 Task: Play online Dominion games in very easy mode.
Action: Mouse moved to (284, 558)
Screenshot: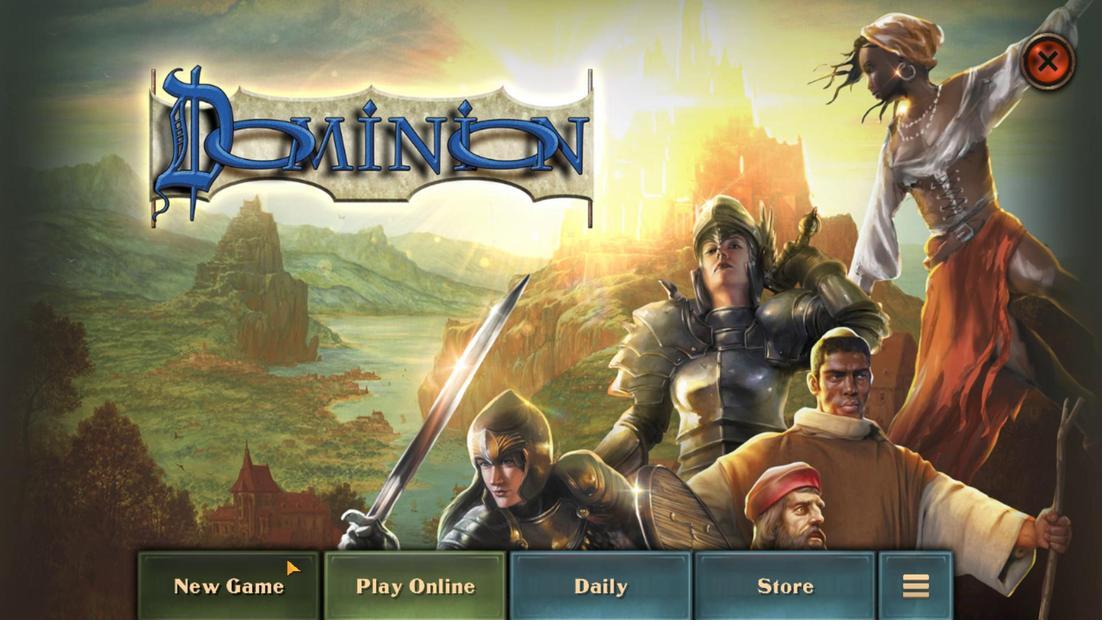 
Action: Mouse pressed left at (284, 558)
Screenshot: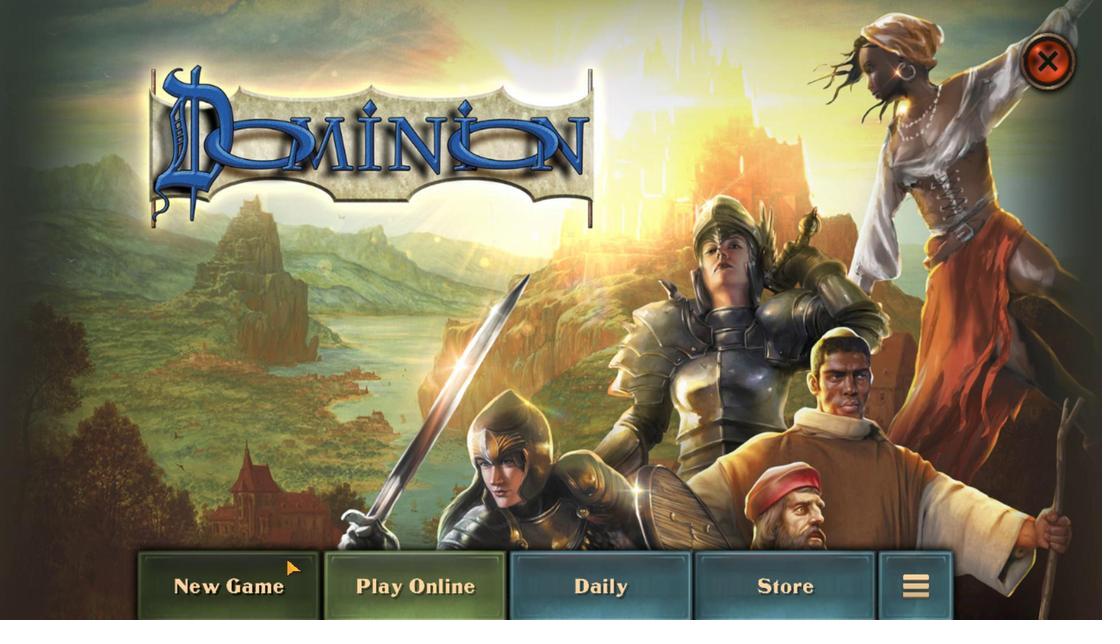
Action: Mouse moved to (532, 233)
Screenshot: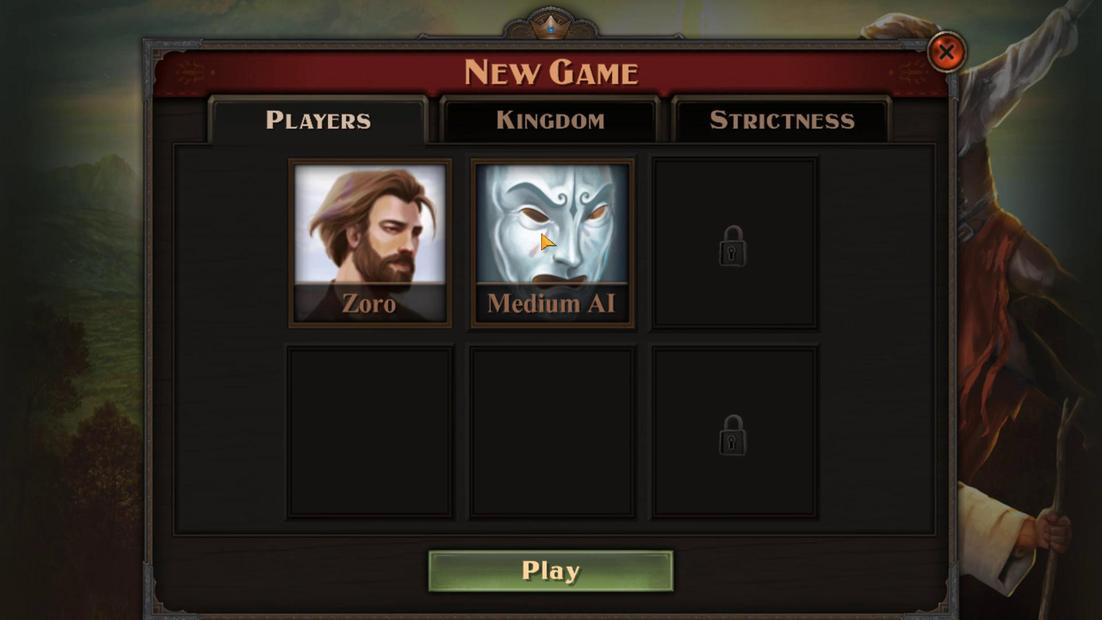 
Action: Mouse pressed left at (532, 233)
Screenshot: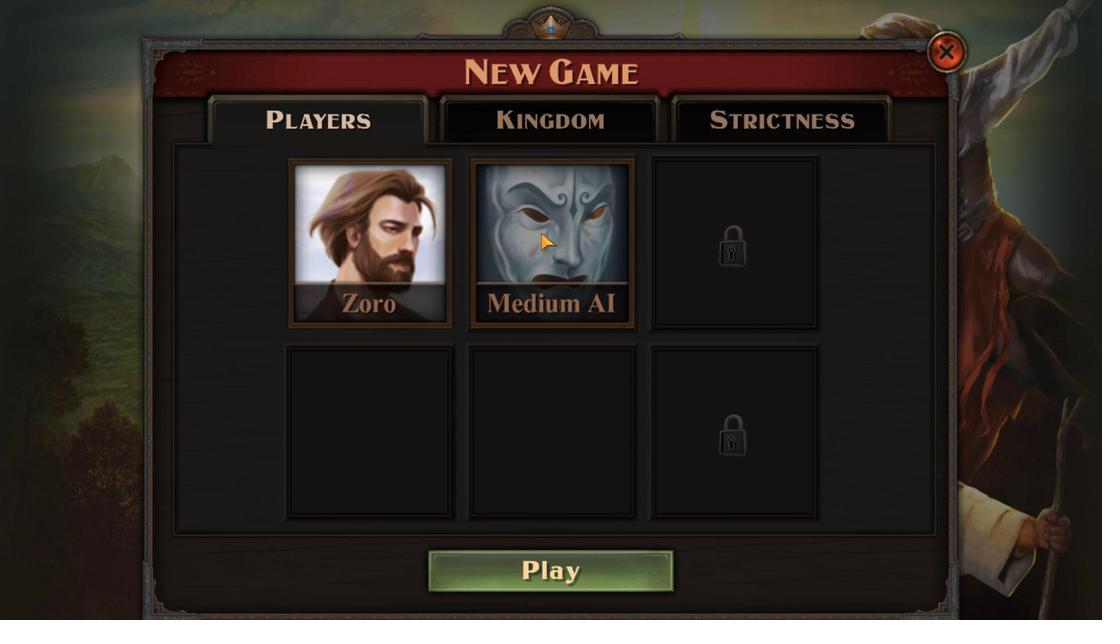 
Action: Mouse moved to (389, 284)
Screenshot: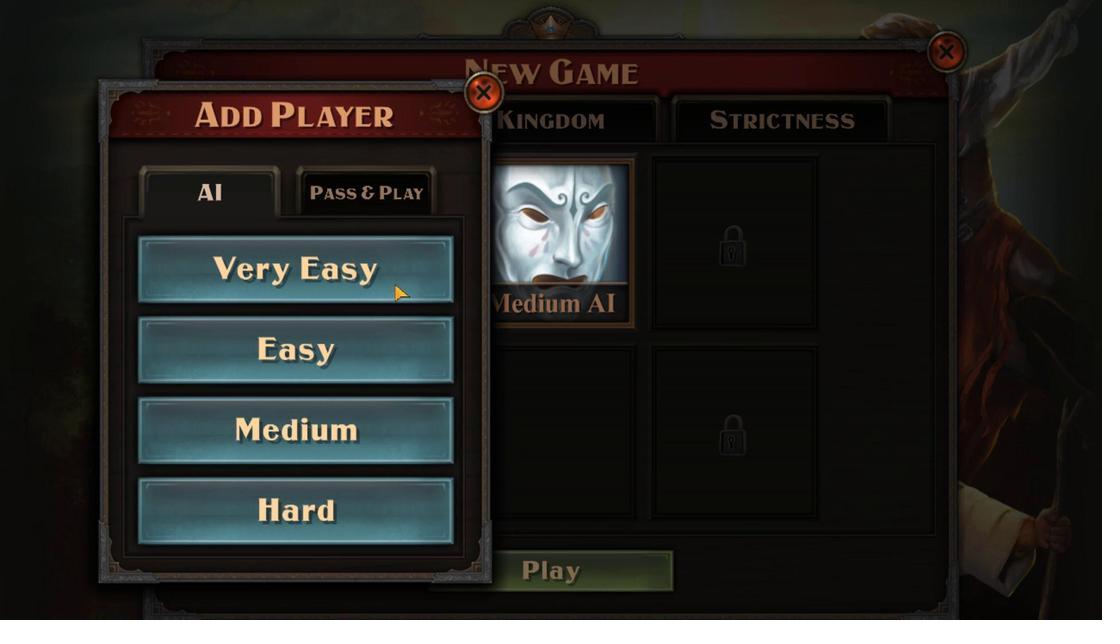 
Action: Mouse pressed left at (389, 284)
Screenshot: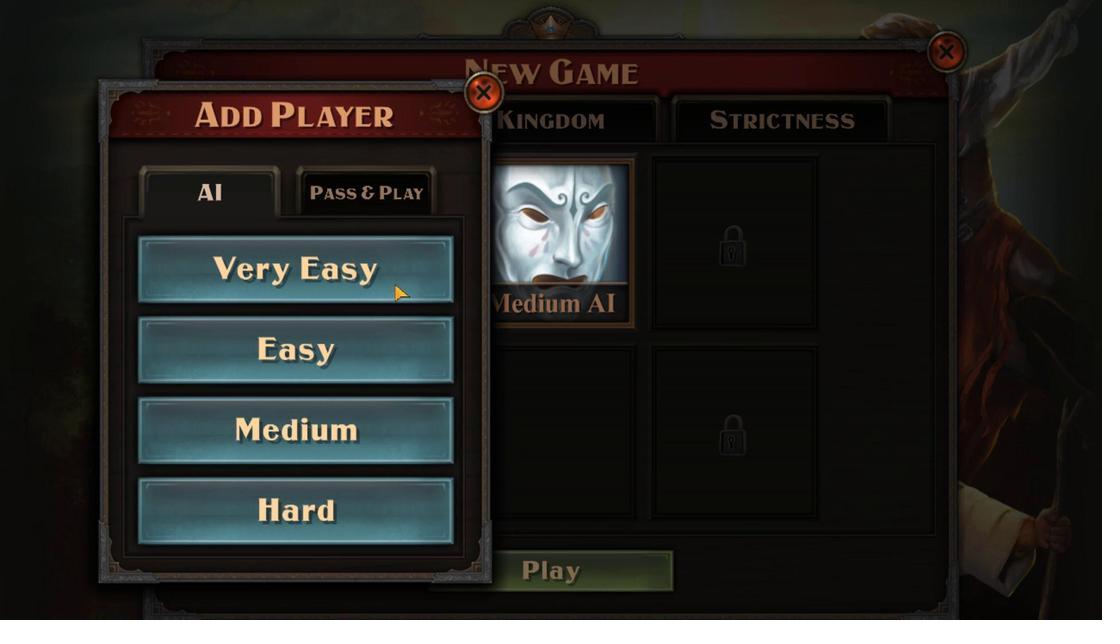 
Action: Mouse moved to (617, 568)
Screenshot: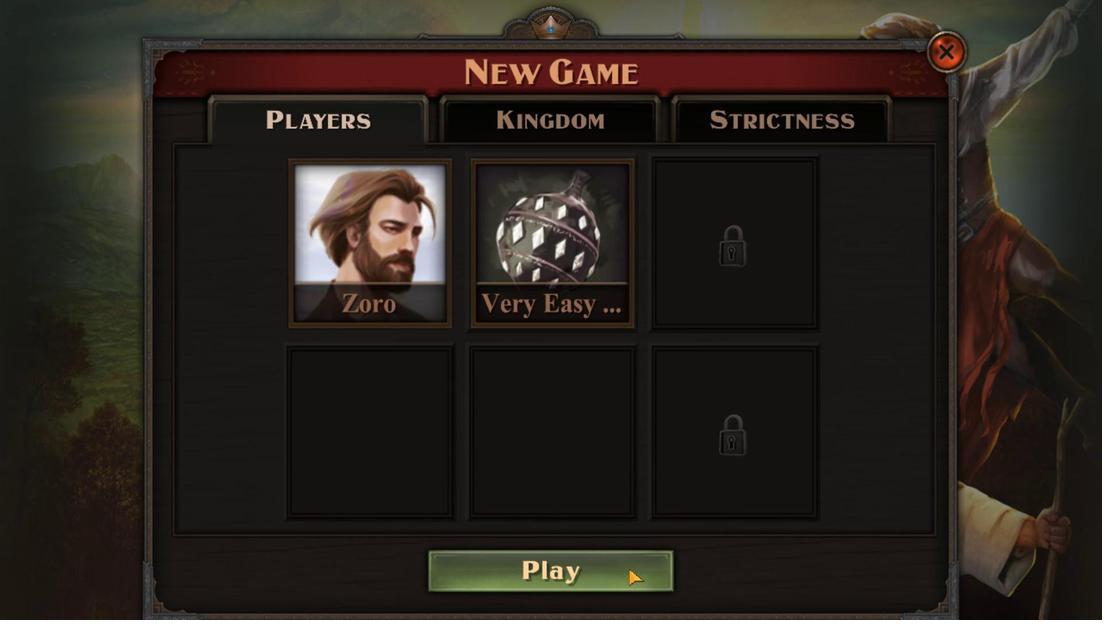 
Action: Mouse pressed left at (617, 568)
Screenshot: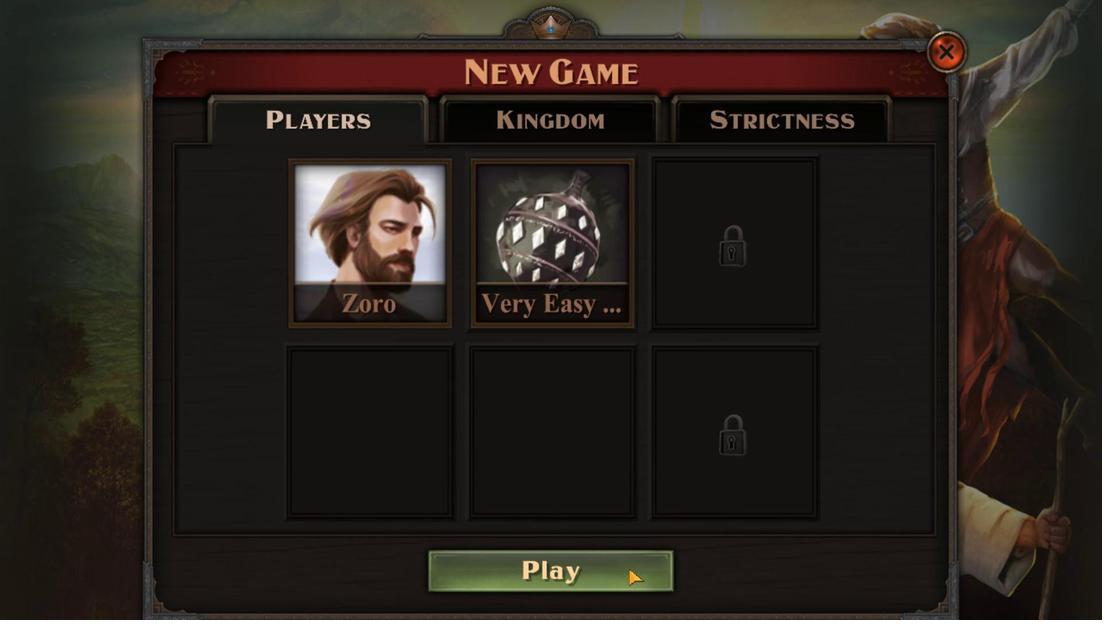 
Action: Mouse moved to (529, 499)
Screenshot: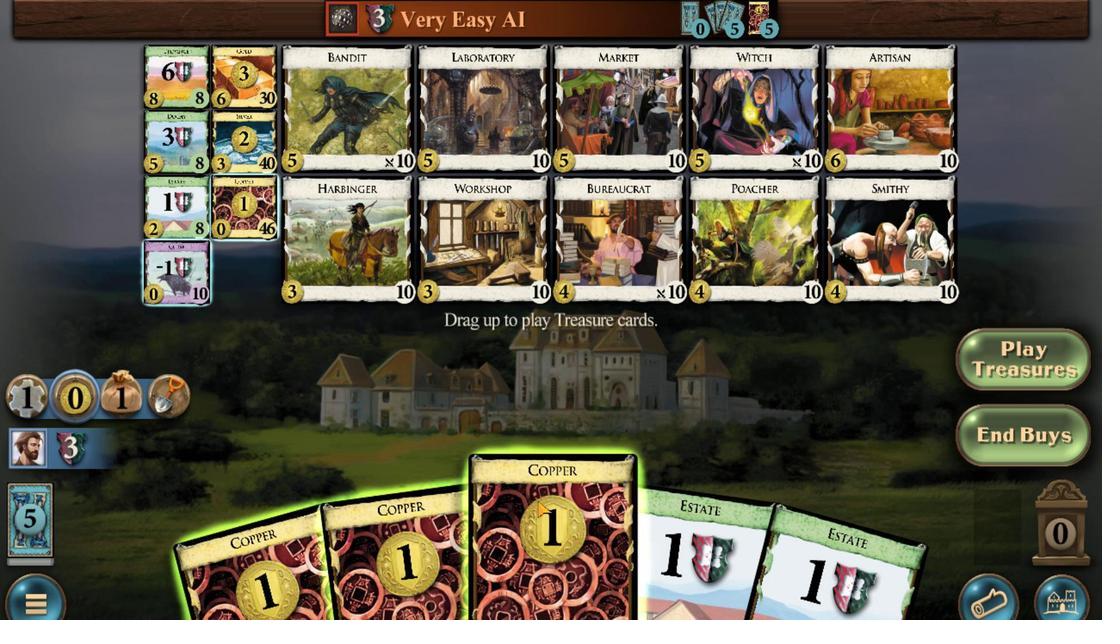 
Action: Mouse scrolled (529, 499) with delta (0, 0)
Screenshot: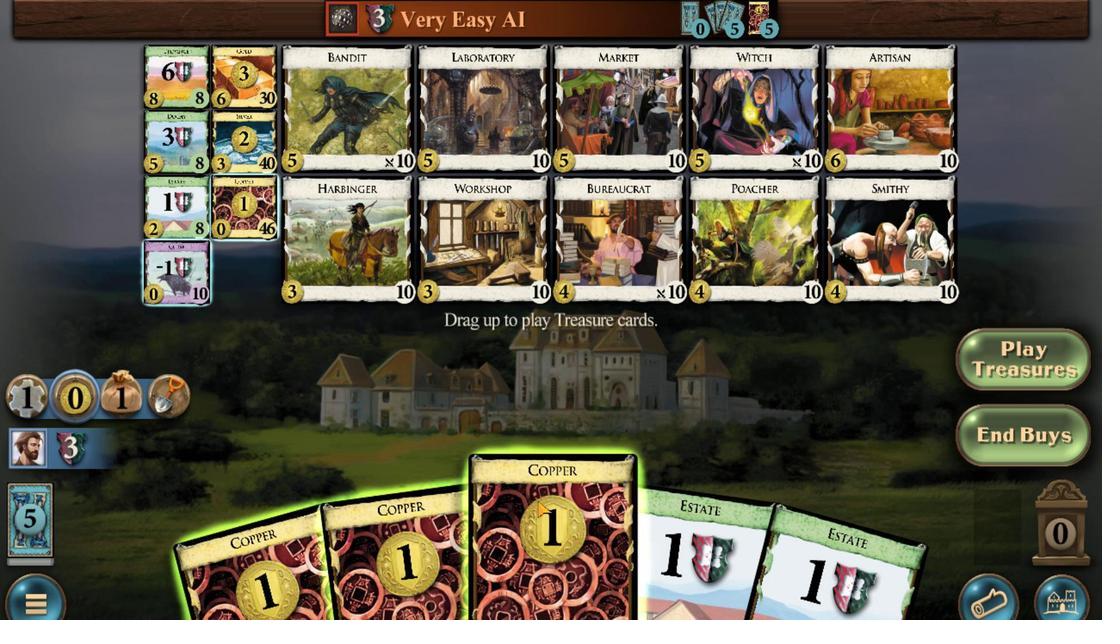 
Action: Mouse moved to (477, 516)
Screenshot: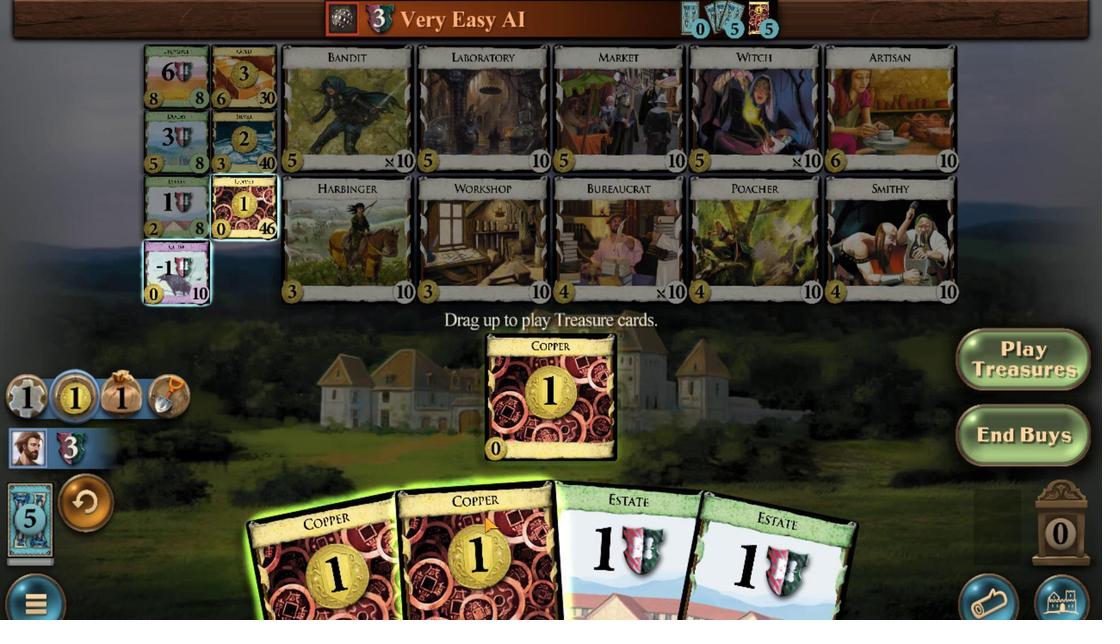 
Action: Mouse scrolled (477, 515) with delta (0, 0)
Screenshot: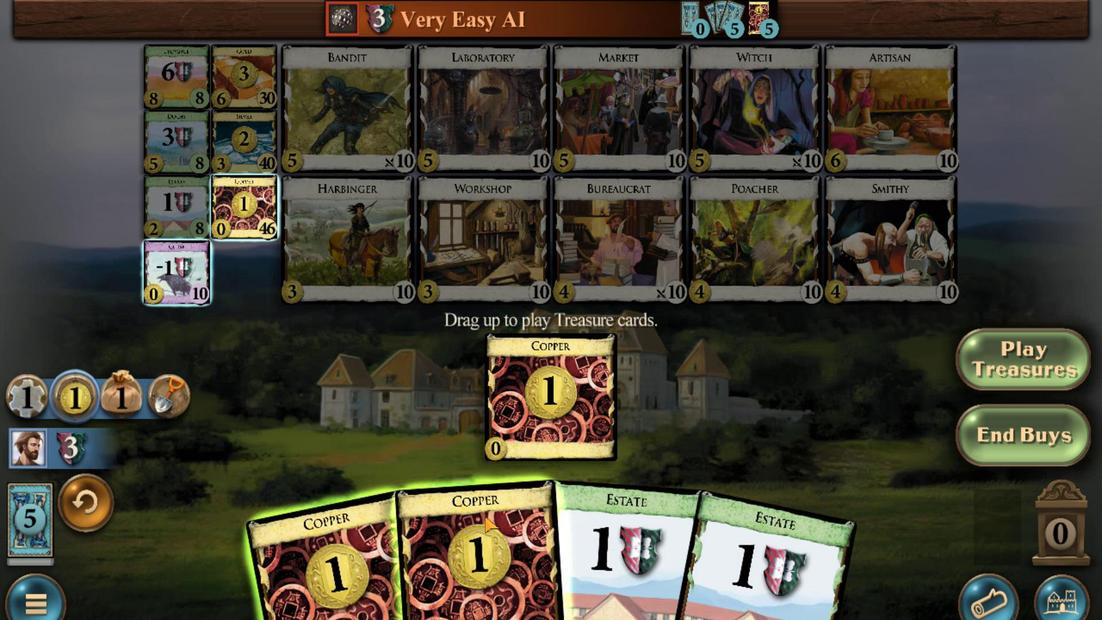 
Action: Mouse moved to (410, 529)
Screenshot: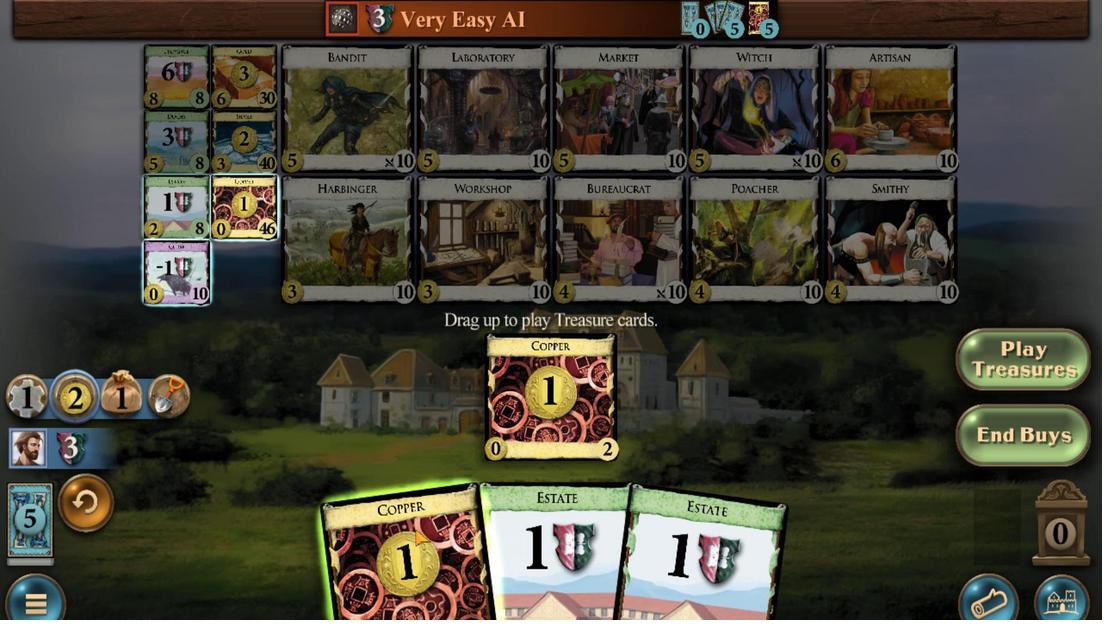 
Action: Mouse scrolled (410, 528) with delta (0, 0)
Screenshot: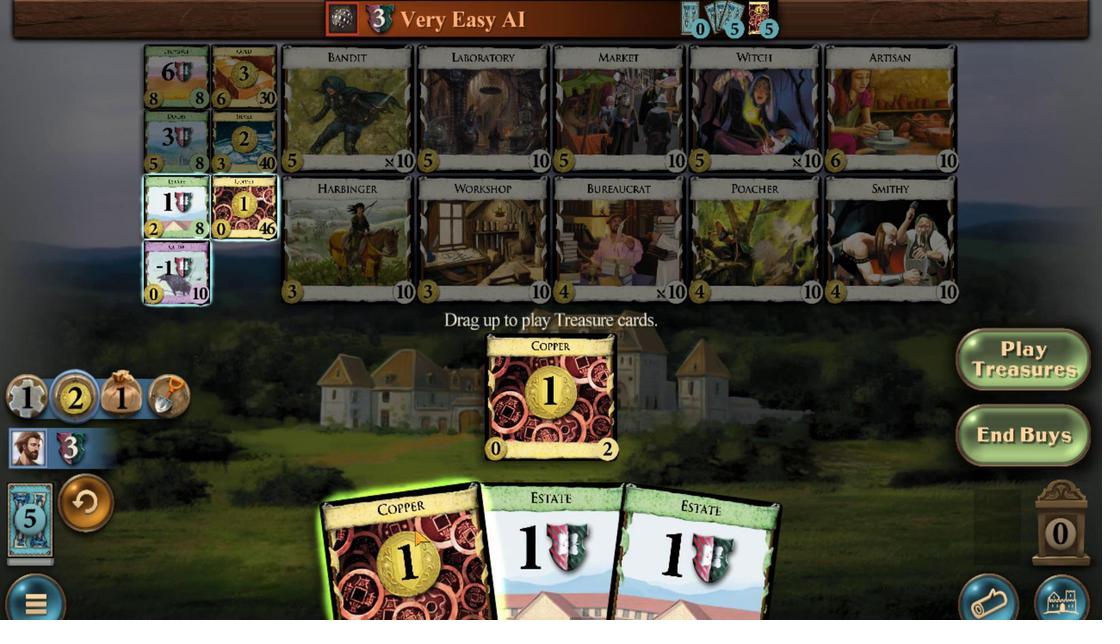 
Action: Mouse moved to (243, 129)
Screenshot: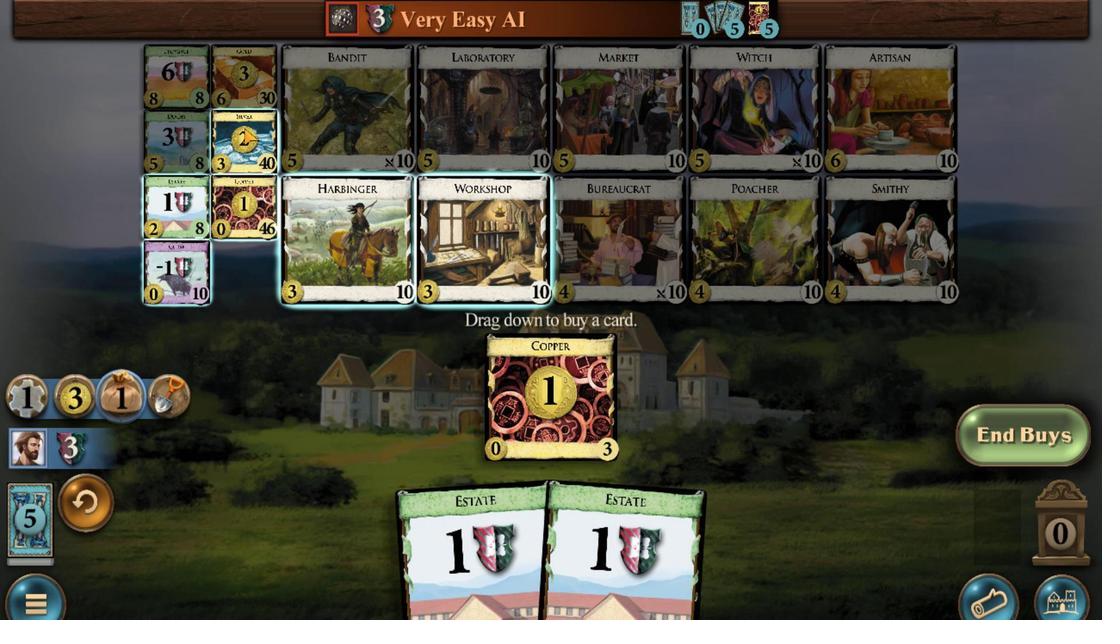 
Action: Mouse scrolled (243, 129) with delta (0, 0)
Screenshot: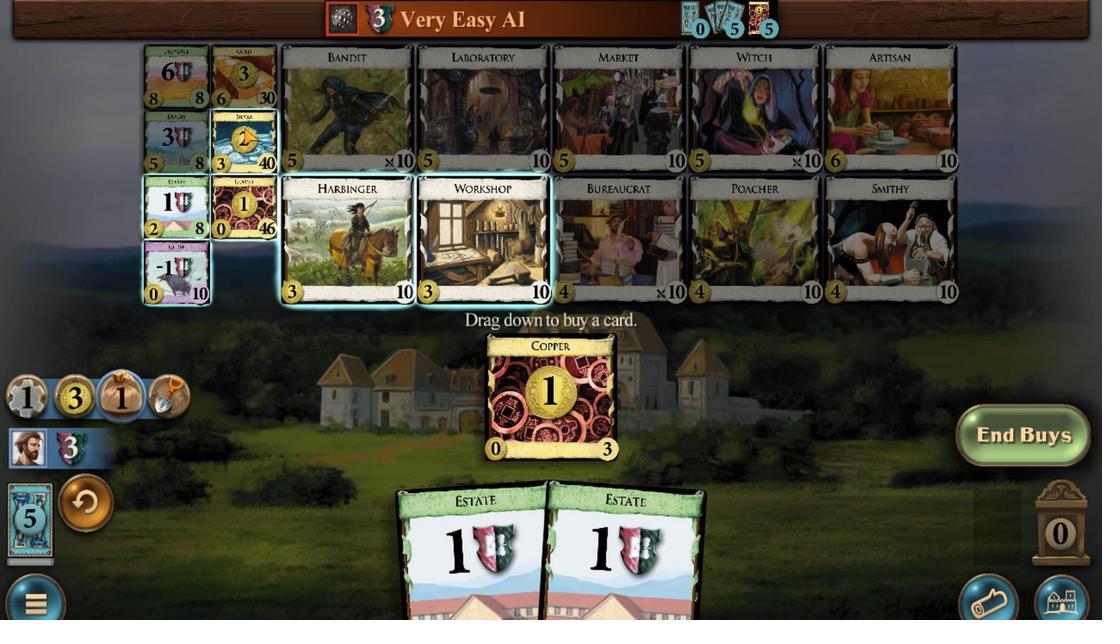 
Action: Mouse scrolled (243, 129) with delta (0, 0)
Screenshot: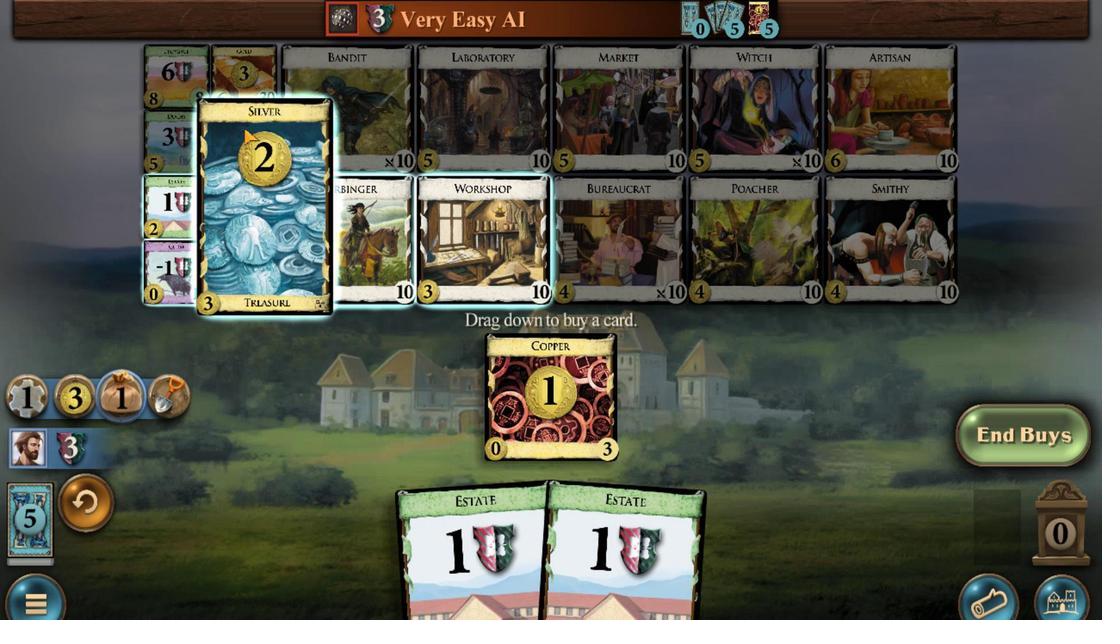
Action: Mouse scrolled (243, 129) with delta (0, 0)
Screenshot: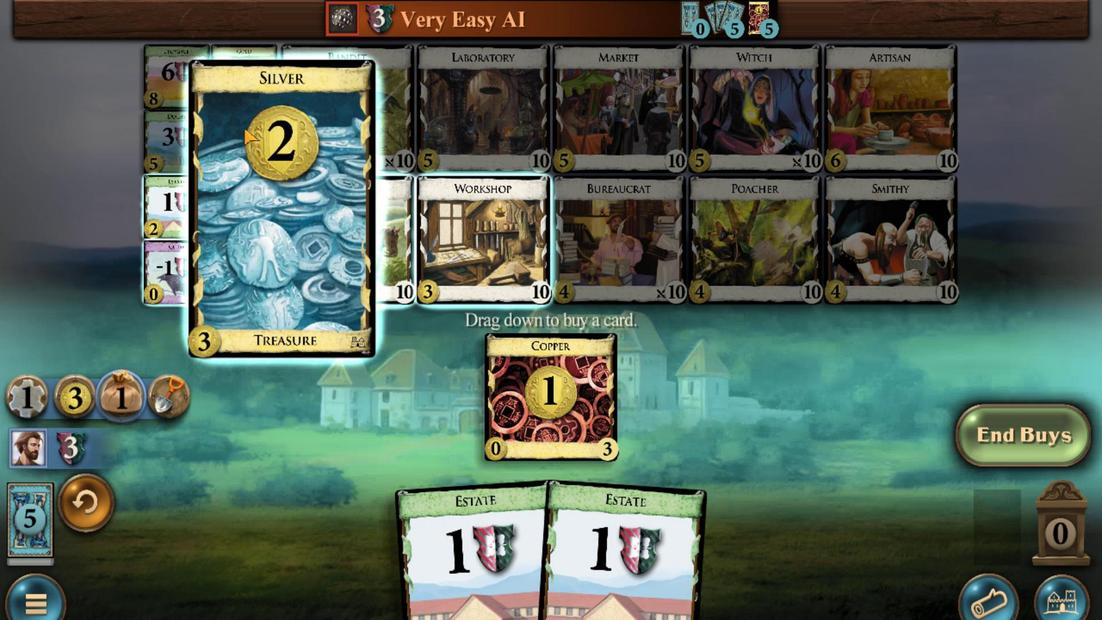 
Action: Mouse scrolled (243, 129) with delta (0, 0)
Screenshot: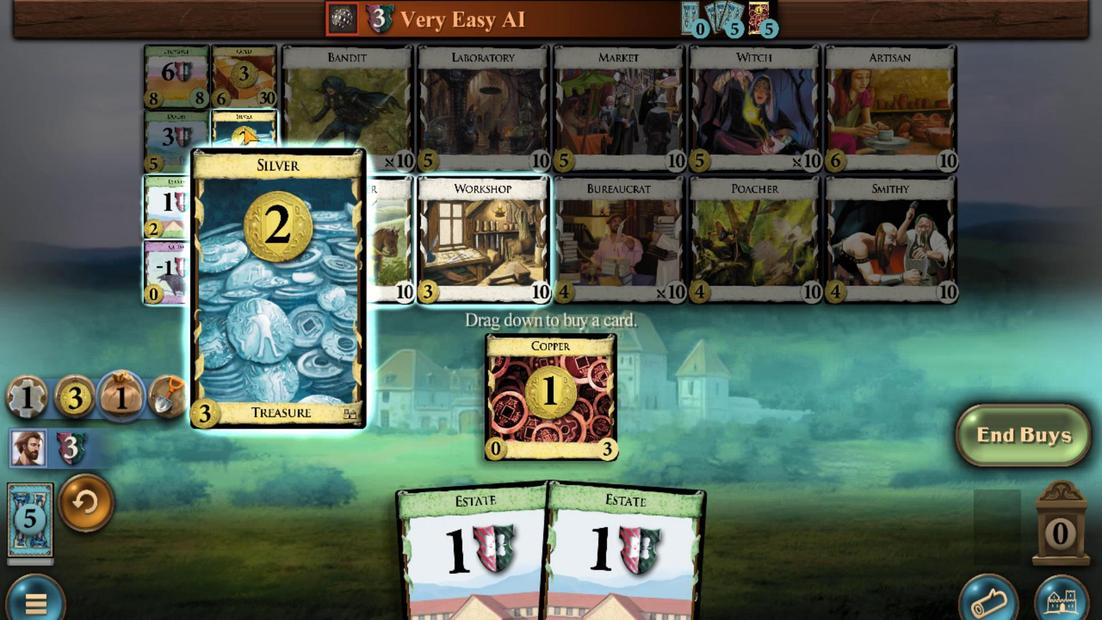 
Action: Mouse scrolled (243, 129) with delta (0, 0)
Screenshot: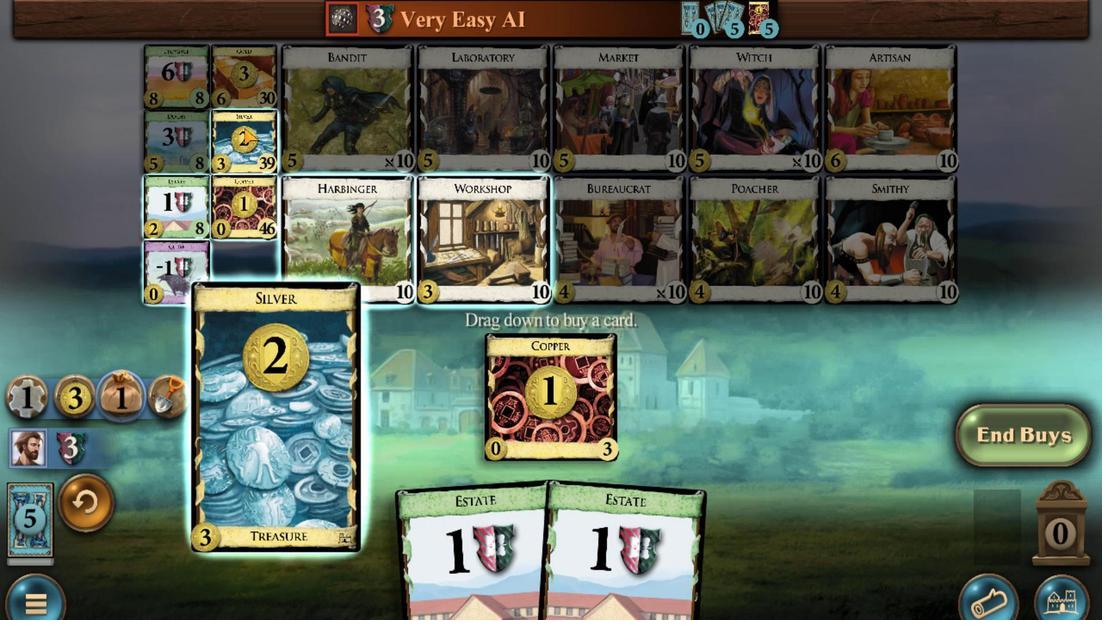 
Action: Mouse moved to (574, 521)
Screenshot: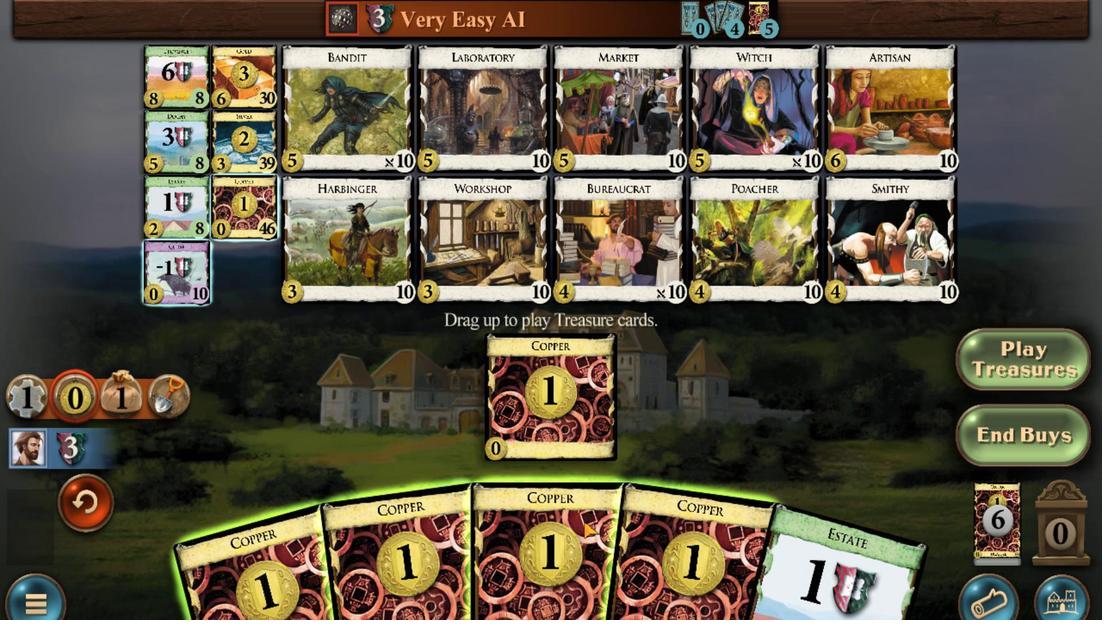 
Action: Mouse scrolled (574, 520) with delta (0, 0)
Screenshot: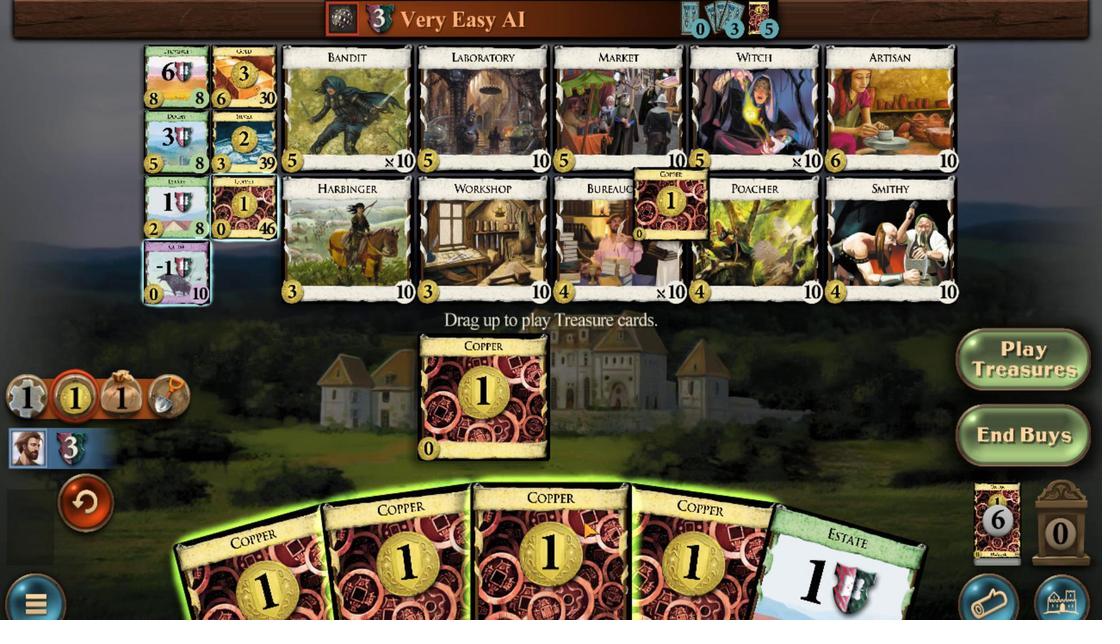 
Action: Mouse moved to (427, 548)
Screenshot: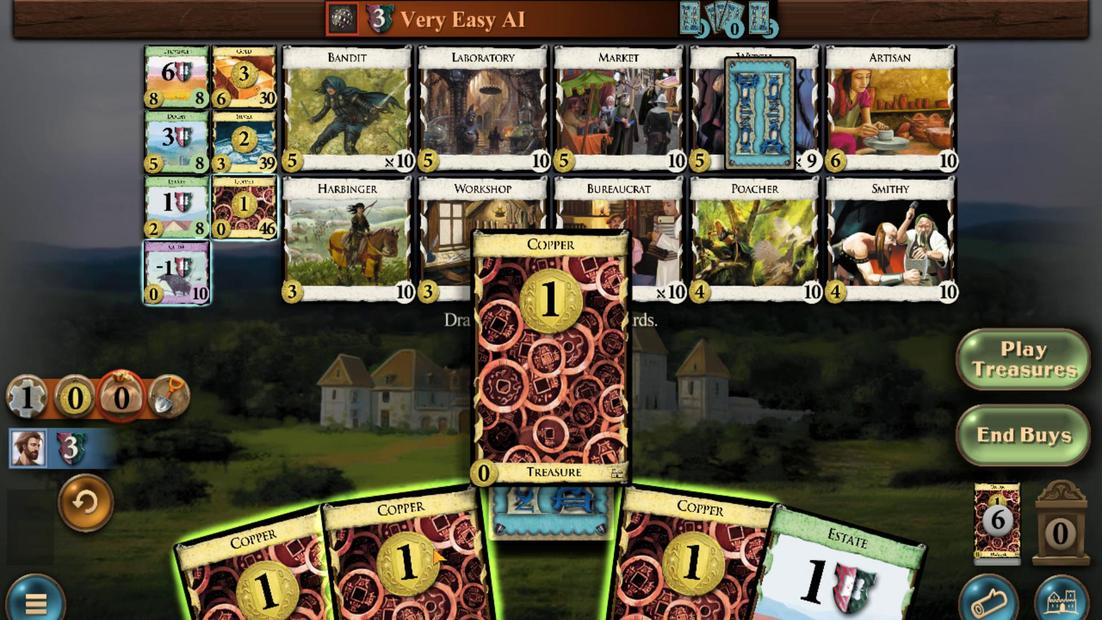 
Action: Mouse scrolled (427, 547) with delta (0, 0)
Screenshot: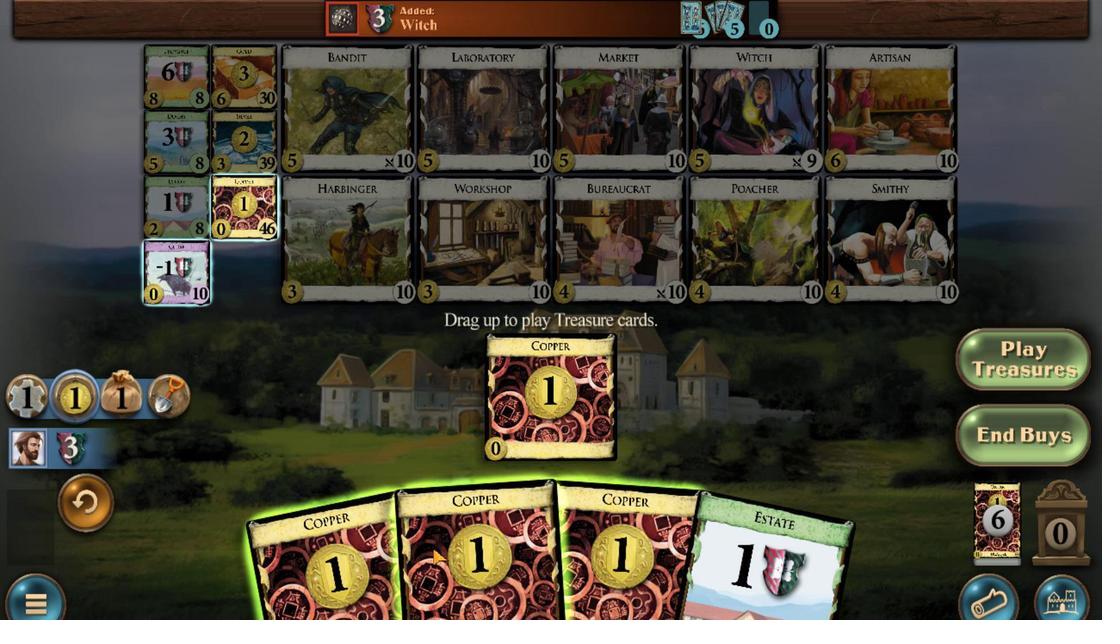 
Action: Mouse scrolled (427, 547) with delta (0, 0)
Screenshot: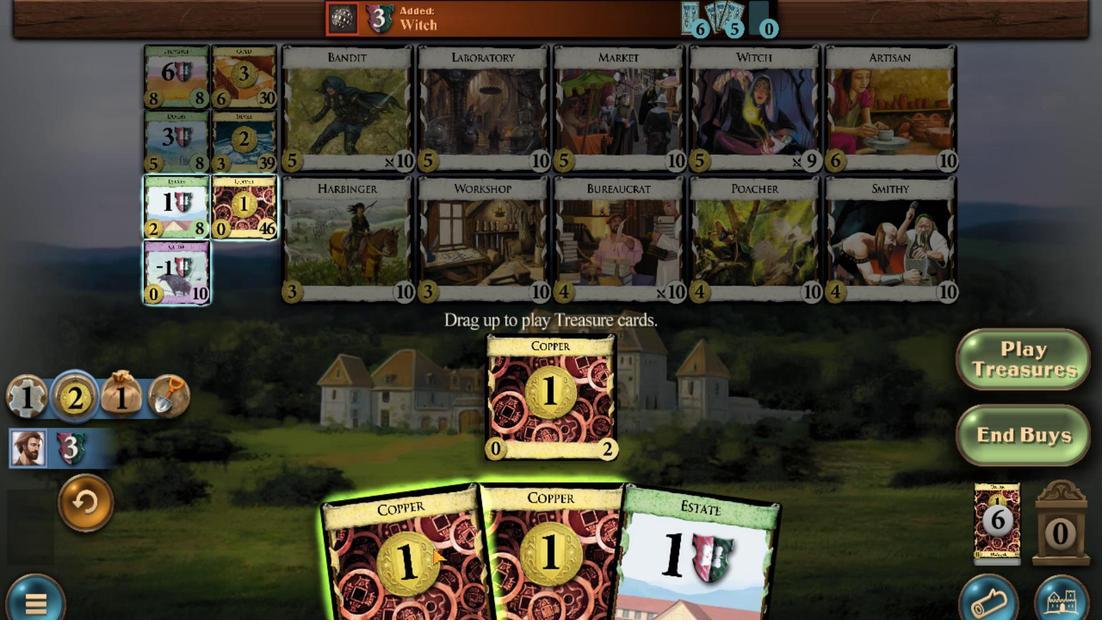 
Action: Mouse scrolled (427, 547) with delta (0, 0)
Screenshot: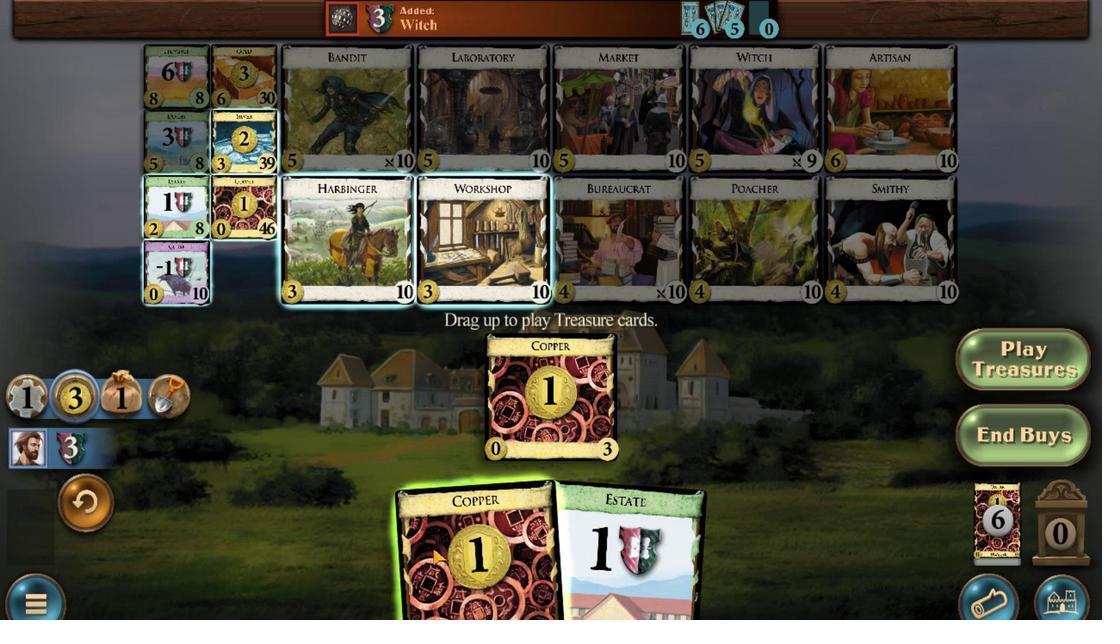 
Action: Mouse moved to (861, 265)
Screenshot: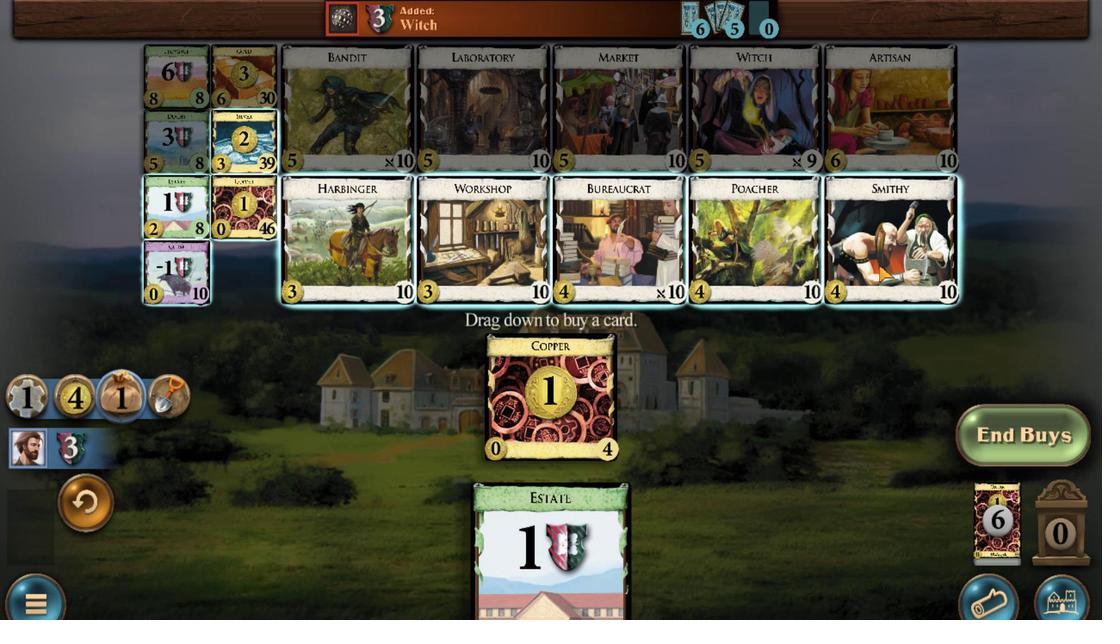 
Action: Mouse scrolled (861, 266) with delta (0, 0)
Screenshot: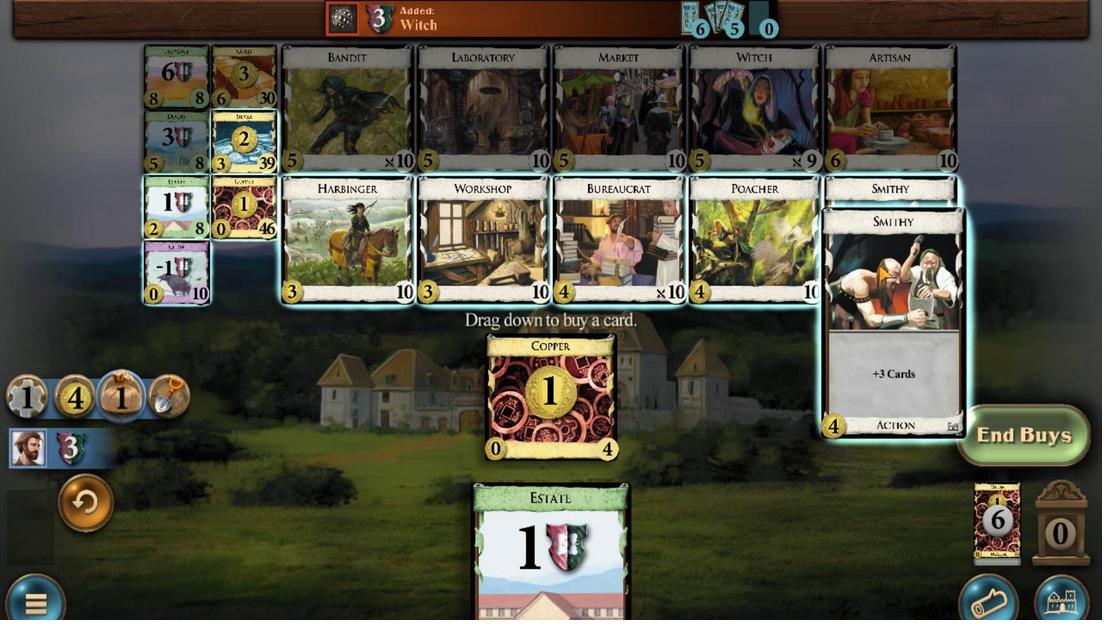 
Action: Mouse scrolled (861, 266) with delta (0, 0)
Screenshot: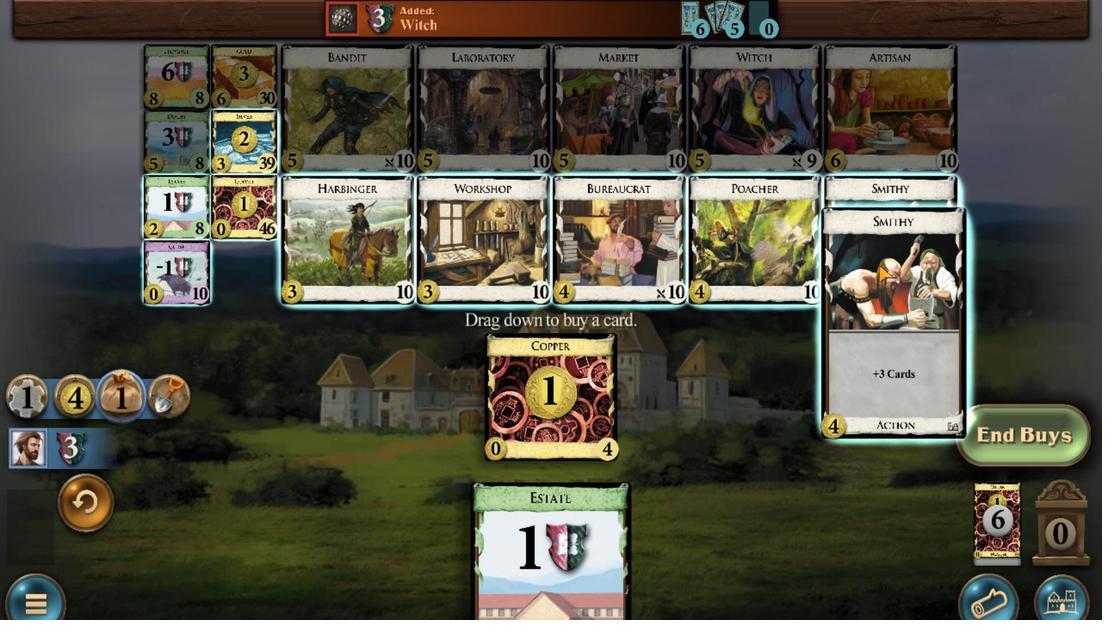 
Action: Mouse scrolled (861, 266) with delta (0, 0)
Screenshot: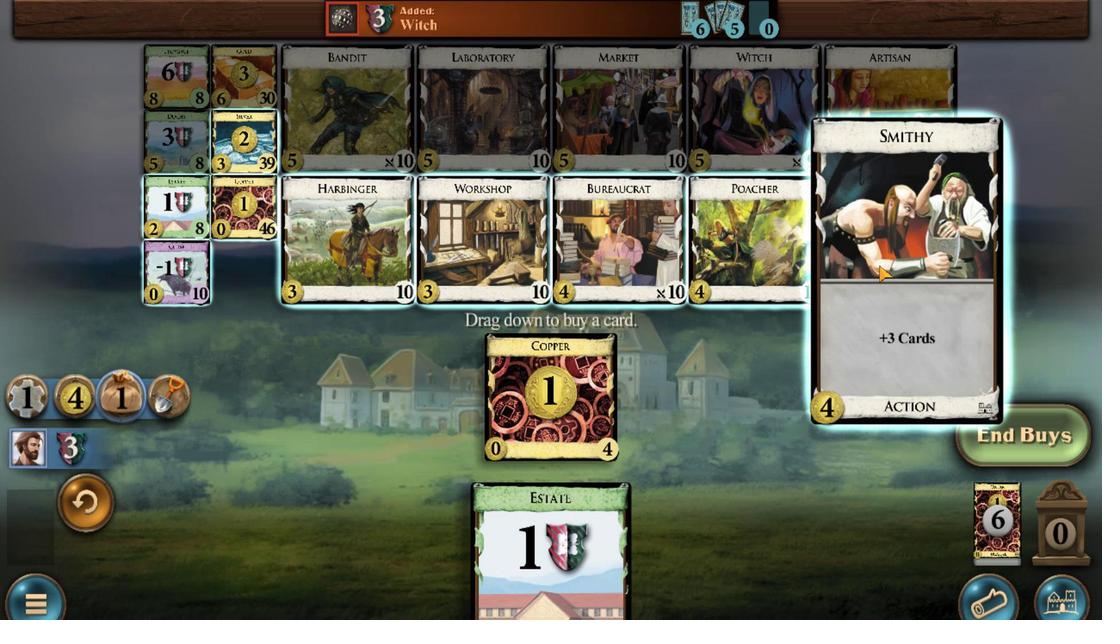 
Action: Mouse scrolled (861, 266) with delta (0, 0)
Screenshot: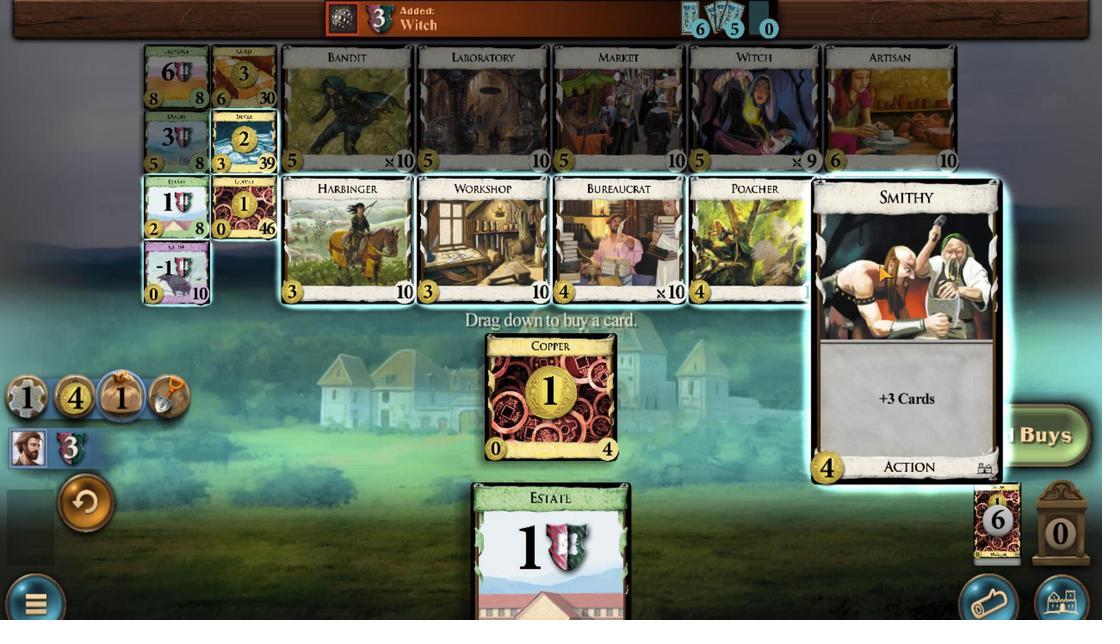 
Action: Mouse scrolled (861, 266) with delta (0, 0)
Screenshot: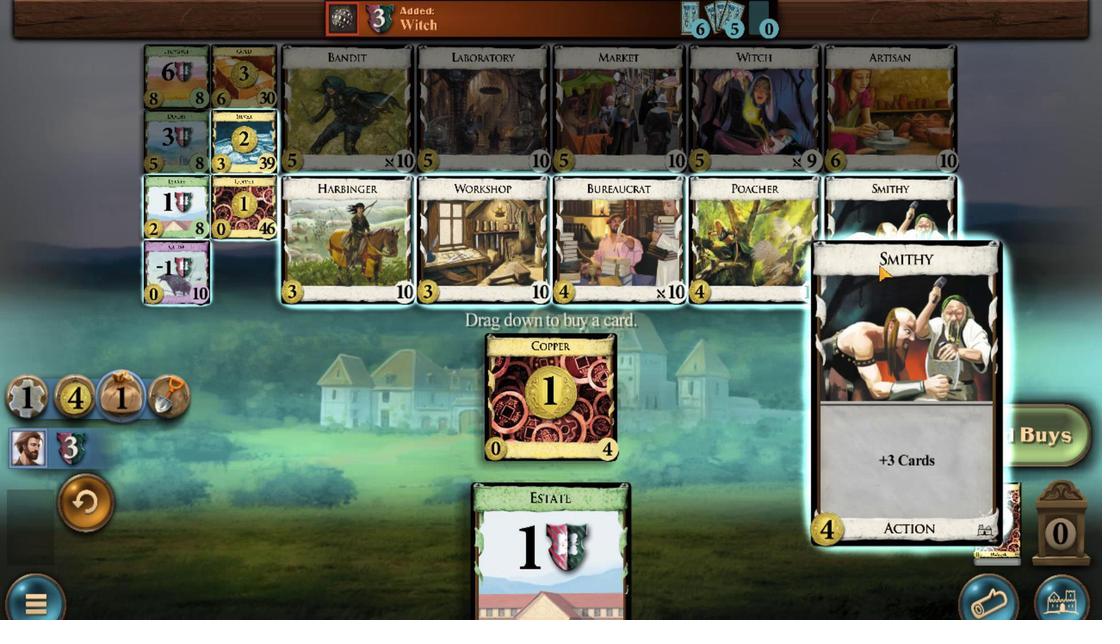 
Action: Mouse moved to (510, 537)
Screenshot: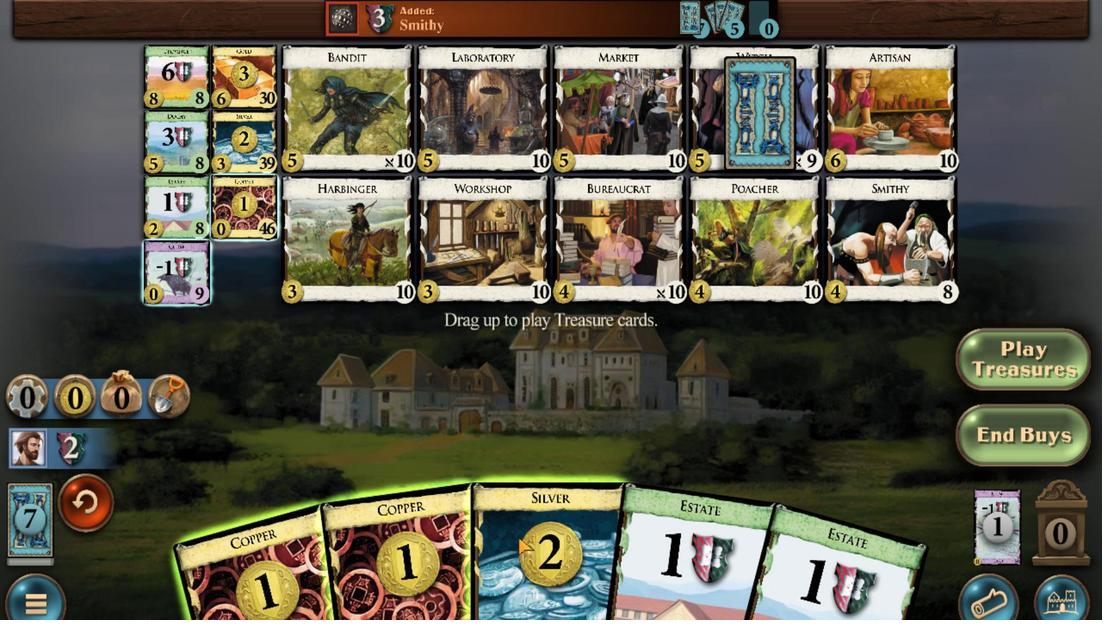 
Action: Mouse scrolled (510, 536) with delta (0, 0)
Screenshot: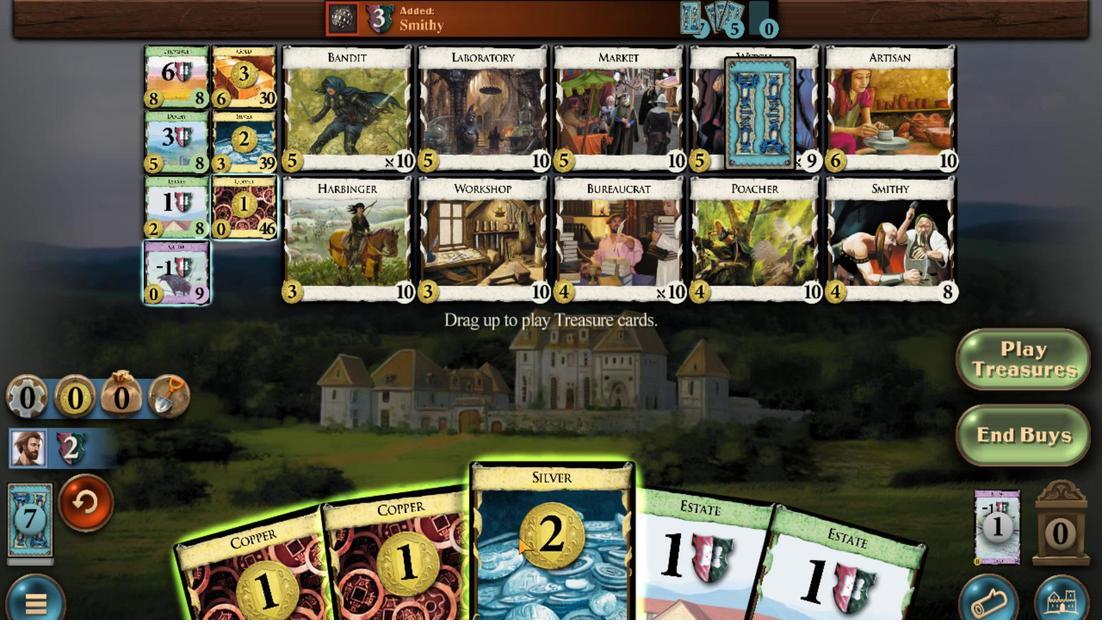 
Action: Mouse moved to (496, 548)
Screenshot: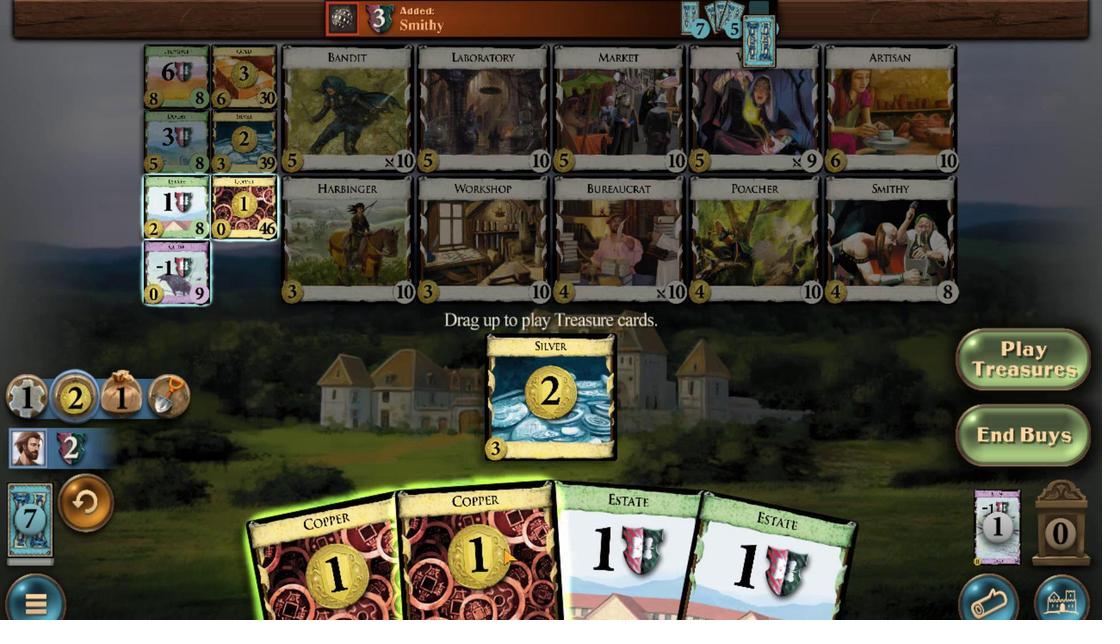 
Action: Mouse scrolled (496, 547) with delta (0, 0)
Screenshot: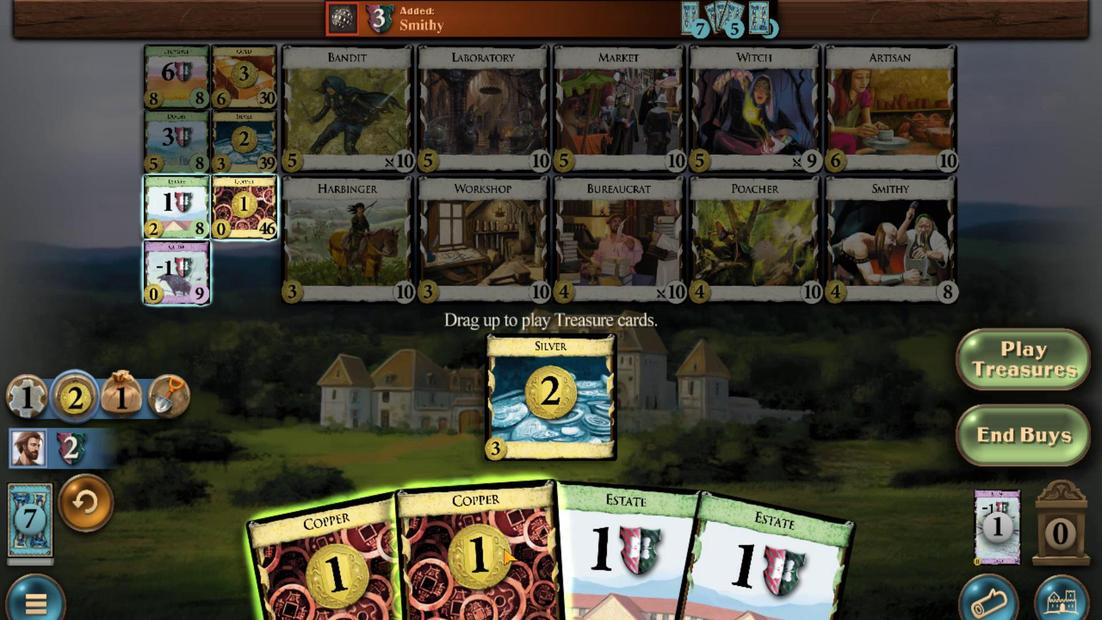 
Action: Mouse moved to (465, 559)
Screenshot: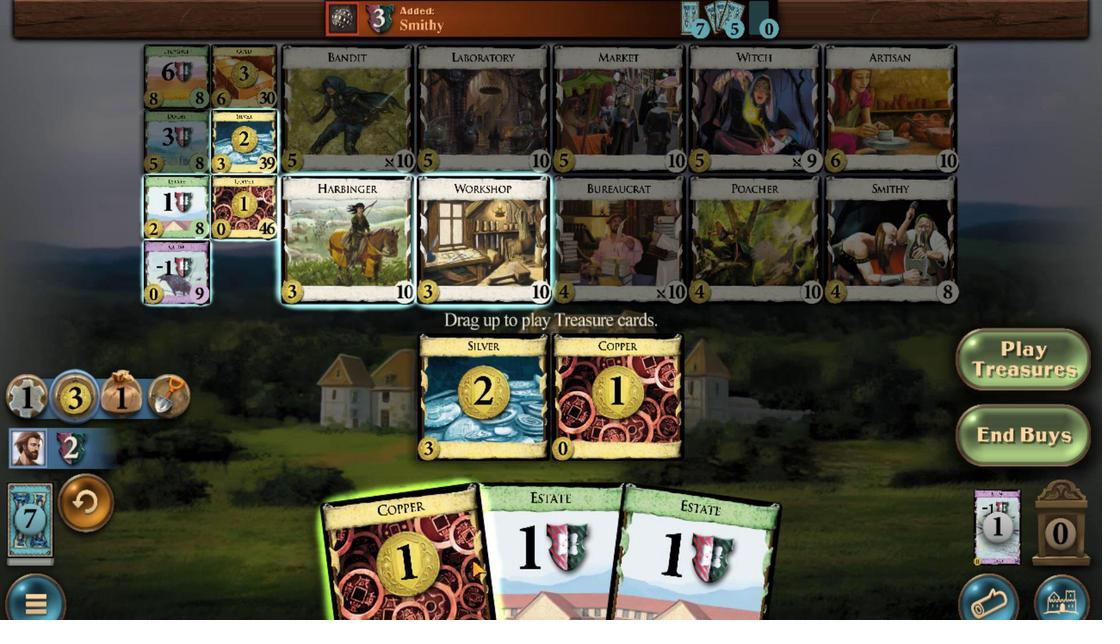 
Action: Mouse scrolled (465, 559) with delta (0, 0)
Screenshot: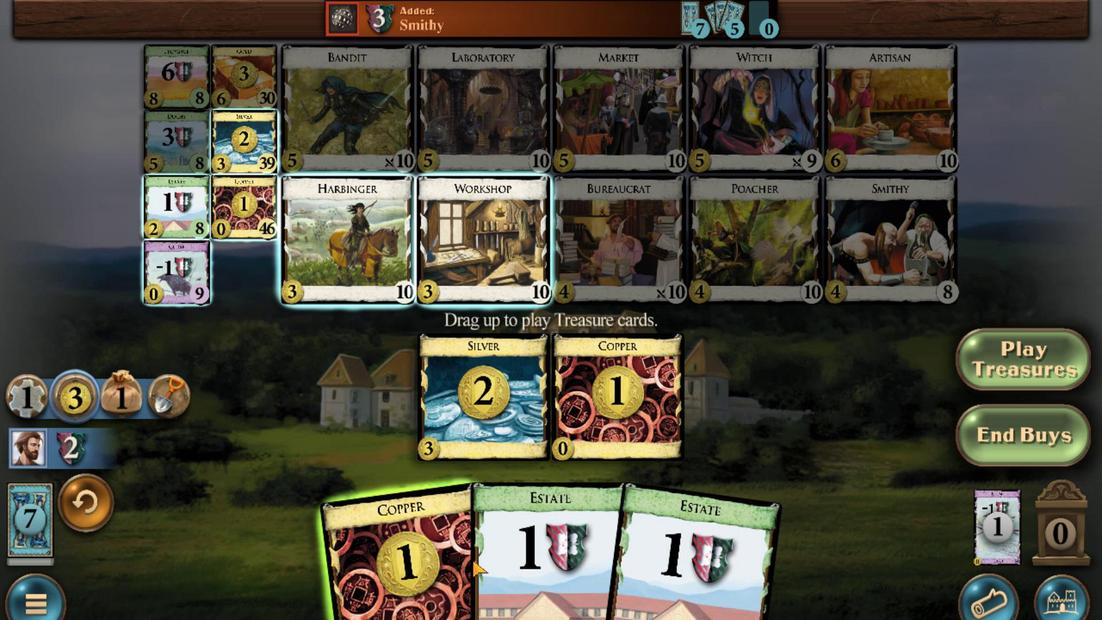 
Action: Mouse moved to (711, 246)
Screenshot: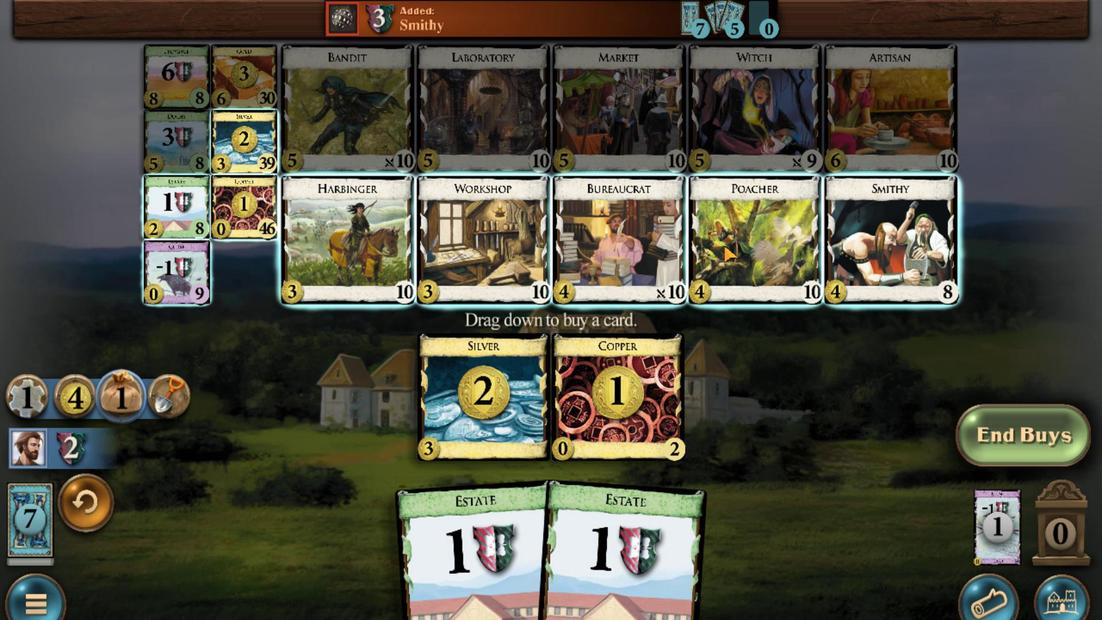 
Action: Mouse scrolled (711, 246) with delta (0, 0)
Screenshot: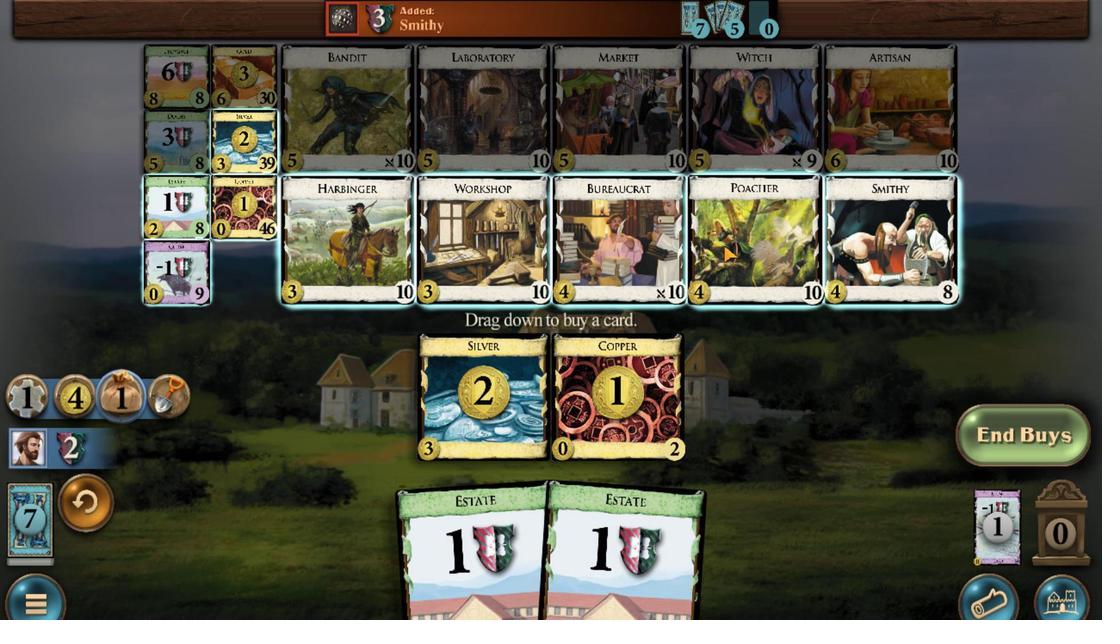 
Action: Mouse scrolled (711, 246) with delta (0, 0)
Screenshot: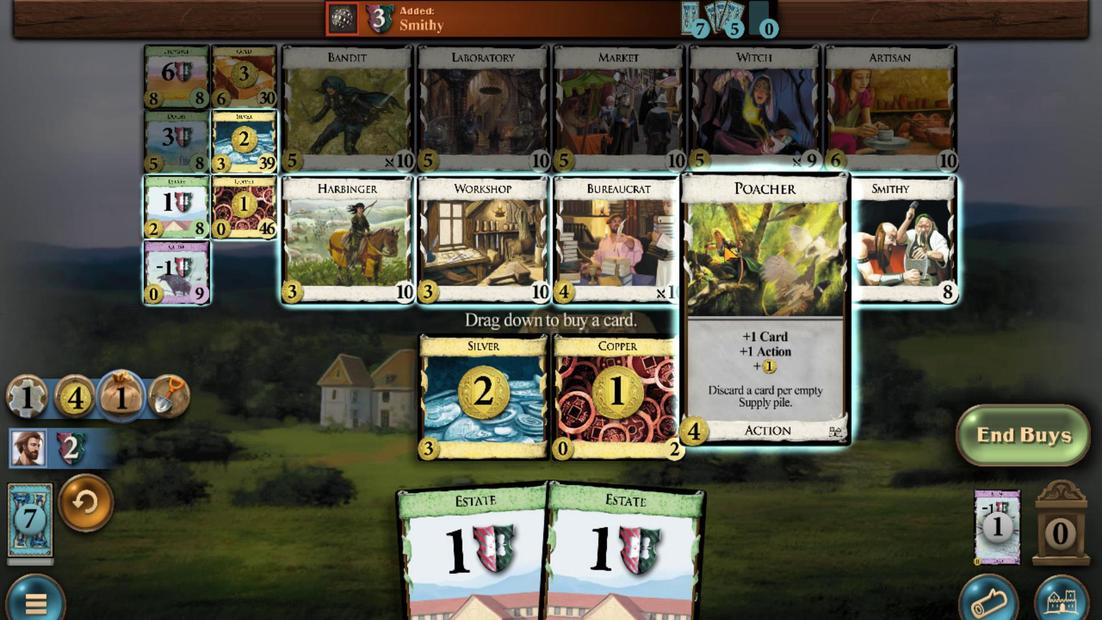 
Action: Mouse scrolled (711, 246) with delta (0, 0)
Screenshot: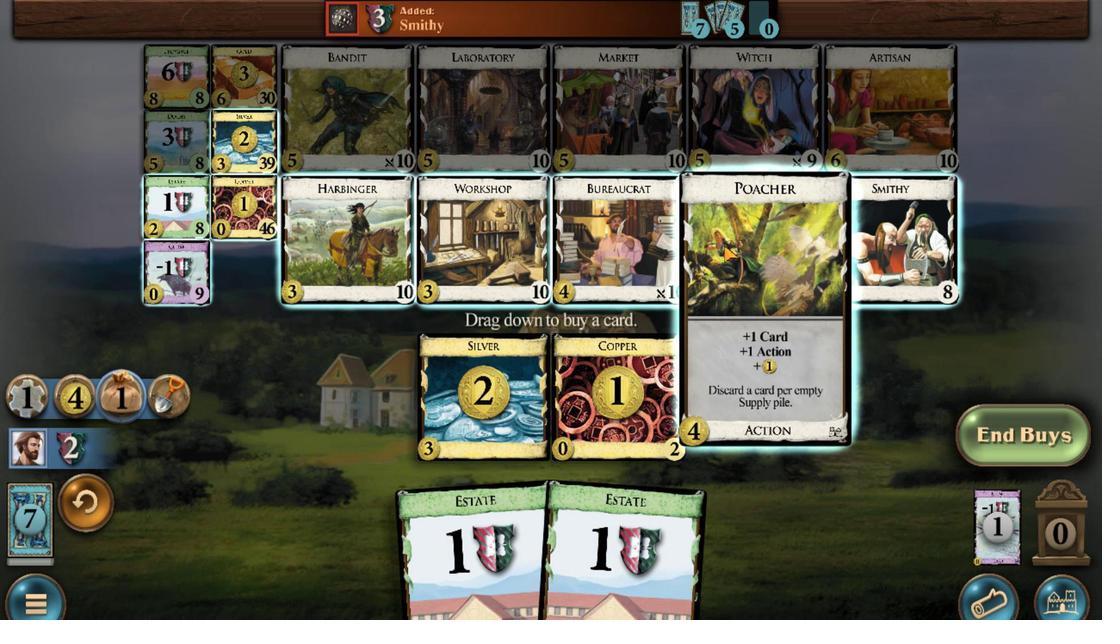 
Action: Mouse scrolled (711, 246) with delta (0, 0)
Screenshot: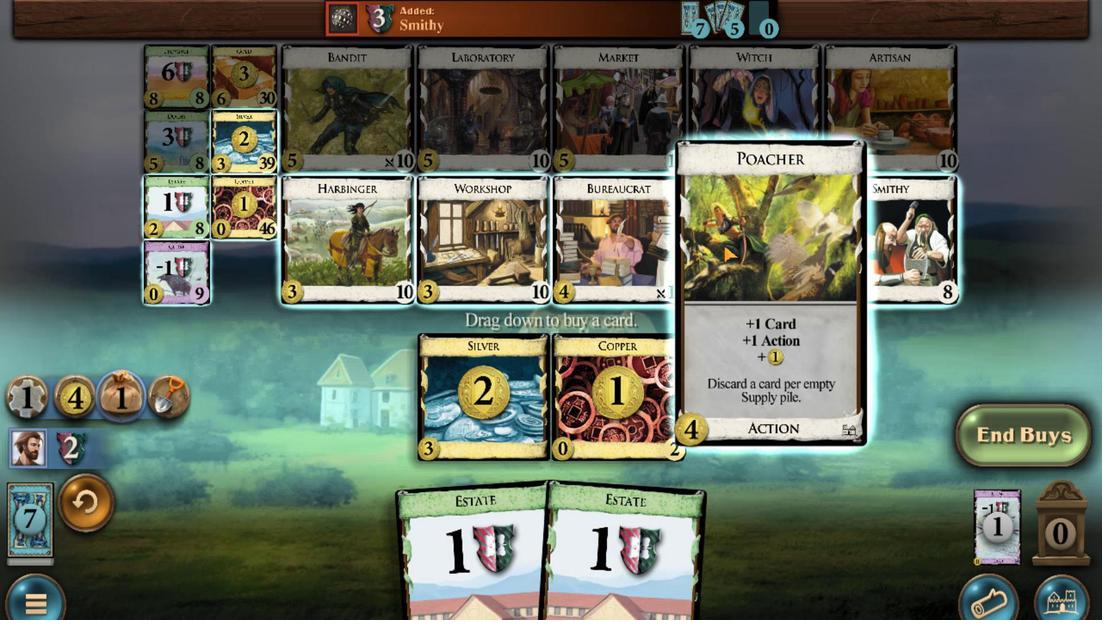 
Action: Mouse scrolled (711, 246) with delta (0, 0)
Screenshot: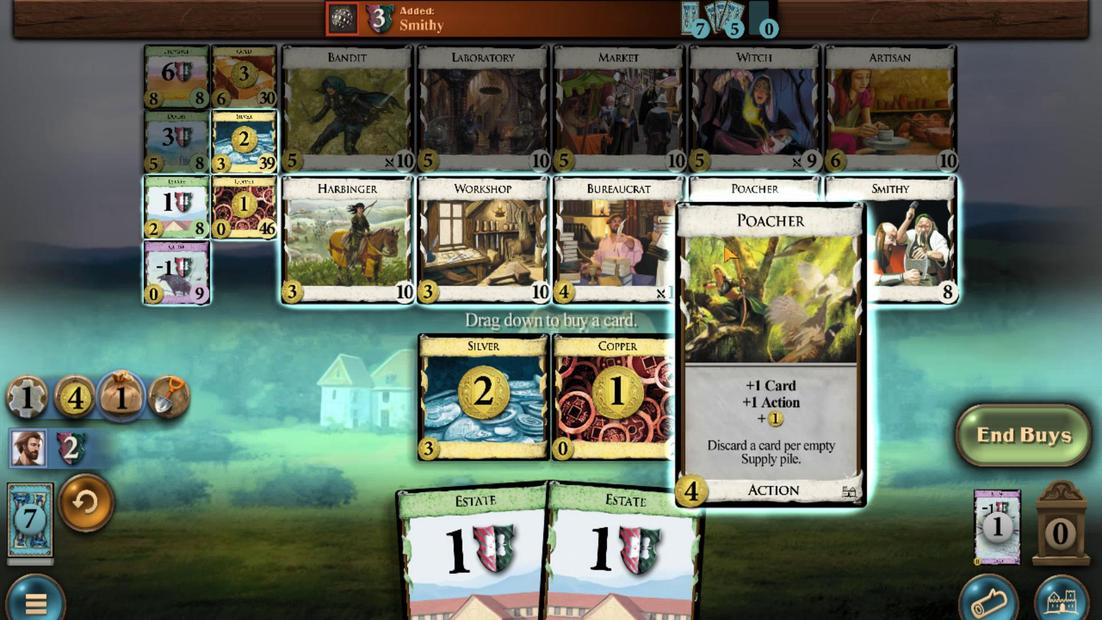 
Action: Mouse moved to (278, 551)
Screenshot: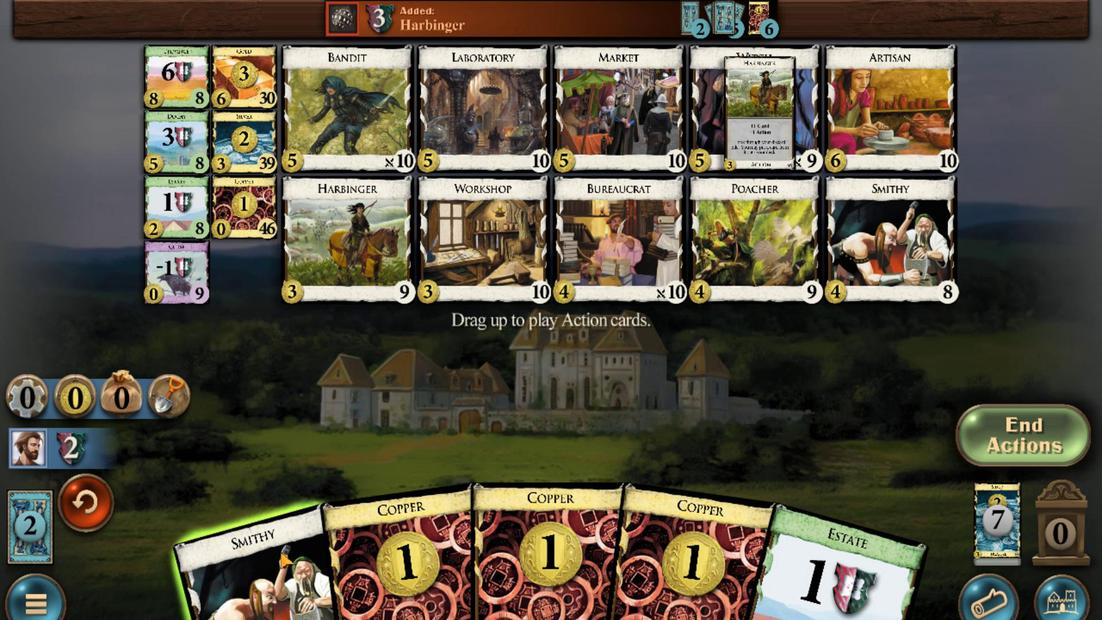 
Action: Mouse scrolled (278, 551) with delta (0, 0)
Screenshot: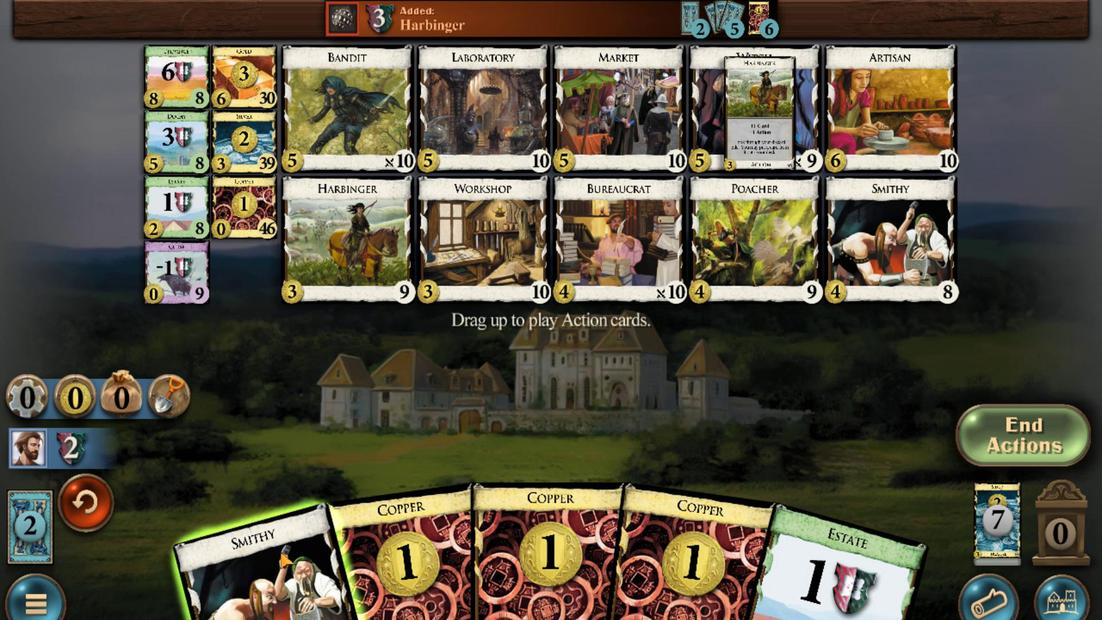 
Action: Mouse moved to (458, 539)
Screenshot: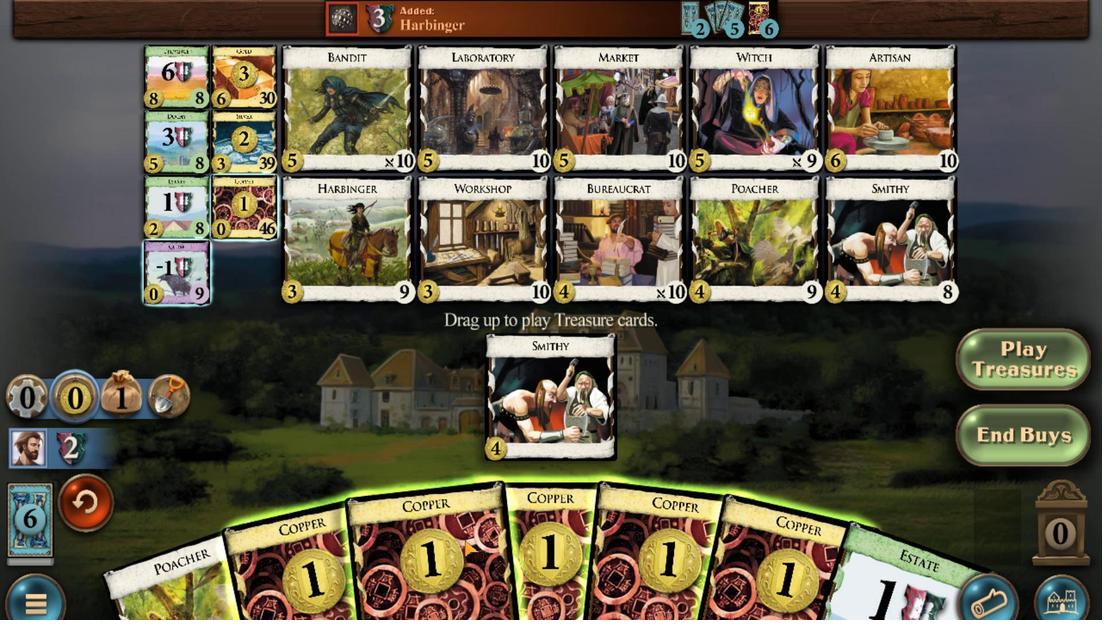 
Action: Mouse scrolled (458, 539) with delta (0, 0)
Screenshot: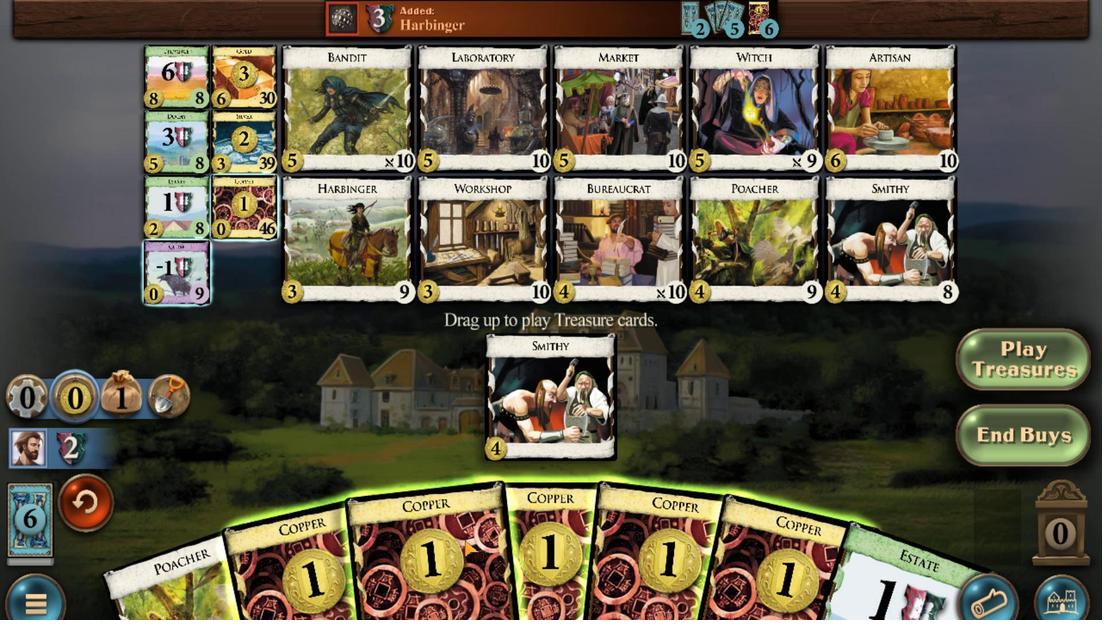 
Action: Mouse moved to (458, 539)
Screenshot: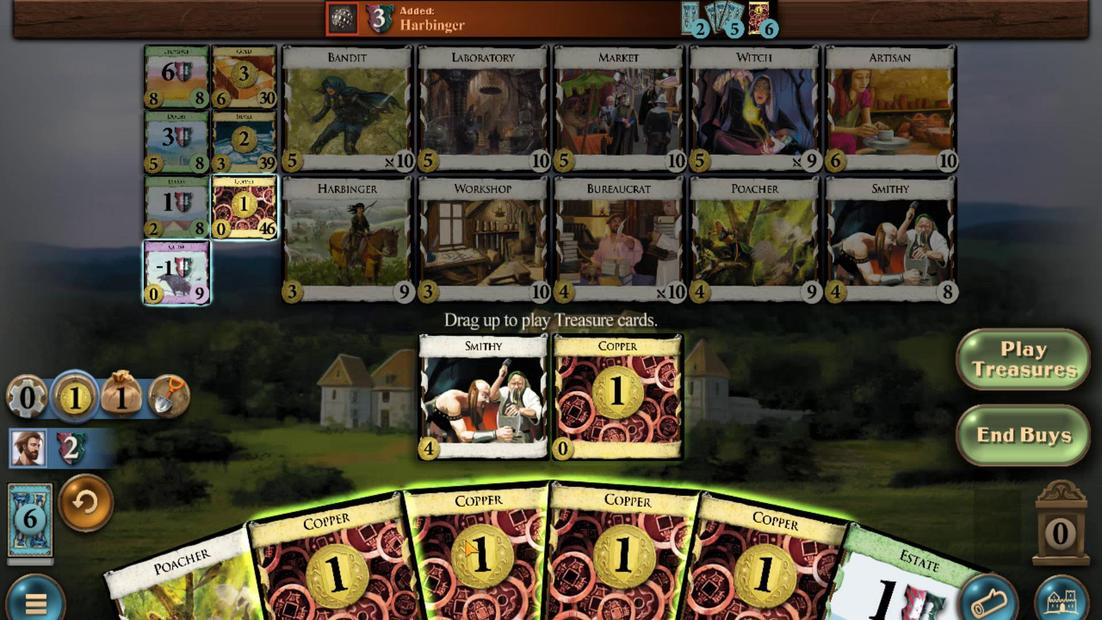 
Action: Mouse scrolled (458, 539) with delta (0, 0)
Screenshot: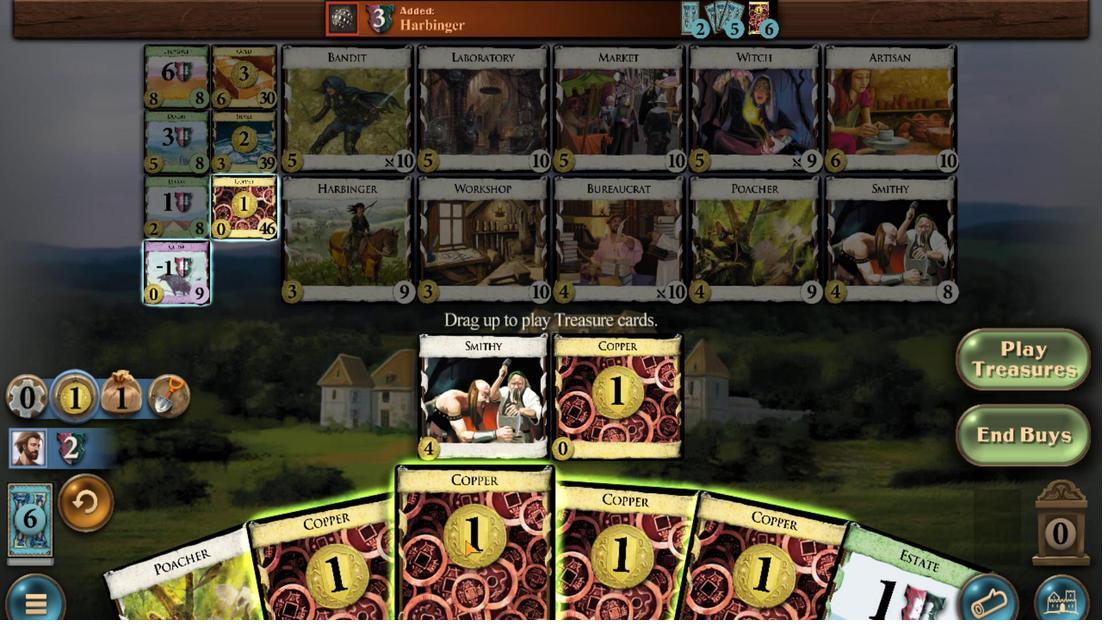 
Action: Mouse moved to (460, 538)
Screenshot: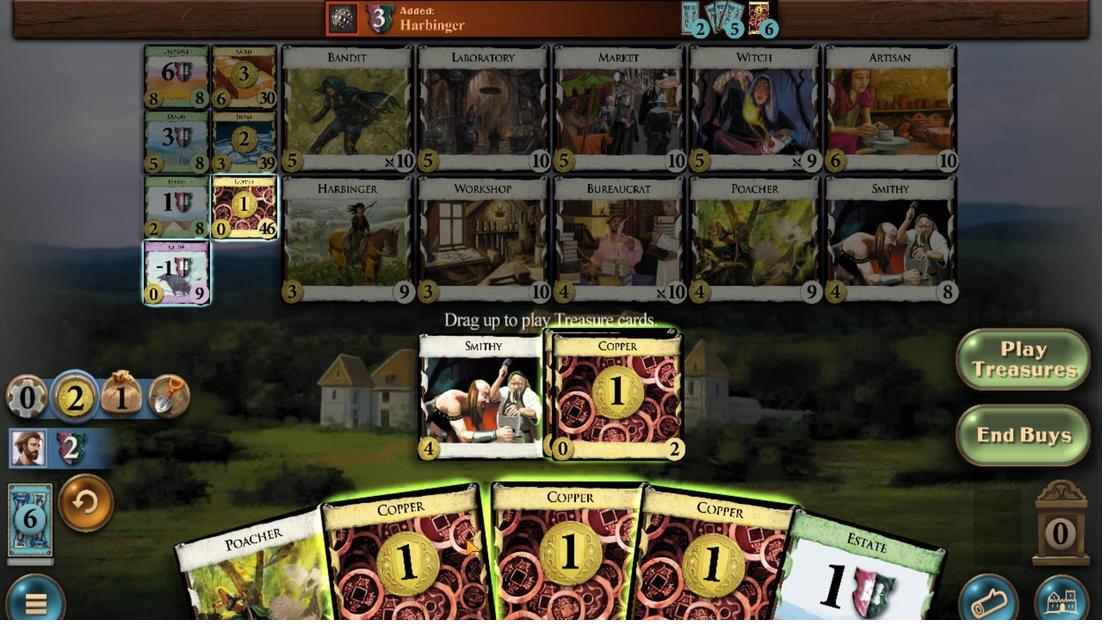 
Action: Mouse scrolled (460, 538) with delta (0, 0)
Screenshot: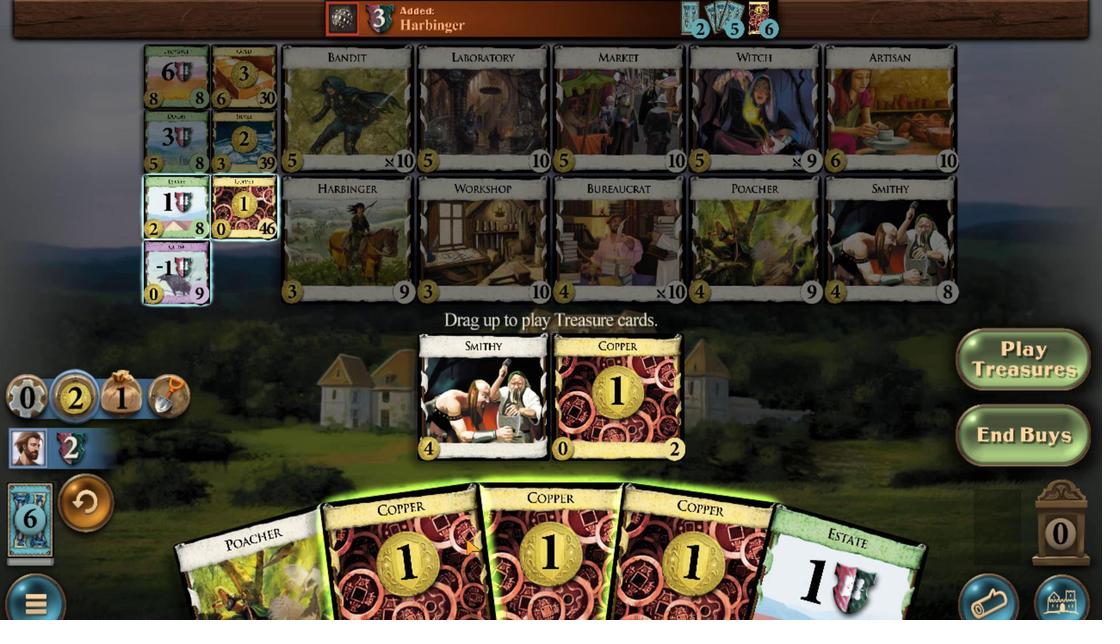 
Action: Mouse moved to (492, 519)
Screenshot: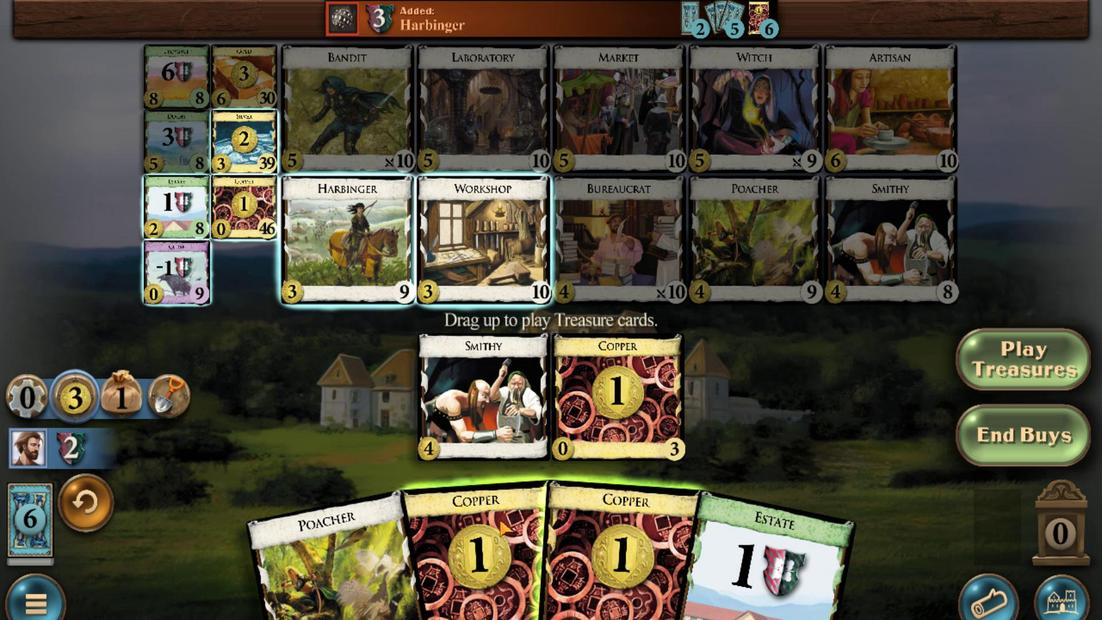 
Action: Mouse scrolled (492, 519) with delta (0, 0)
Screenshot: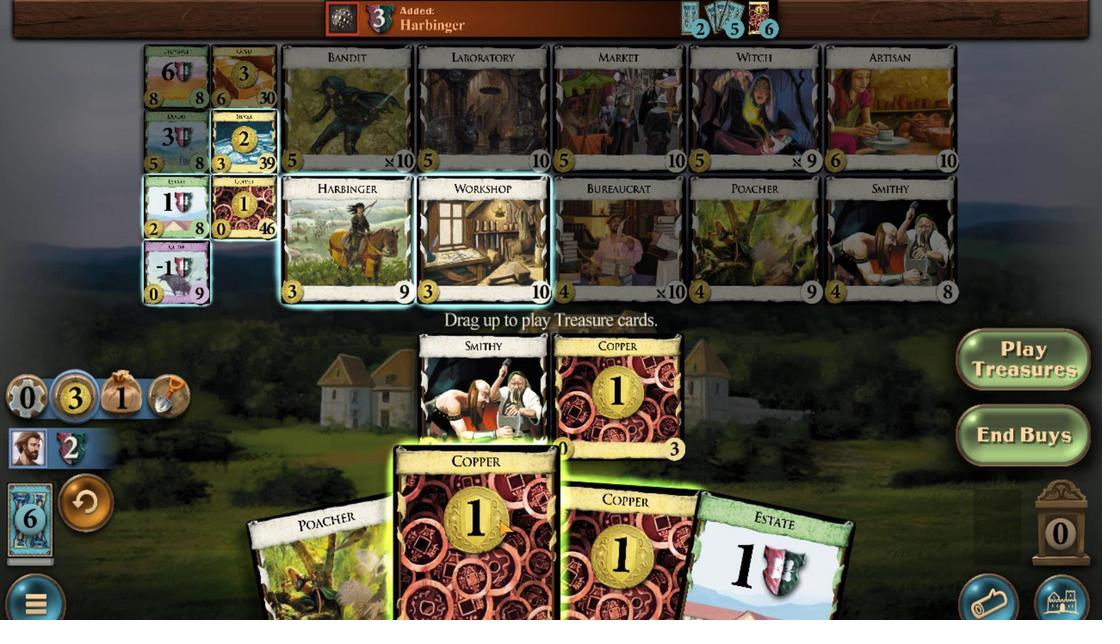
Action: Mouse moved to (565, 512)
Screenshot: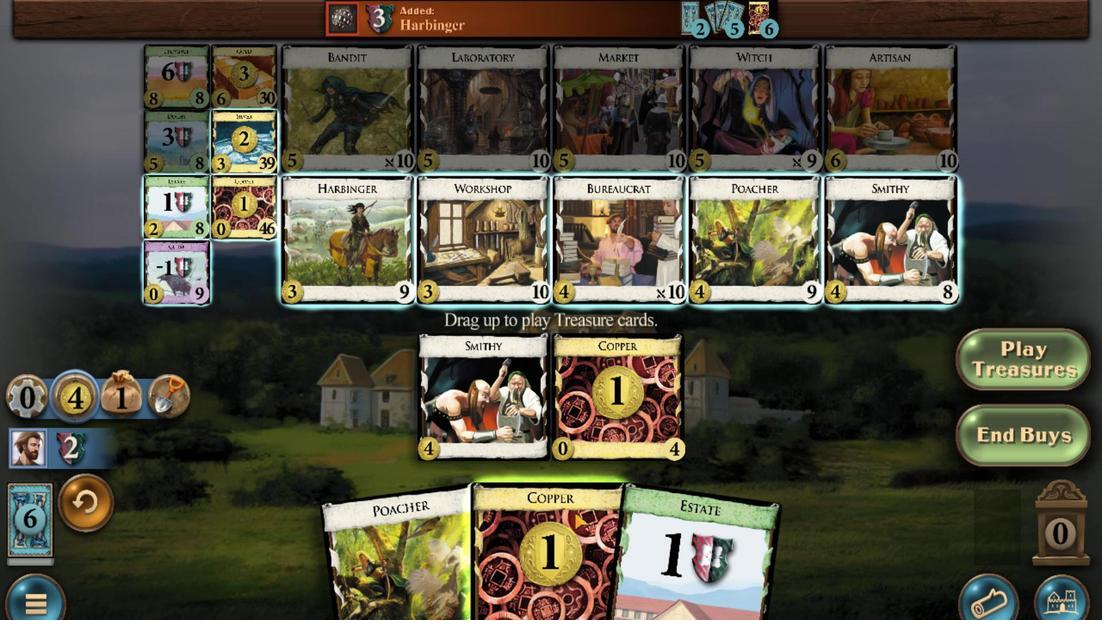 
Action: Mouse scrolled (565, 512) with delta (0, 0)
Screenshot: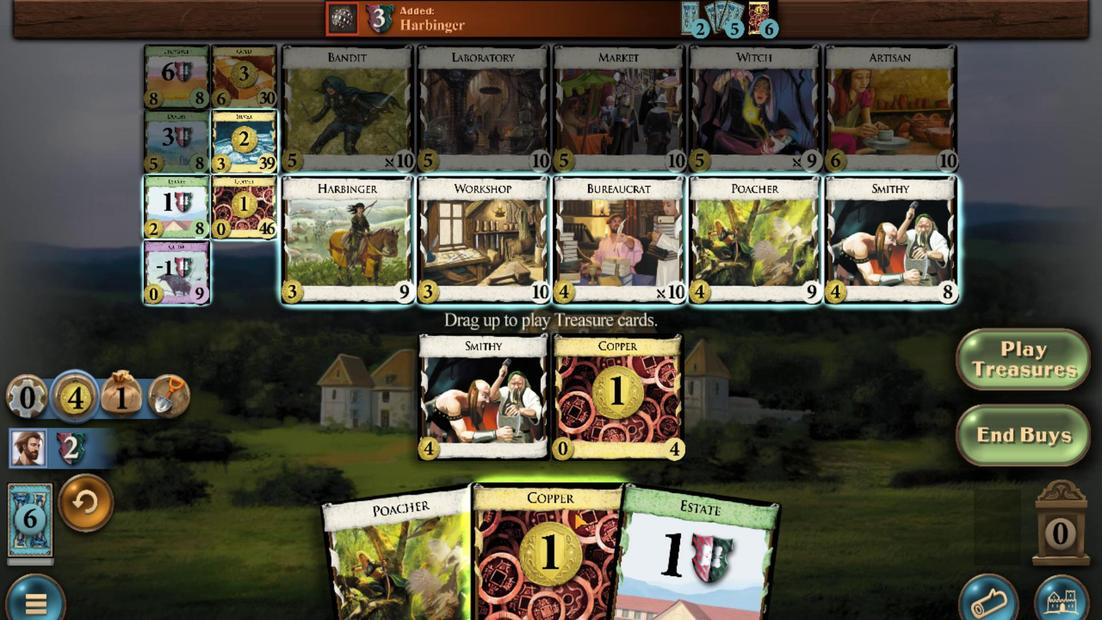 
Action: Mouse moved to (638, 112)
Screenshot: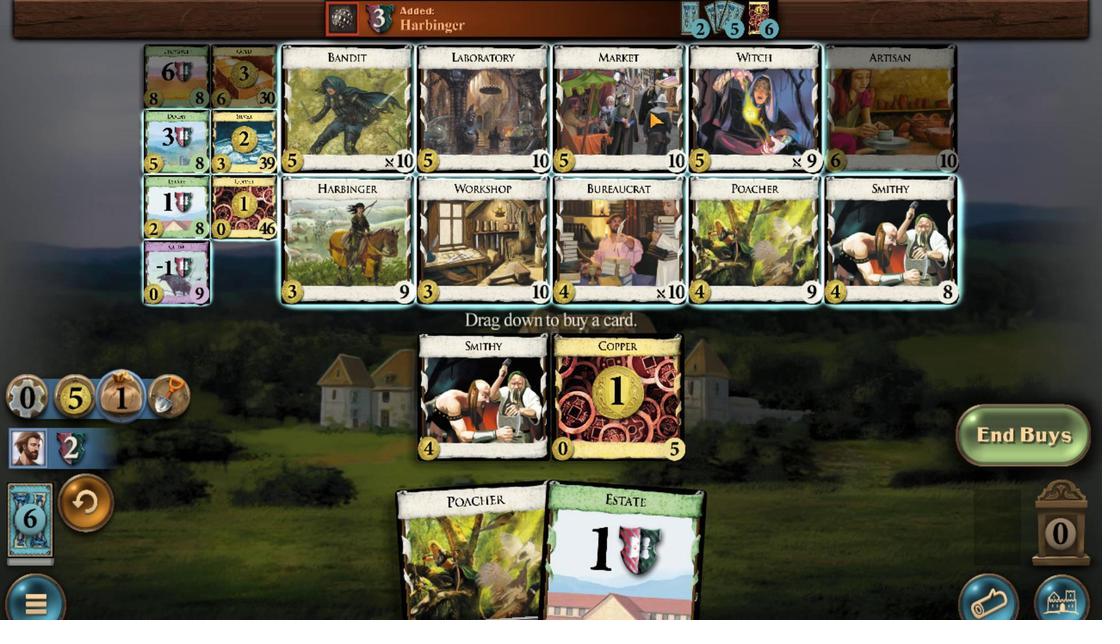 
Action: Mouse scrolled (638, 113) with delta (0, 0)
Screenshot: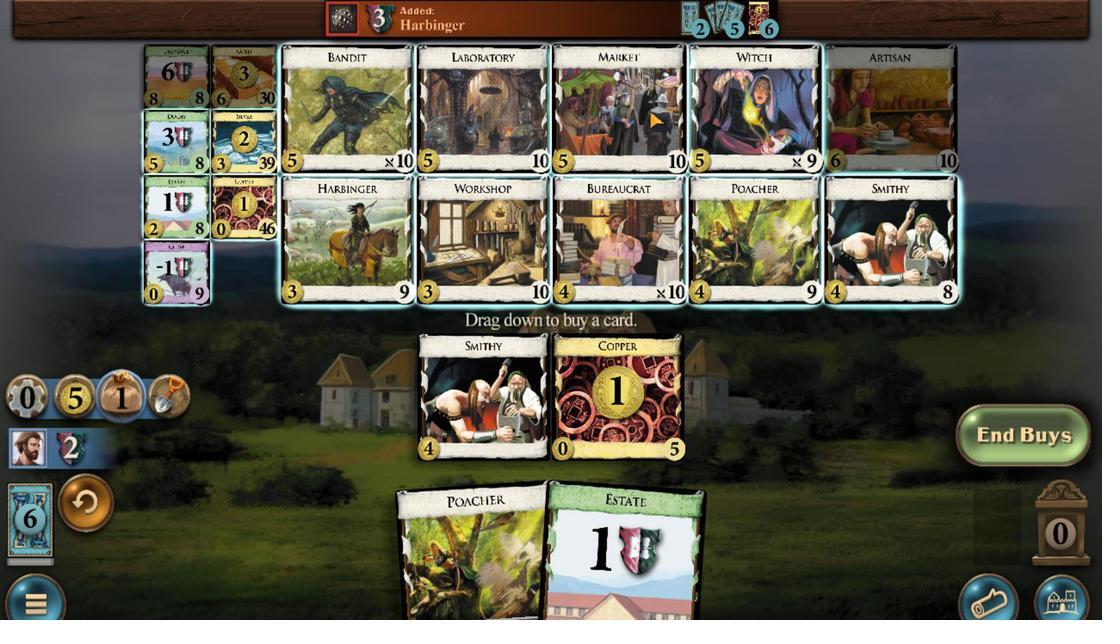 
Action: Mouse scrolled (638, 113) with delta (0, 0)
Screenshot: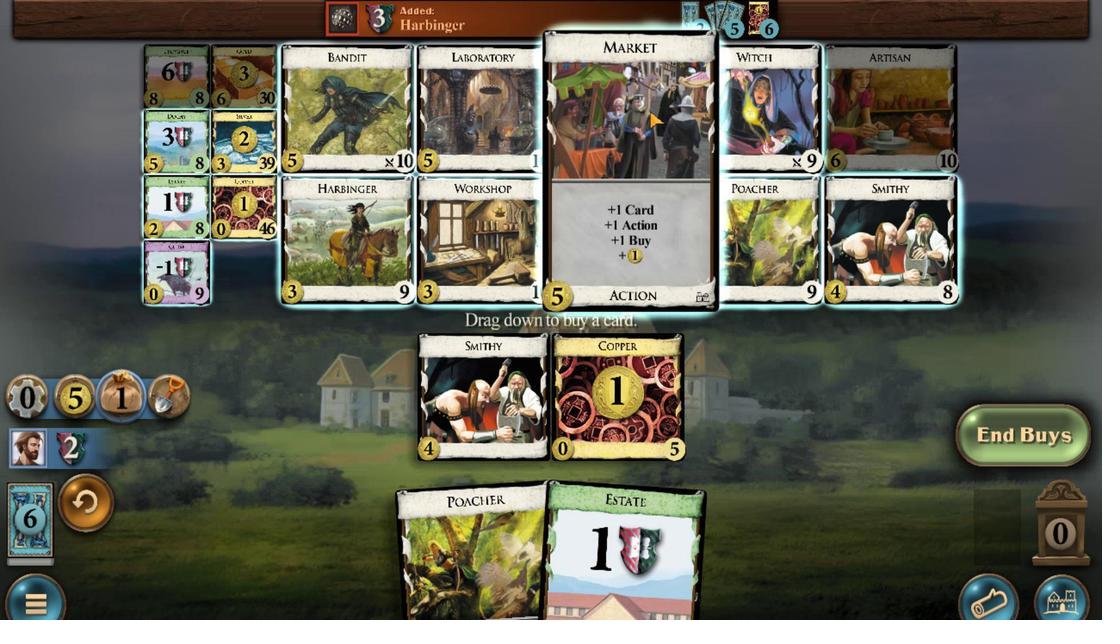 
Action: Mouse scrolled (638, 113) with delta (0, 0)
Screenshot: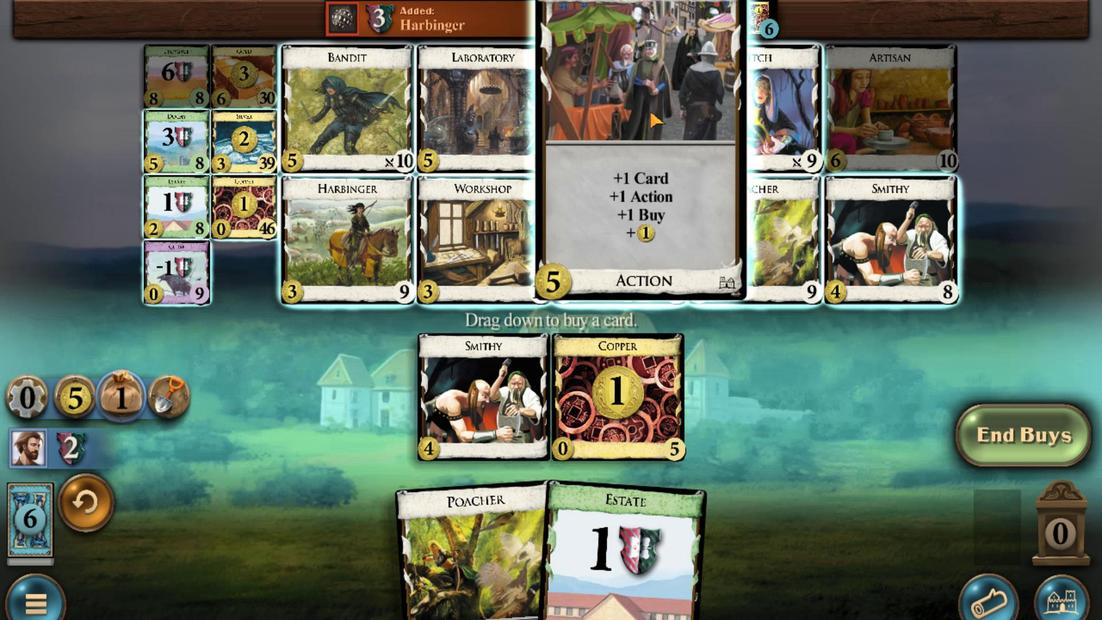 
Action: Mouse scrolled (638, 113) with delta (0, 0)
Screenshot: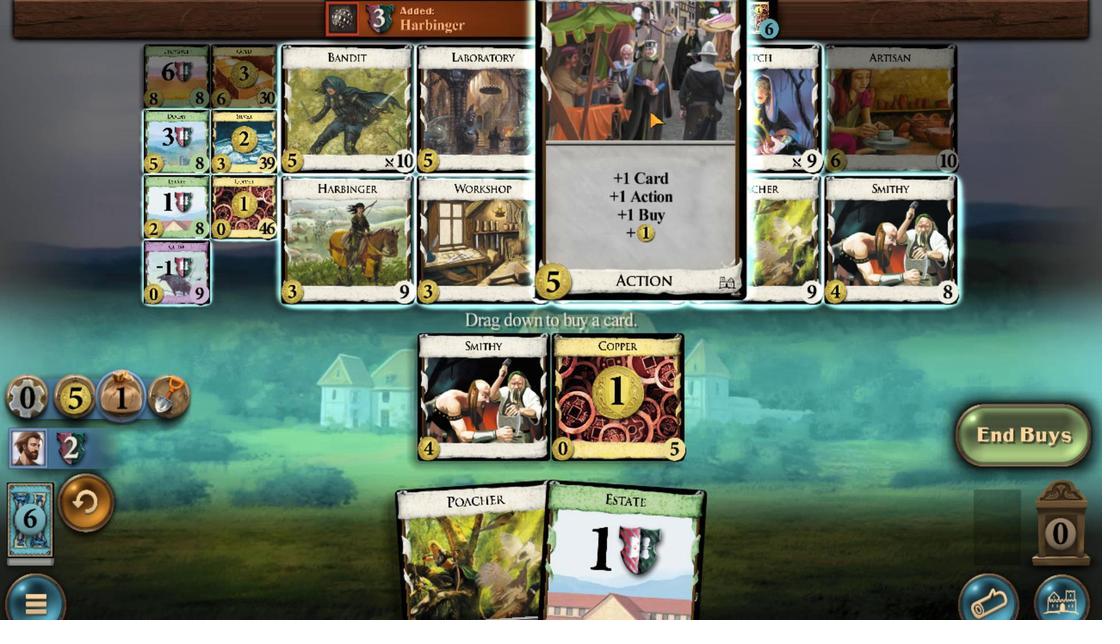 
Action: Mouse scrolled (638, 113) with delta (0, 0)
Screenshot: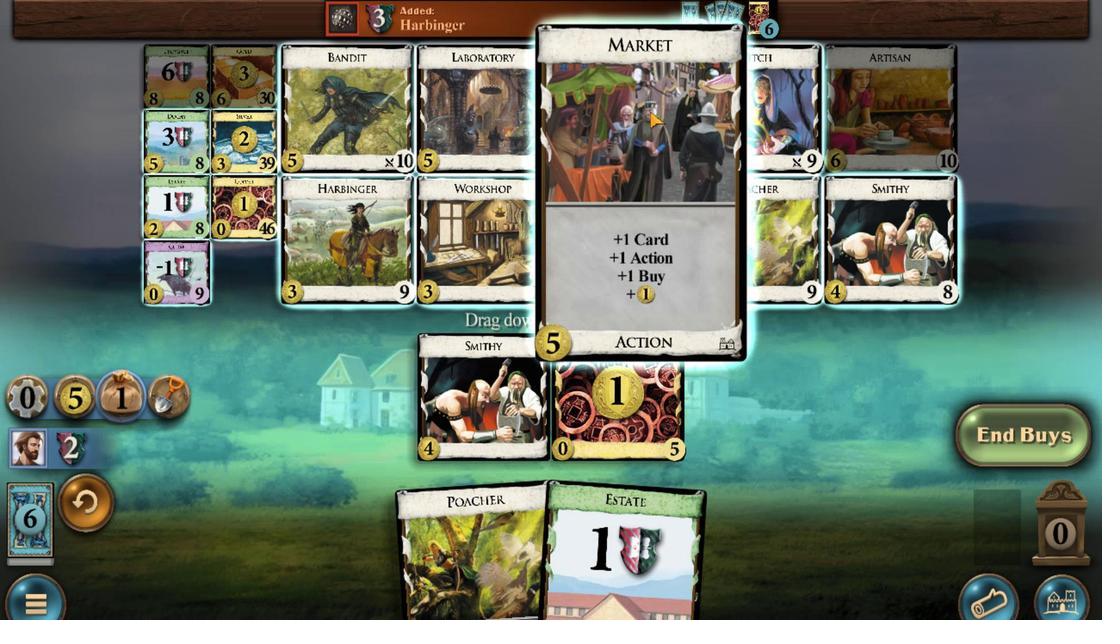 
Action: Mouse scrolled (638, 113) with delta (0, 0)
Screenshot: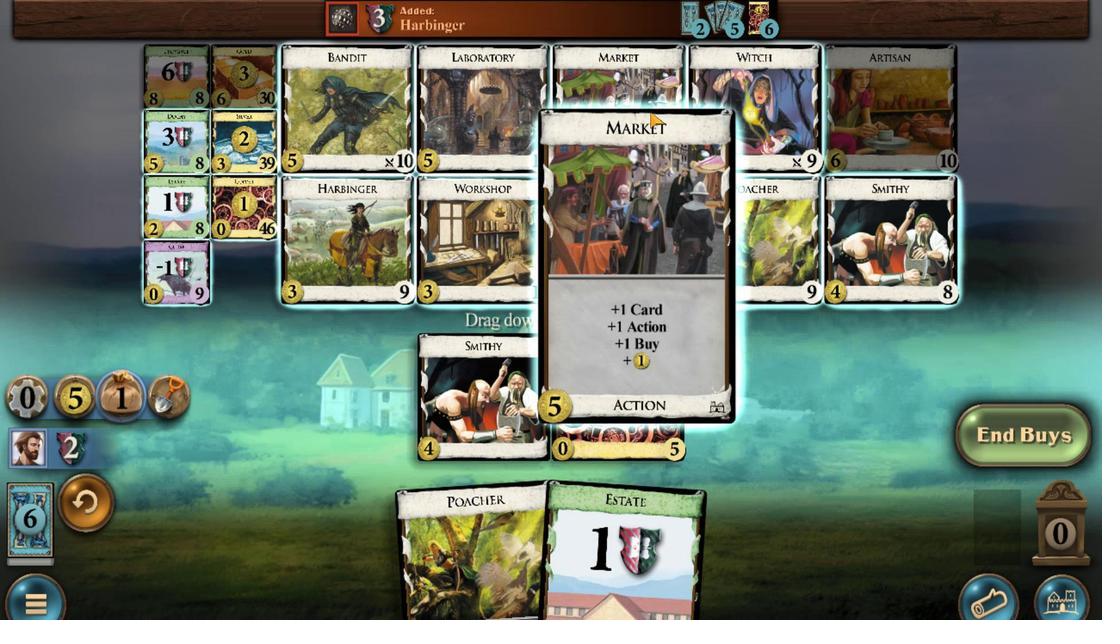 
Action: Mouse scrolled (638, 113) with delta (0, 0)
Screenshot: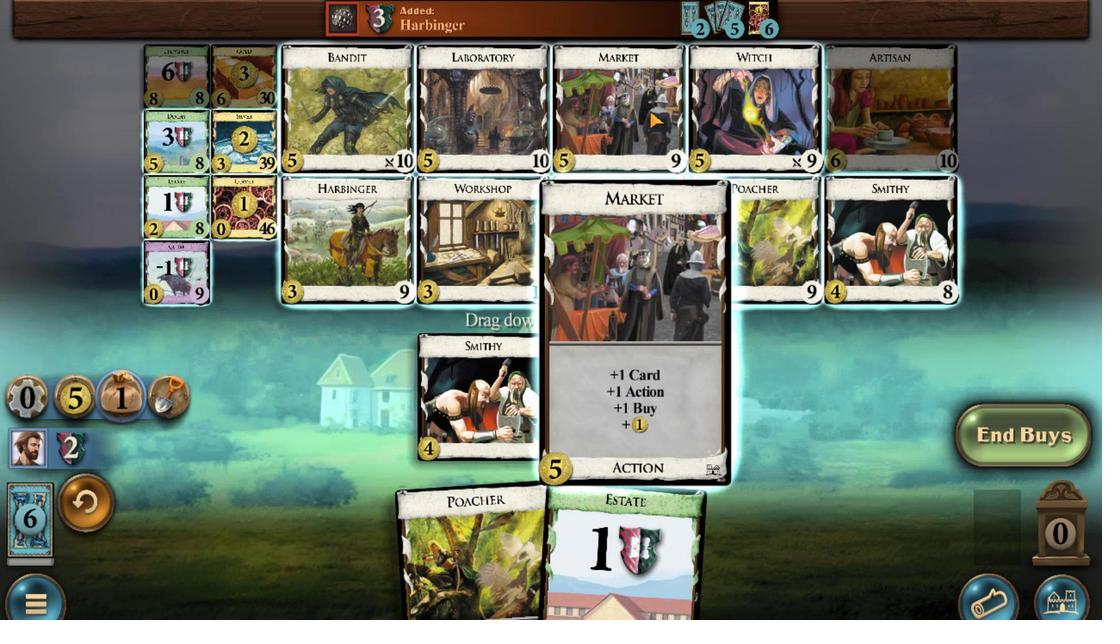 
Action: Mouse moved to (406, 521)
Screenshot: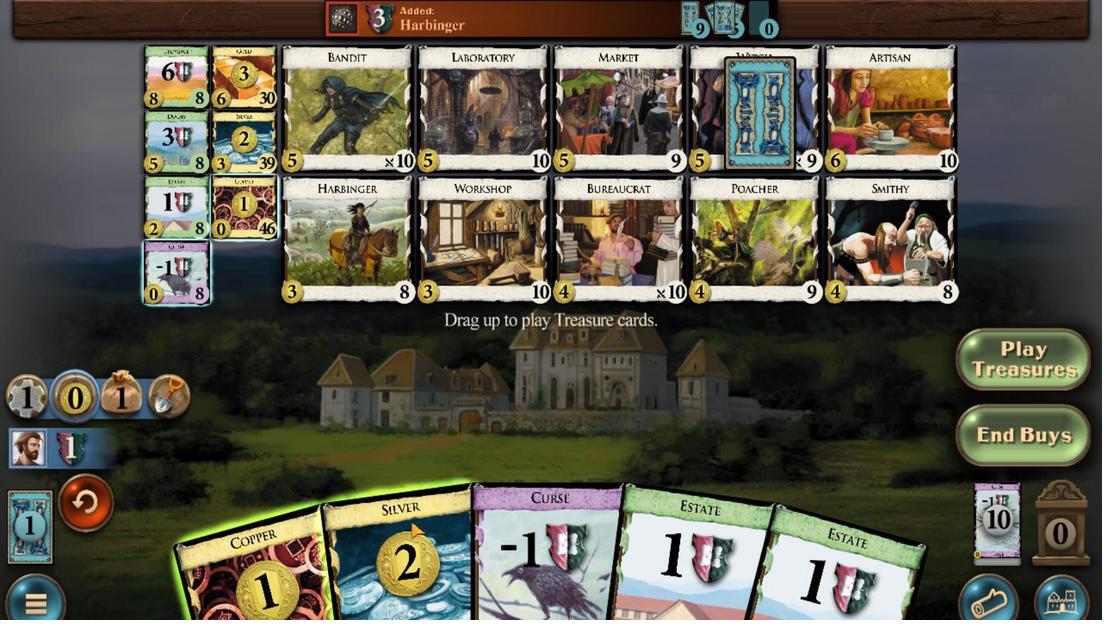 
Action: Mouse scrolled (406, 520) with delta (0, 0)
Screenshot: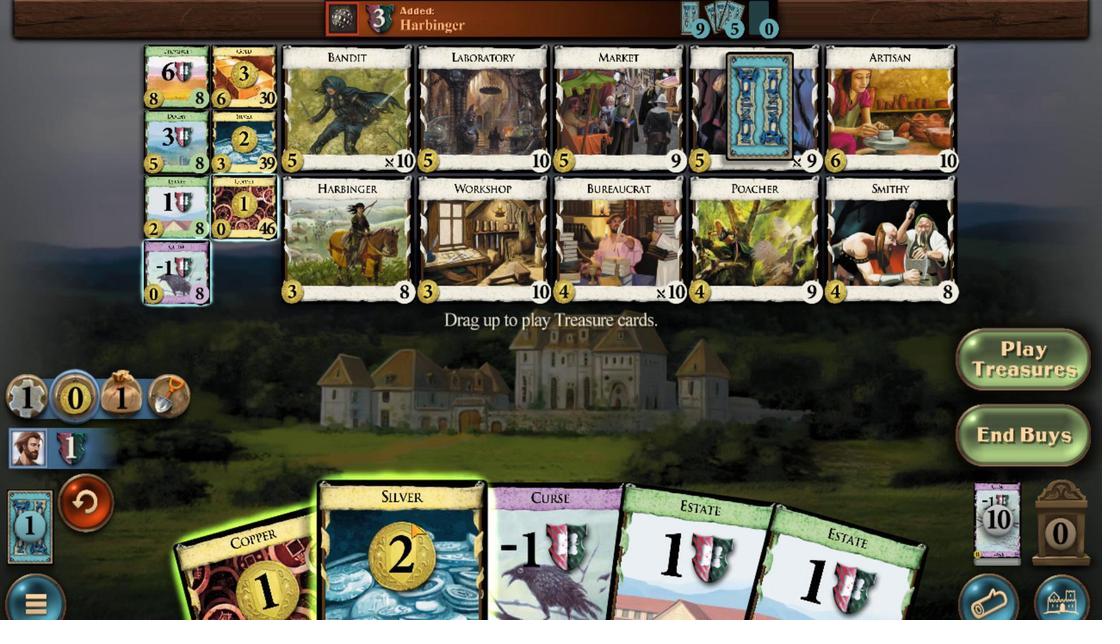 
Action: Mouse moved to (356, 524)
Screenshot: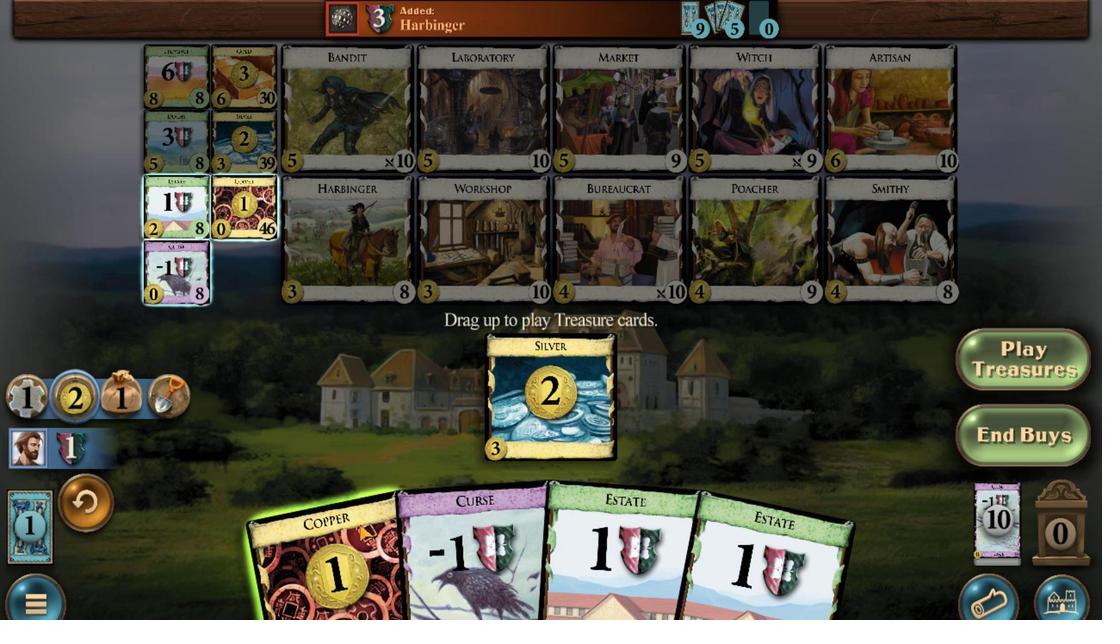 
Action: Mouse scrolled (356, 523) with delta (0, 0)
Screenshot: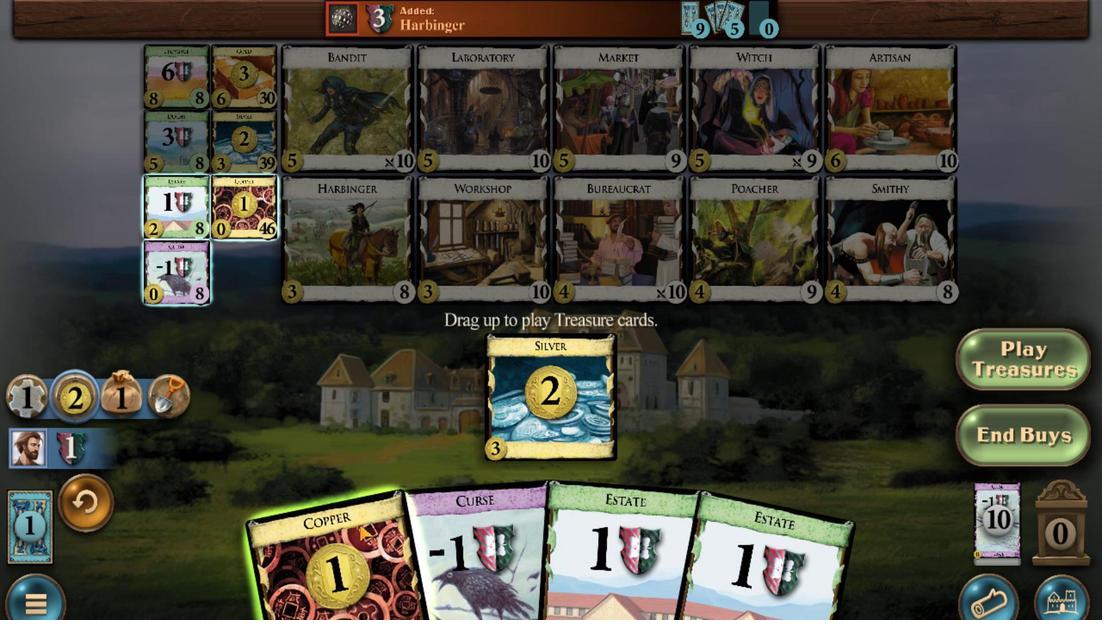 
Action: Mouse moved to (237, 128)
Screenshot: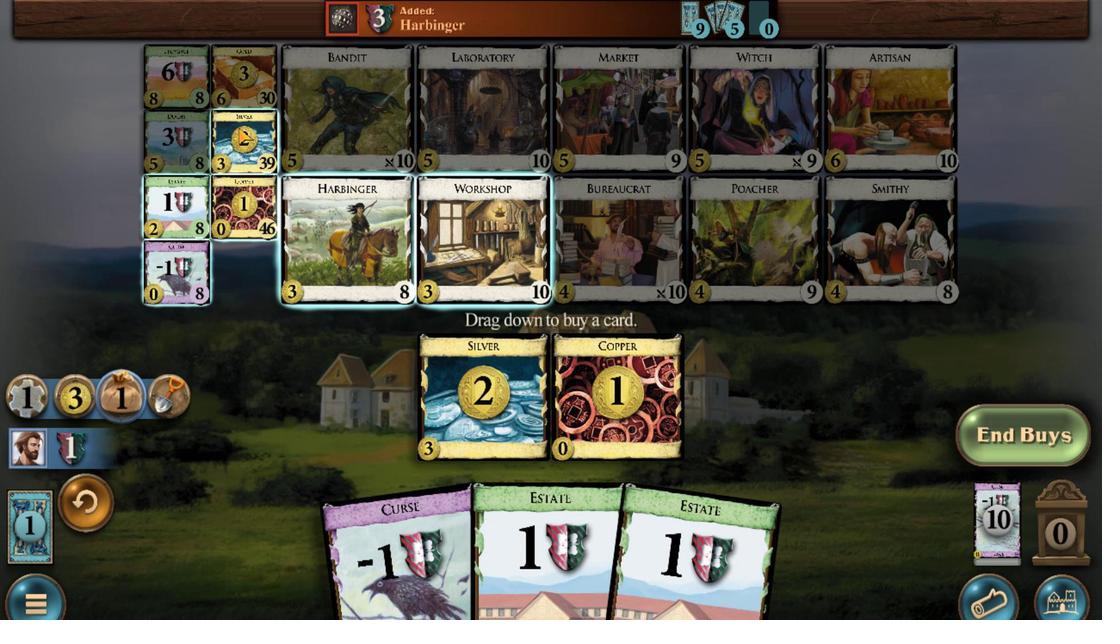 
Action: Mouse scrolled (237, 129) with delta (0, 0)
Screenshot: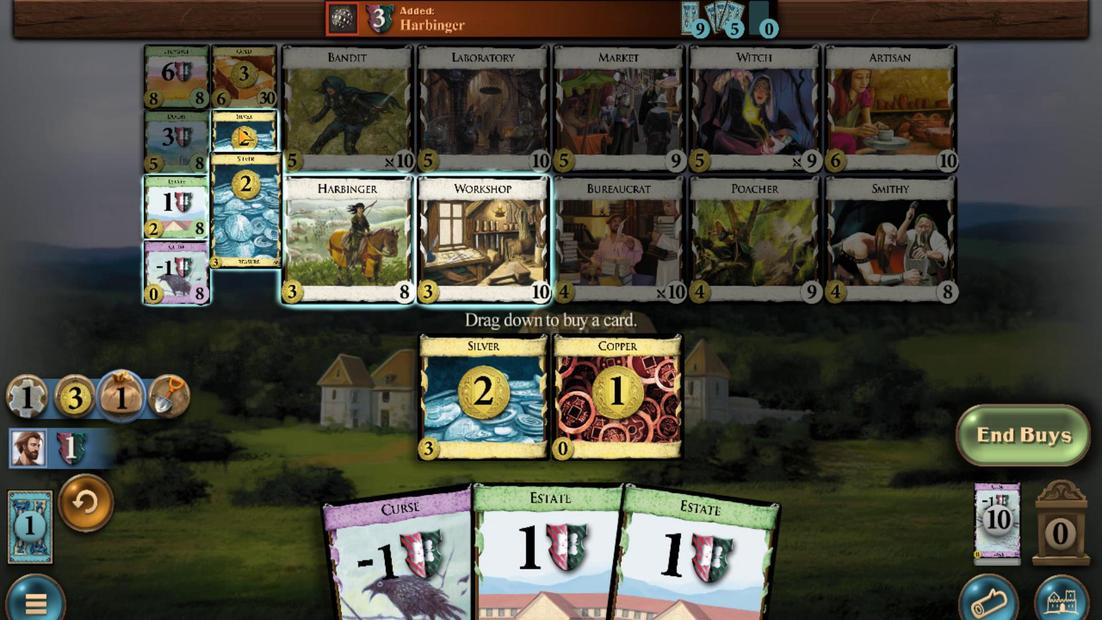 
Action: Mouse scrolled (237, 129) with delta (0, 0)
Screenshot: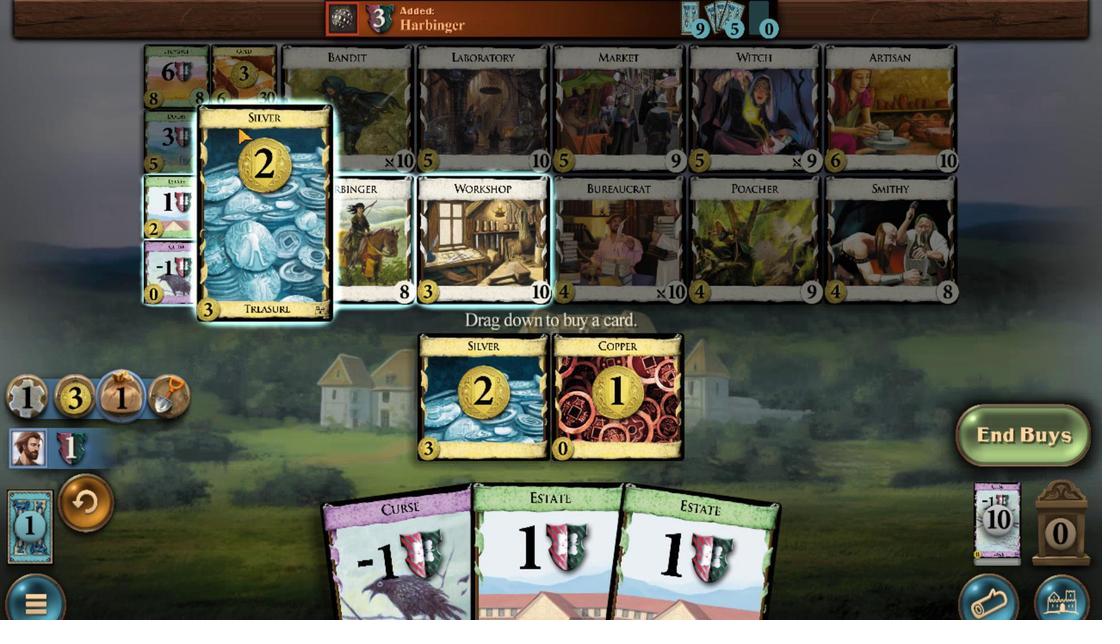 
Action: Mouse scrolled (237, 129) with delta (0, 0)
Screenshot: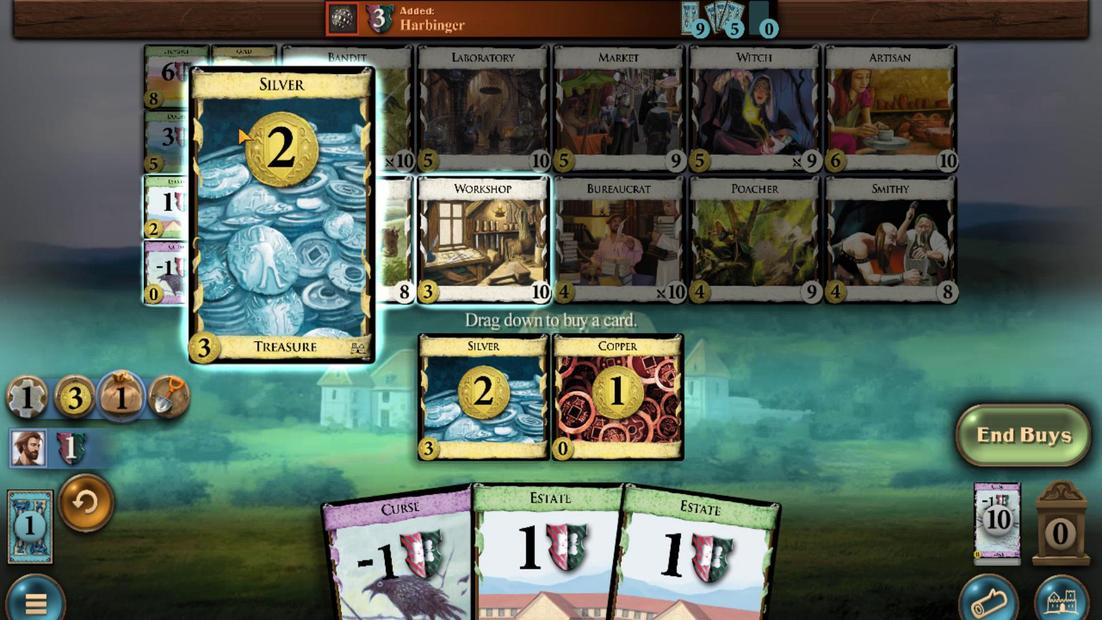 
Action: Mouse scrolled (237, 129) with delta (0, 0)
Screenshot: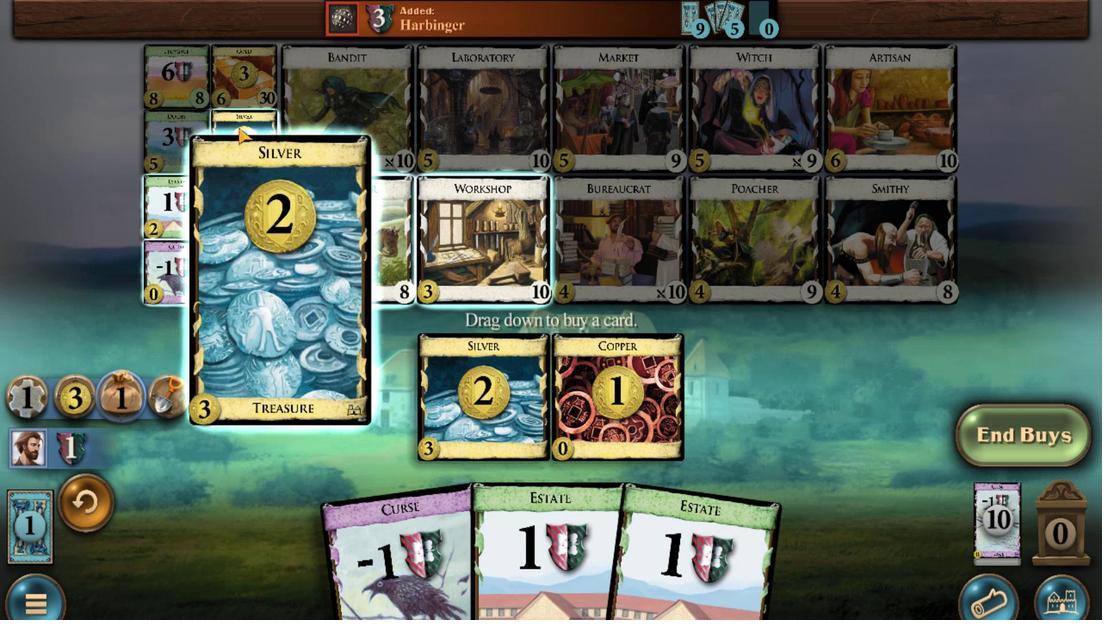 
Action: Mouse moved to (524, 491)
Screenshot: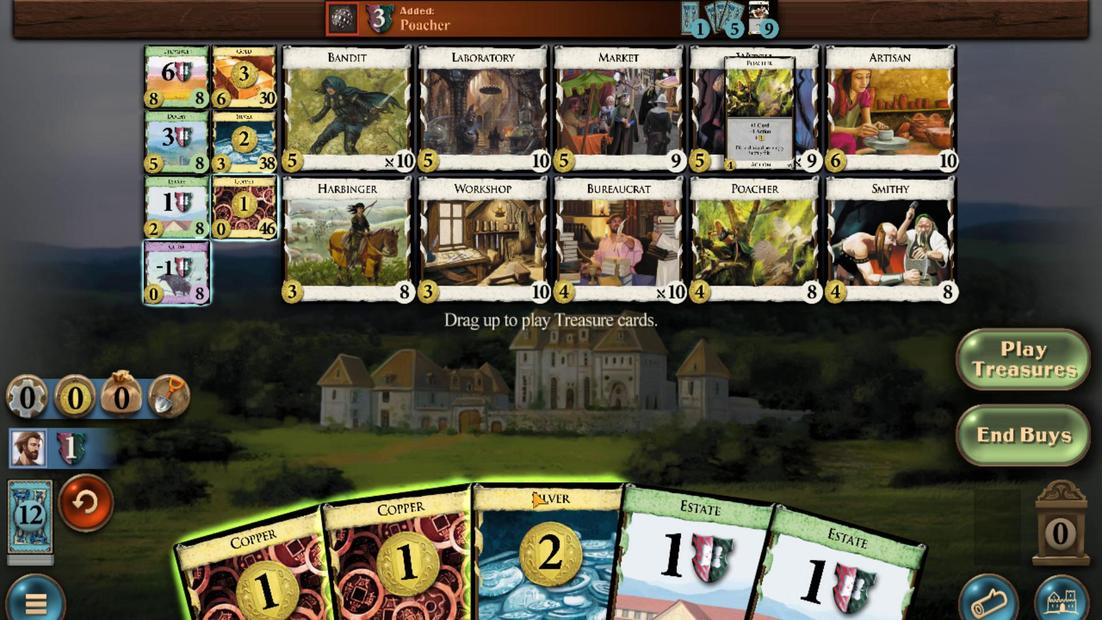 
Action: Mouse scrolled (524, 490) with delta (0, 0)
Screenshot: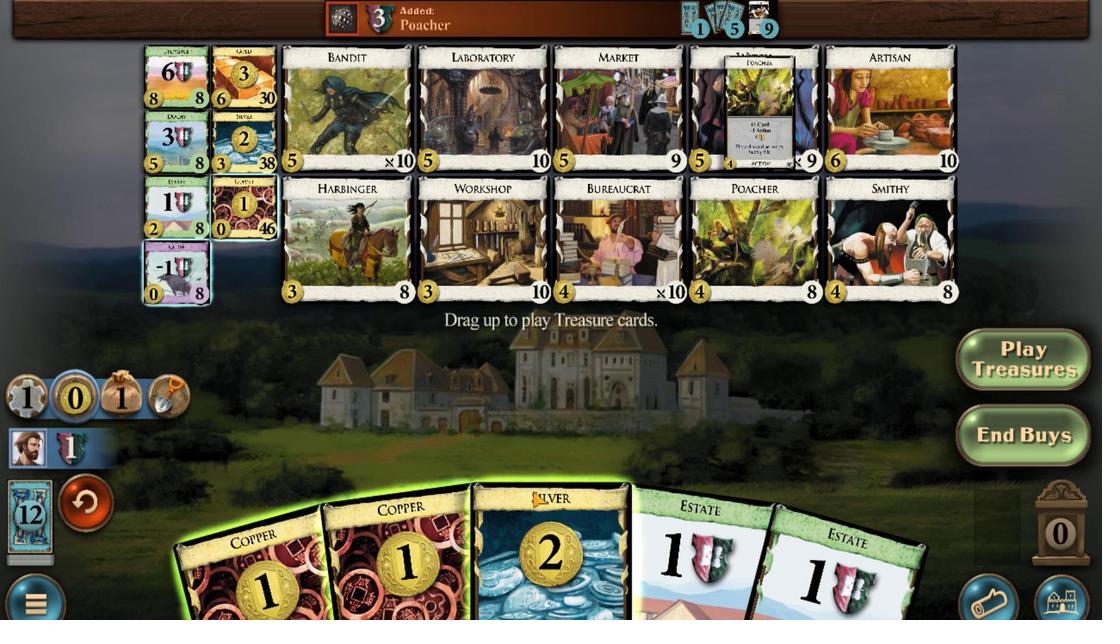 
Action: Mouse moved to (506, 503)
Screenshot: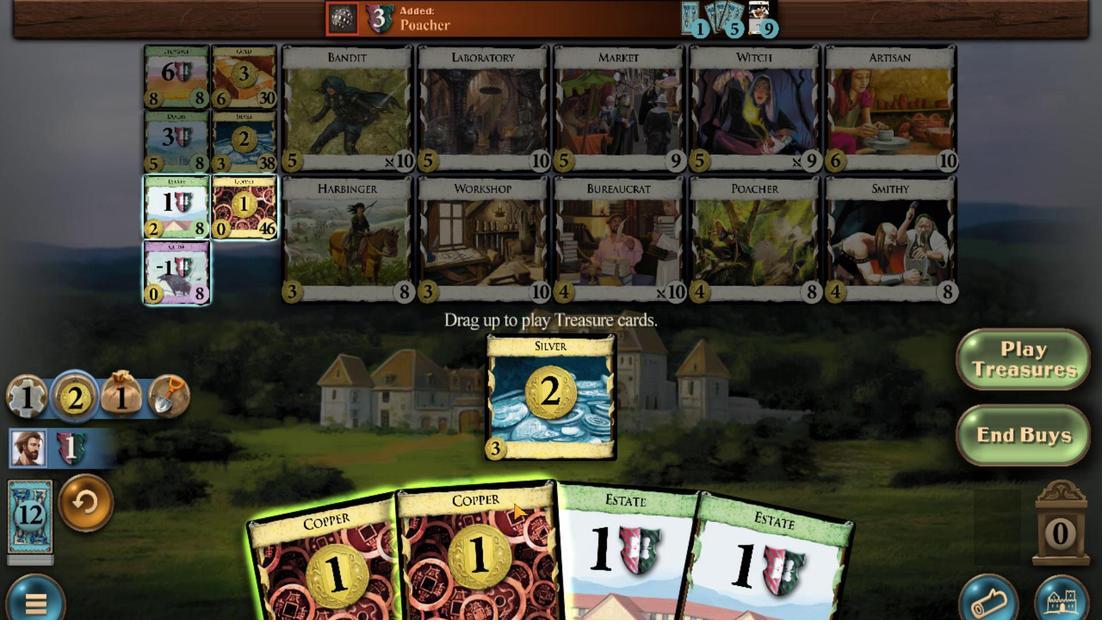 
Action: Mouse scrolled (506, 502) with delta (0, 0)
Screenshot: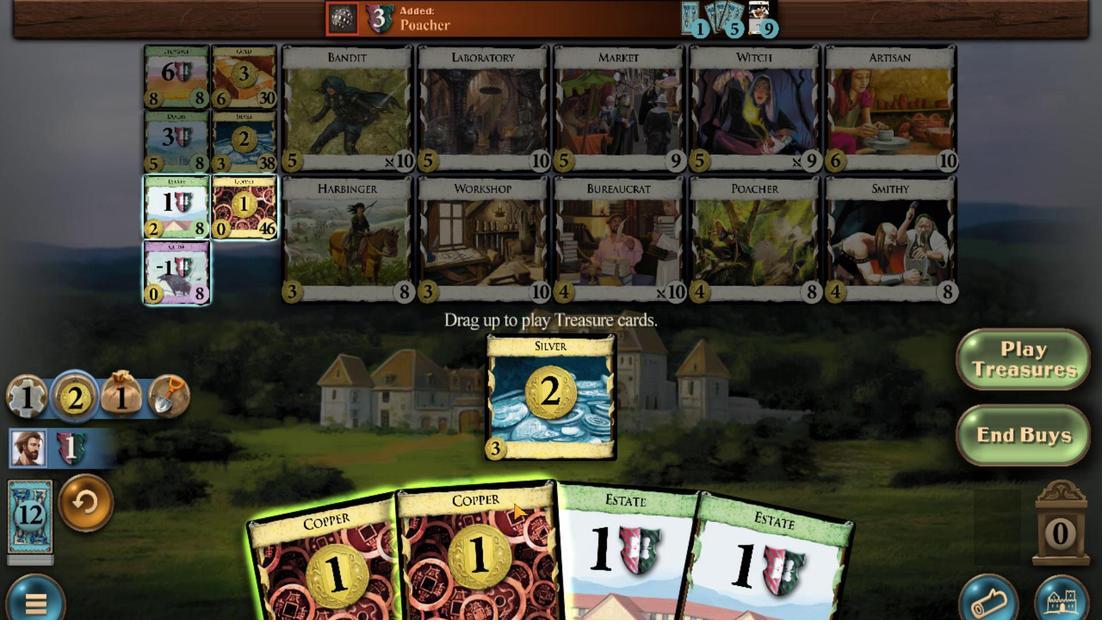 
Action: Mouse moved to (422, 513)
Screenshot: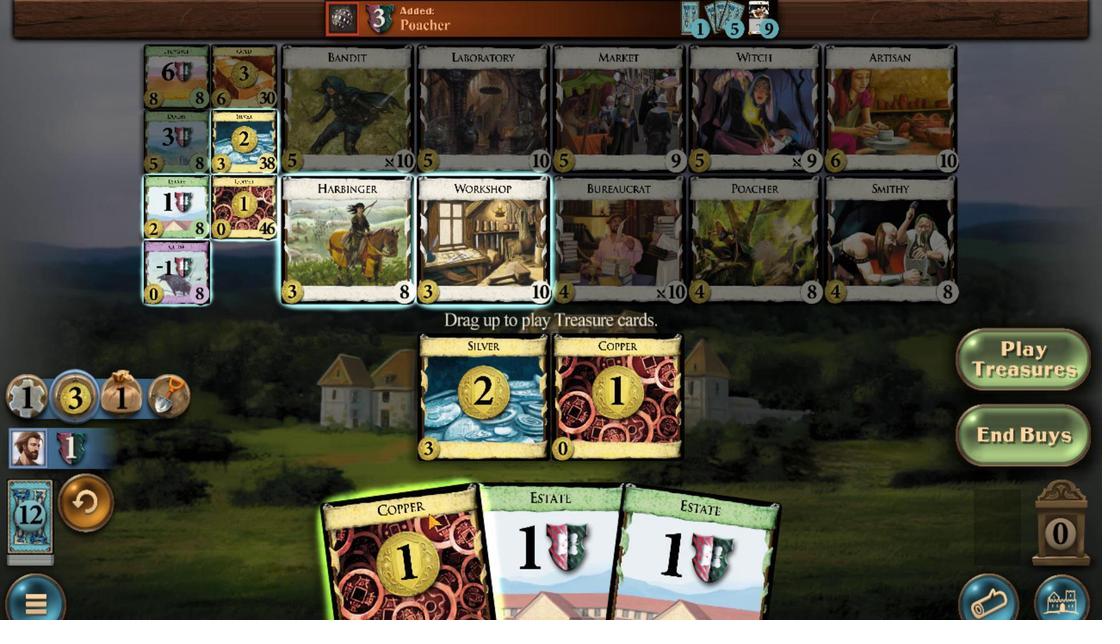 
Action: Mouse scrolled (422, 512) with delta (0, 0)
Screenshot: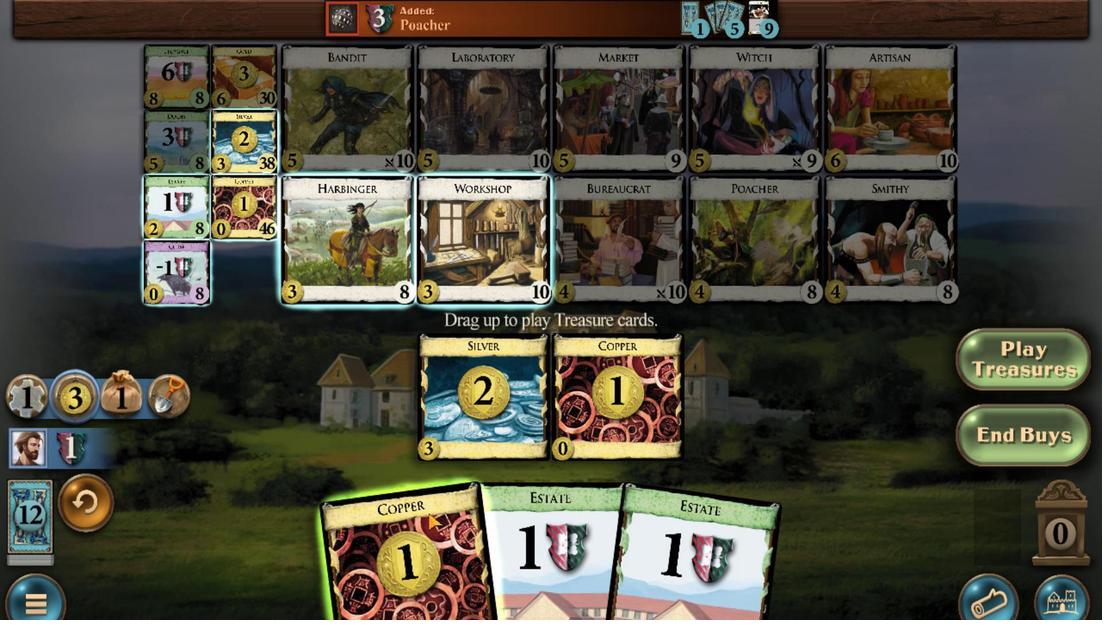 
Action: Mouse moved to (754, 226)
Screenshot: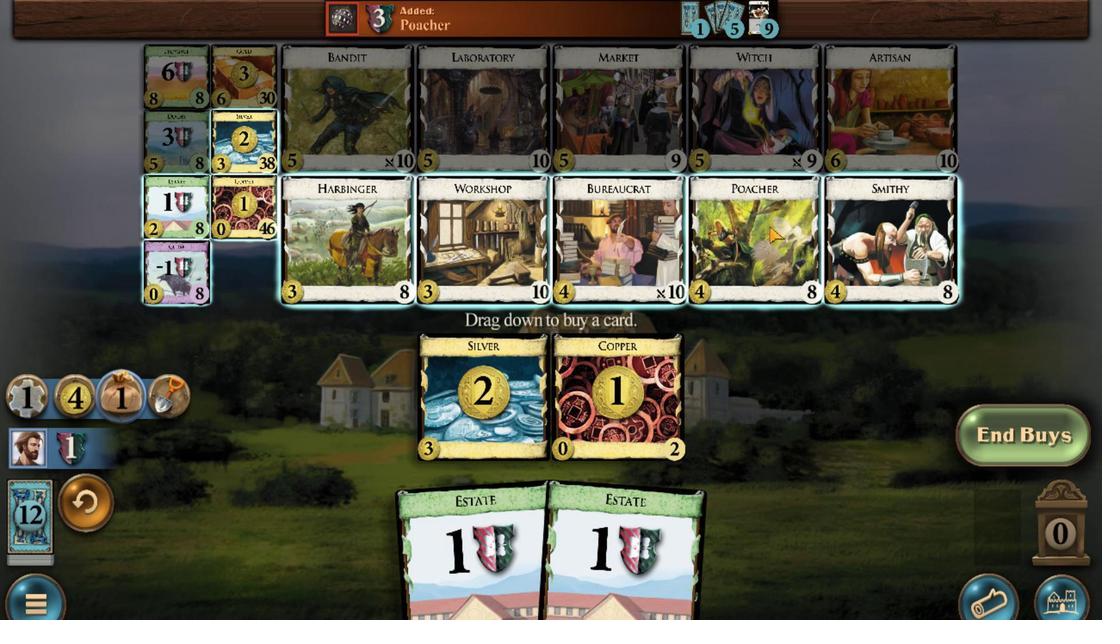 
Action: Mouse scrolled (754, 227) with delta (0, 0)
Screenshot: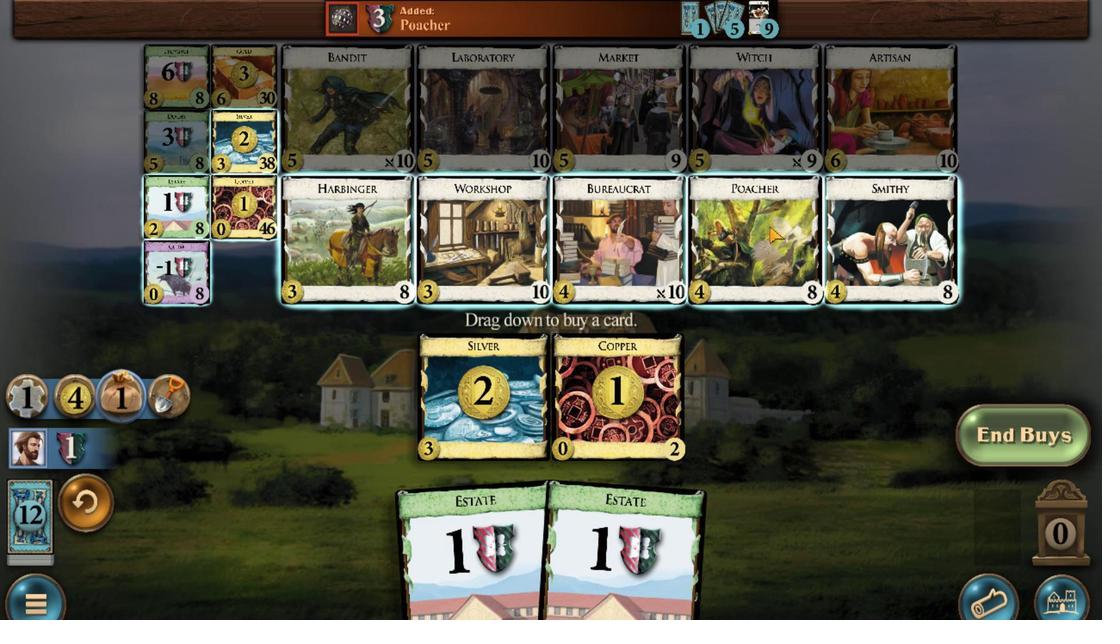 
Action: Mouse scrolled (754, 227) with delta (0, 0)
Screenshot: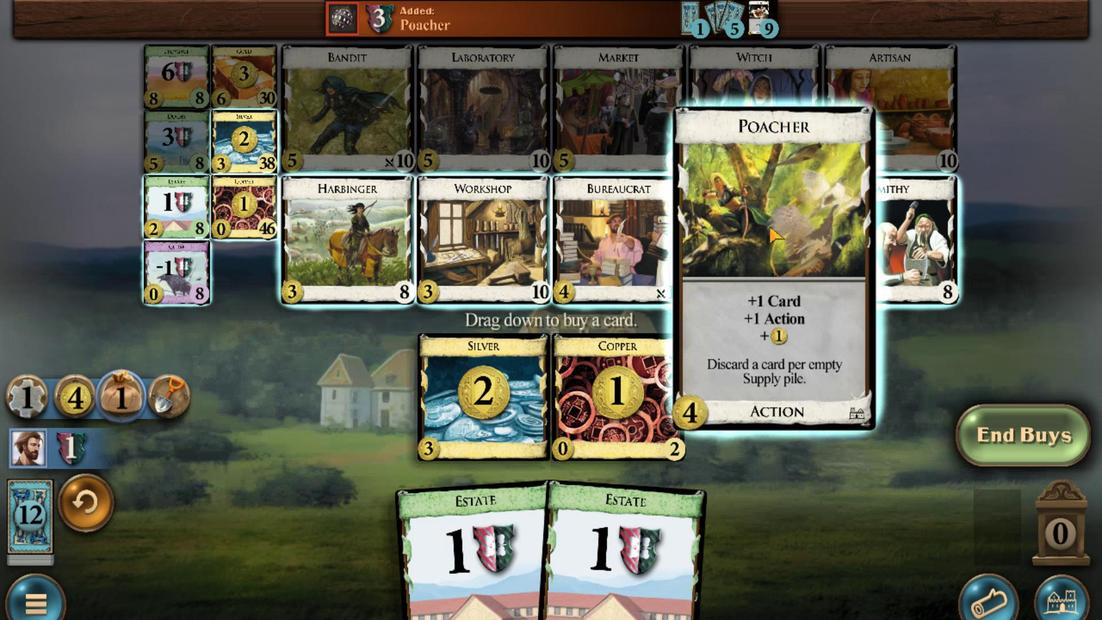 
Action: Mouse scrolled (754, 227) with delta (0, 0)
Screenshot: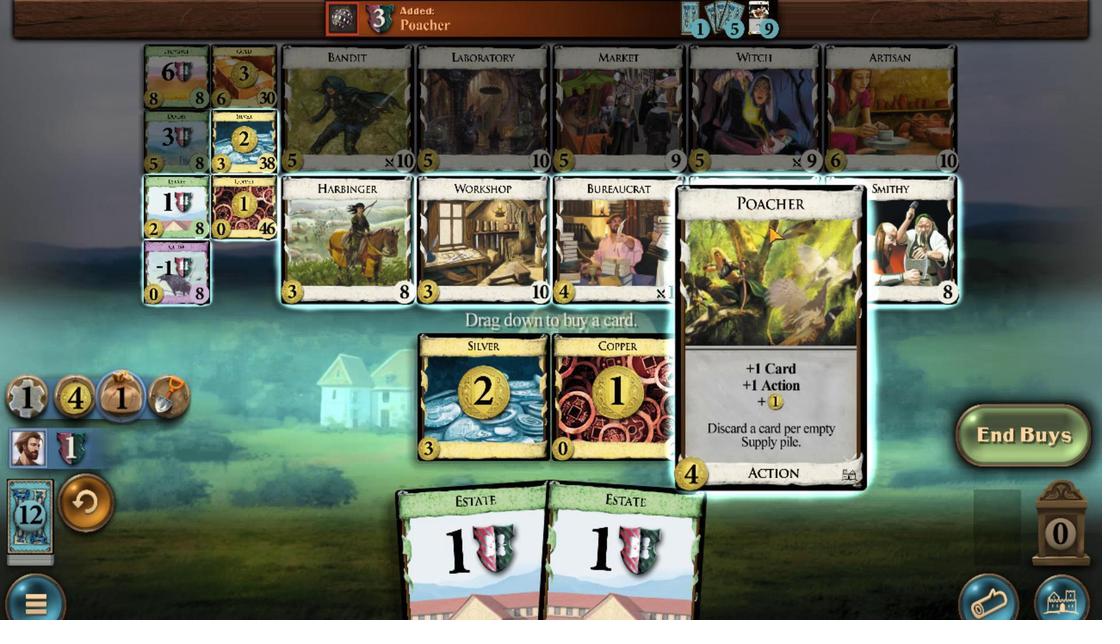 
Action: Mouse scrolled (754, 227) with delta (0, 0)
Screenshot: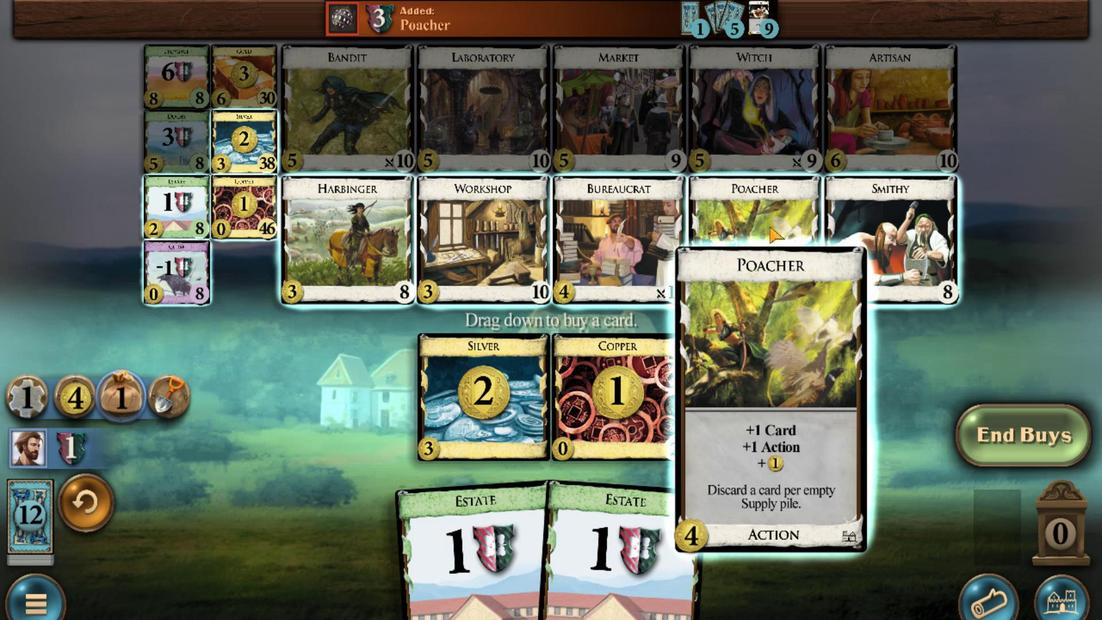 
Action: Mouse moved to (277, 528)
Screenshot: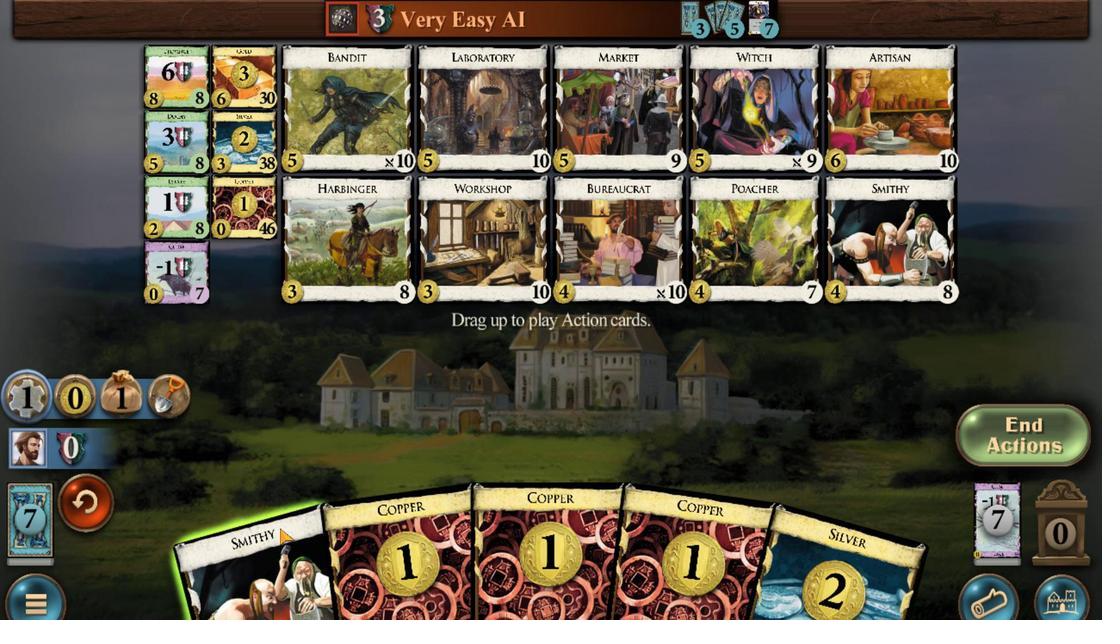 
Action: Mouse scrolled (277, 527) with delta (0, -1)
Screenshot: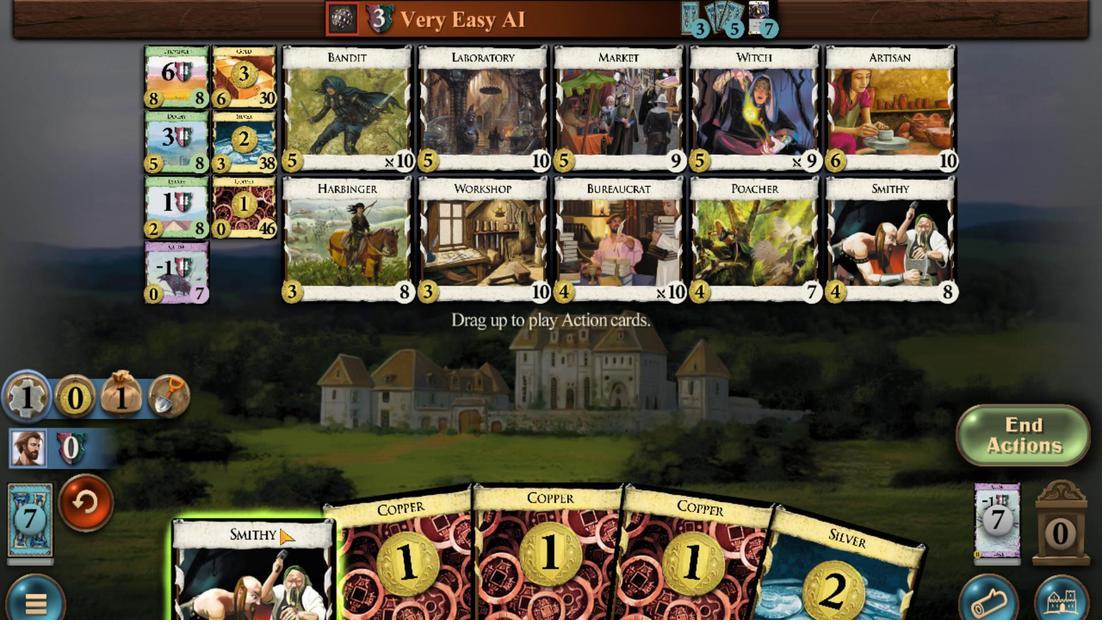
Action: Mouse moved to (622, 519)
Screenshot: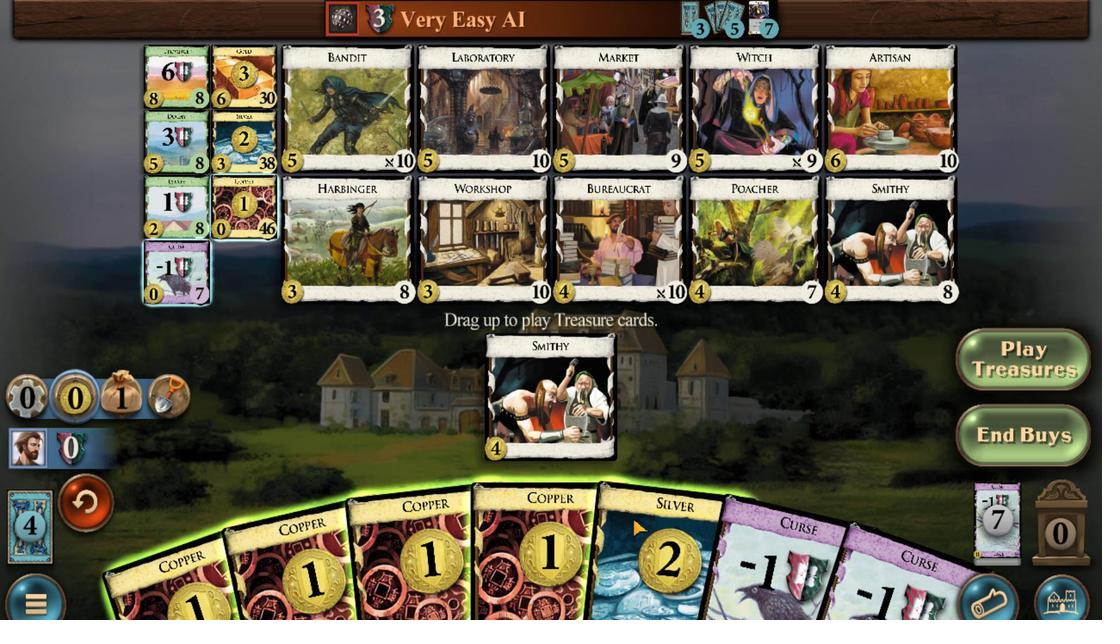 
Action: Mouse scrolled (622, 518) with delta (0, 0)
Screenshot: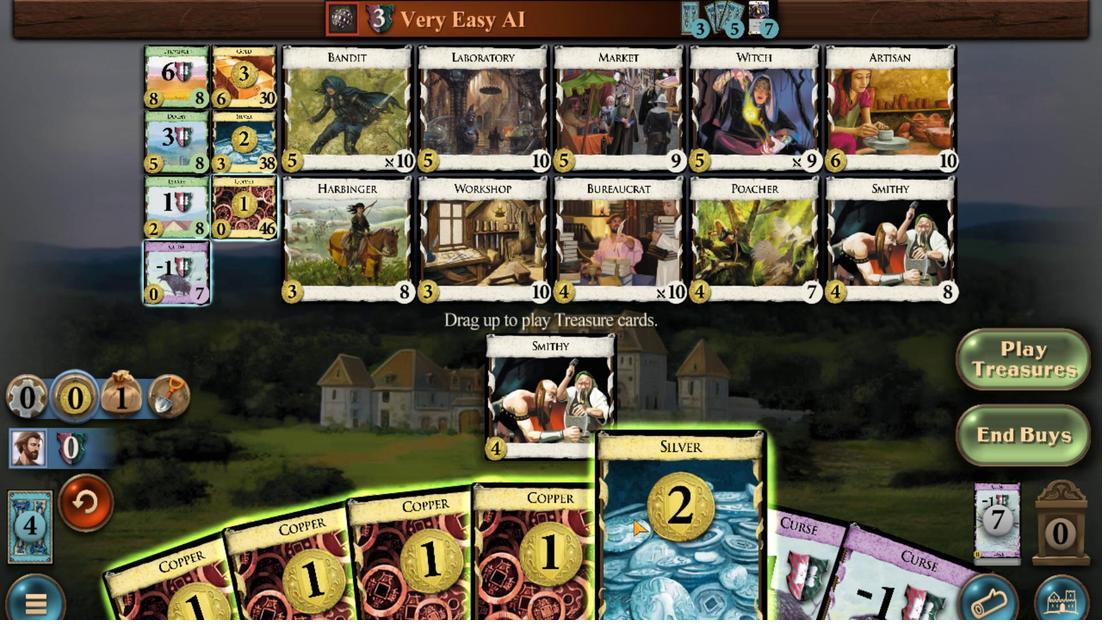 
Action: Mouse moved to (607, 522)
Screenshot: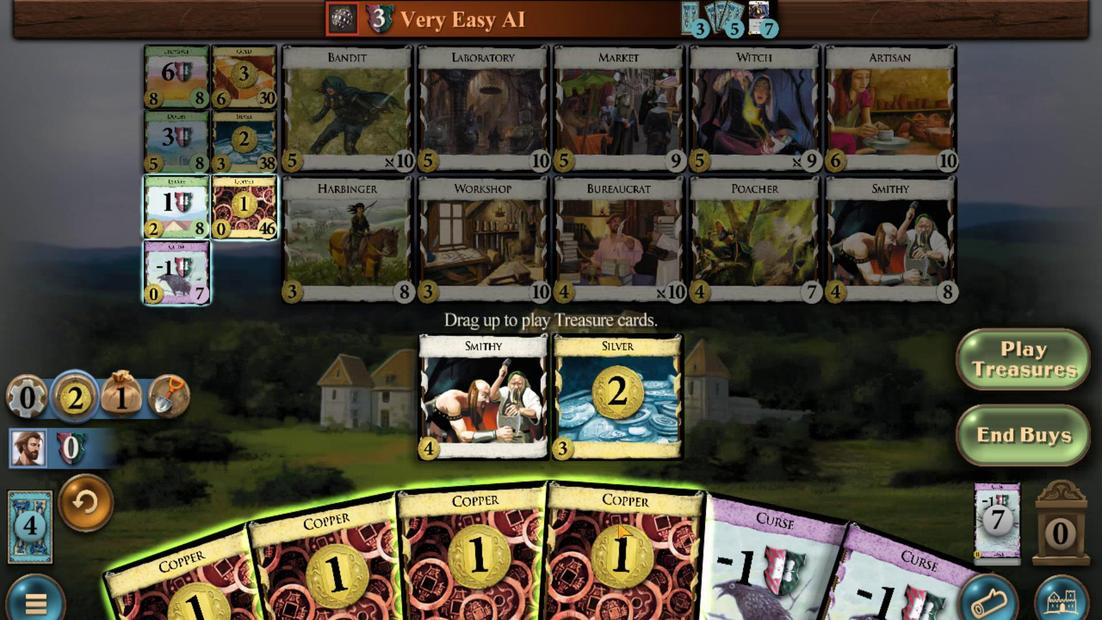 
Action: Mouse scrolled (607, 521) with delta (0, 0)
Screenshot: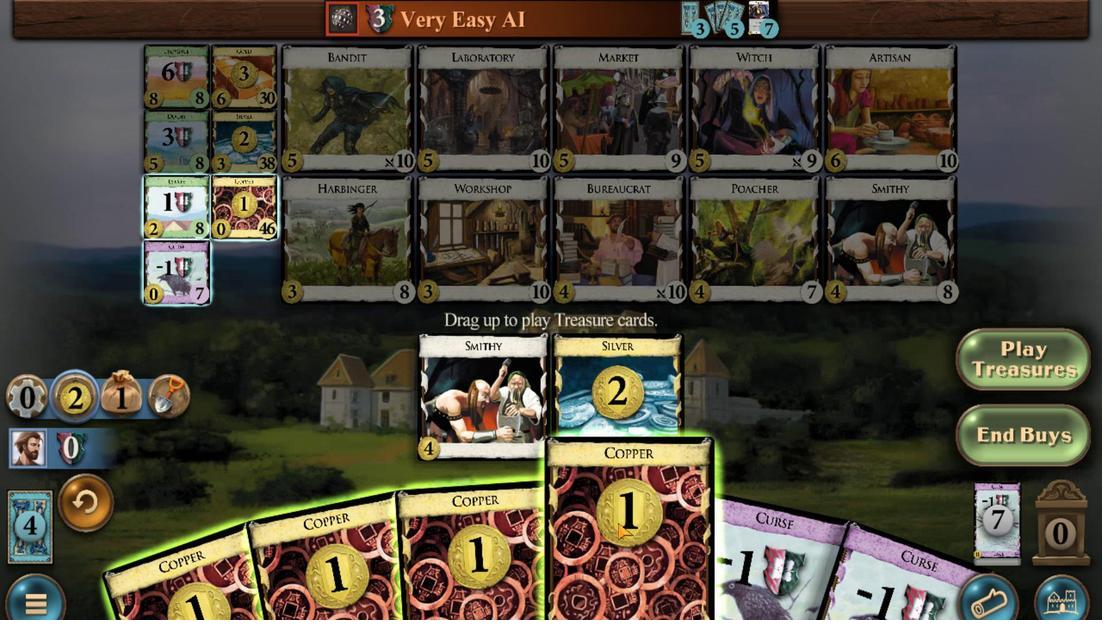 
Action: Mouse moved to (583, 526)
Screenshot: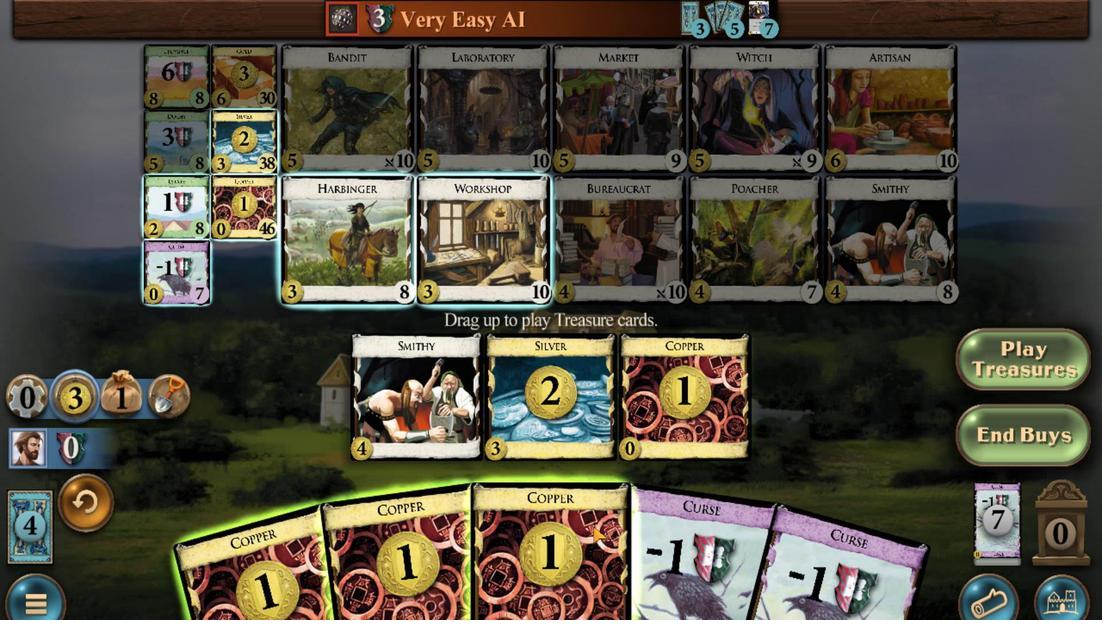 
Action: Mouse scrolled (583, 525) with delta (0, 0)
Screenshot: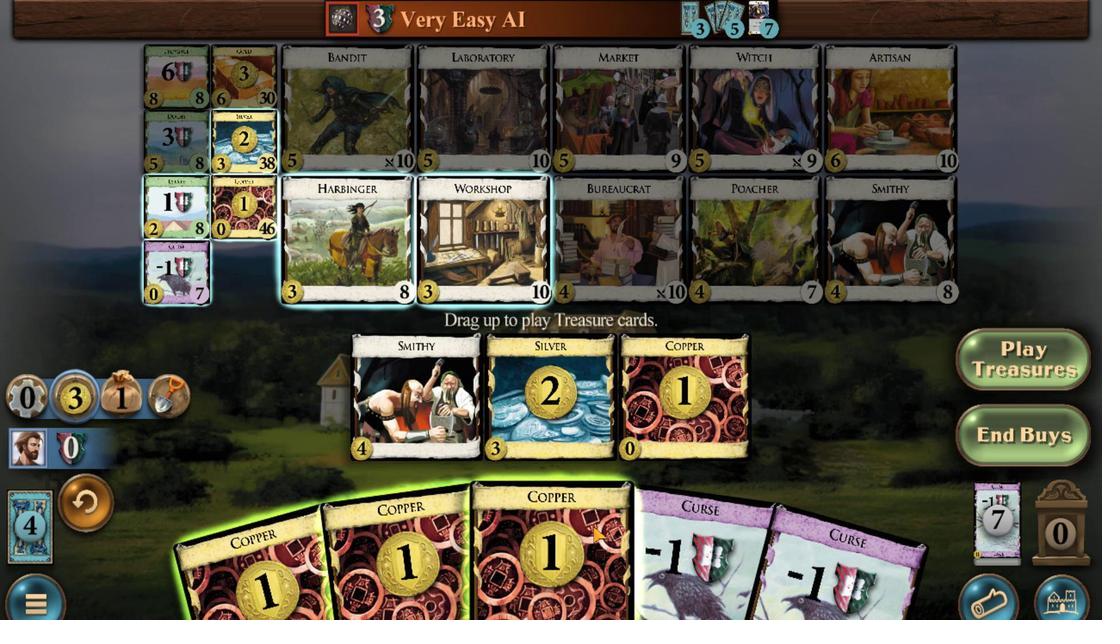 
Action: Mouse moved to (495, 515)
Screenshot: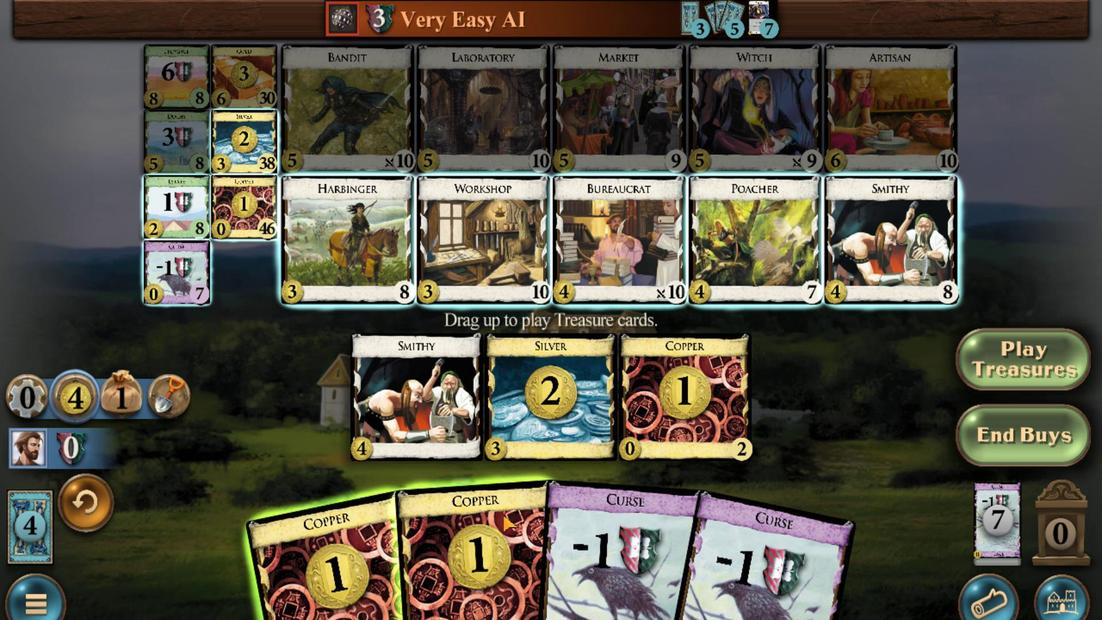 
Action: Mouse scrolled (495, 514) with delta (0, 0)
Screenshot: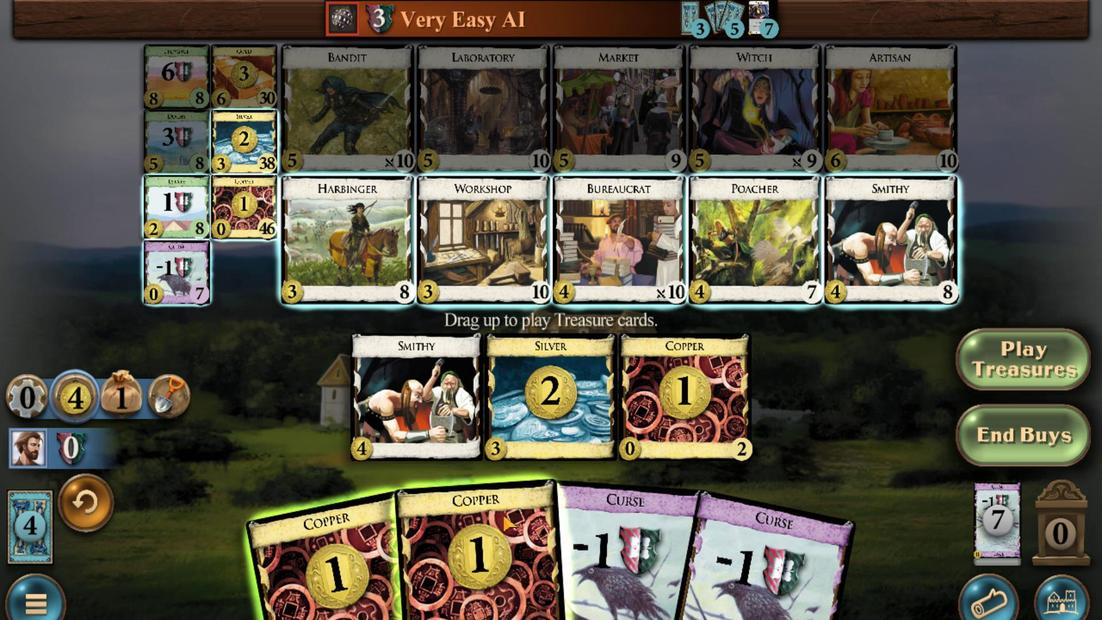 
Action: Mouse moved to (419, 518)
Screenshot: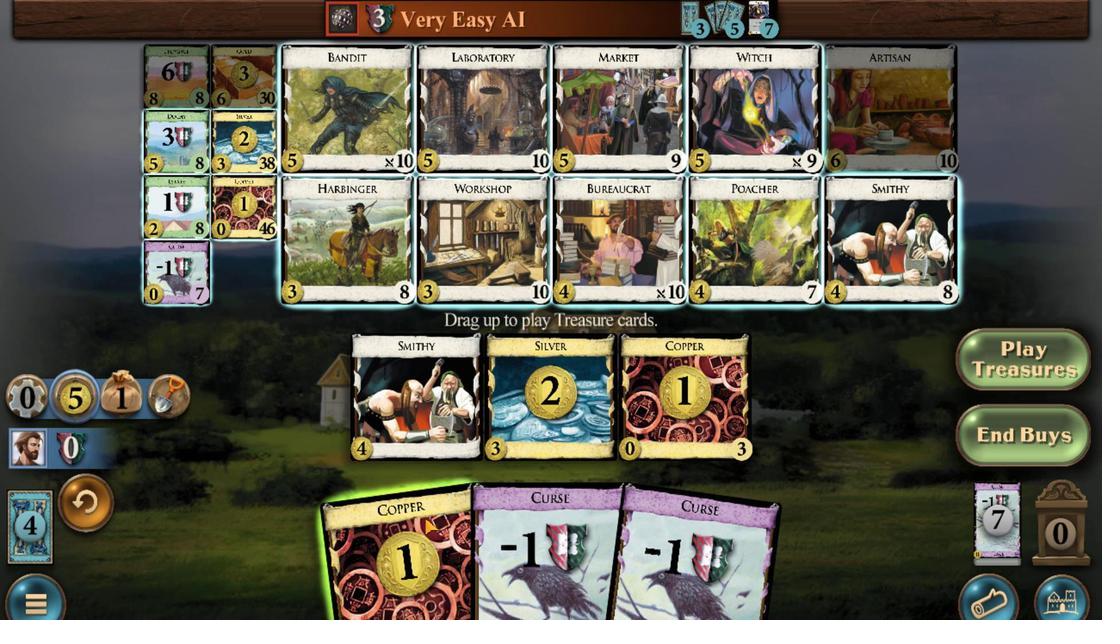 
Action: Mouse scrolled (419, 517) with delta (0, 0)
Screenshot: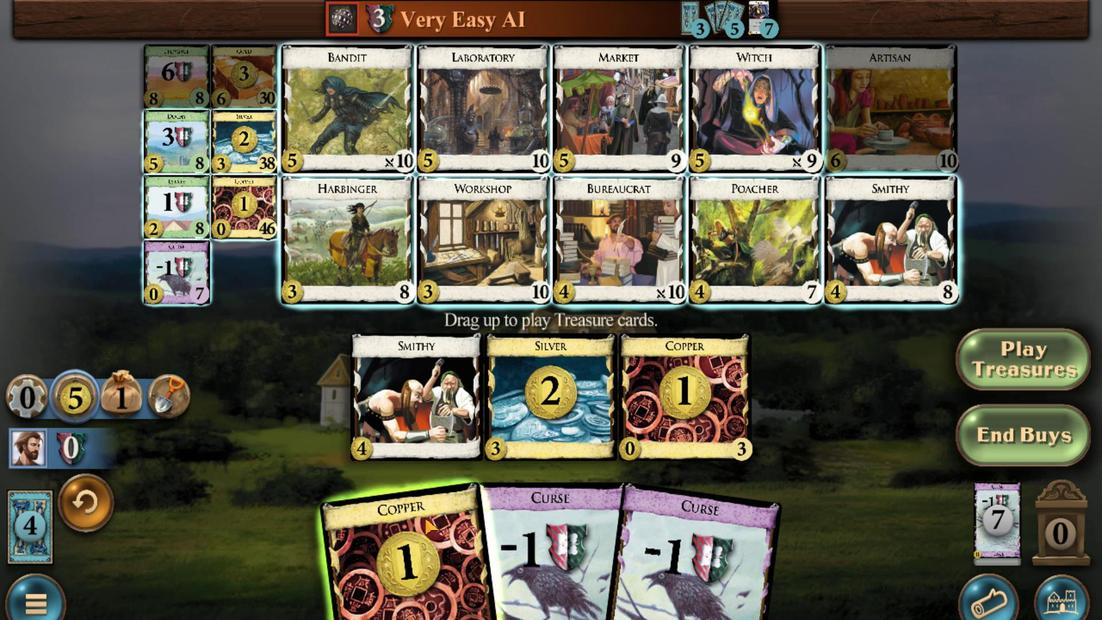 
Action: Mouse moved to (252, 73)
Screenshot: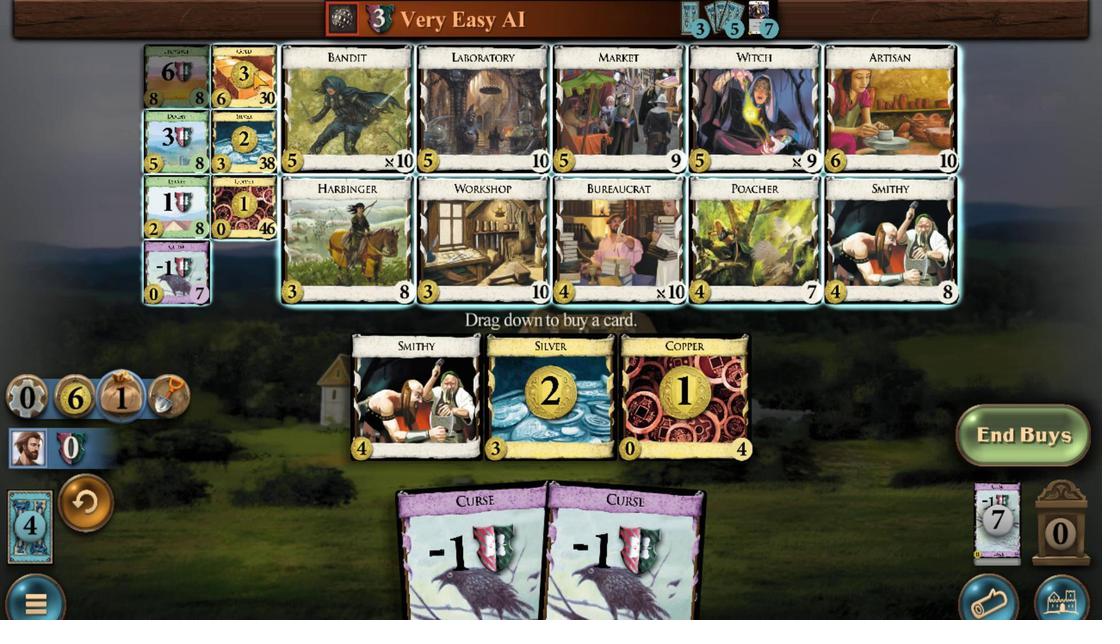 
Action: Mouse scrolled (252, 74) with delta (0, 0)
Screenshot: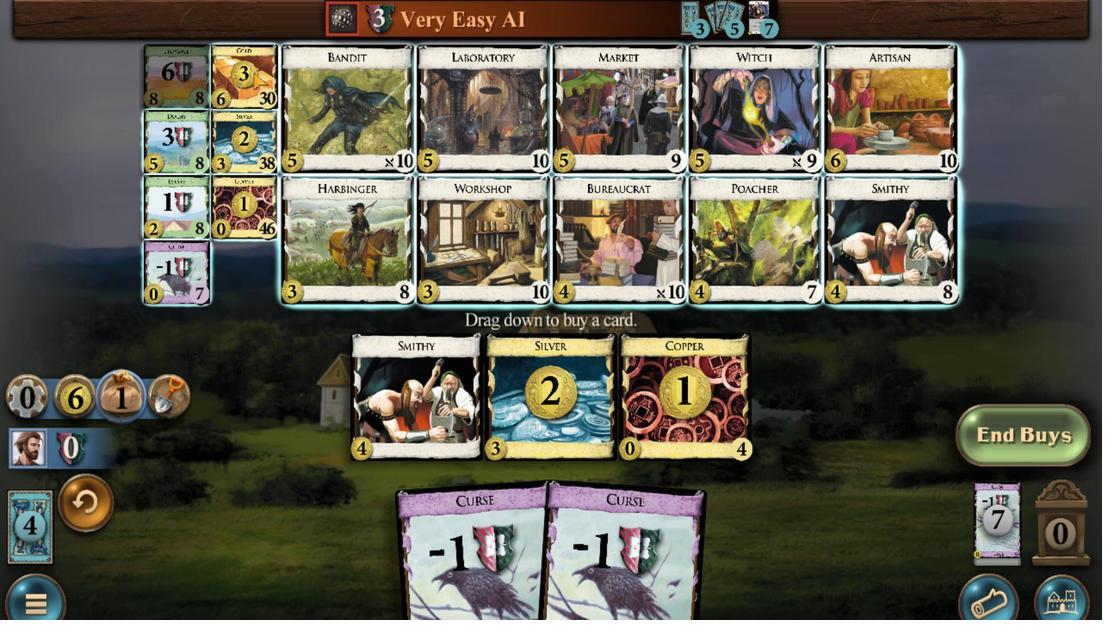 
Action: Mouse scrolled (252, 74) with delta (0, 0)
Screenshot: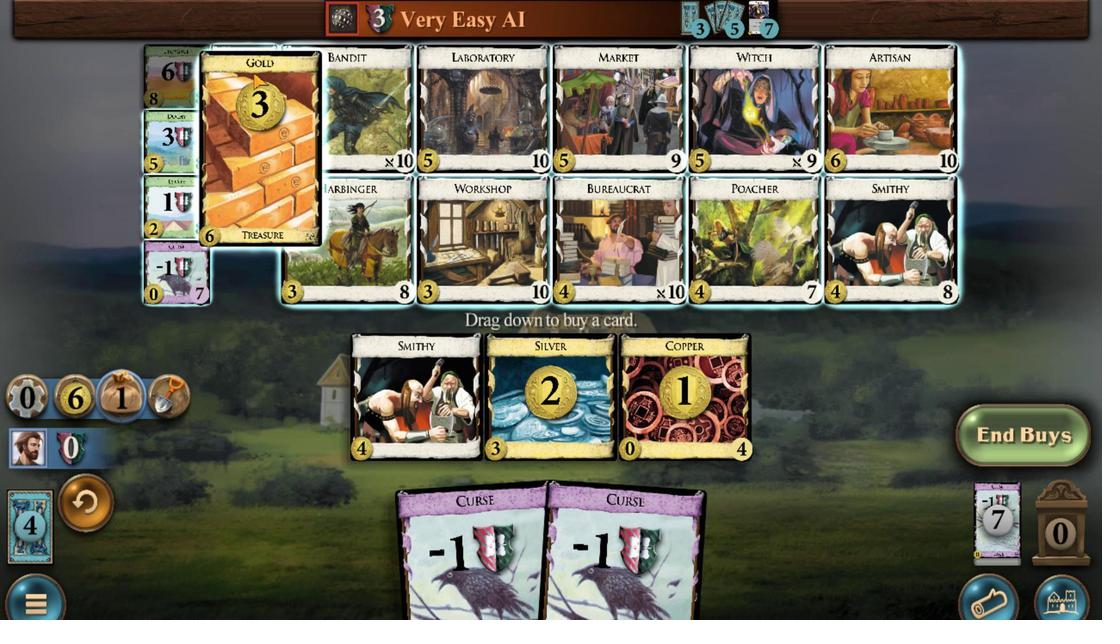 
Action: Mouse scrolled (252, 74) with delta (0, 0)
Screenshot: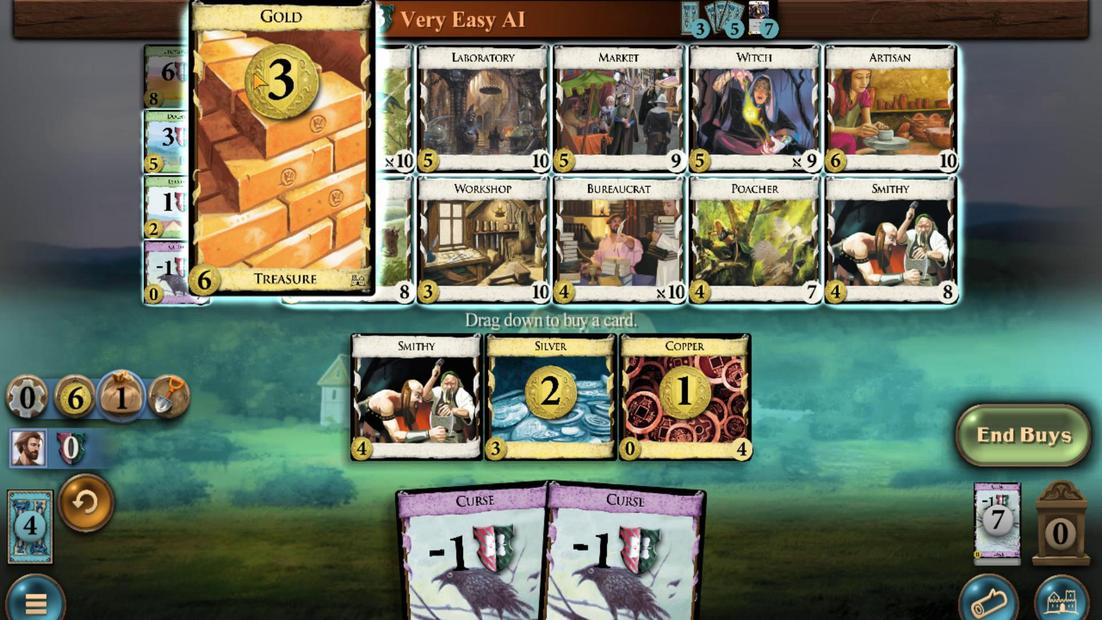 
Action: Mouse scrolled (252, 74) with delta (0, 0)
Screenshot: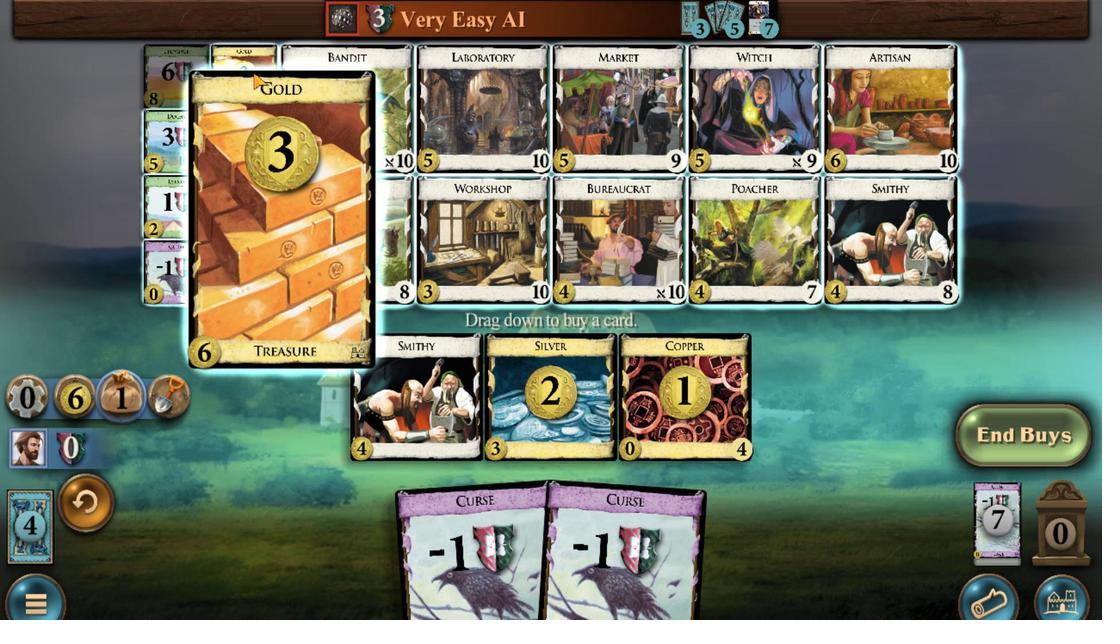 
Action: Mouse scrolled (252, 74) with delta (0, 0)
Screenshot: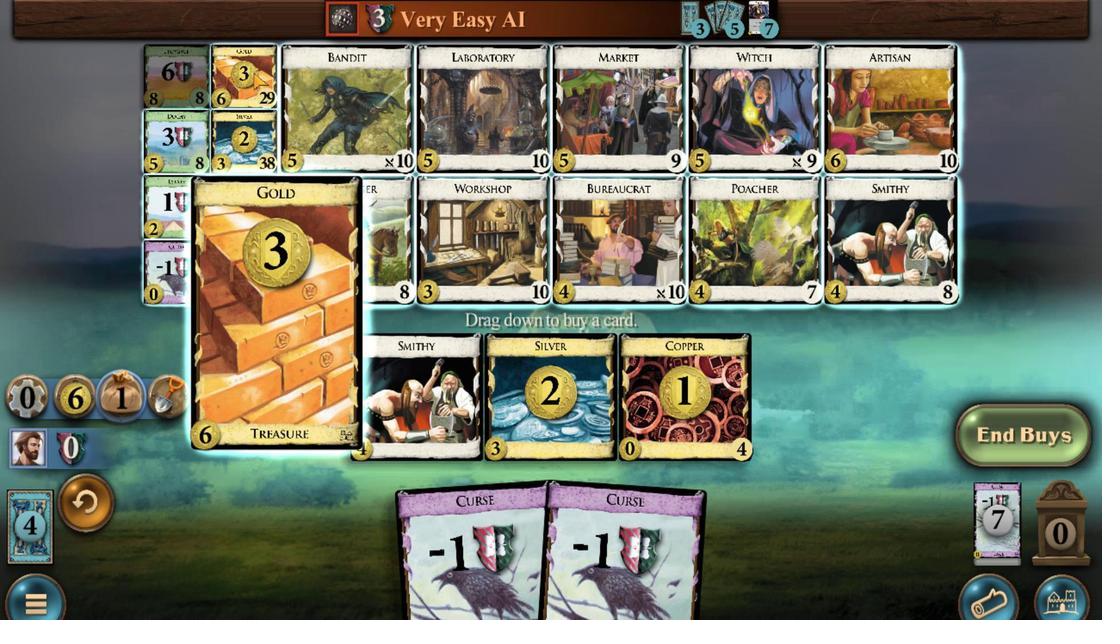 
Action: Mouse moved to (430, 497)
Screenshot: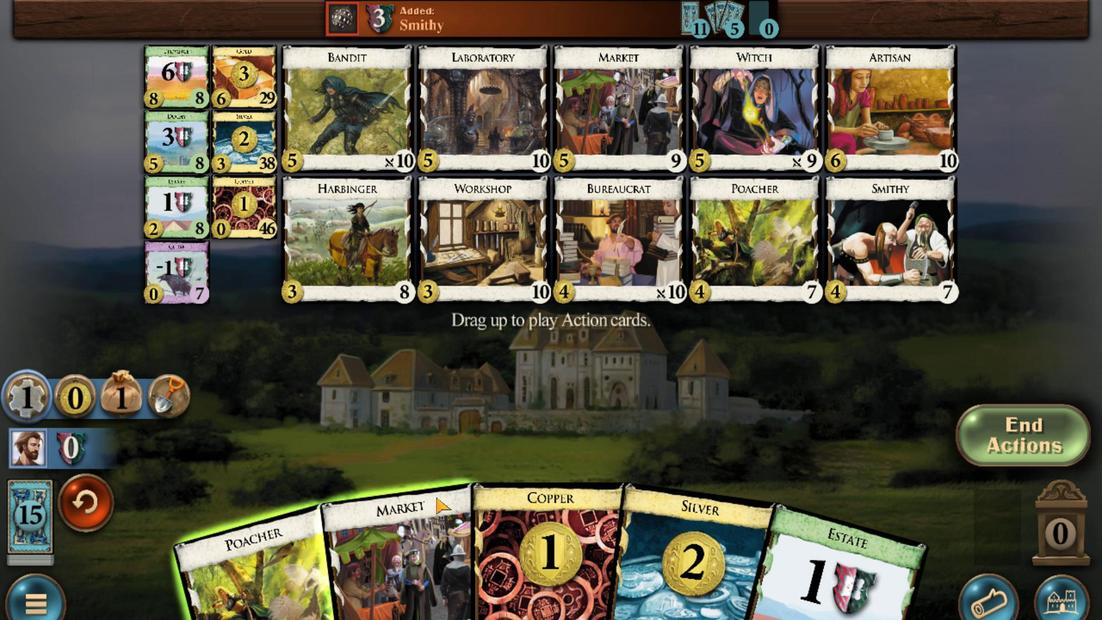 
Action: Mouse scrolled (430, 496) with delta (0, 0)
Screenshot: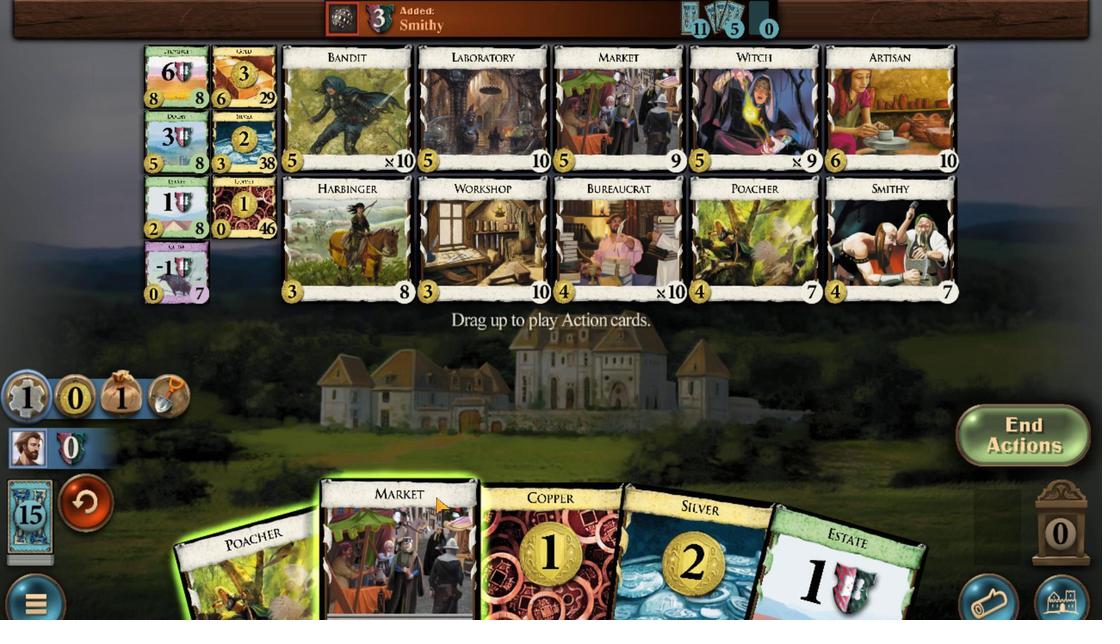 
Action: Mouse moved to (319, 542)
Screenshot: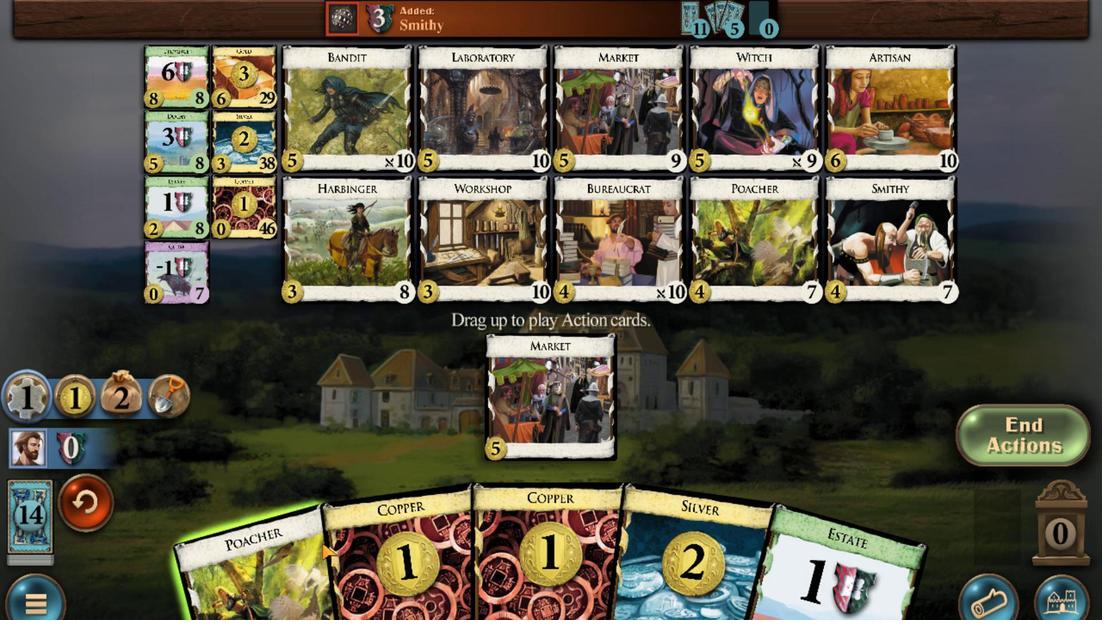 
Action: Mouse scrolled (319, 542) with delta (0, 0)
Screenshot: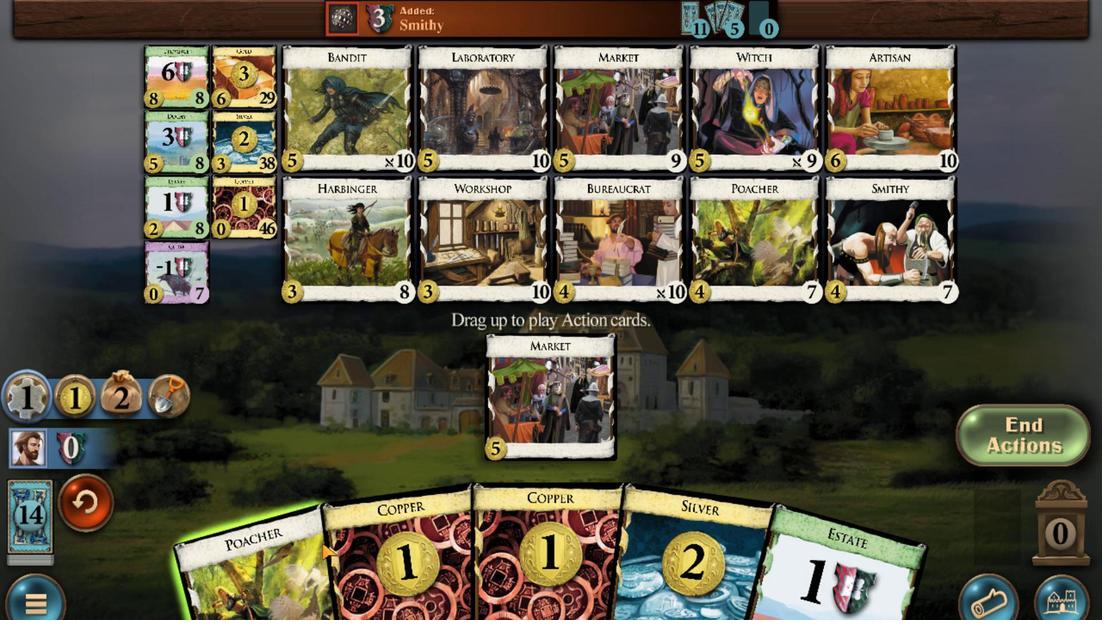
Action: Mouse moved to (313, 547)
Screenshot: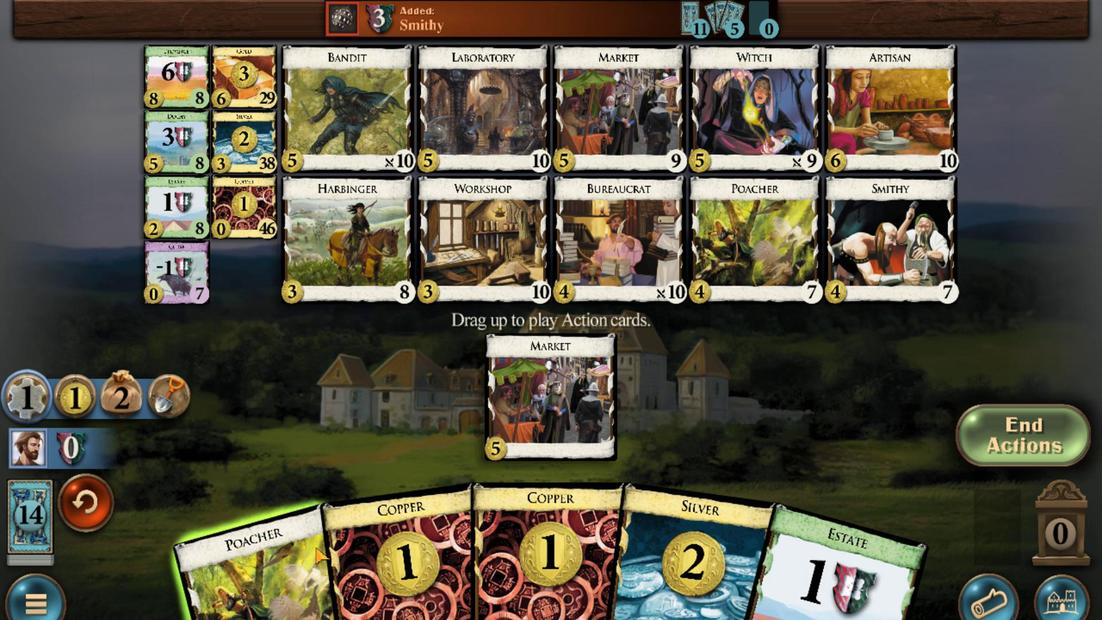 
Action: Mouse scrolled (313, 546) with delta (0, 0)
Screenshot: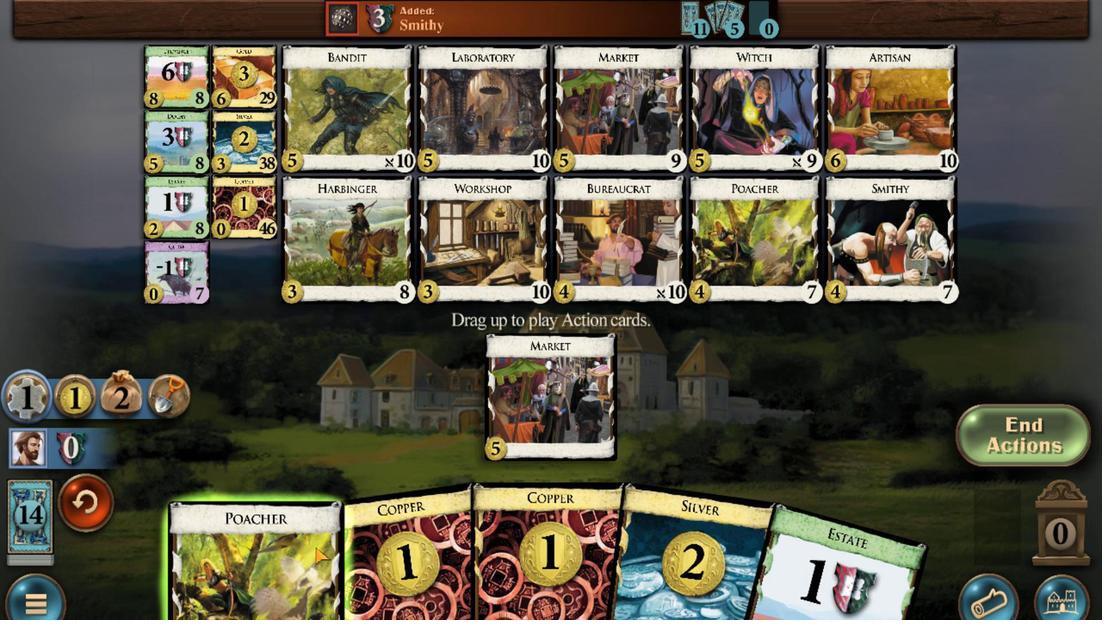 
Action: Mouse moved to (643, 542)
Screenshot: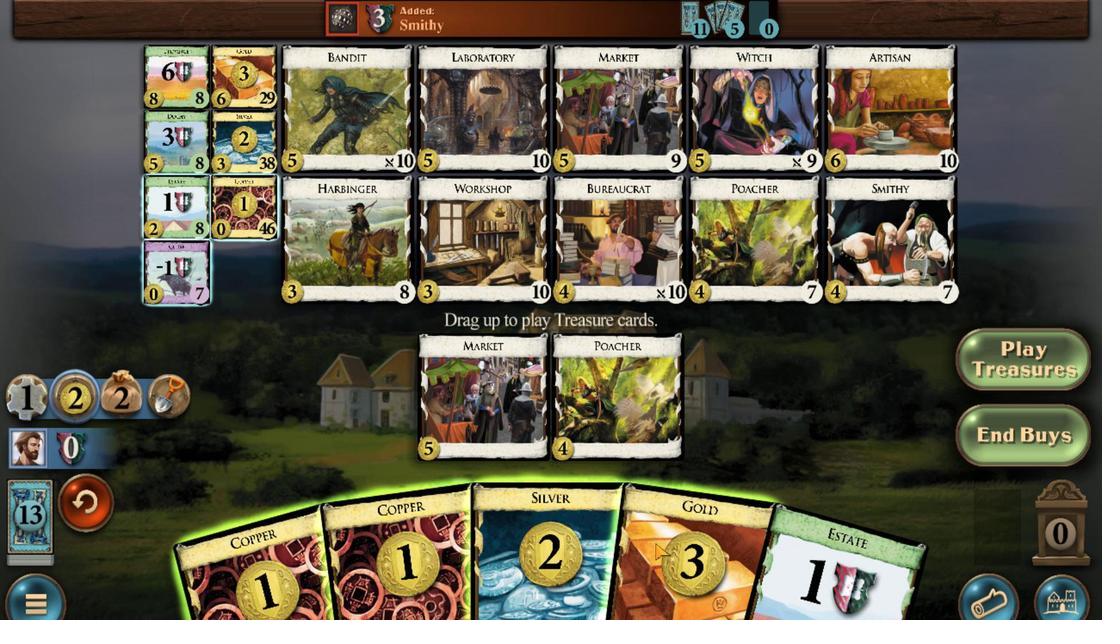 
Action: Mouse scrolled (643, 542) with delta (0, 0)
Screenshot: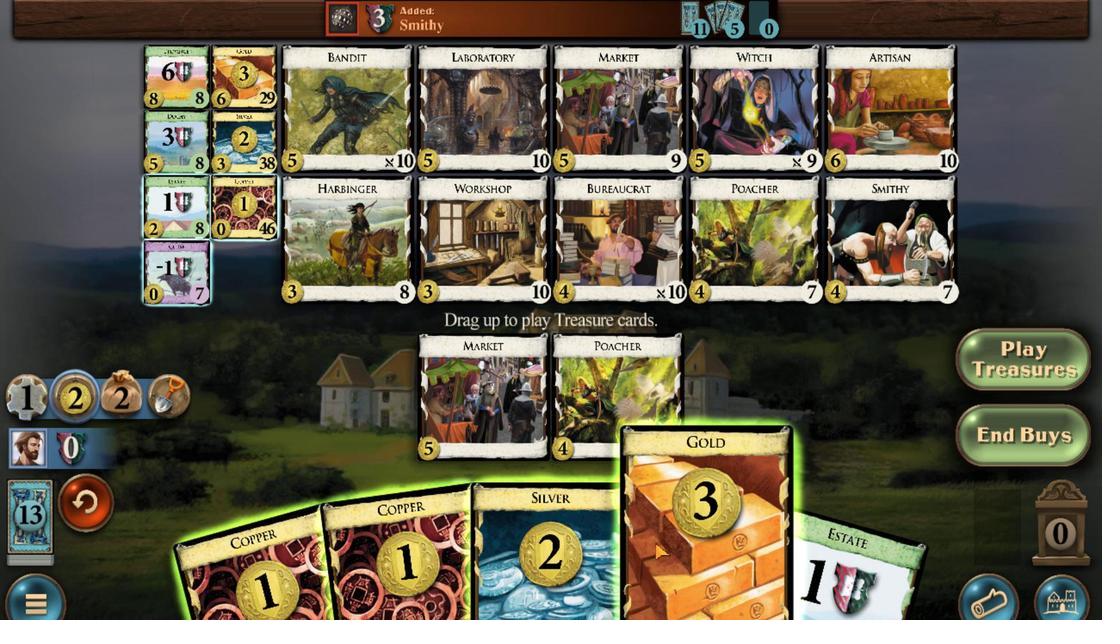 
Action: Mouse moved to (603, 546)
Screenshot: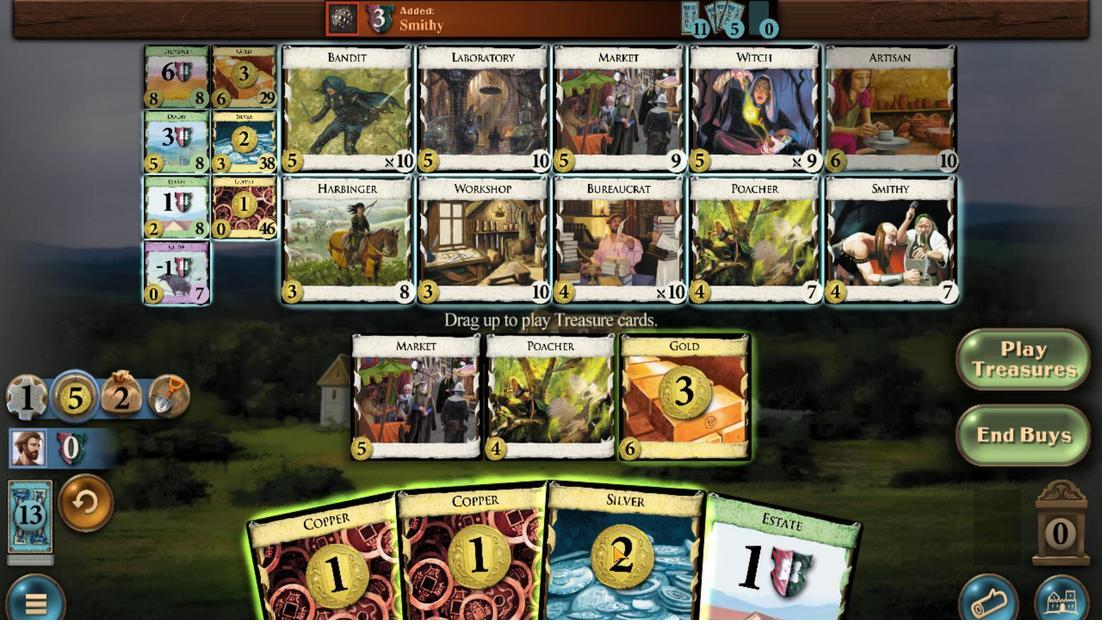 
Action: Mouse scrolled (603, 545) with delta (0, 0)
Screenshot: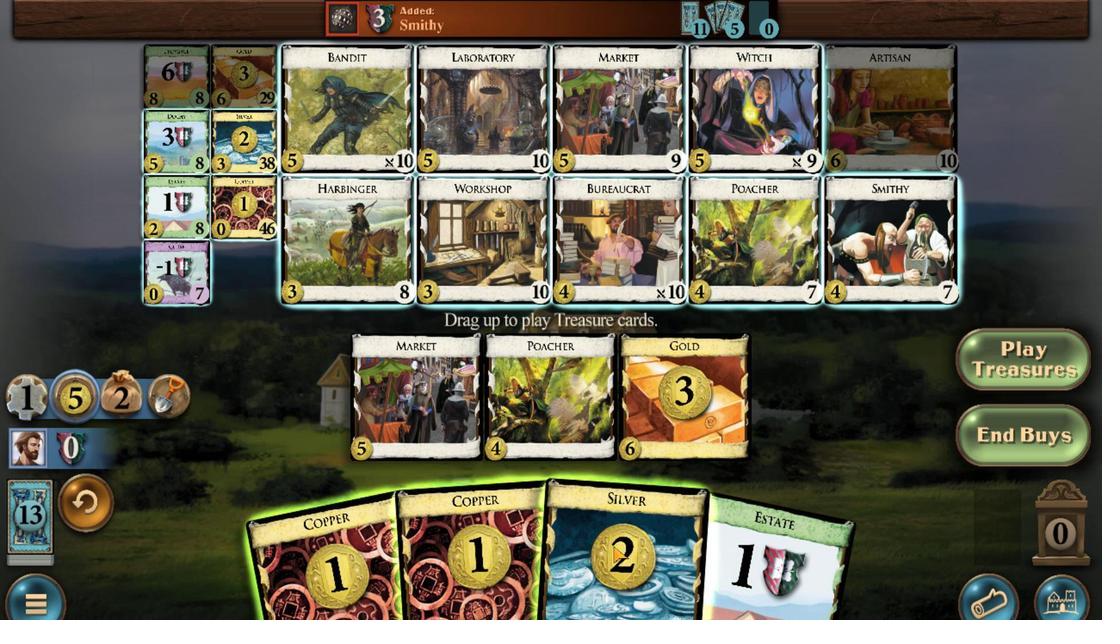 
Action: Mouse moved to (558, 546)
Screenshot: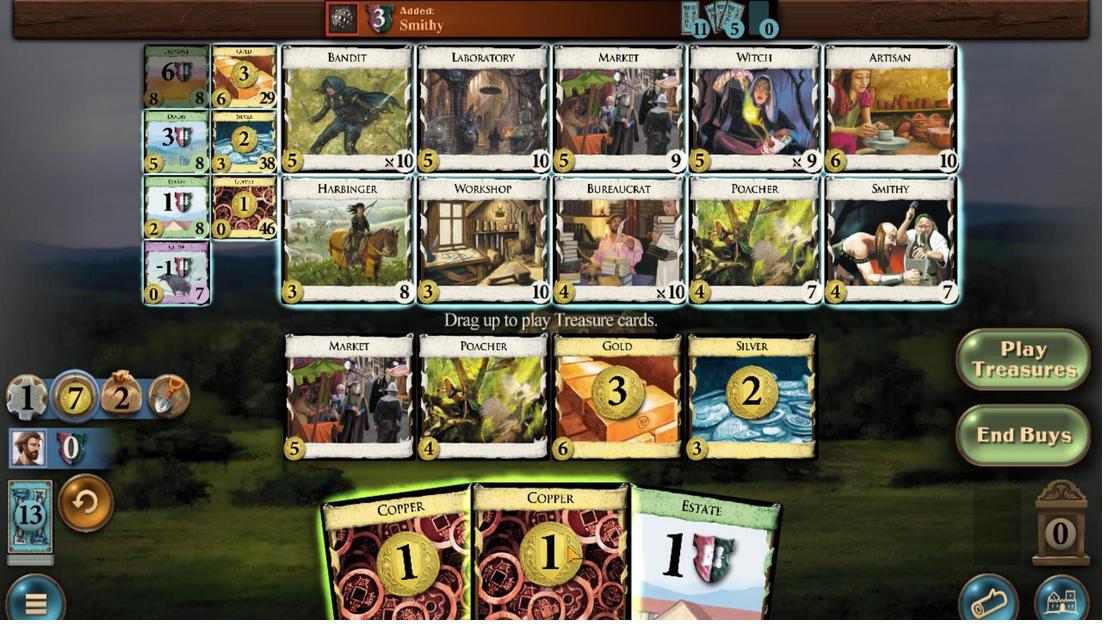 
Action: Mouse scrolled (558, 545) with delta (0, 0)
Screenshot: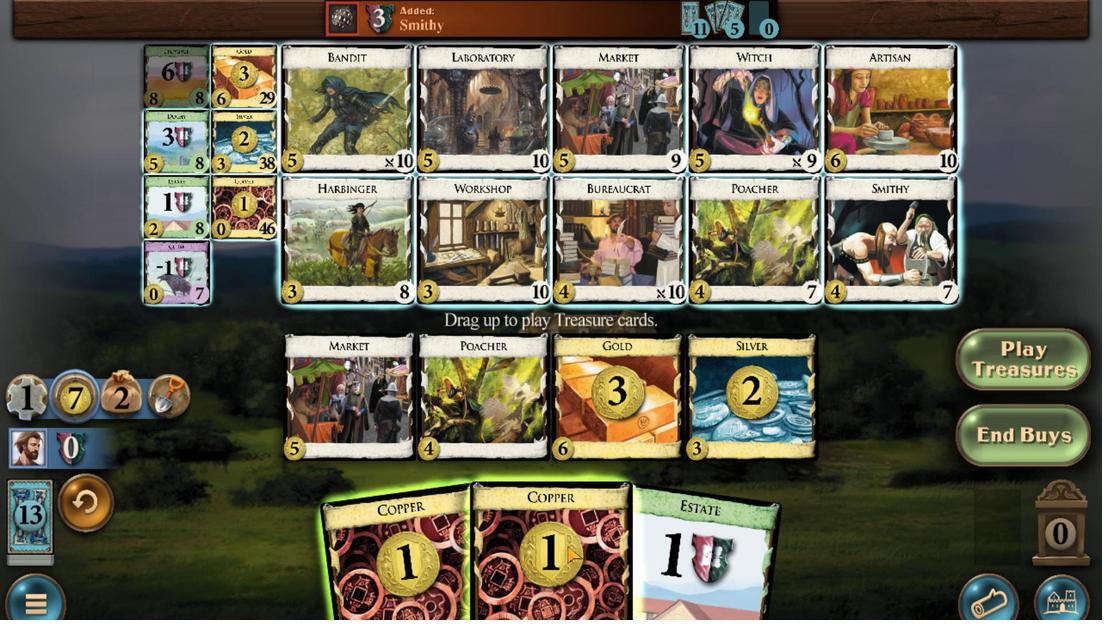 
Action: Mouse moved to (191, 77)
Screenshot: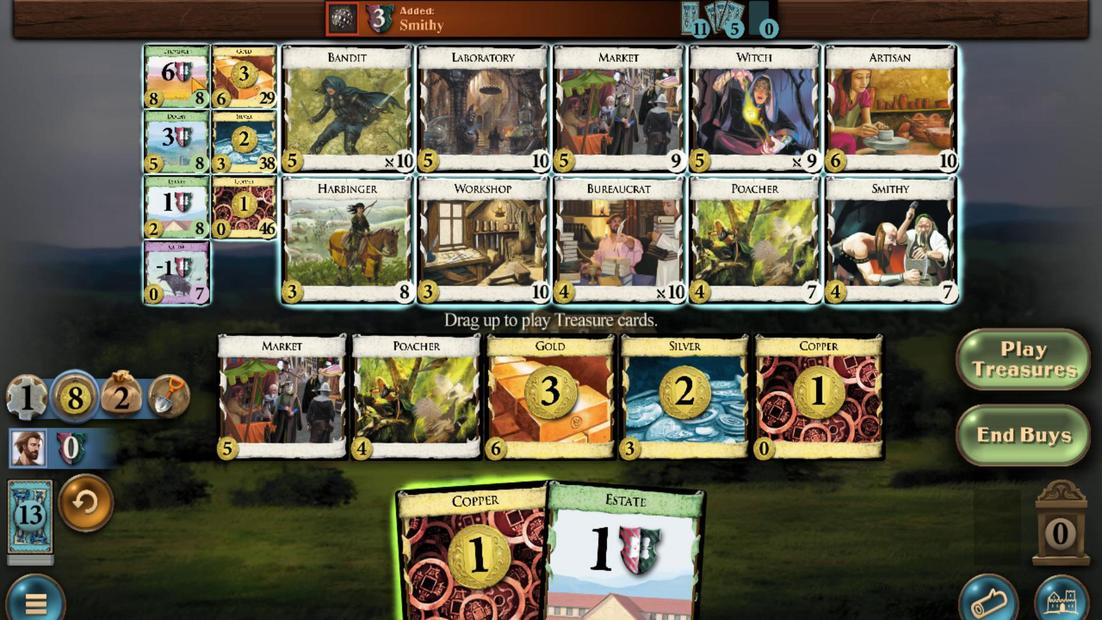 
Action: Mouse scrolled (191, 78) with delta (0, 1)
Screenshot: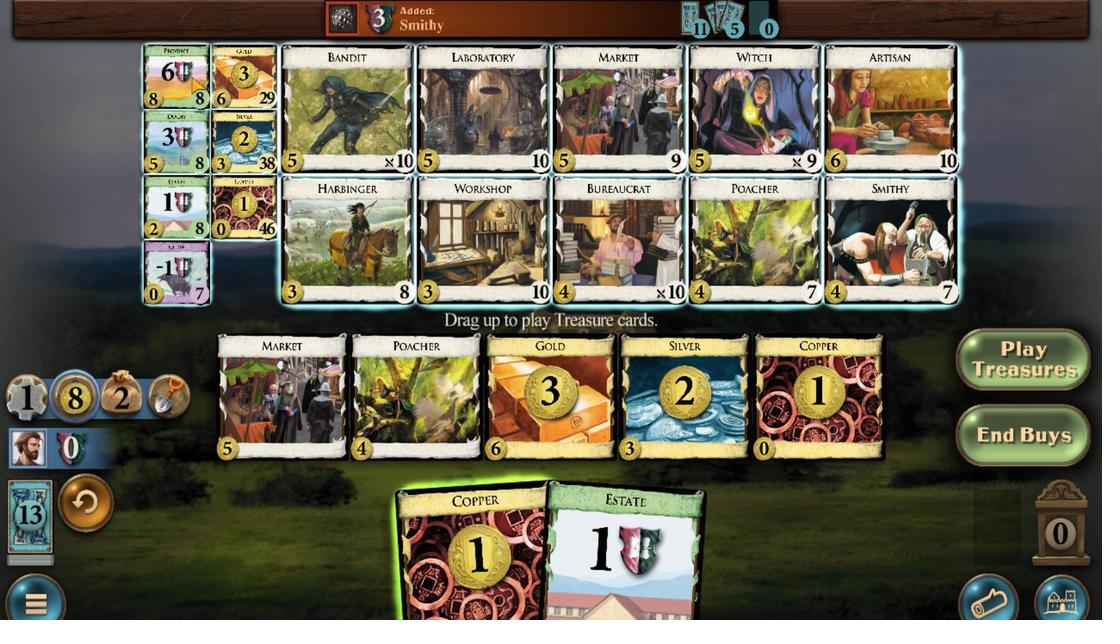 
Action: Mouse scrolled (191, 78) with delta (0, 1)
Screenshot: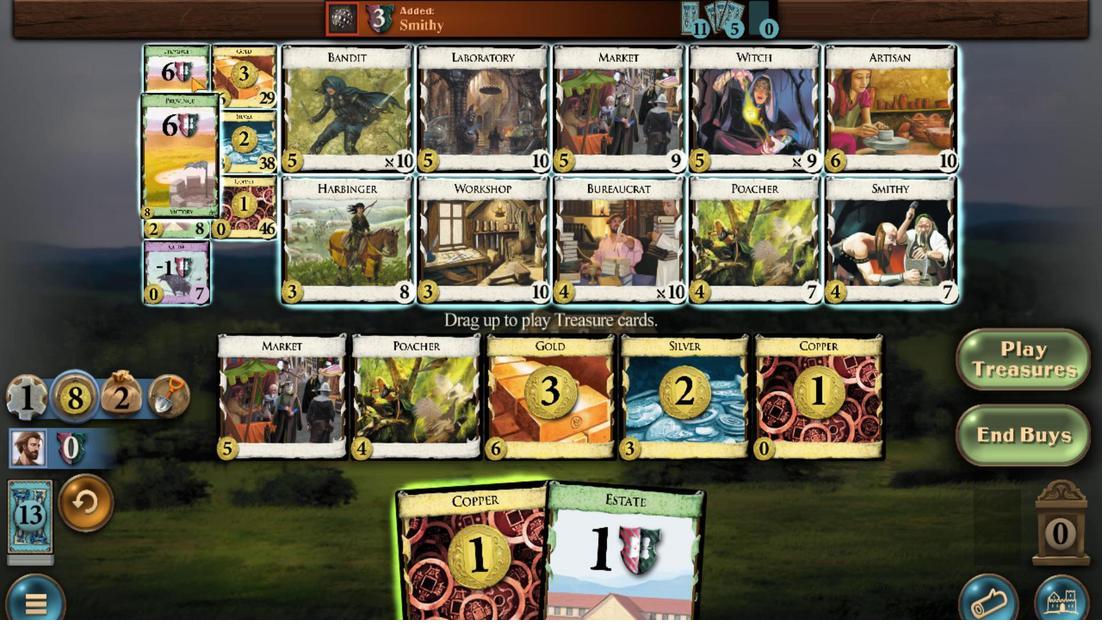 
Action: Mouse scrolled (191, 78) with delta (0, 1)
Screenshot: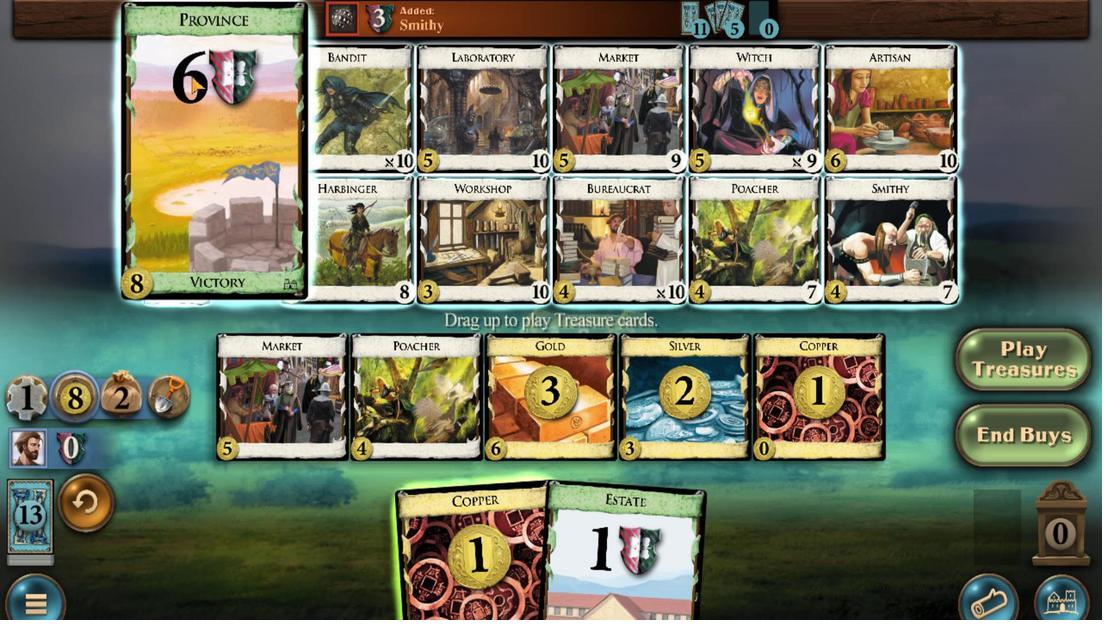 
Action: Mouse scrolled (191, 78) with delta (0, 1)
Screenshot: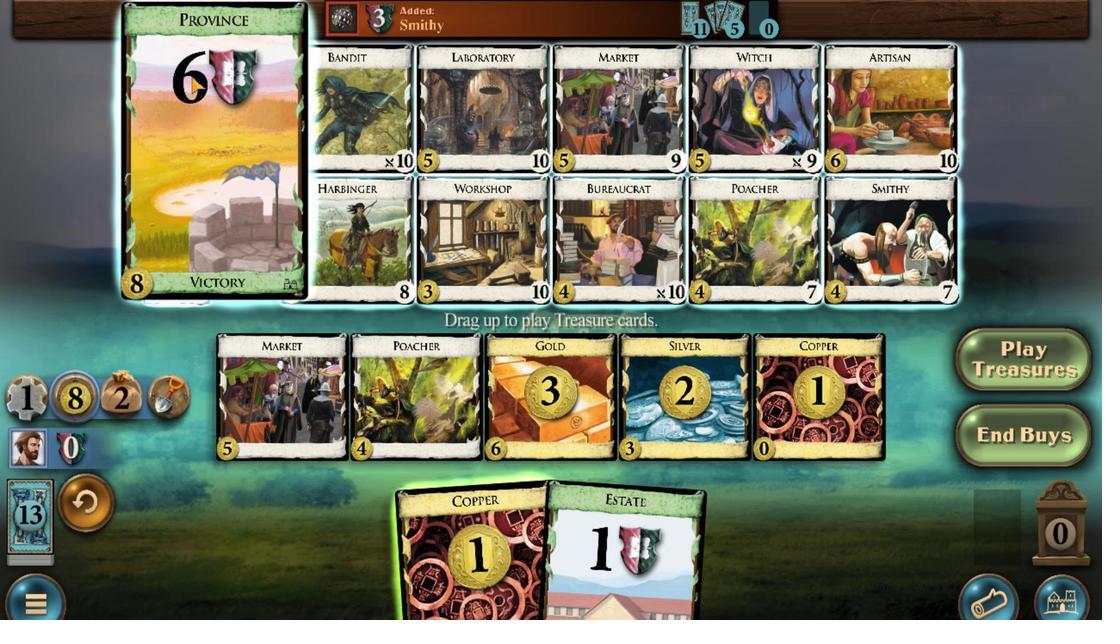 
Action: Mouse scrolled (191, 78) with delta (0, 1)
Screenshot: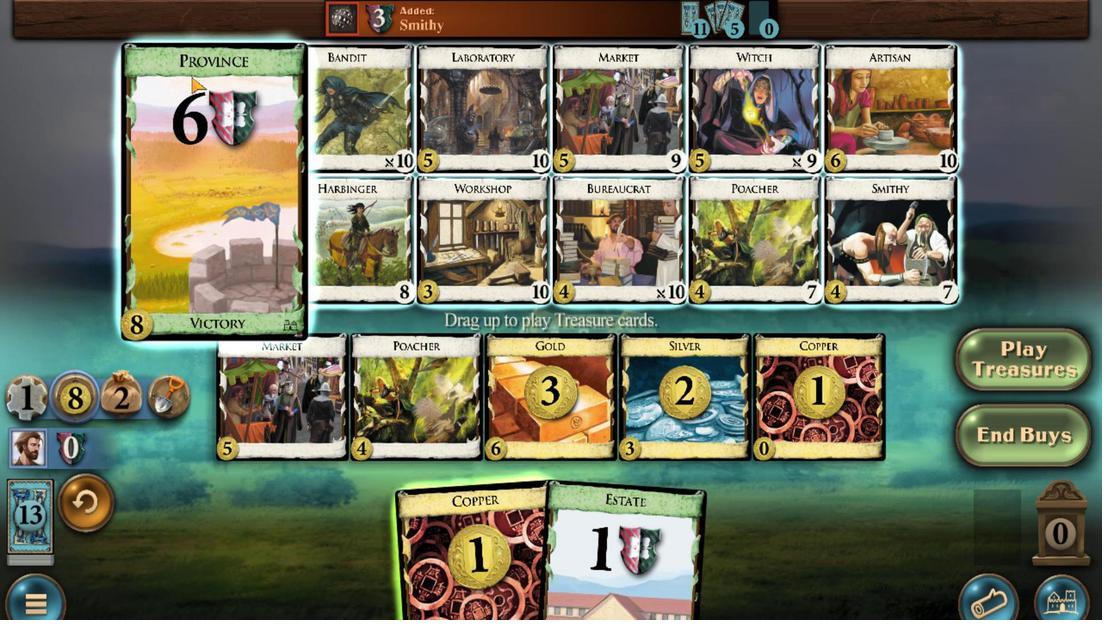 
Action: Mouse scrolled (191, 78) with delta (0, 1)
Screenshot: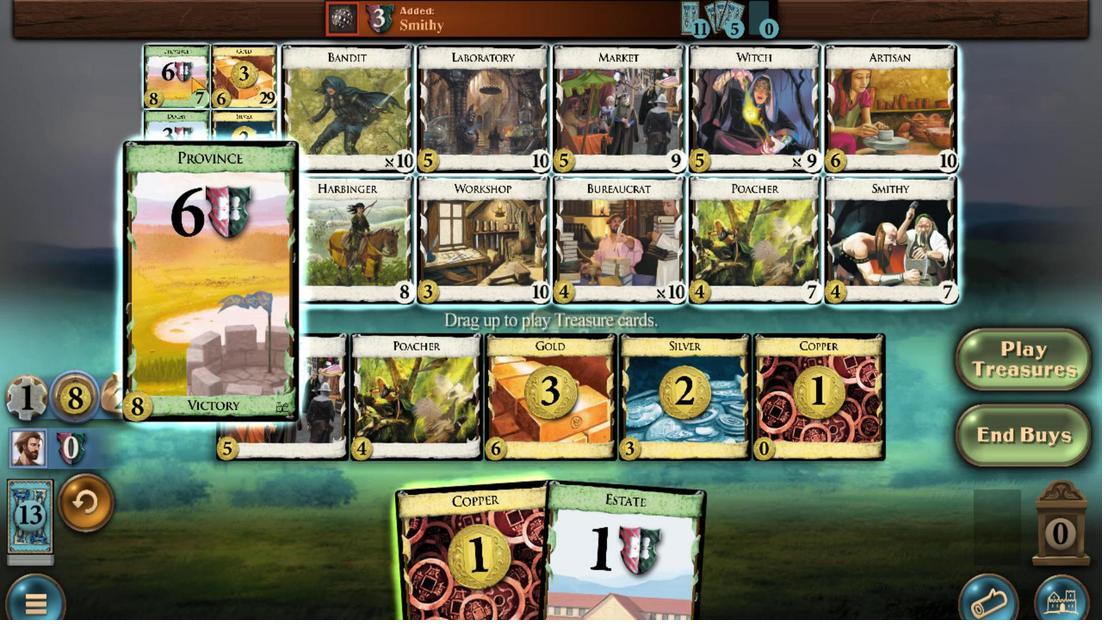 
Action: Mouse moved to (231, 175)
Screenshot: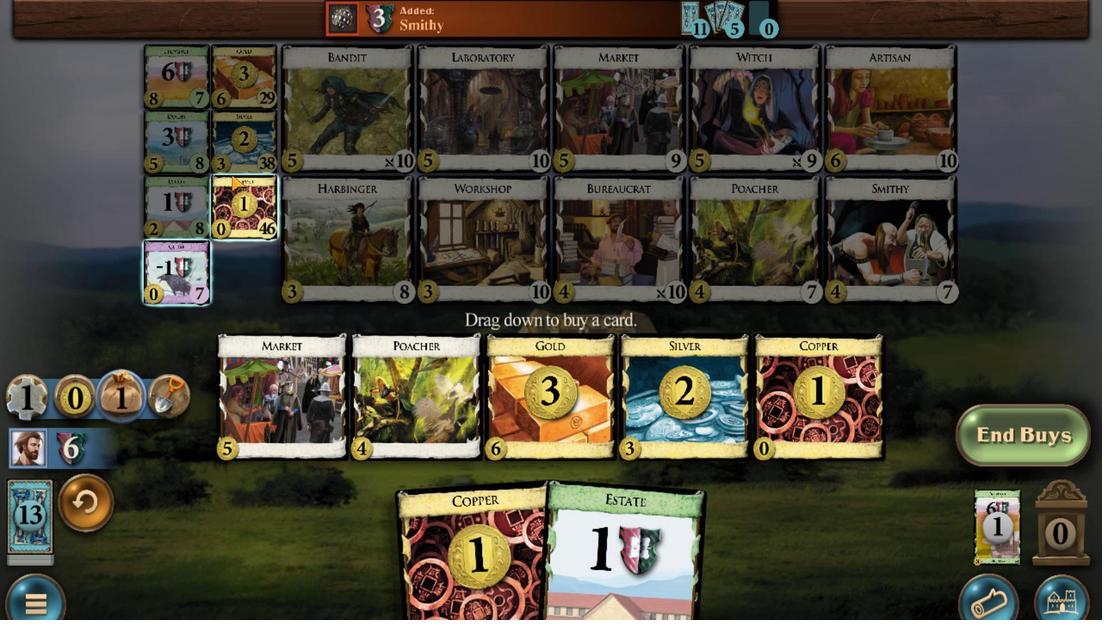 
Action: Mouse scrolled (231, 175) with delta (0, 0)
Screenshot: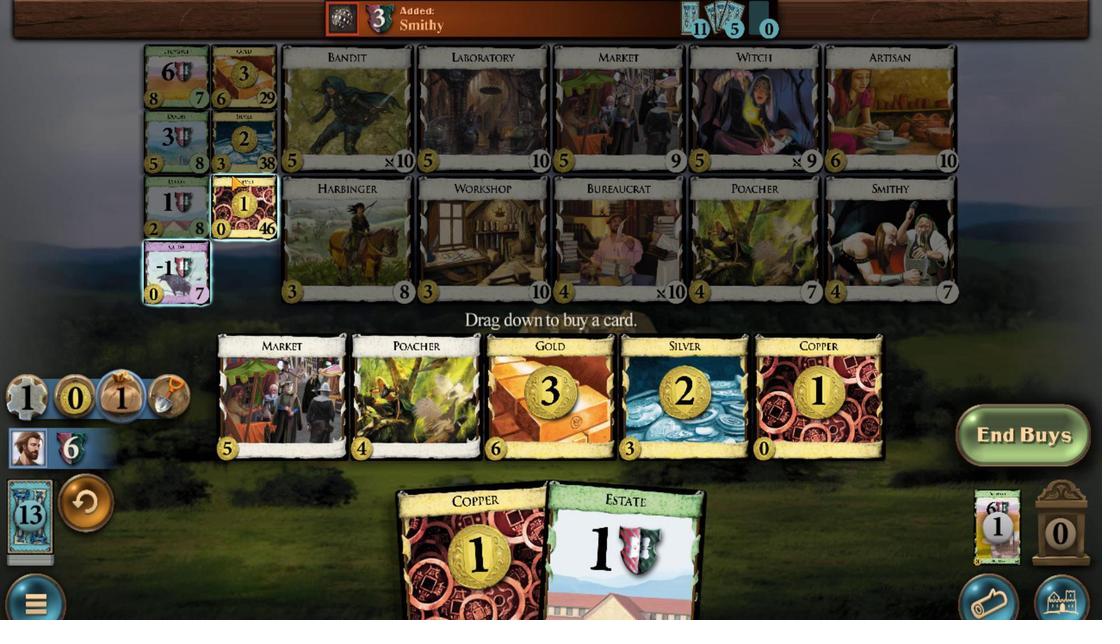
Action: Mouse scrolled (231, 175) with delta (0, 0)
Screenshot: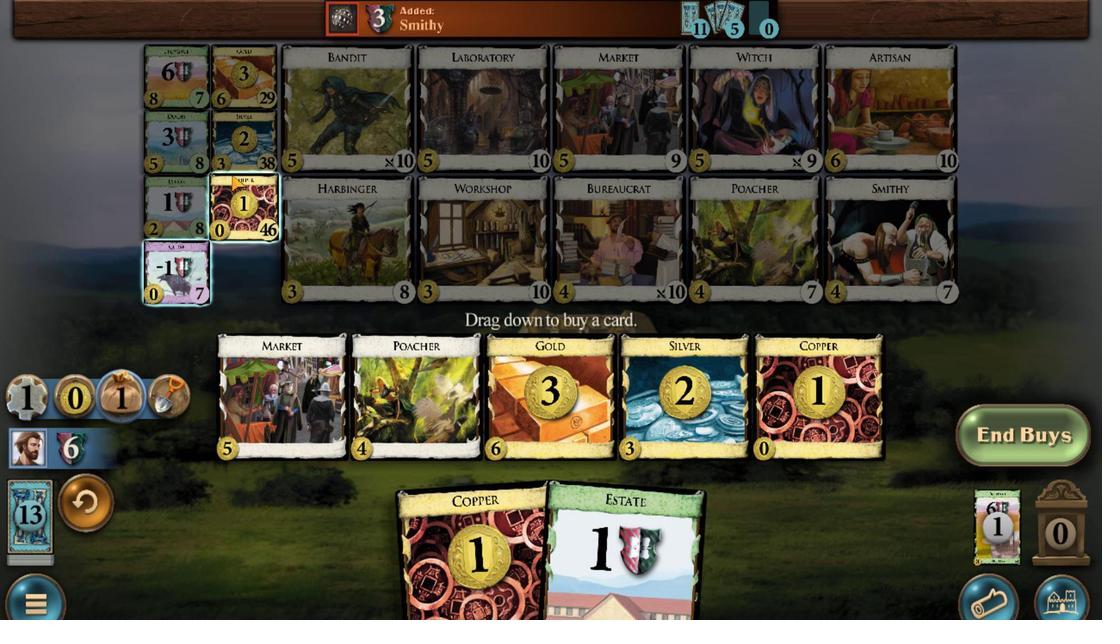 
Action: Mouse scrolled (231, 175) with delta (0, 0)
Screenshot: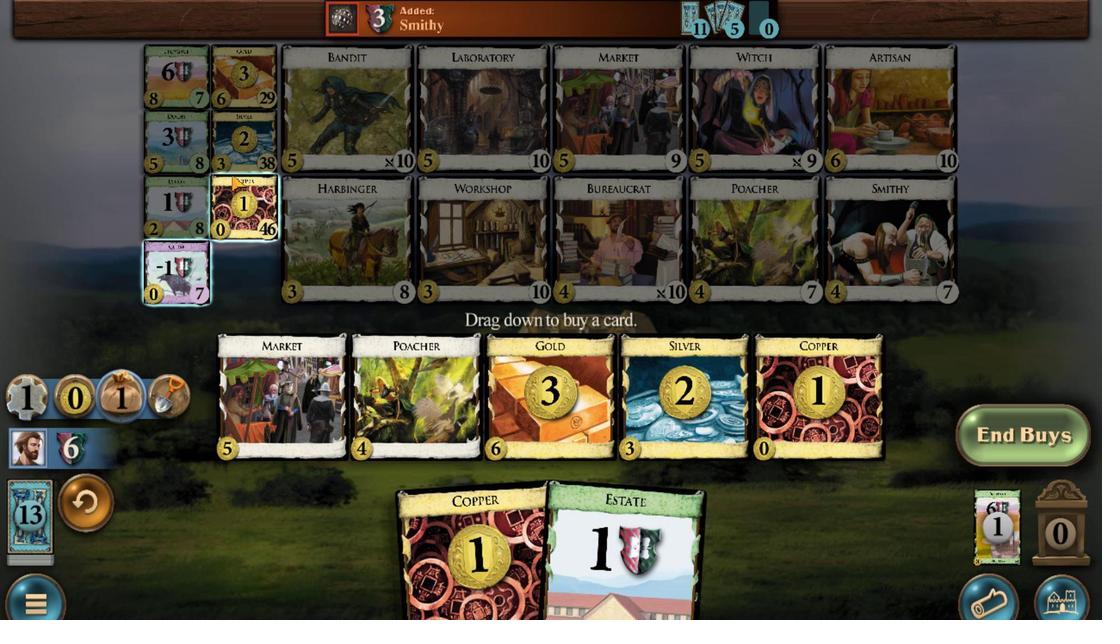 
Action: Mouse moved to (233, 186)
Screenshot: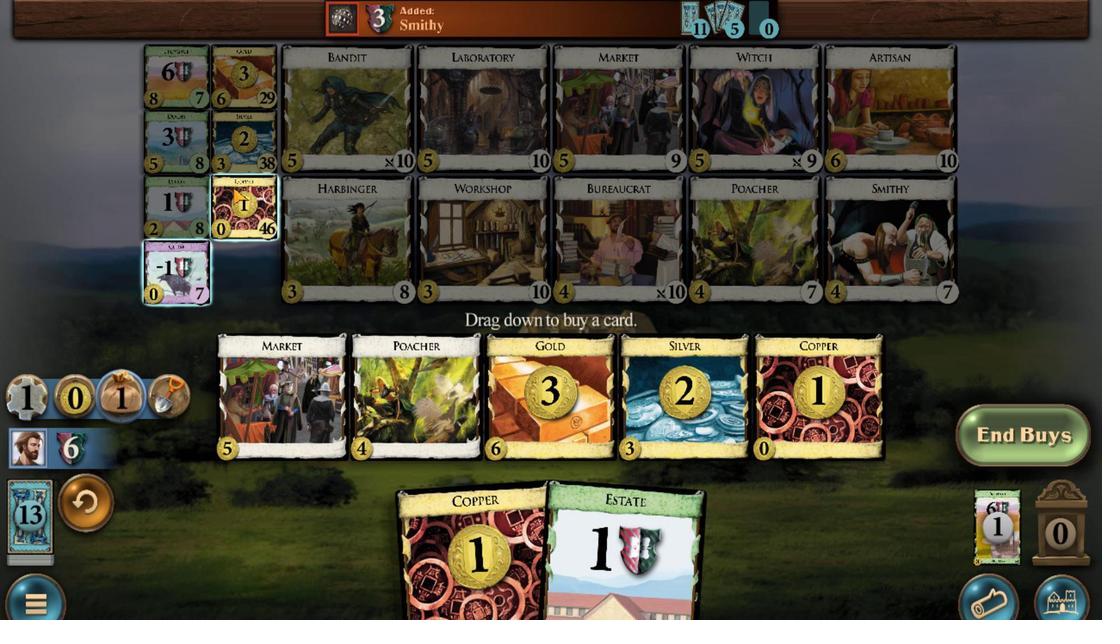 
Action: Mouse scrolled (233, 187) with delta (0, 0)
Screenshot: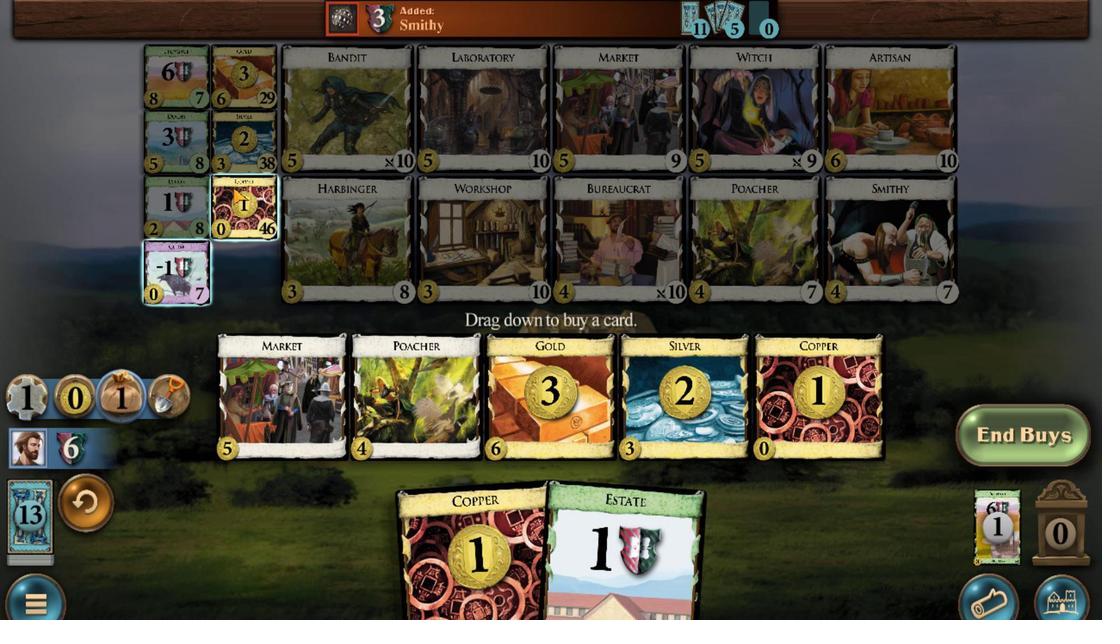 
Action: Mouse moved to (233, 188)
Screenshot: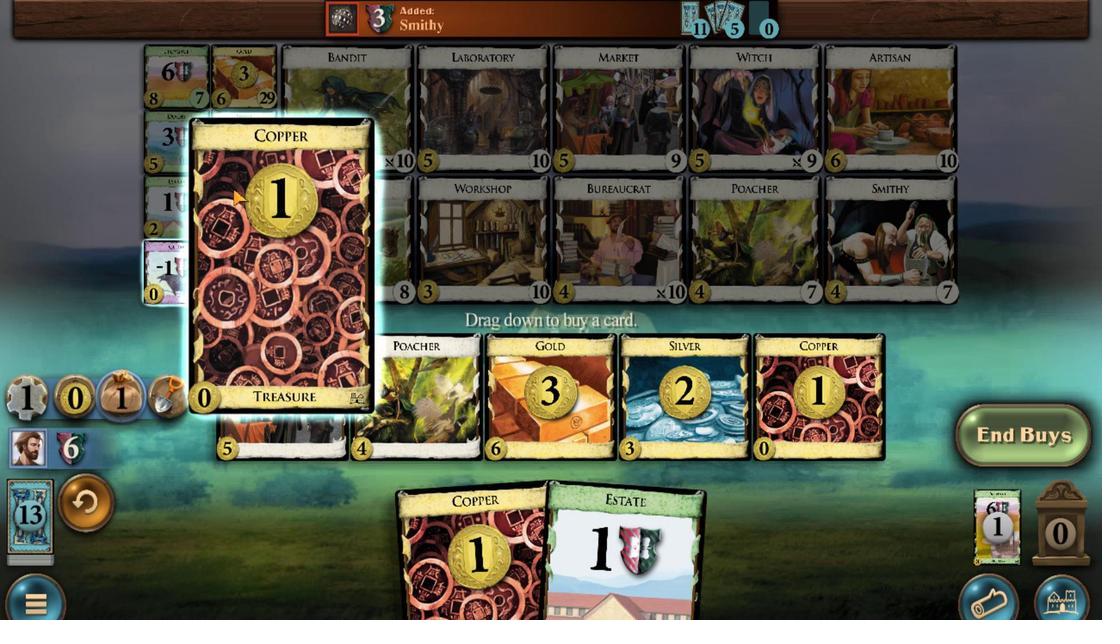 
Action: Mouse scrolled (233, 189) with delta (0, 0)
Screenshot: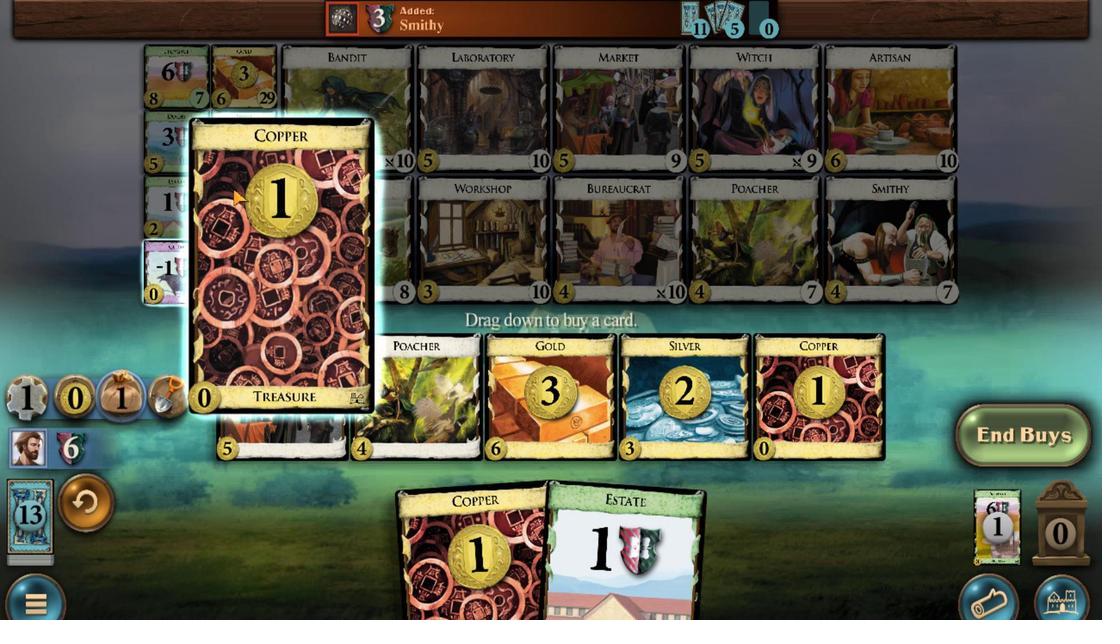 
Action: Mouse moved to (233, 189)
Screenshot: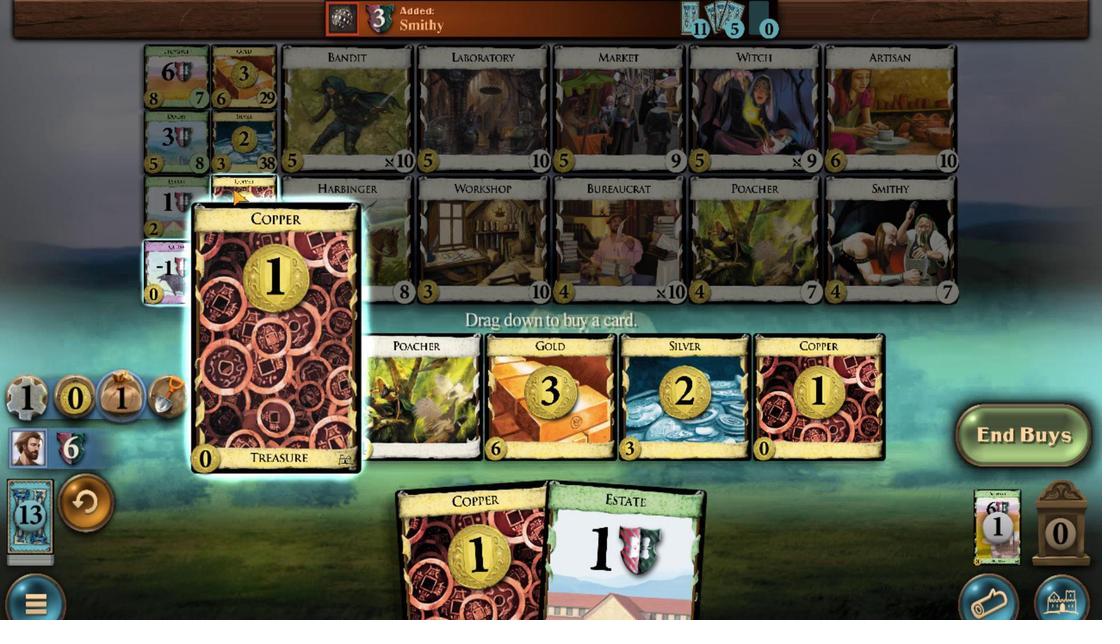 
Action: Mouse scrolled (233, 190) with delta (0, 0)
Screenshot: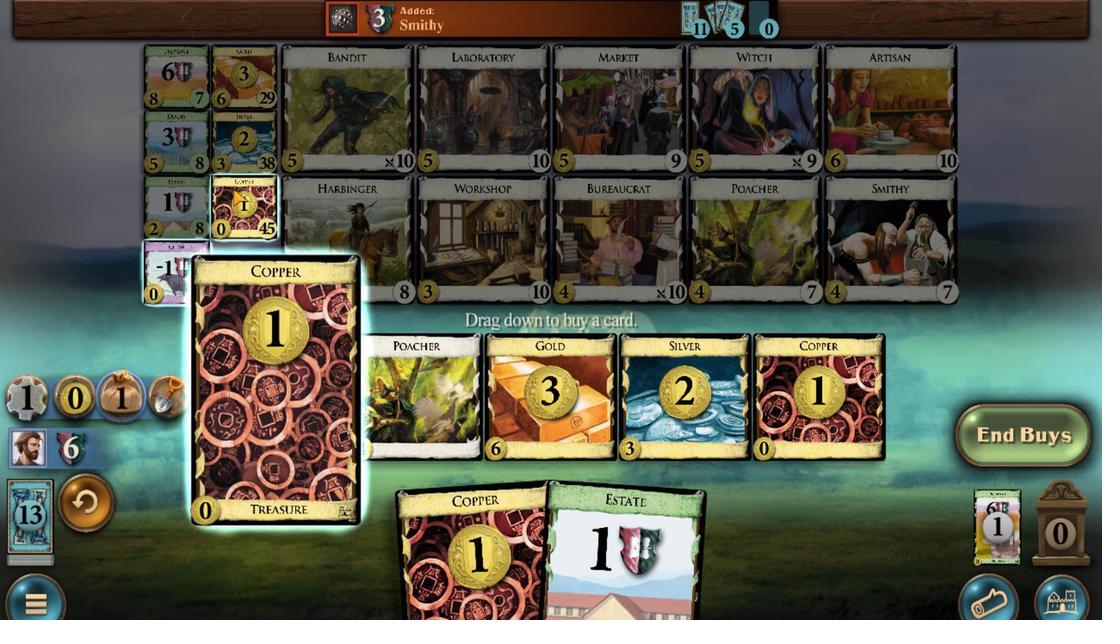 
Action: Mouse moved to (592, 86)
Screenshot: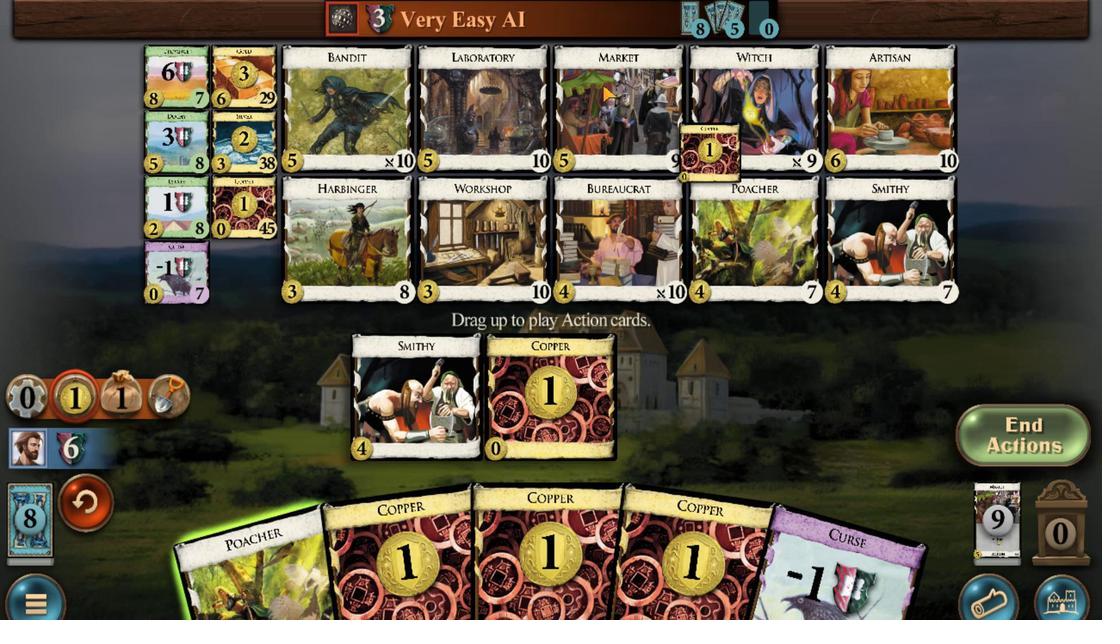 
Action: Mouse pressed left at (592, 86)
Screenshot: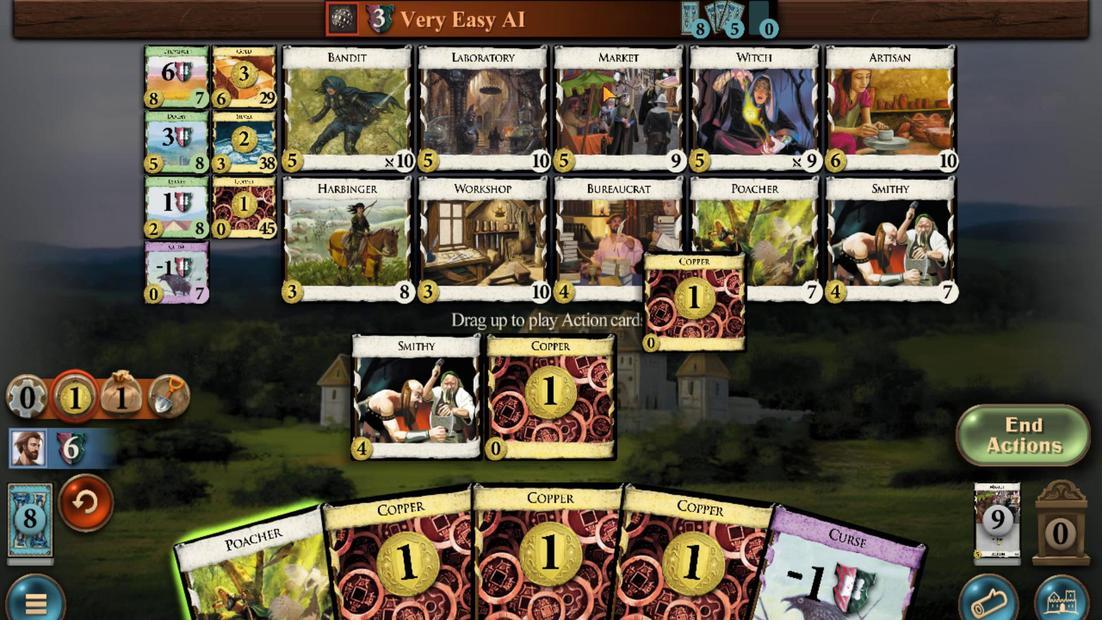 
Action: Mouse moved to (778, 377)
Screenshot: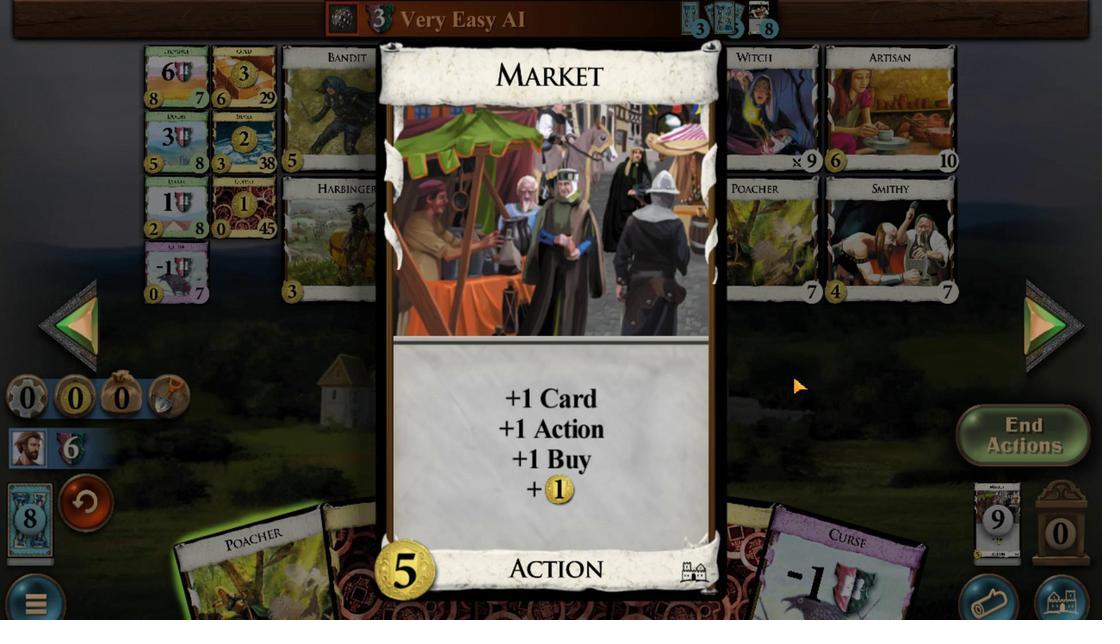 
Action: Mouse pressed left at (778, 377)
Screenshot: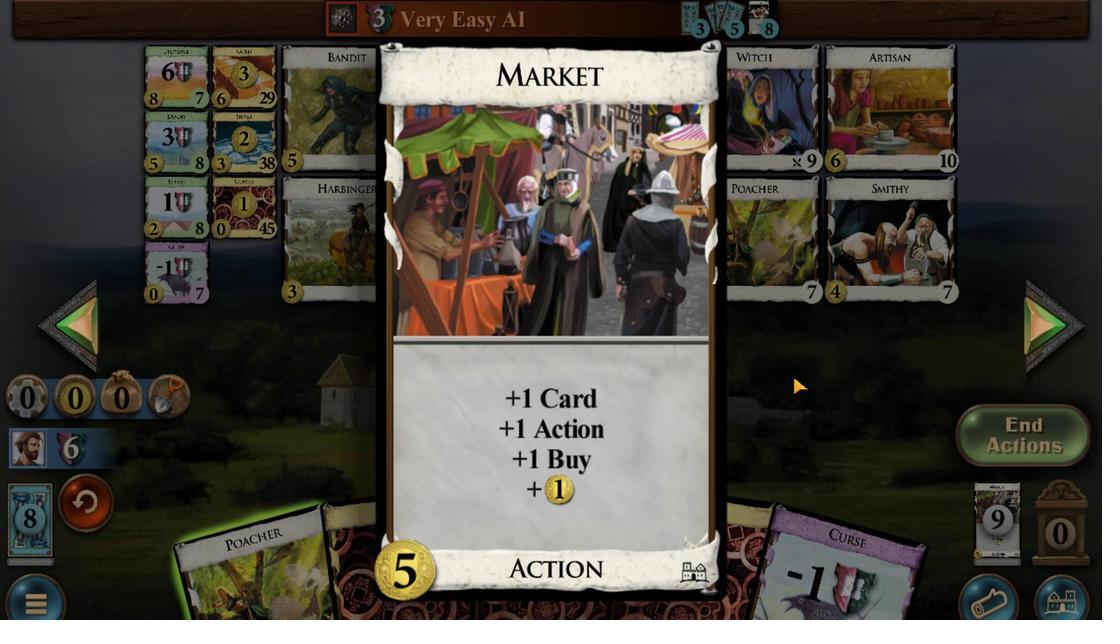 
Action: Mouse moved to (600, 152)
Screenshot: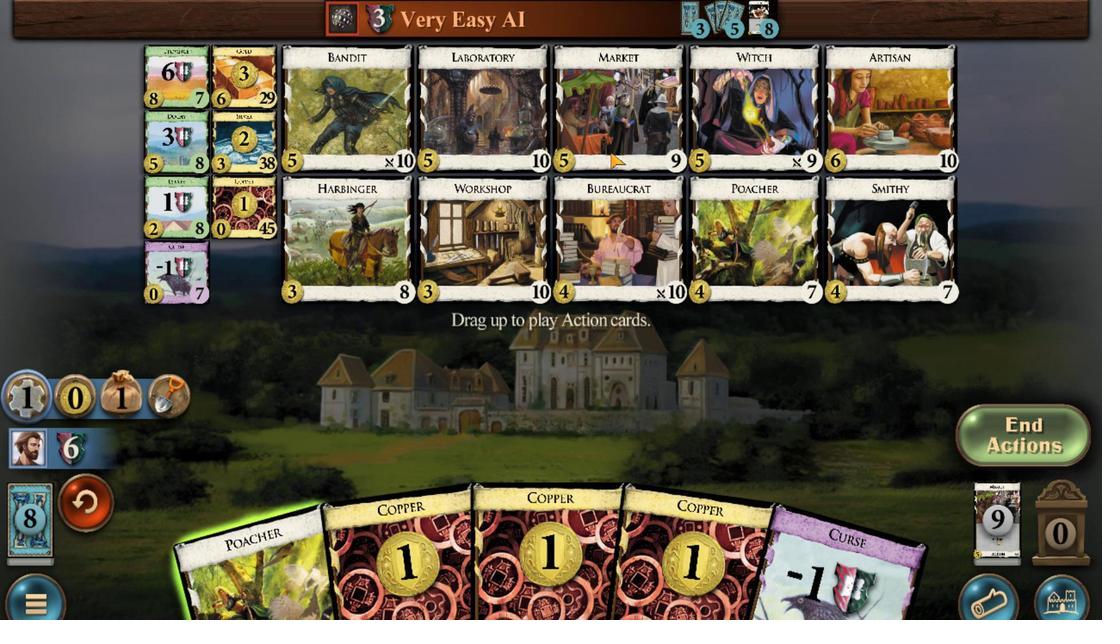 
Action: Mouse pressed left at (600, 152)
Screenshot: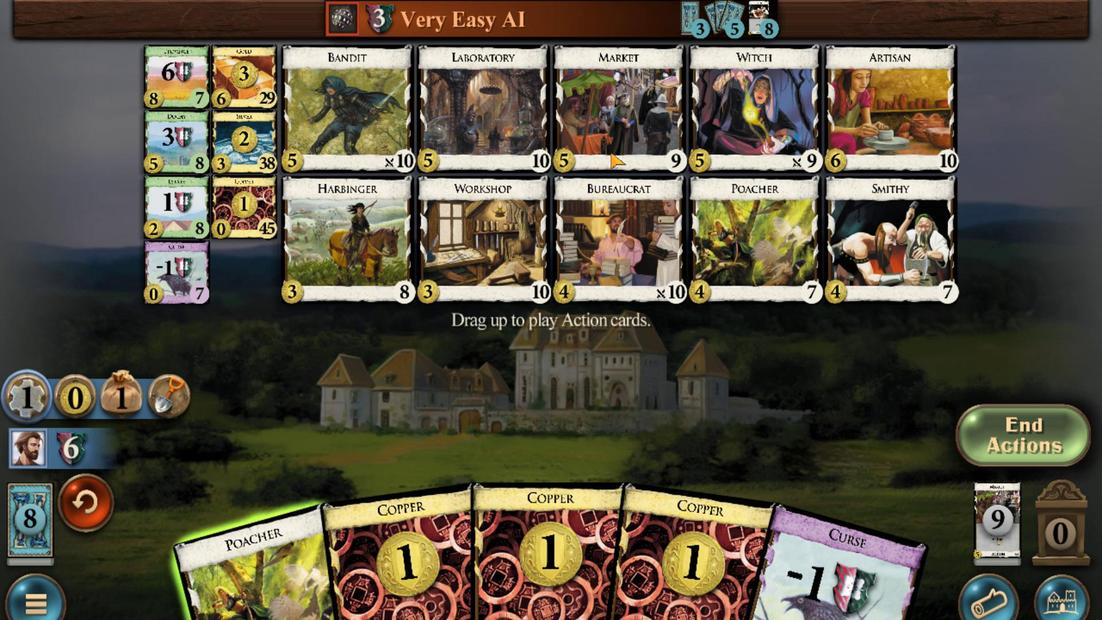 
Action: Mouse moved to (739, 389)
Screenshot: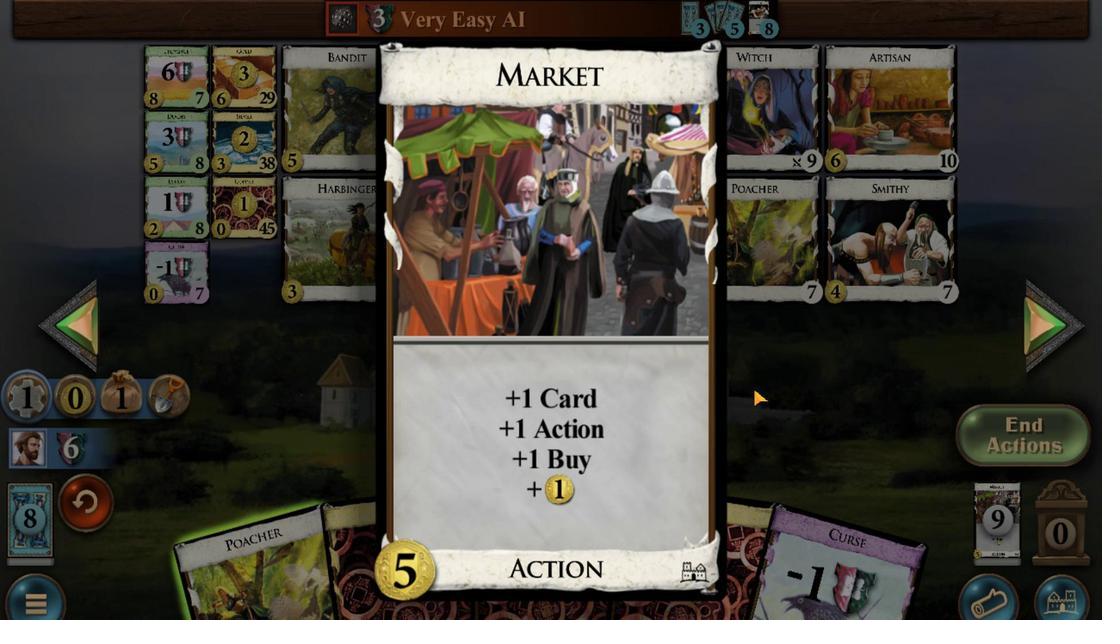 
Action: Mouse pressed left at (739, 389)
Screenshot: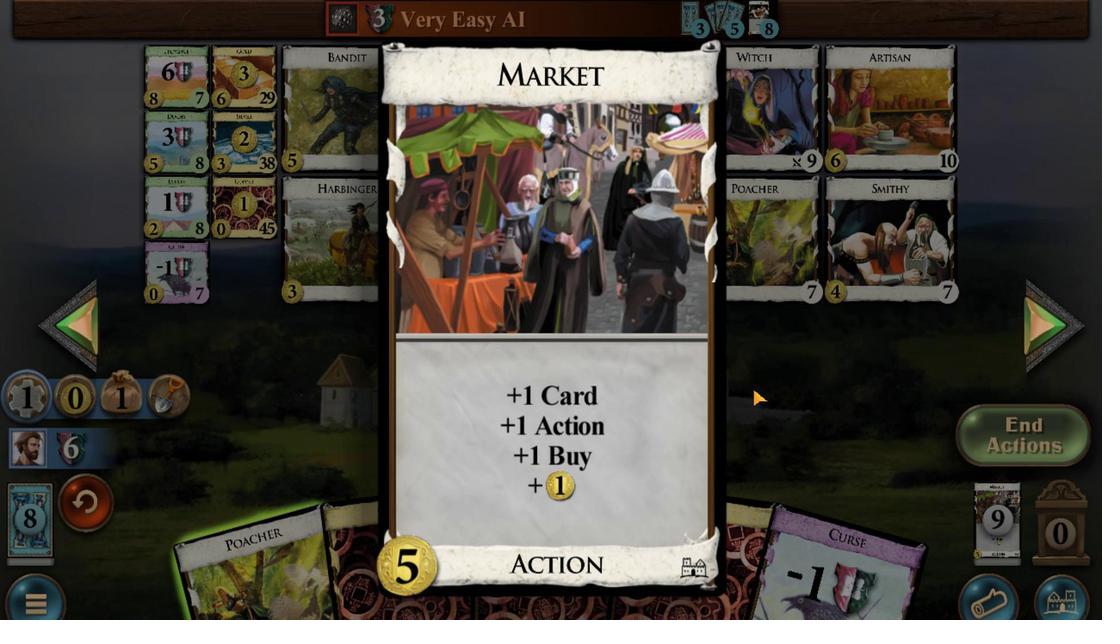
Action: Mouse moved to (263, 526)
Screenshot: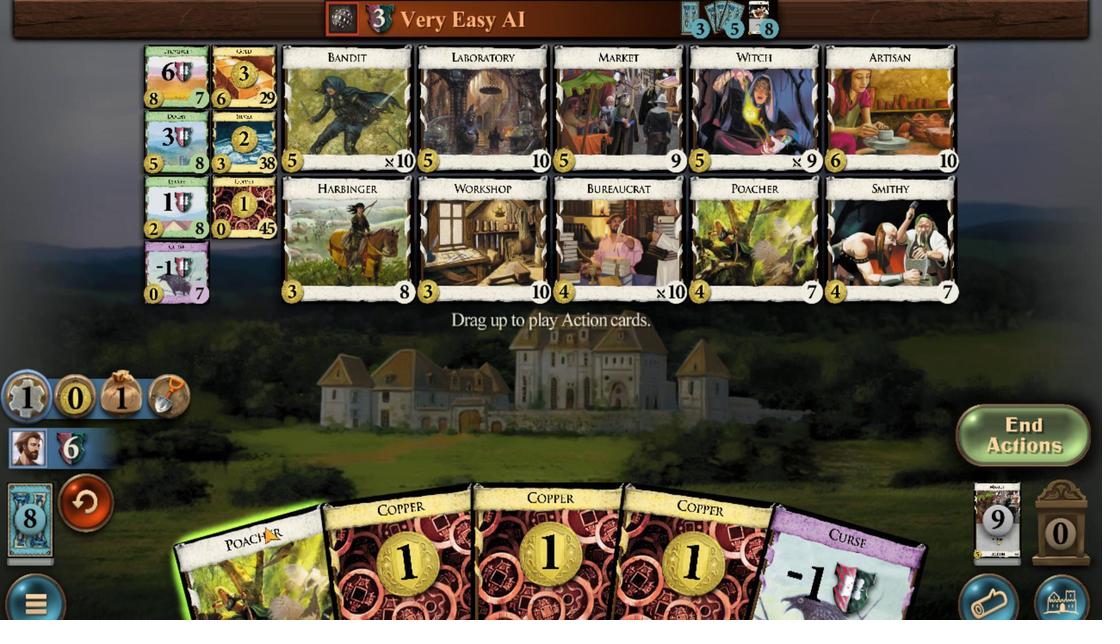 
Action: Mouse scrolled (263, 526) with delta (0, 0)
Screenshot: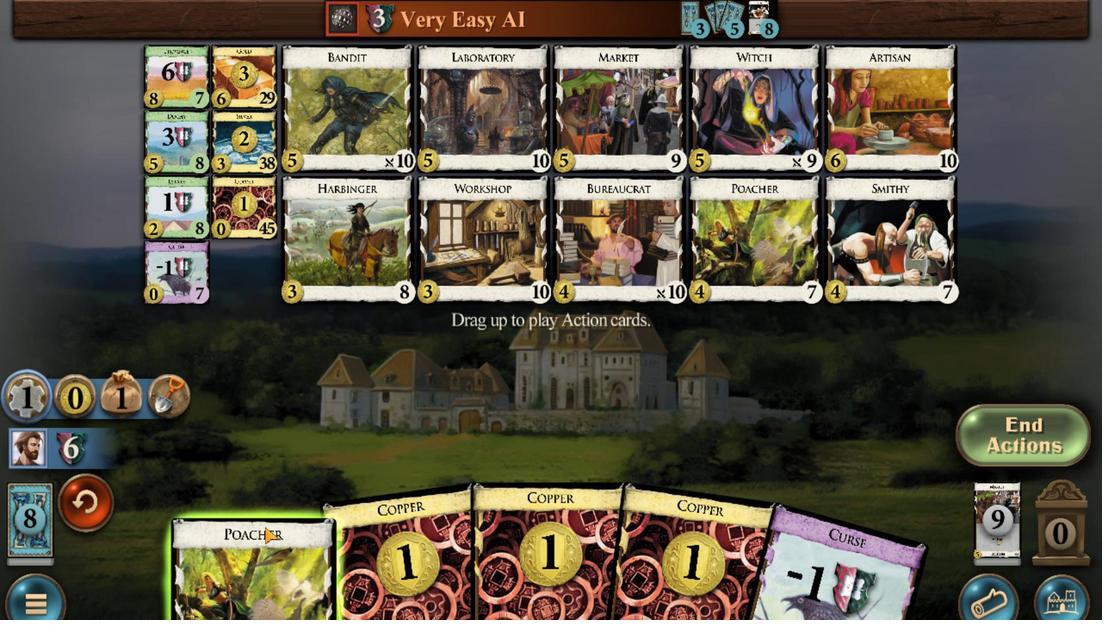 
Action: Mouse moved to (484, 517)
Screenshot: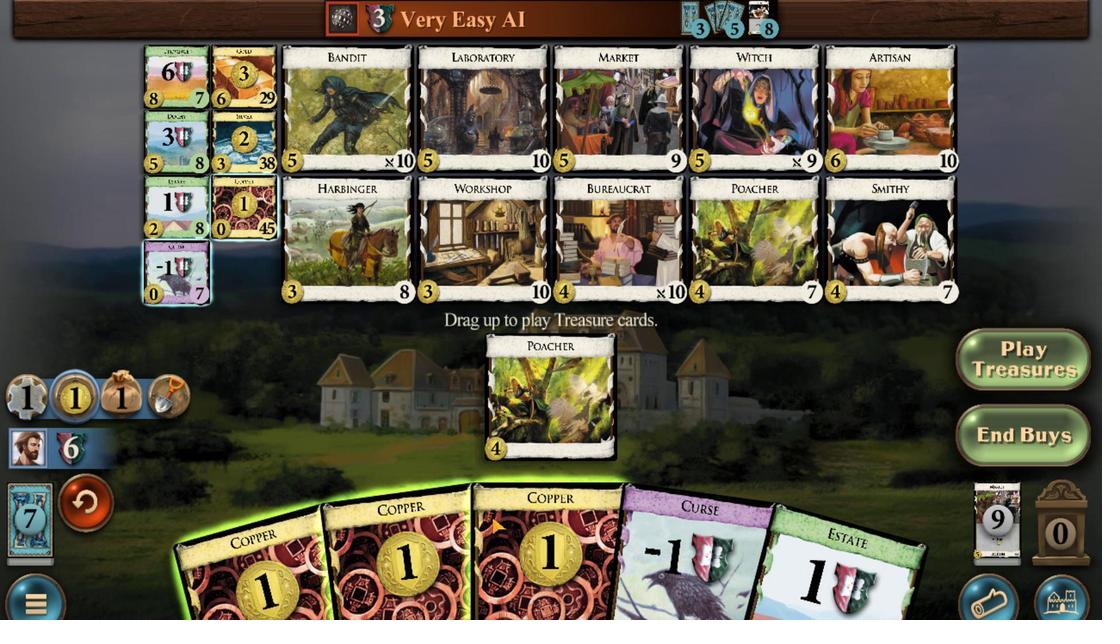 
Action: Mouse scrolled (484, 516) with delta (0, 0)
Screenshot: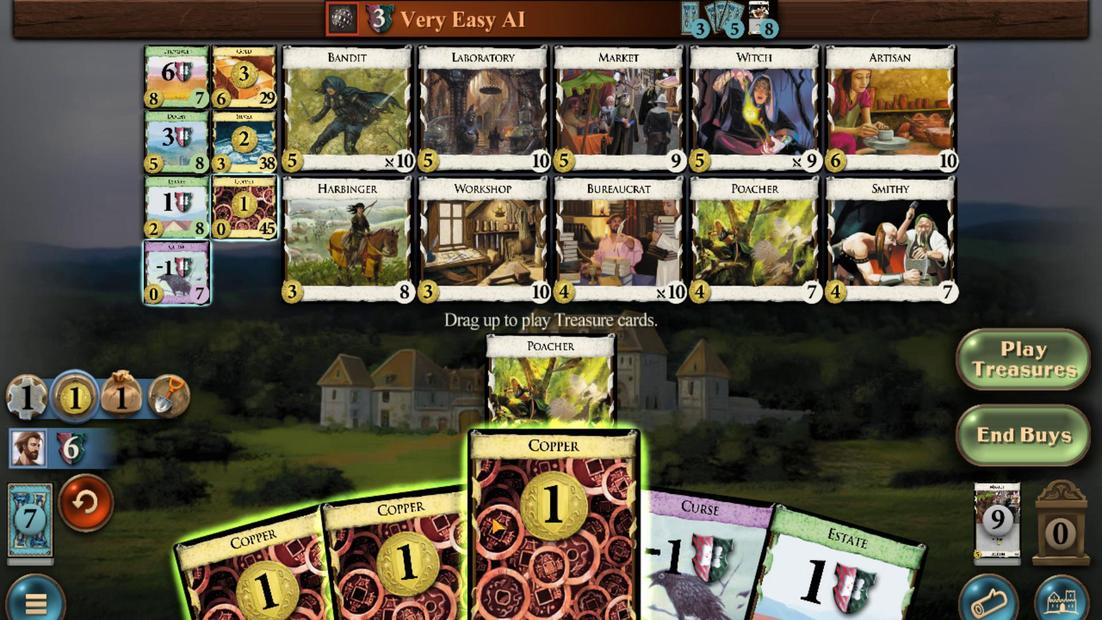
Action: Mouse scrolled (484, 516) with delta (0, 0)
Screenshot: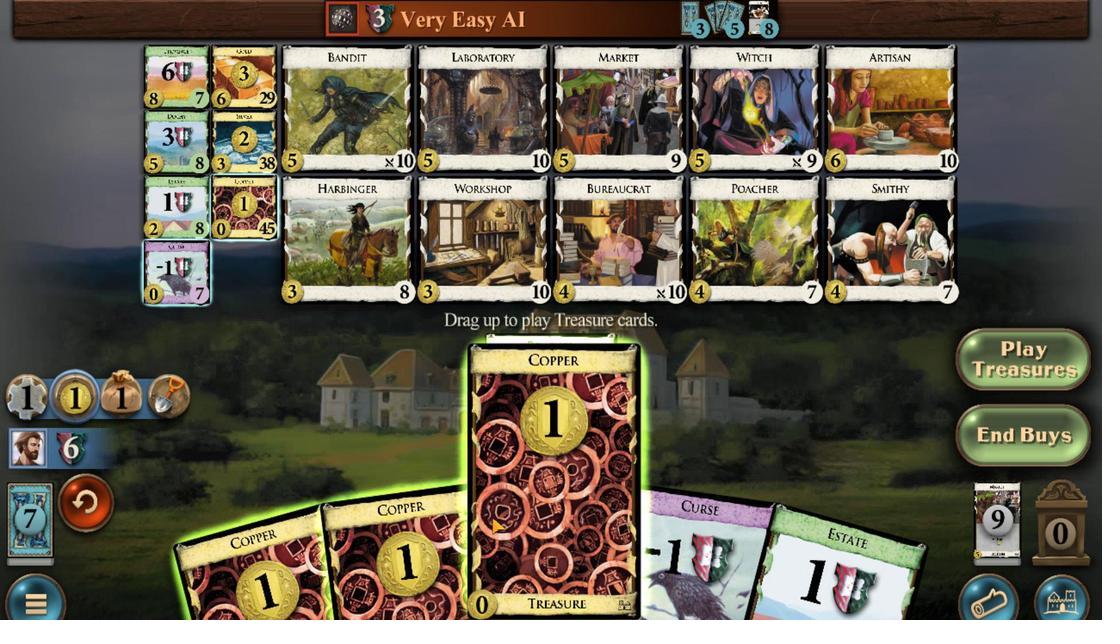 
Action: Mouse moved to (473, 521)
Screenshot: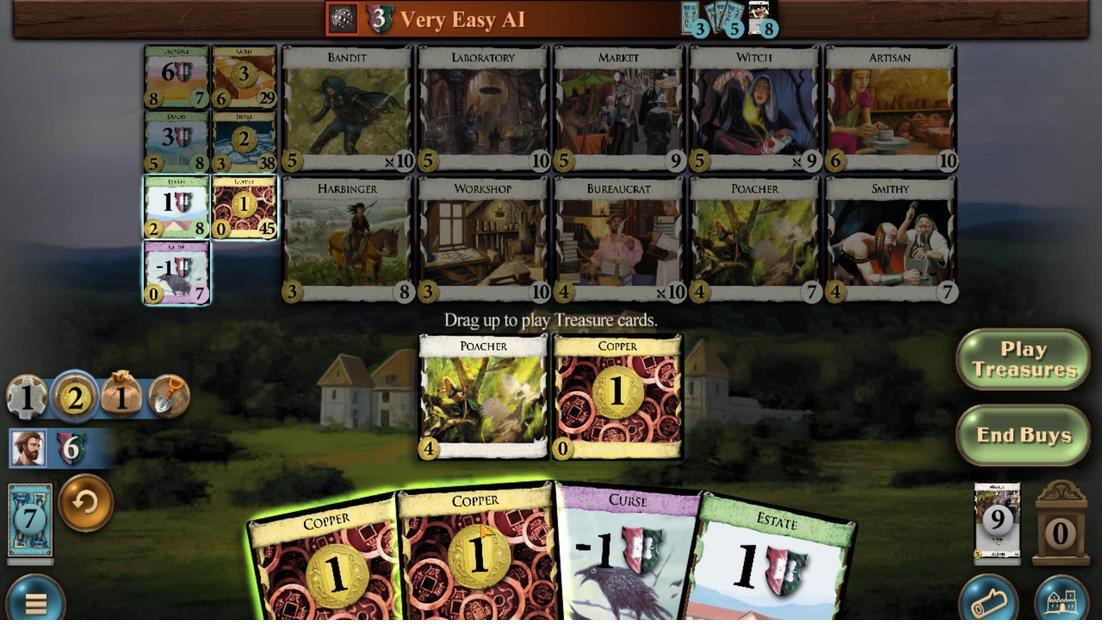 
Action: Mouse scrolled (473, 520) with delta (0, 0)
Screenshot: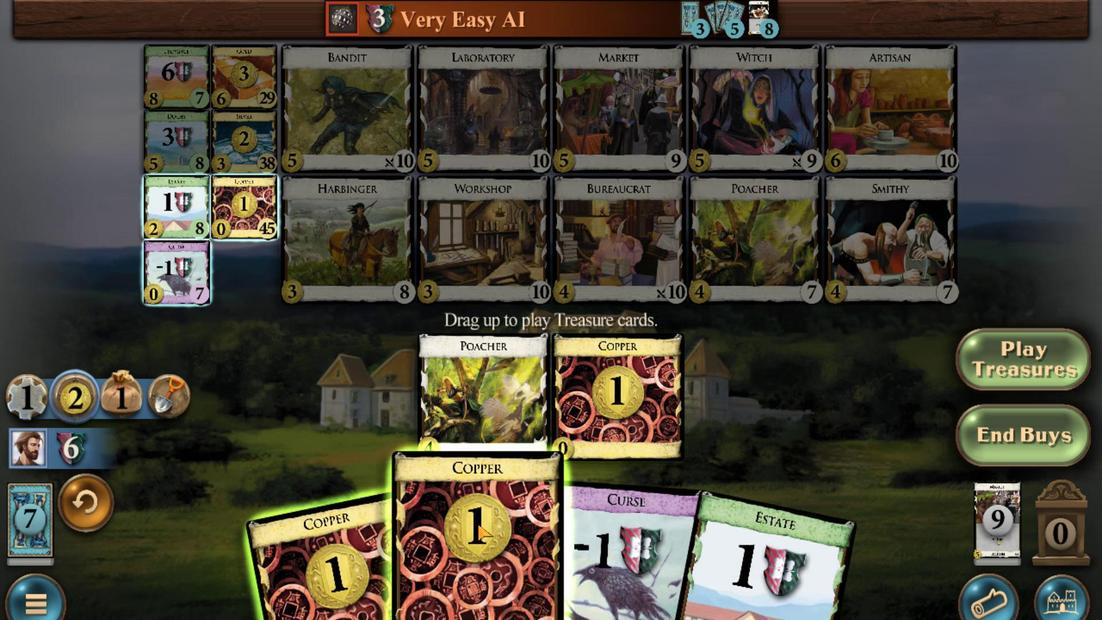 
Action: Mouse moved to (433, 547)
Screenshot: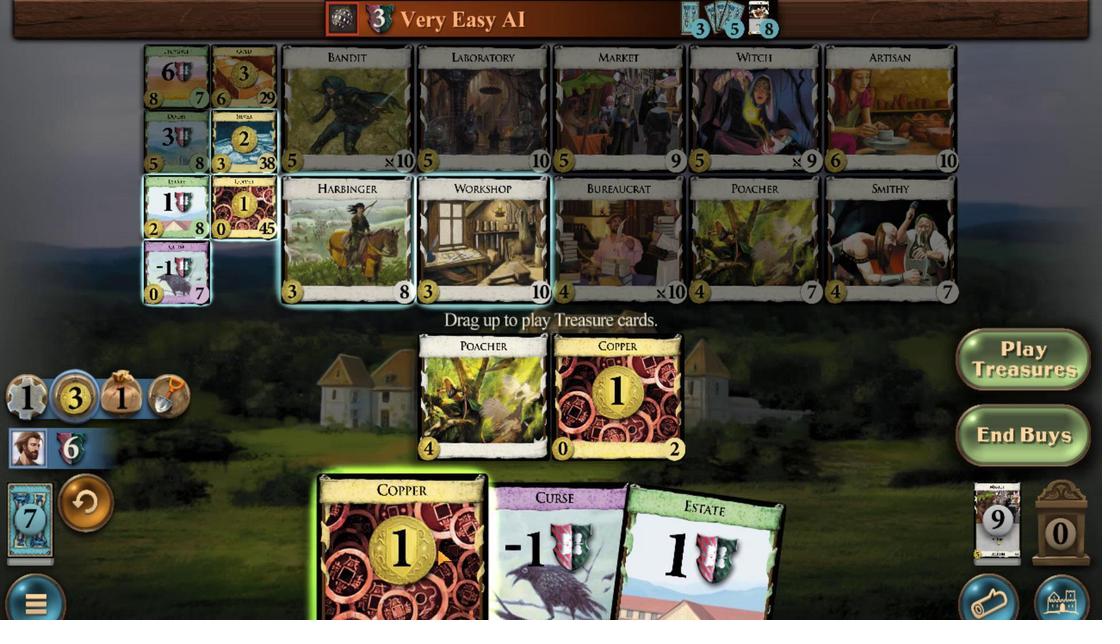 
Action: Mouse scrolled (433, 547) with delta (0, 0)
Screenshot: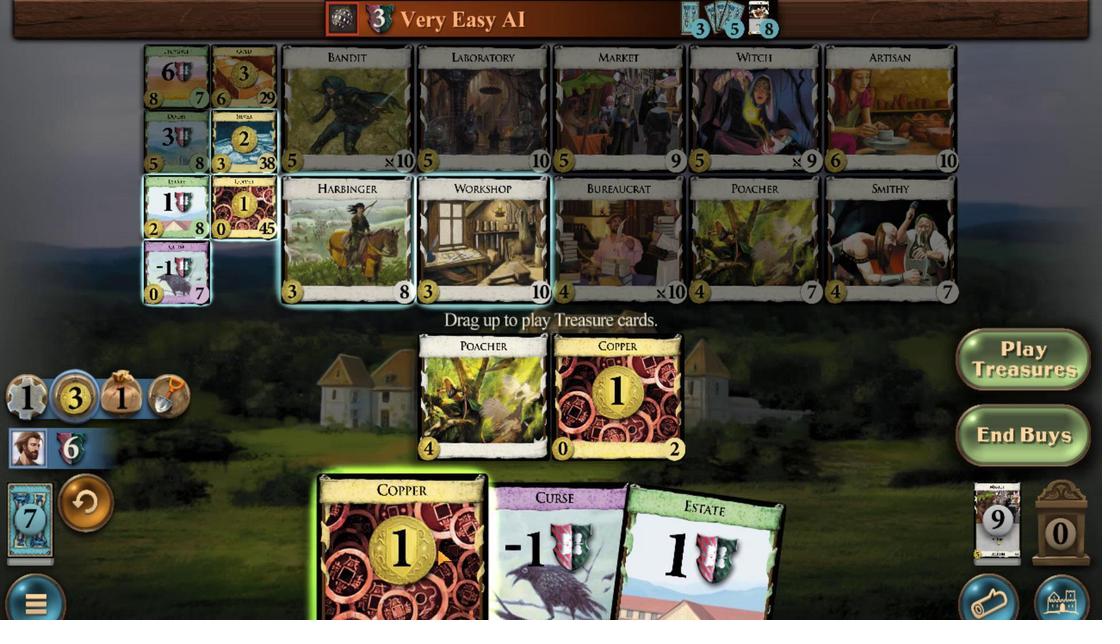 
Action: Mouse moved to (768, 218)
Screenshot: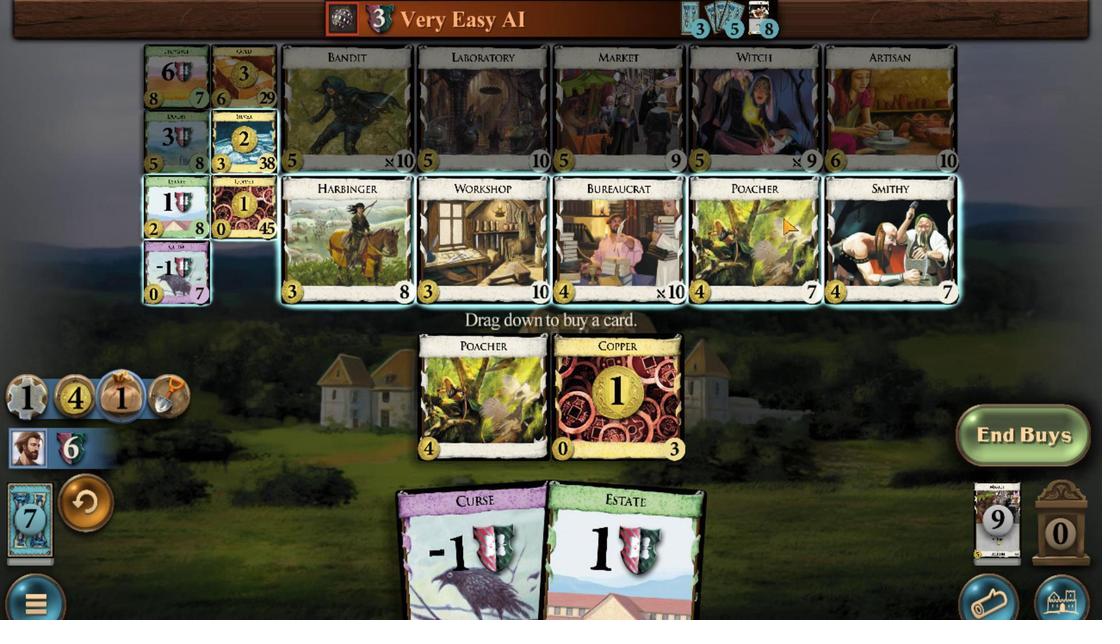
Action: Mouse scrolled (768, 219) with delta (0, 0)
Screenshot: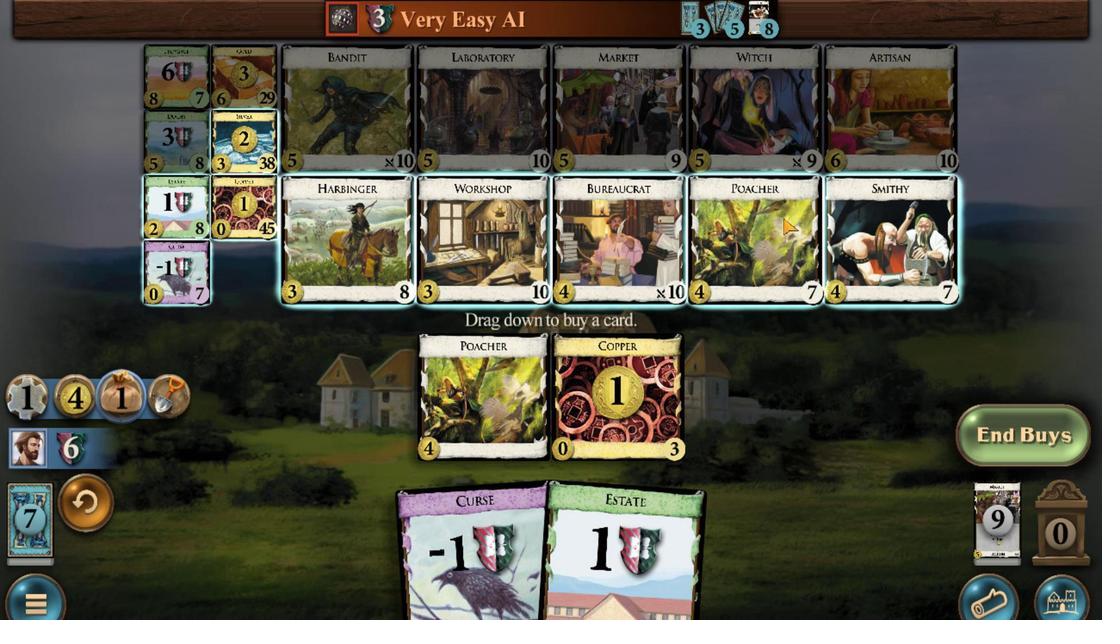 
Action: Mouse scrolled (768, 219) with delta (0, 0)
Screenshot: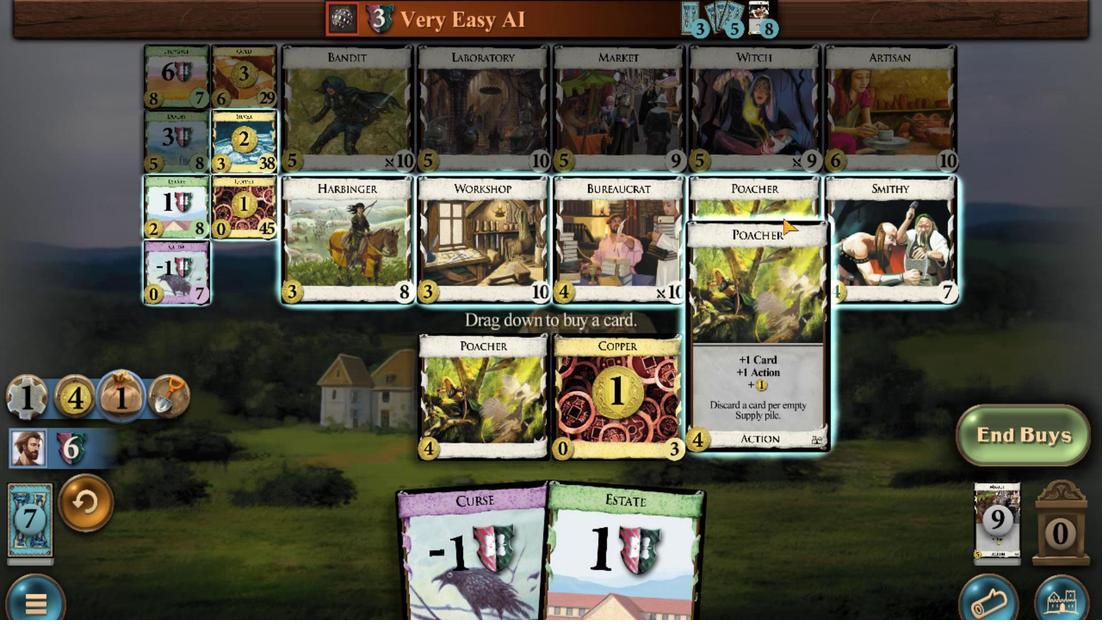 
Action: Mouse scrolled (768, 219) with delta (0, 0)
Screenshot: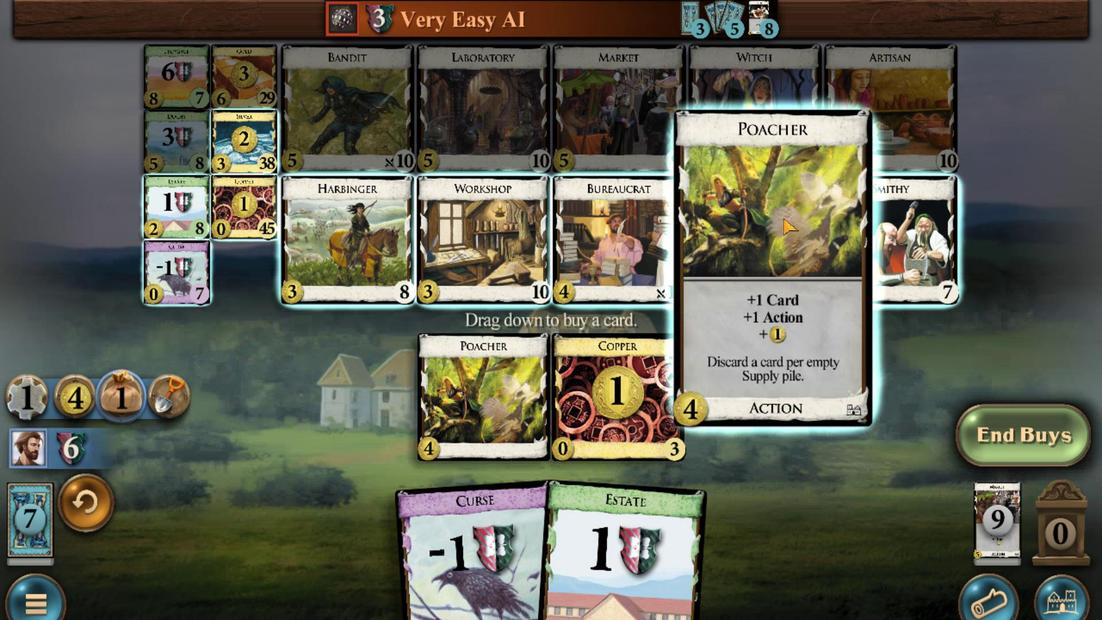 
Action: Mouse scrolled (768, 219) with delta (0, 0)
Screenshot: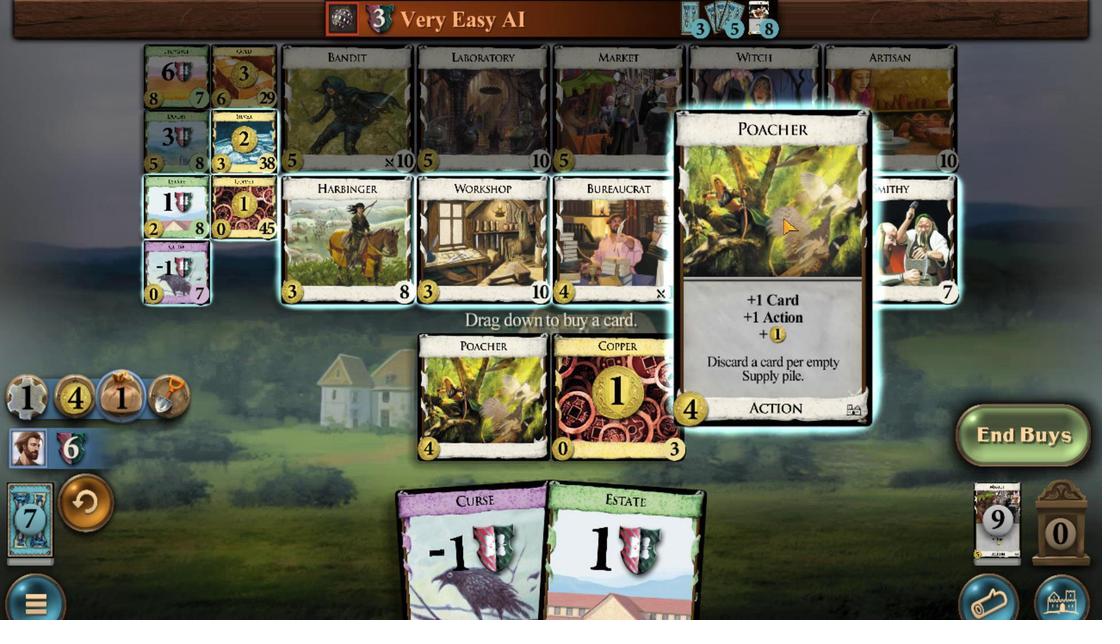 
Action: Mouse scrolled (768, 219) with delta (0, 0)
Screenshot: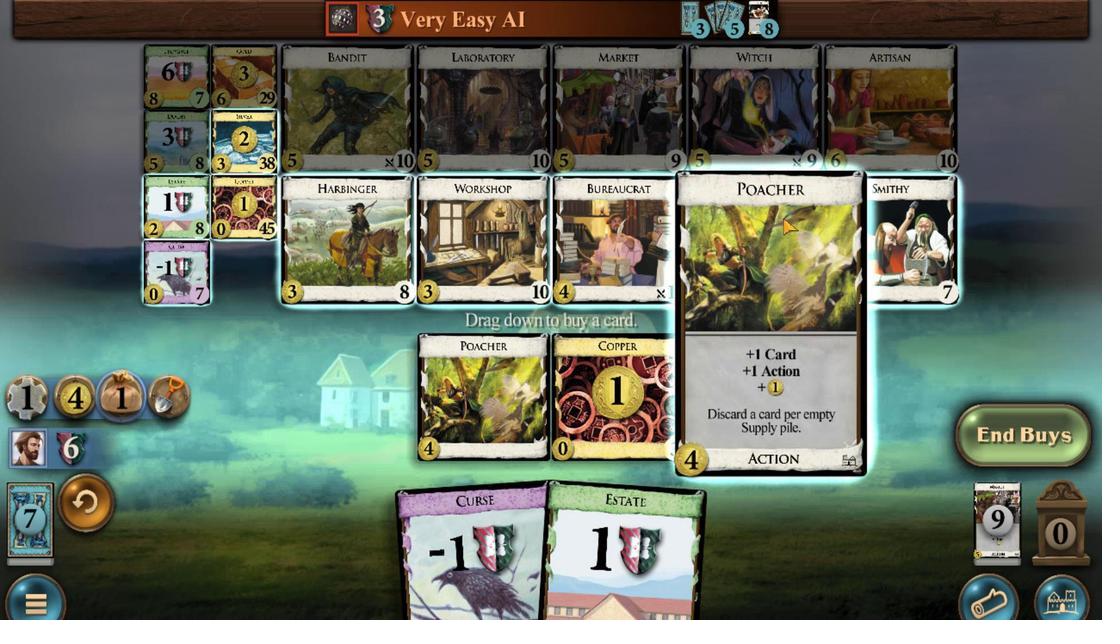 
Action: Mouse moved to (755, 233)
Screenshot: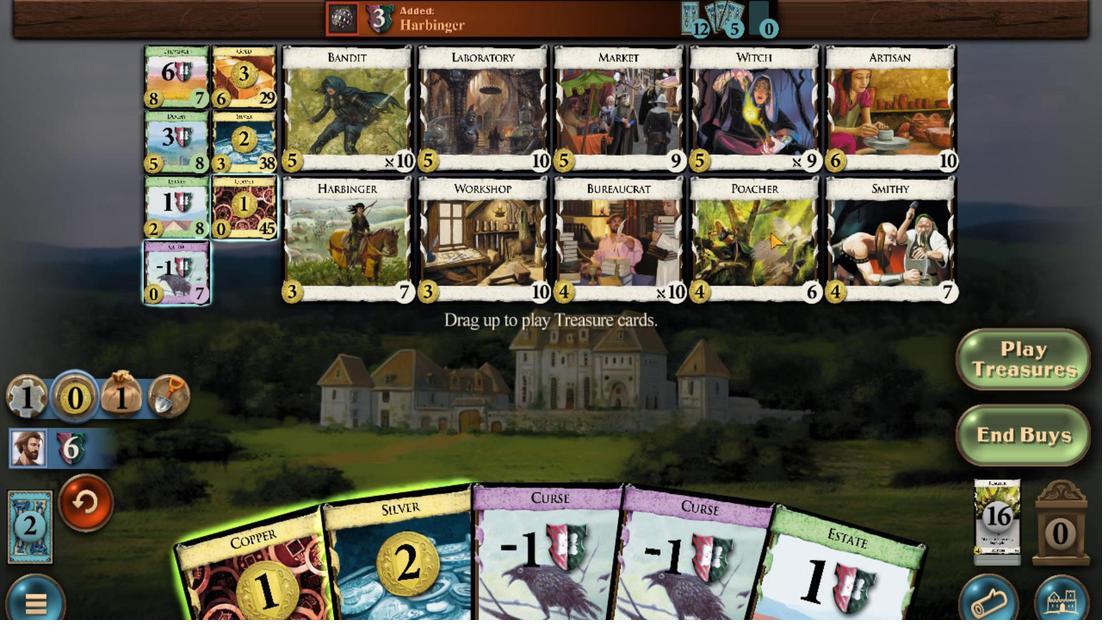 
Action: Mouse pressed left at (755, 233)
Screenshot: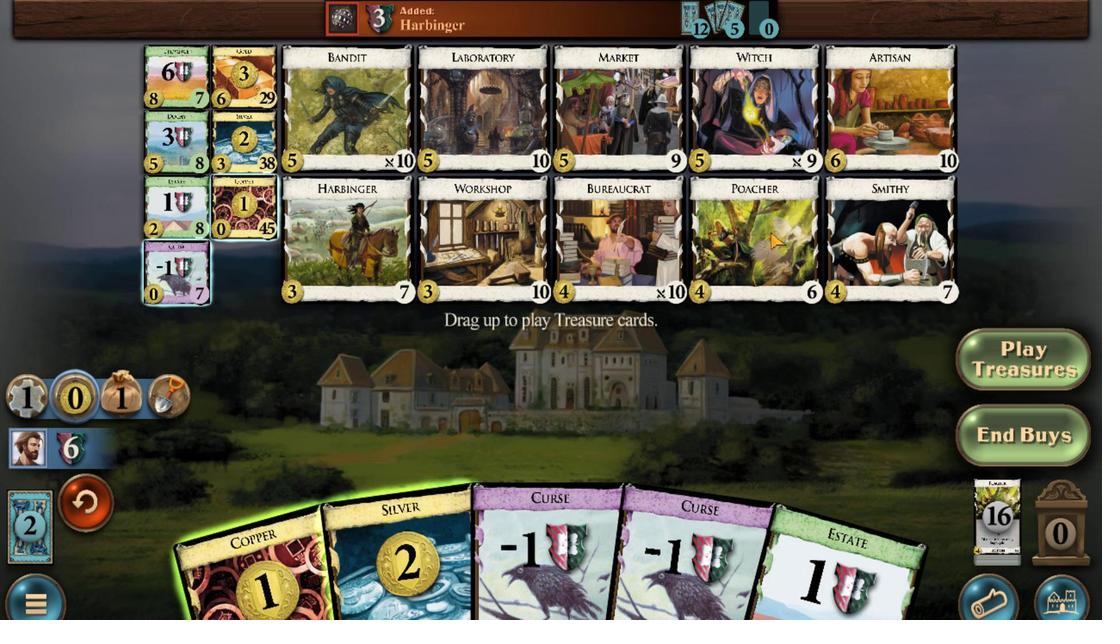 
Action: Mouse moved to (712, 371)
Screenshot: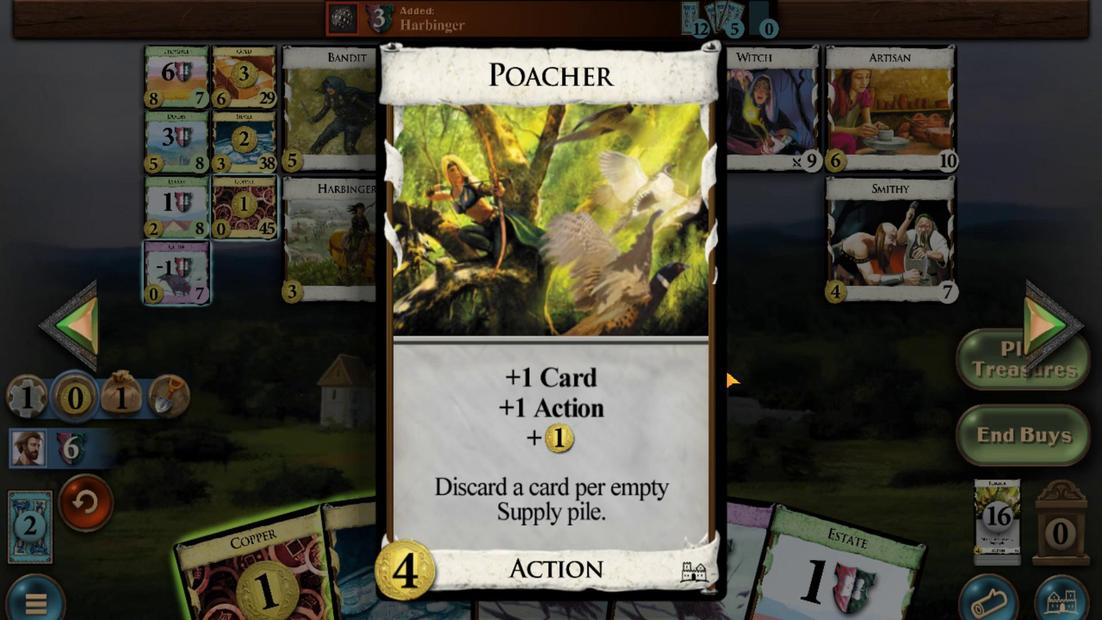 
Action: Mouse pressed left at (712, 371)
Screenshot: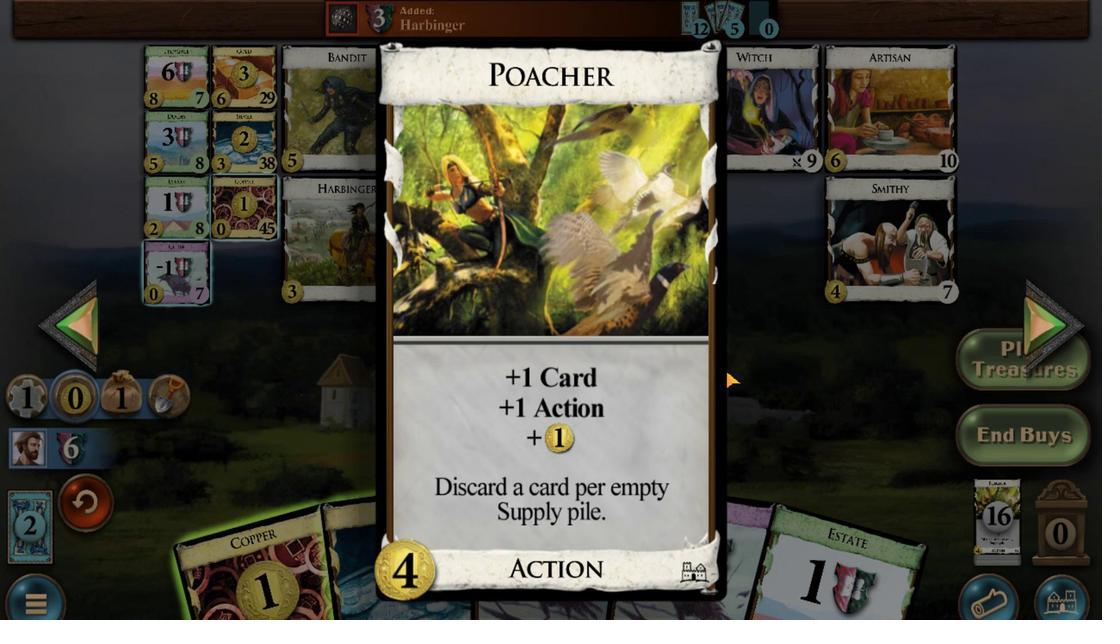 
Action: Mouse moved to (223, 568)
Screenshot: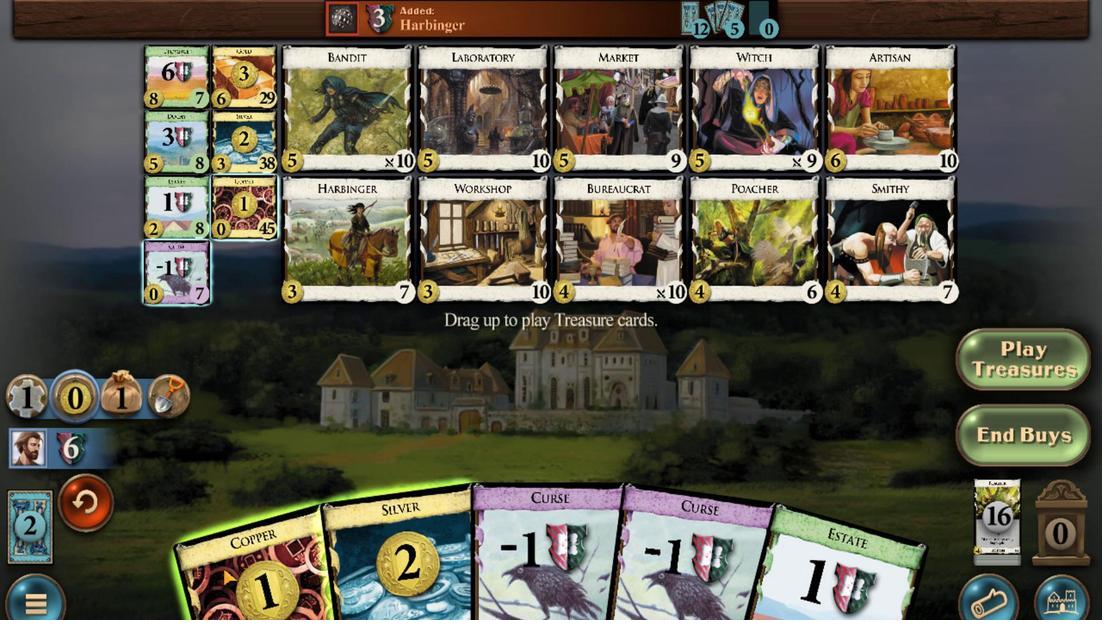 
Action: Mouse scrolled (223, 568) with delta (0, 0)
Screenshot: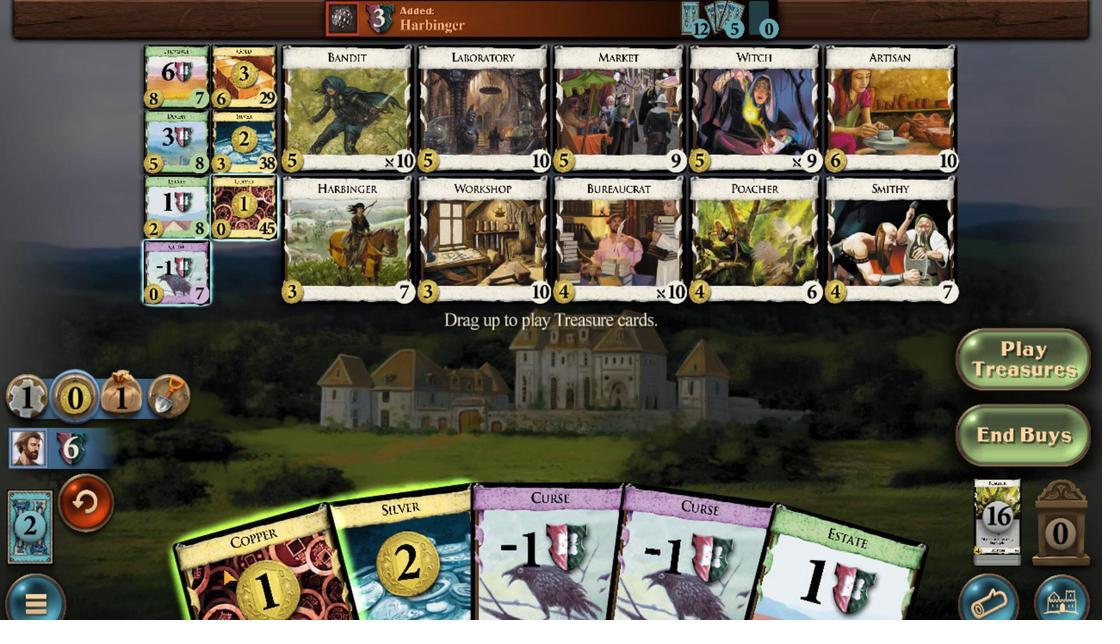 
Action: Mouse moved to (352, 540)
Screenshot: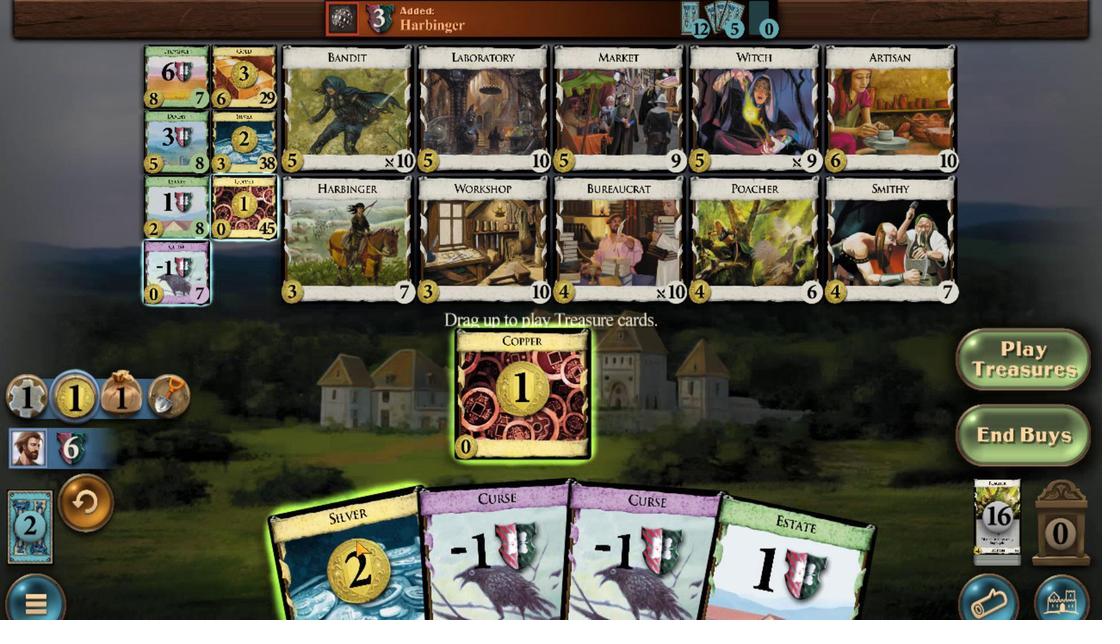 
Action: Mouse scrolled (352, 539) with delta (0, 0)
Screenshot: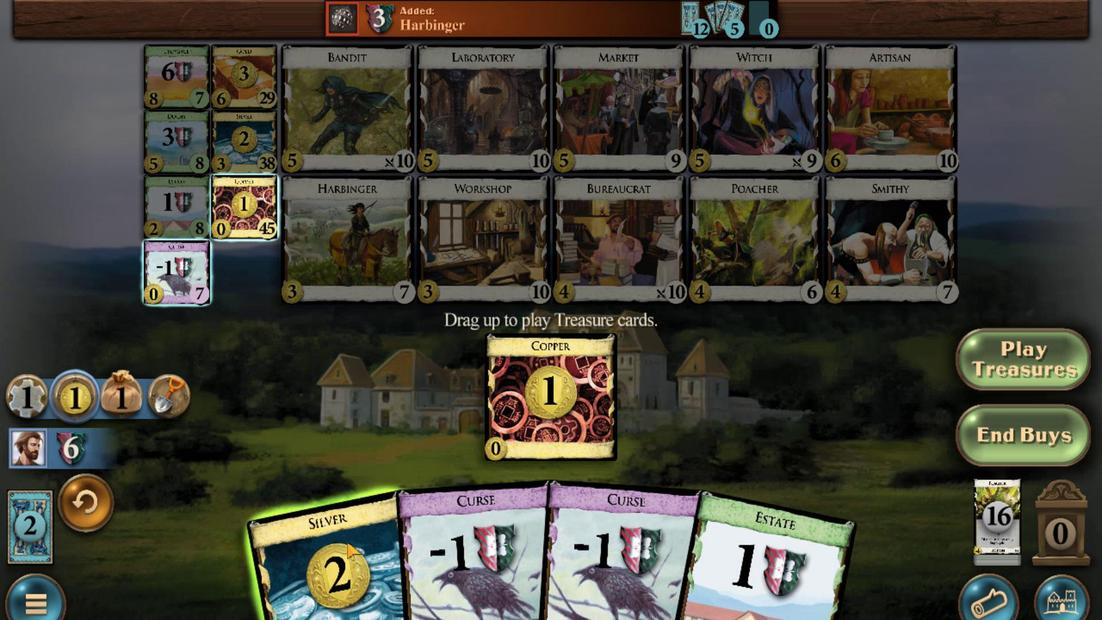 
Action: Mouse moved to (222, 132)
Screenshot: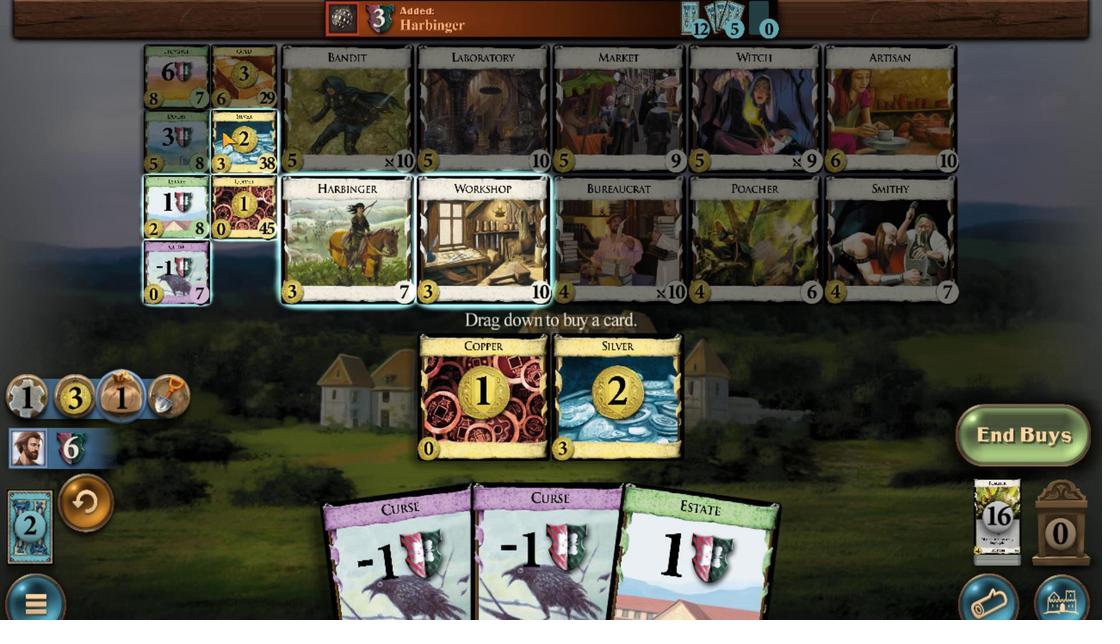 
Action: Mouse scrolled (222, 132) with delta (0, 0)
Screenshot: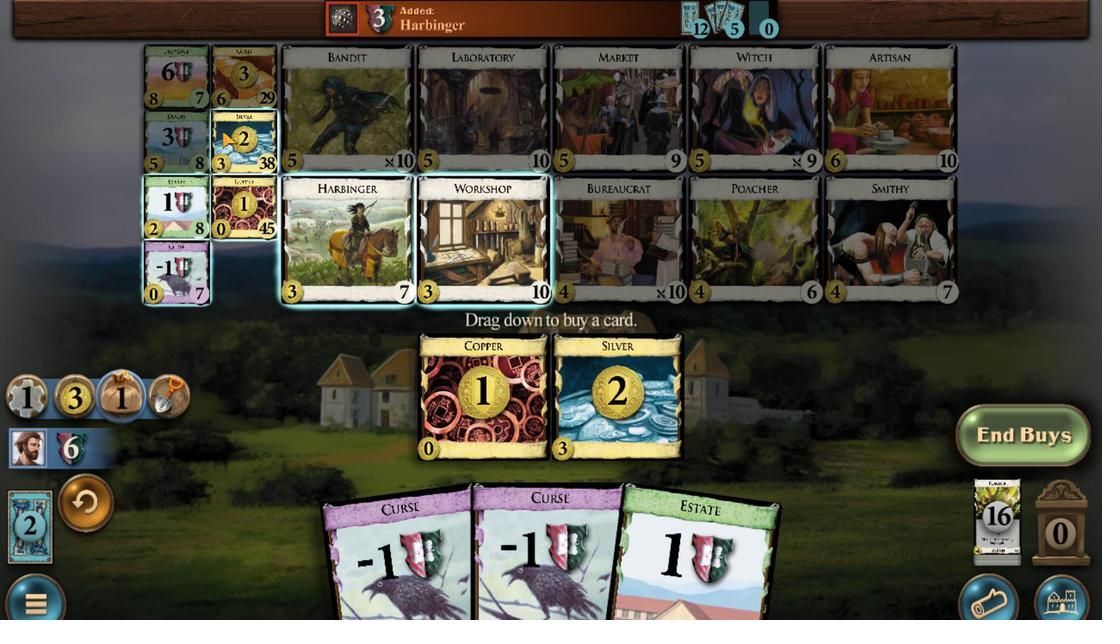 
Action: Mouse scrolled (222, 132) with delta (0, 0)
Screenshot: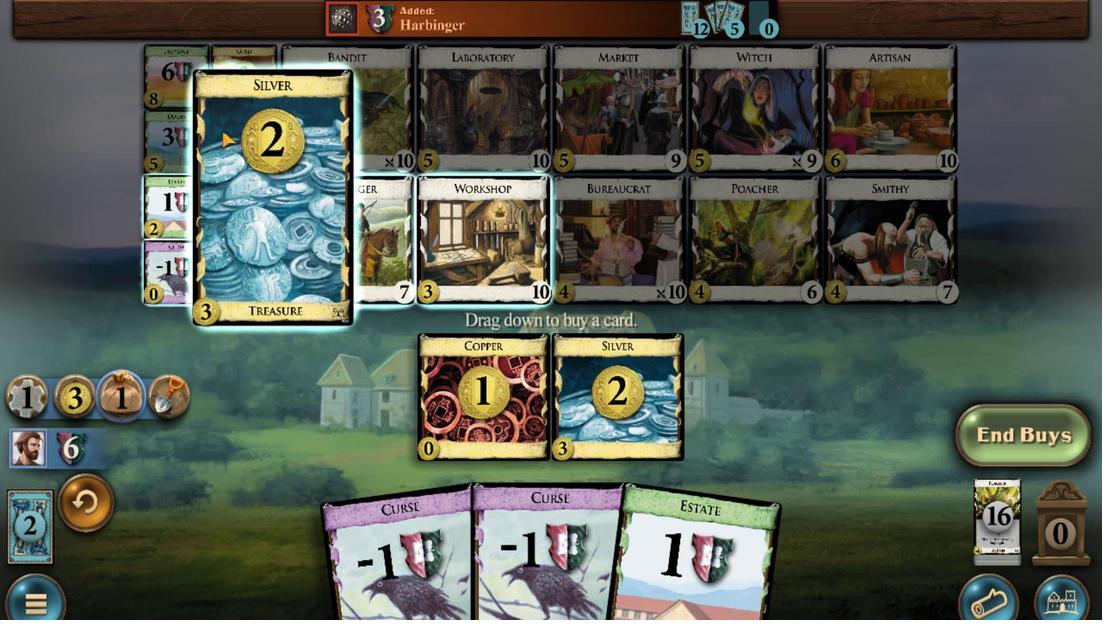 
Action: Mouse scrolled (222, 132) with delta (0, 0)
Screenshot: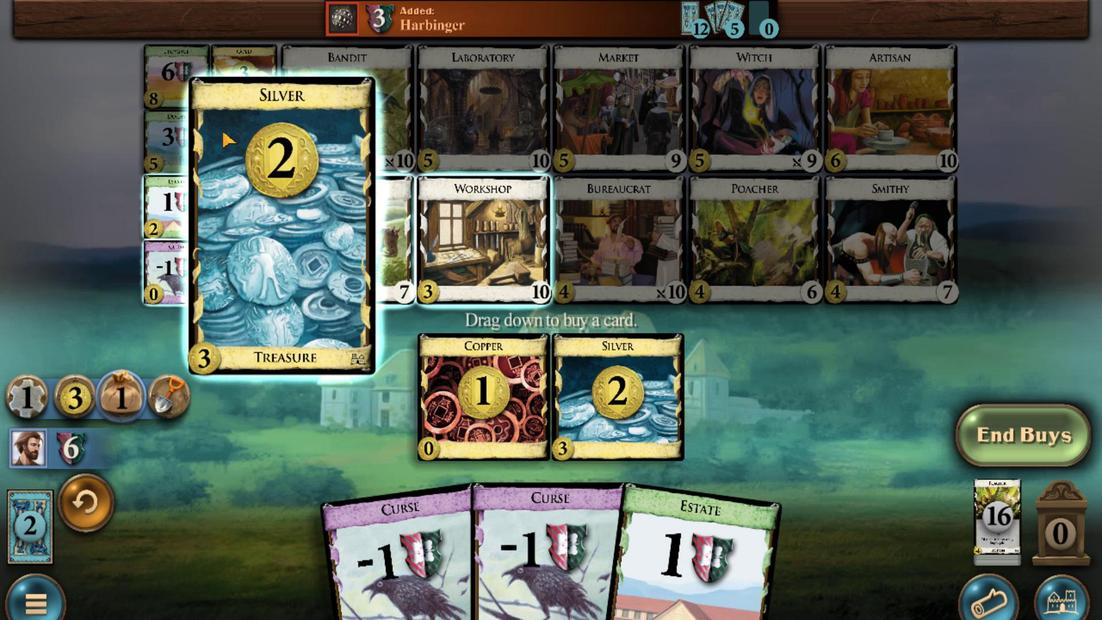 
Action: Mouse scrolled (222, 132) with delta (0, 0)
Screenshot: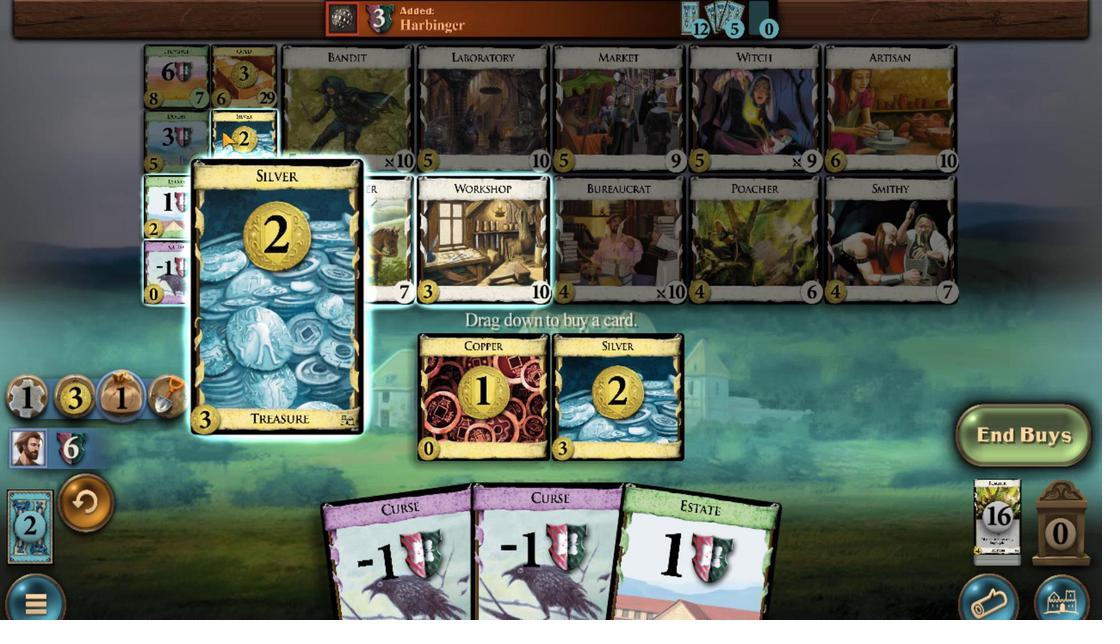 
Action: Mouse scrolled (222, 132) with delta (0, 0)
Screenshot: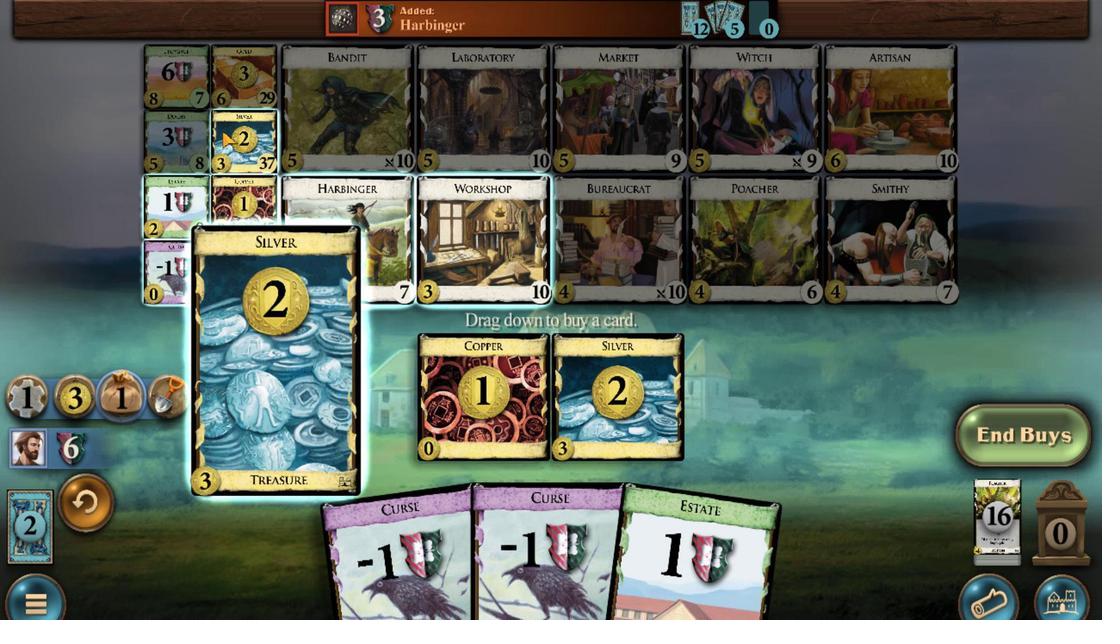 
Action: Mouse moved to (286, 525)
Screenshot: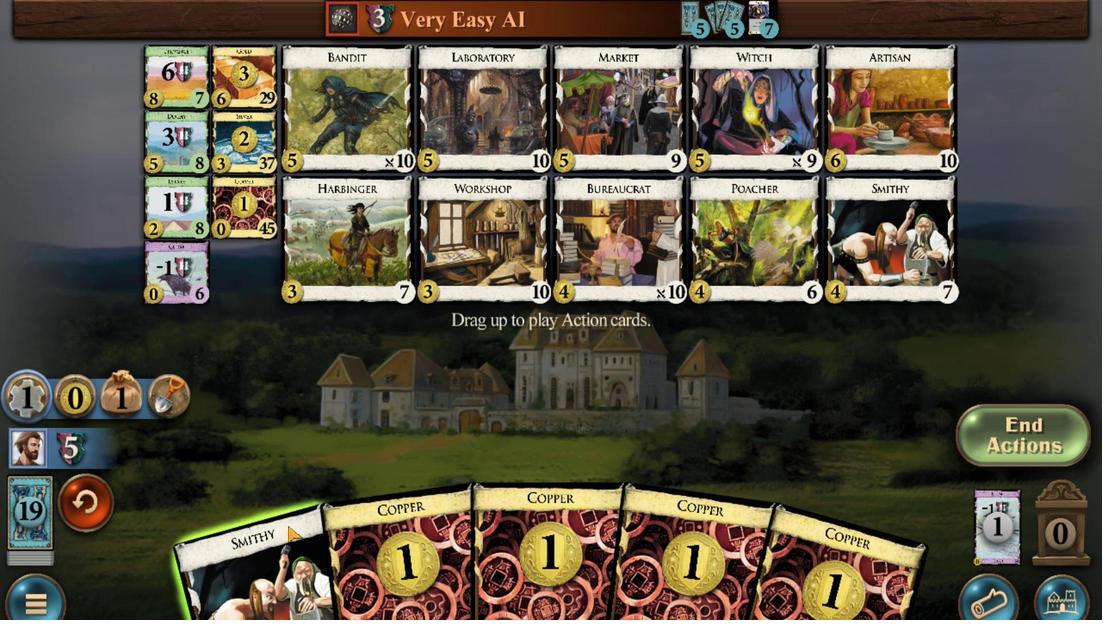 
Action: Mouse scrolled (286, 524) with delta (0, 0)
Screenshot: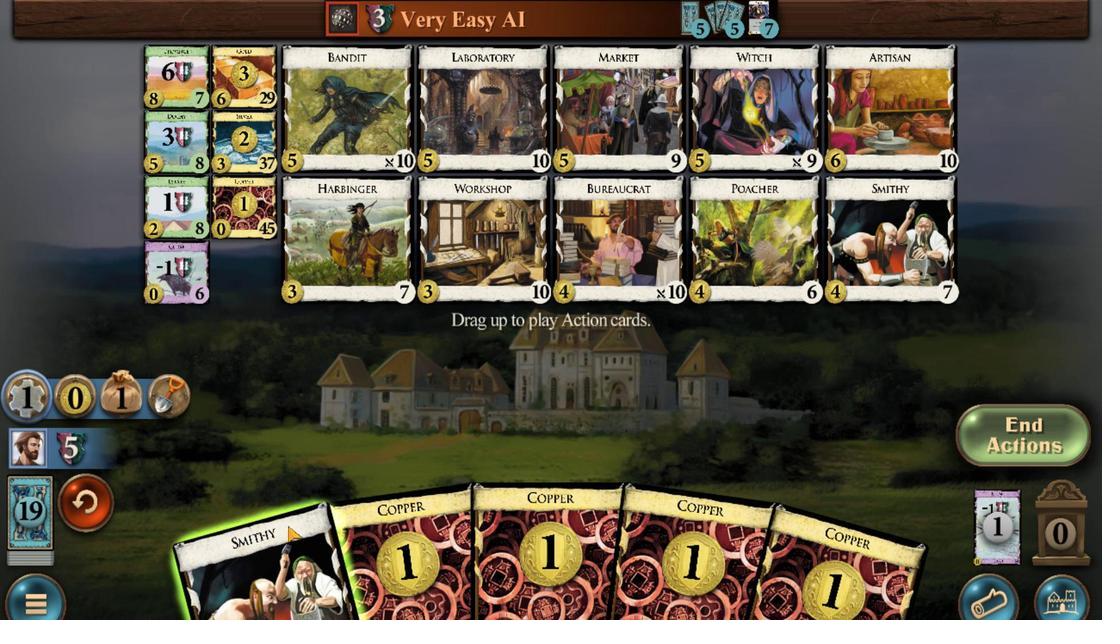 
Action: Mouse moved to (878, 581)
Screenshot: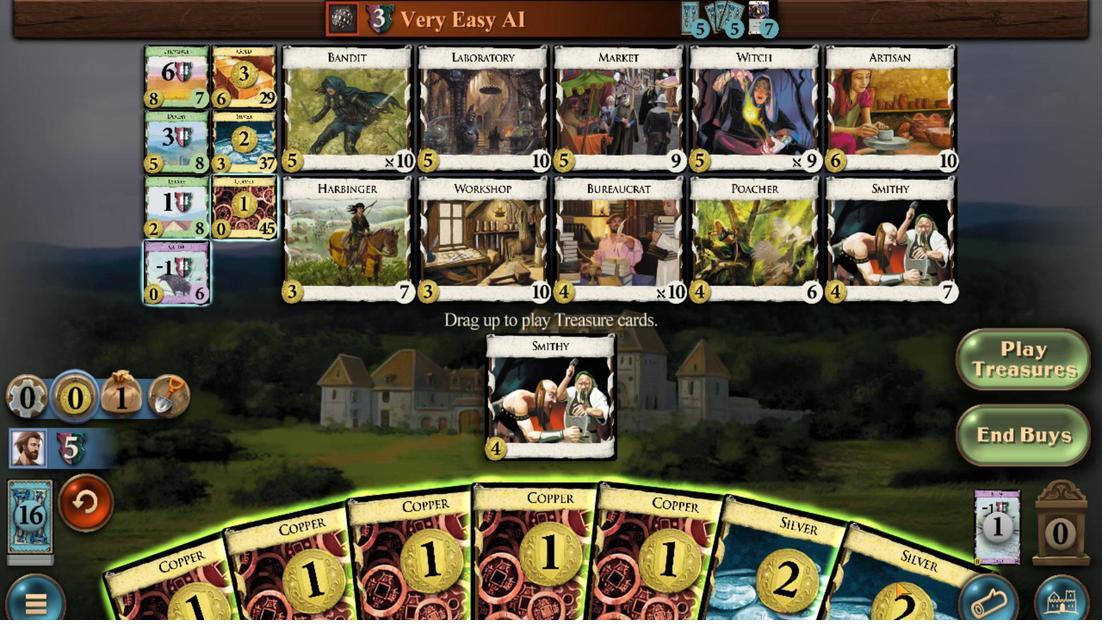 
Action: Mouse scrolled (878, 580) with delta (0, 0)
Screenshot: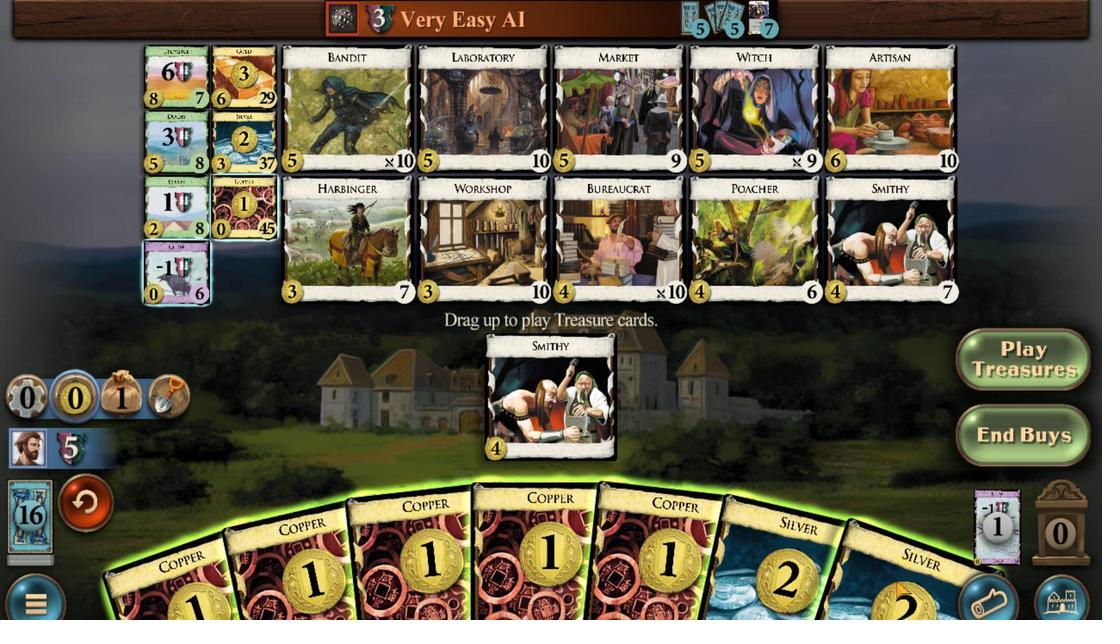 
Action: Mouse moved to (835, 587)
Screenshot: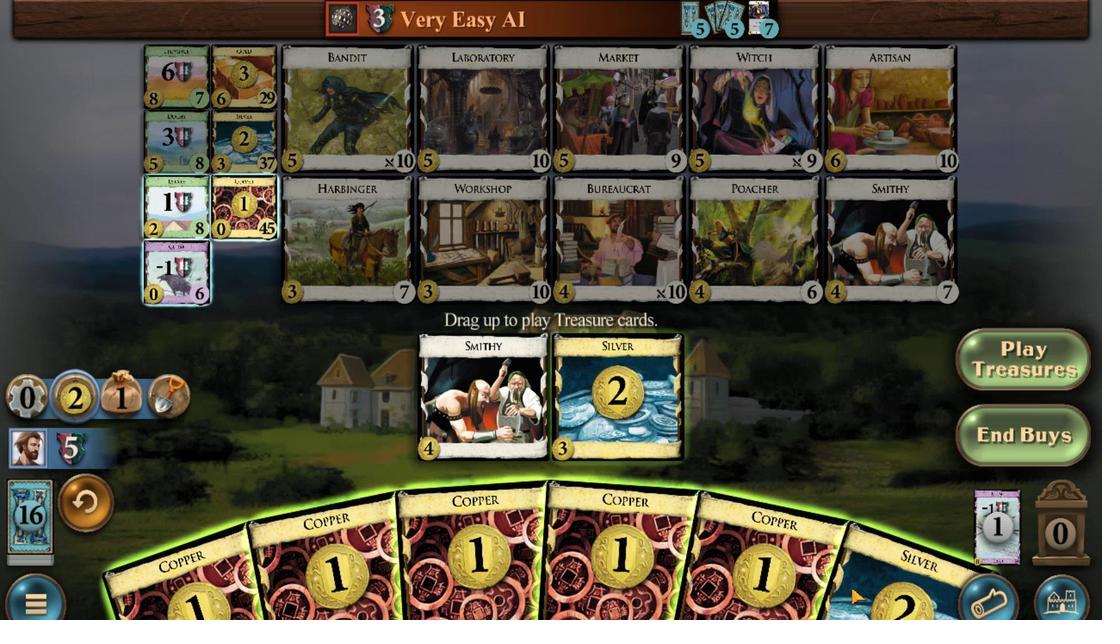 
Action: Mouse scrolled (835, 586) with delta (0, 0)
Screenshot: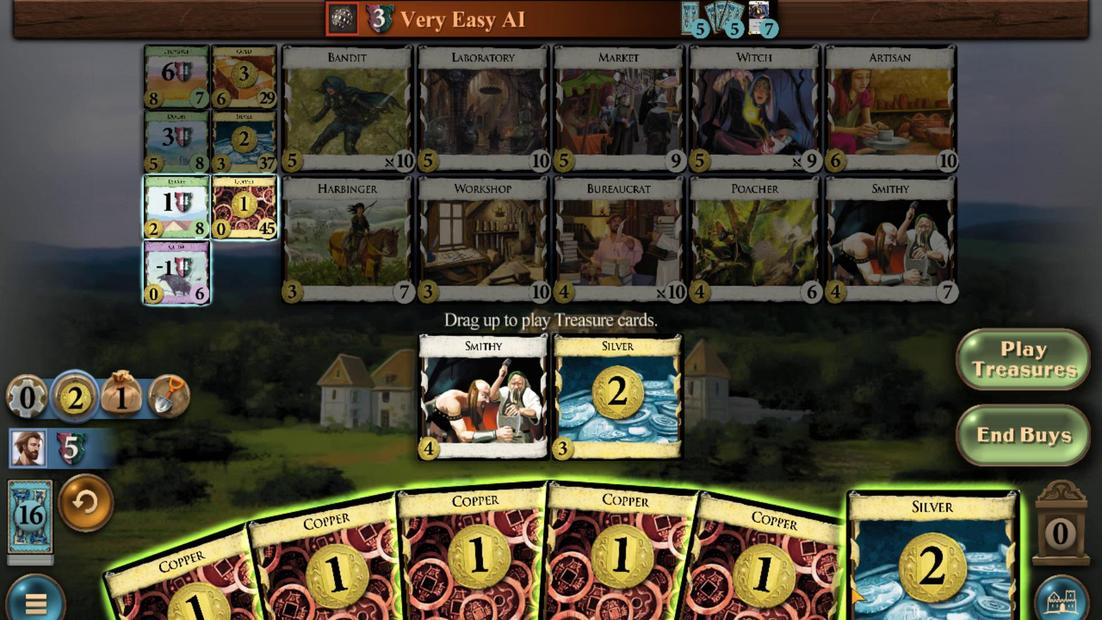 
Action: Mouse moved to (816, 586)
Screenshot: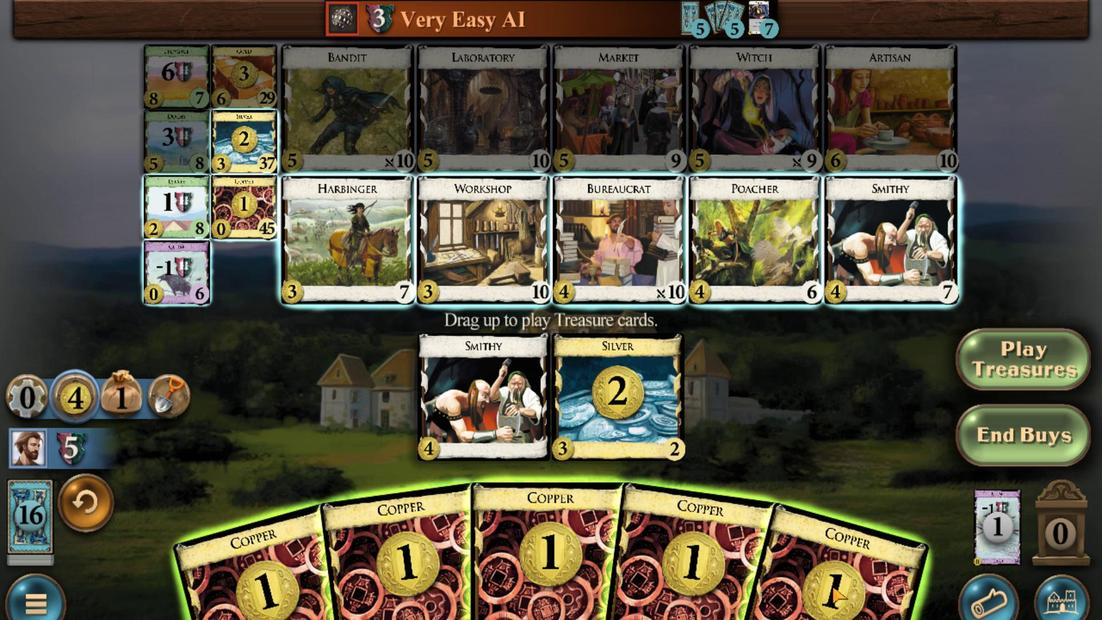 
Action: Mouse scrolled (816, 585) with delta (0, 0)
Screenshot: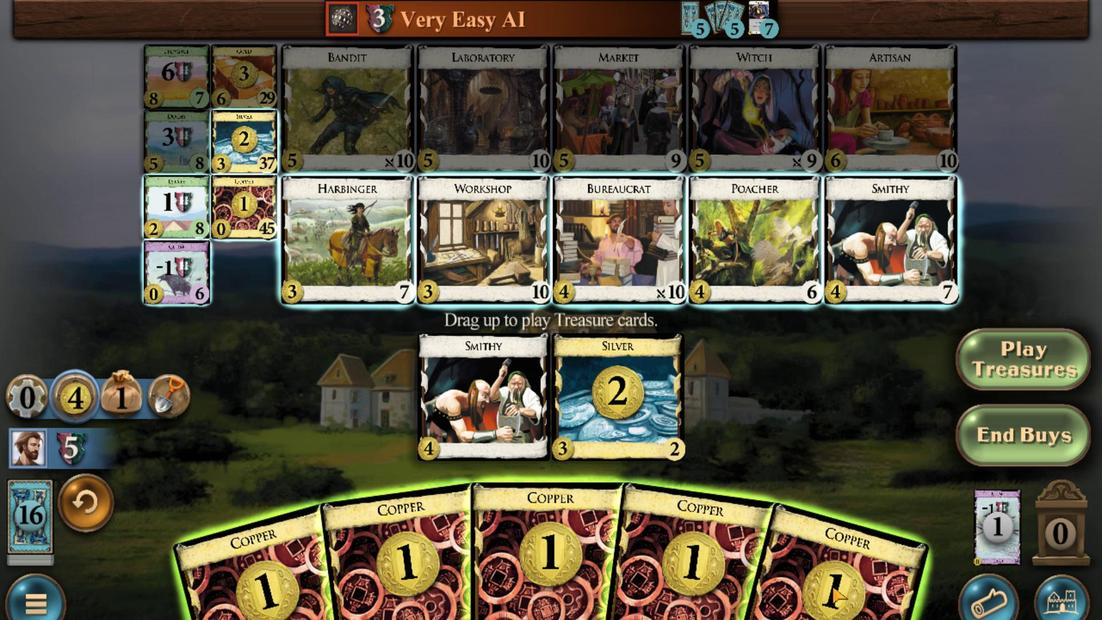 
Action: Mouse moved to (752, 576)
Screenshot: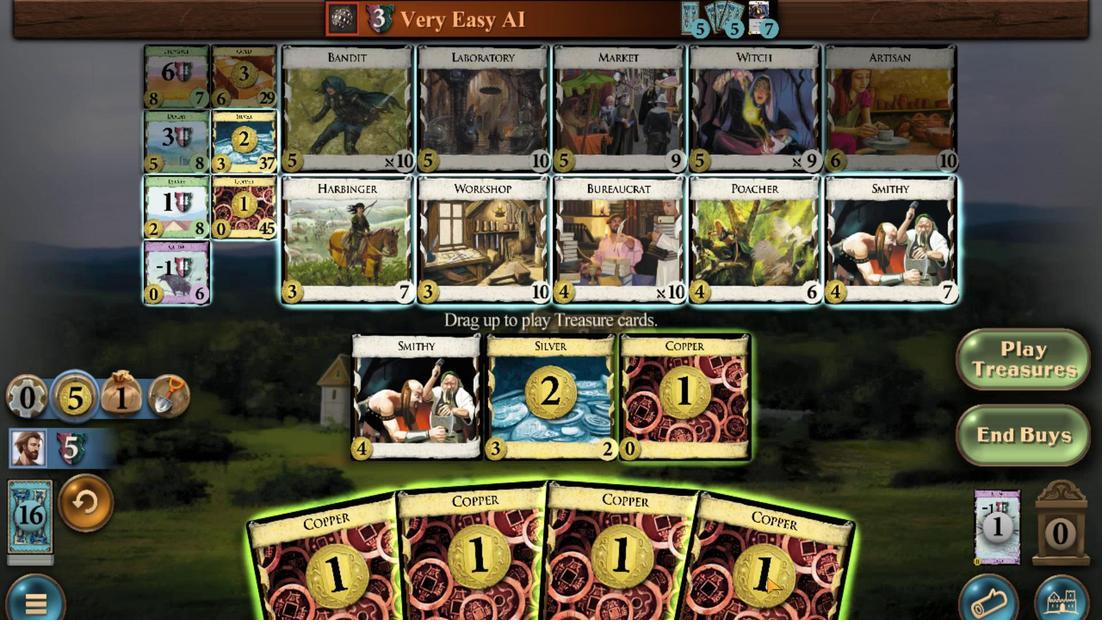 
Action: Mouse scrolled (752, 576) with delta (0, 0)
Screenshot: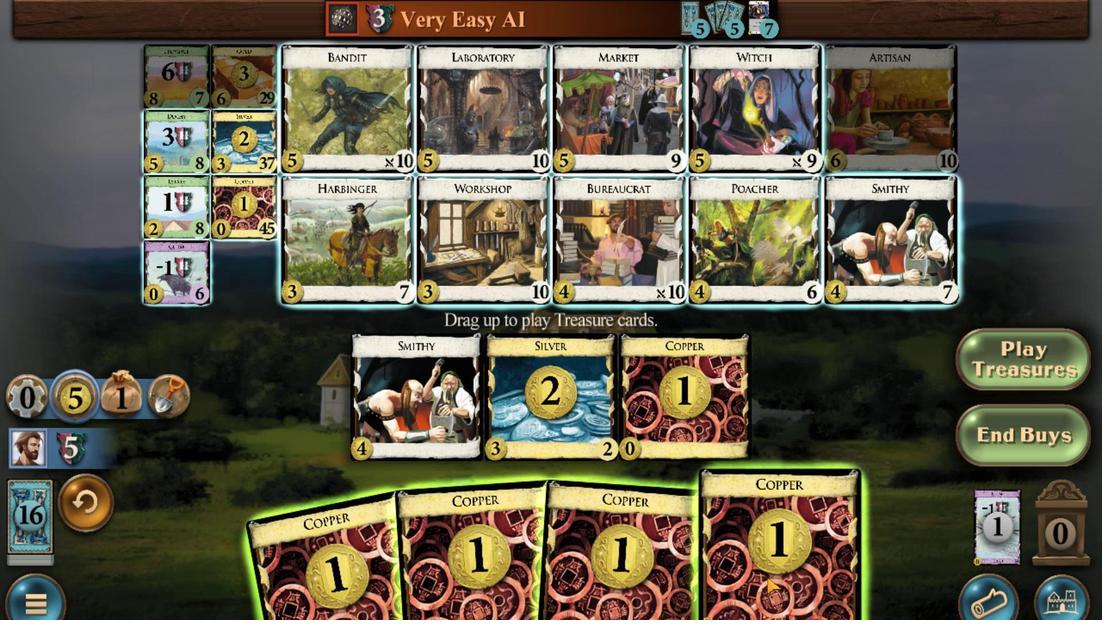
Action: Mouse moved to (657, 543)
Screenshot: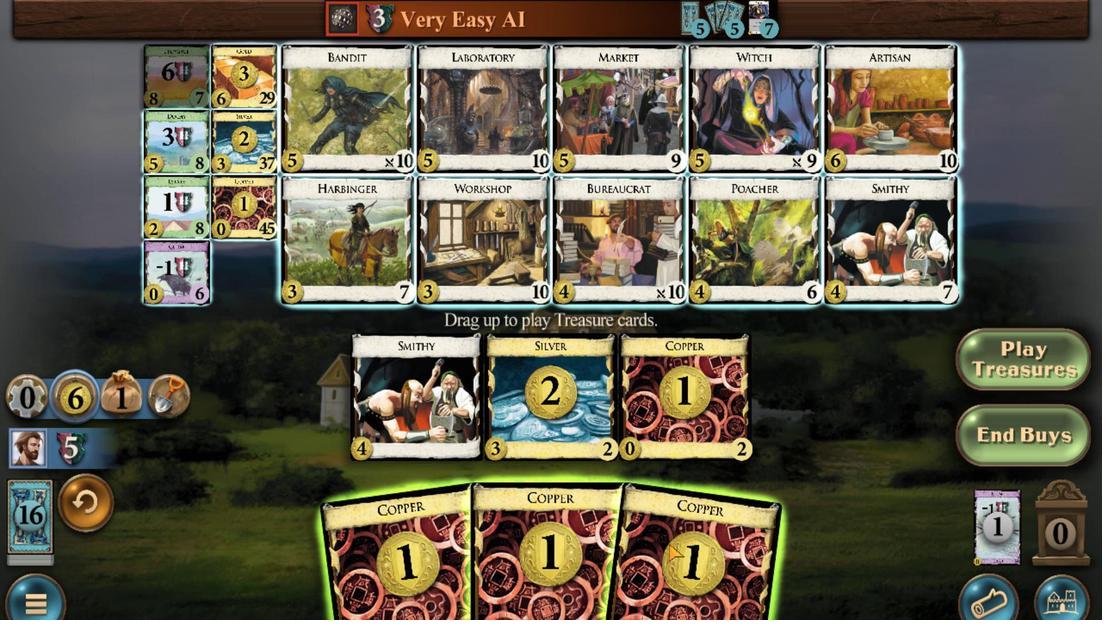 
Action: Mouse scrolled (657, 543) with delta (0, 0)
Screenshot: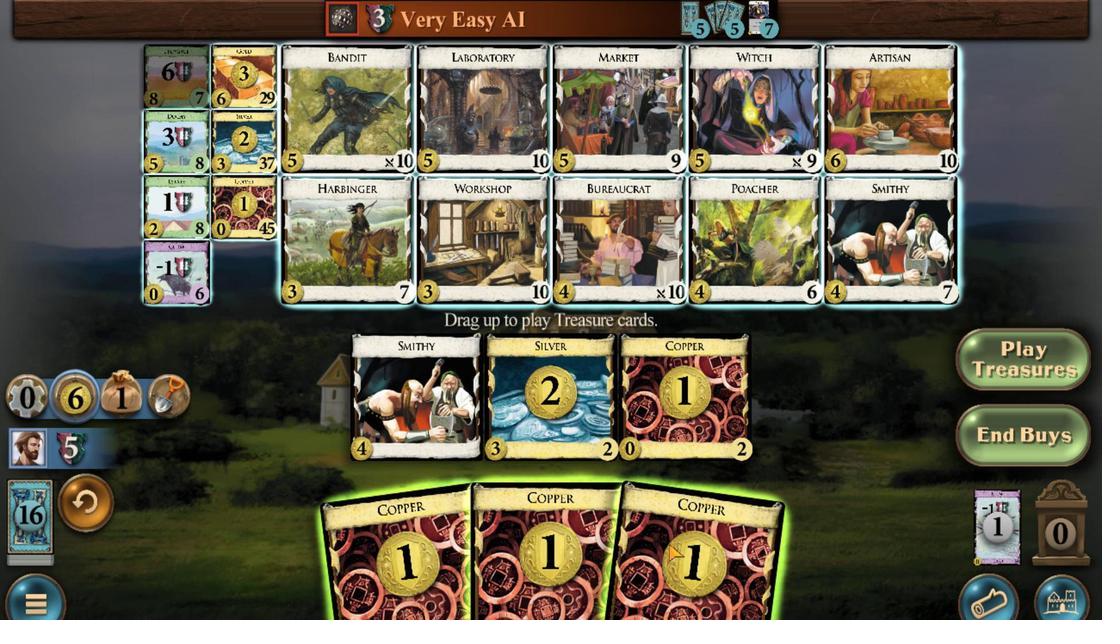 
Action: Mouse moved to (603, 554)
Screenshot: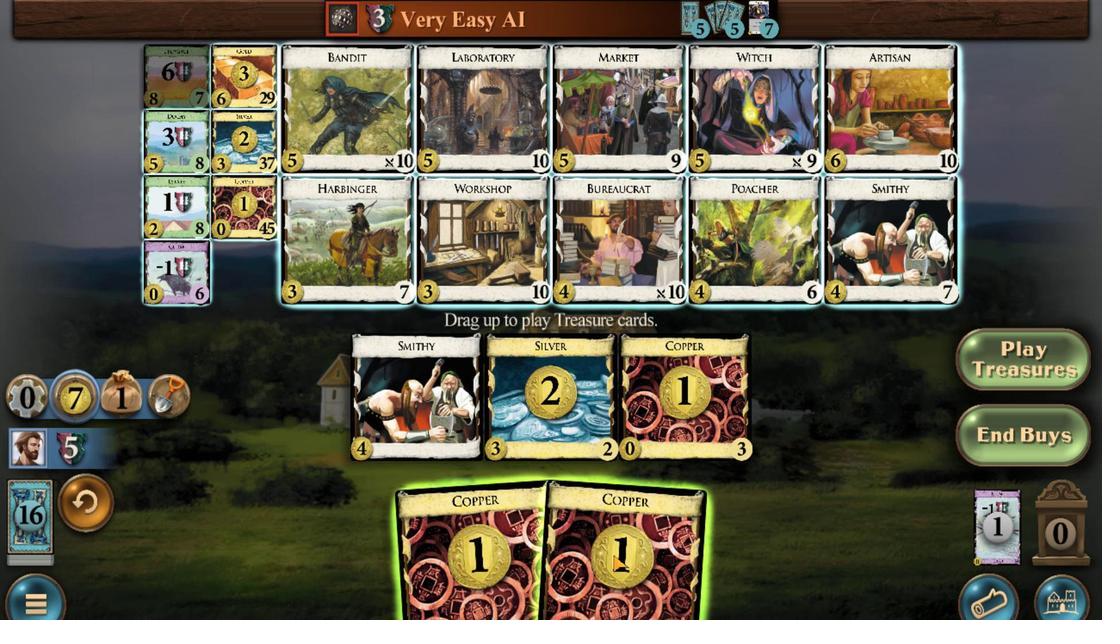 
Action: Mouse scrolled (603, 554) with delta (0, 0)
Screenshot: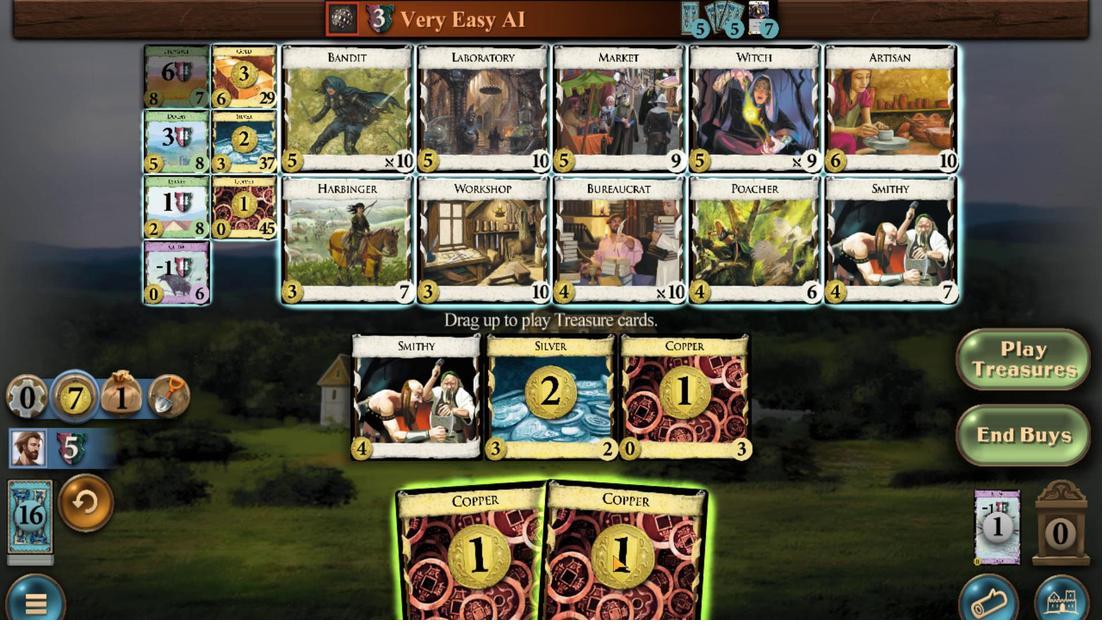 
Action: Mouse moved to (193, 79)
Screenshot: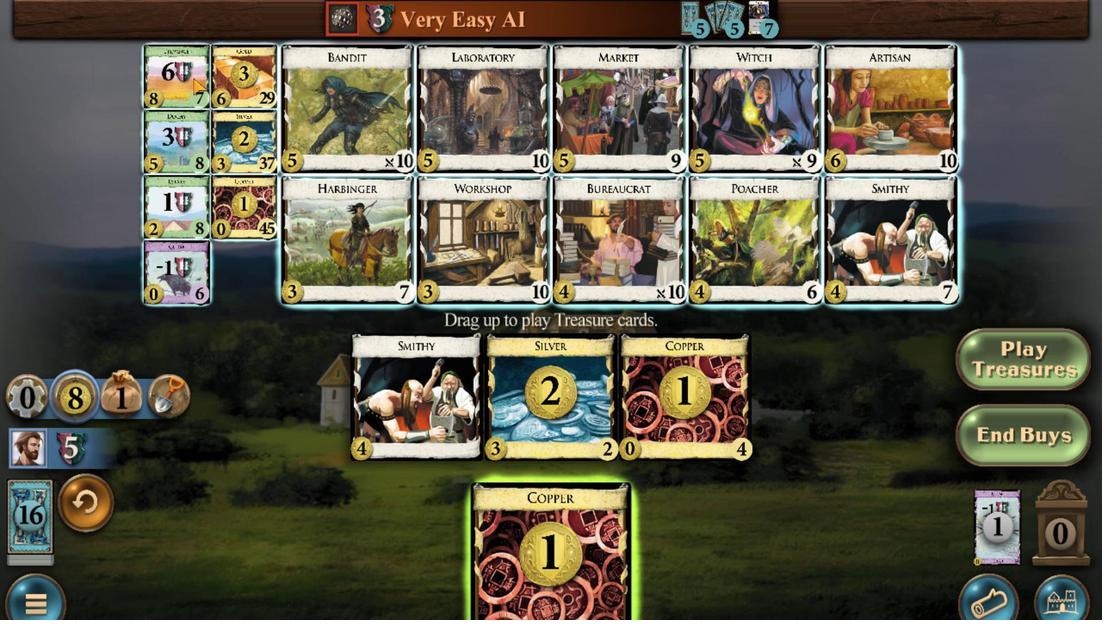 
Action: Mouse scrolled (193, 79) with delta (0, 0)
Screenshot: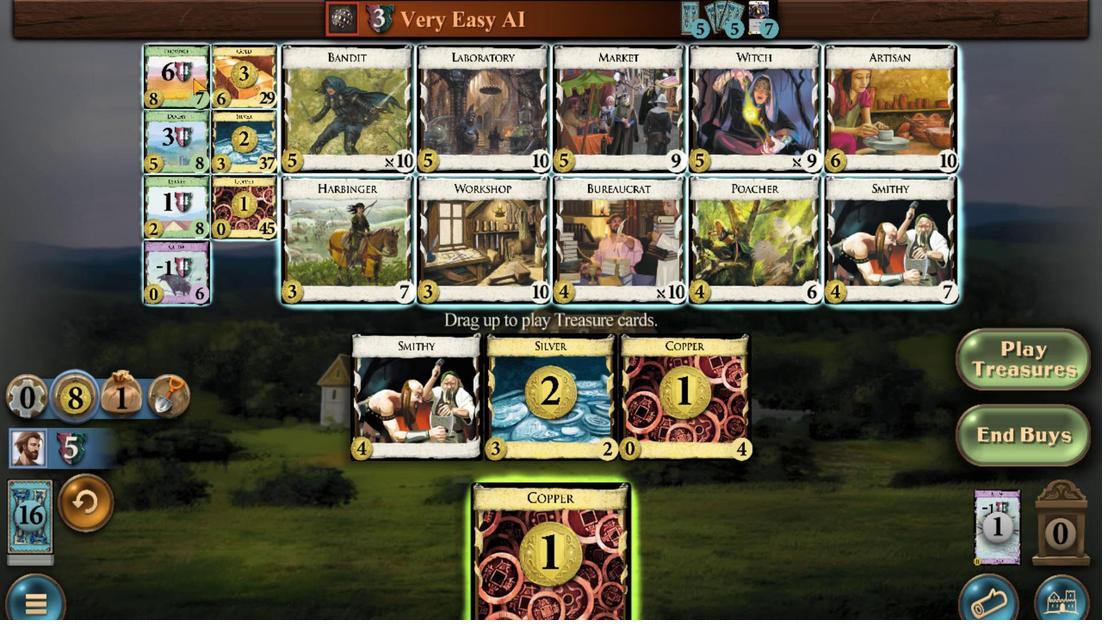 
Action: Mouse scrolled (193, 79) with delta (0, 0)
Screenshot: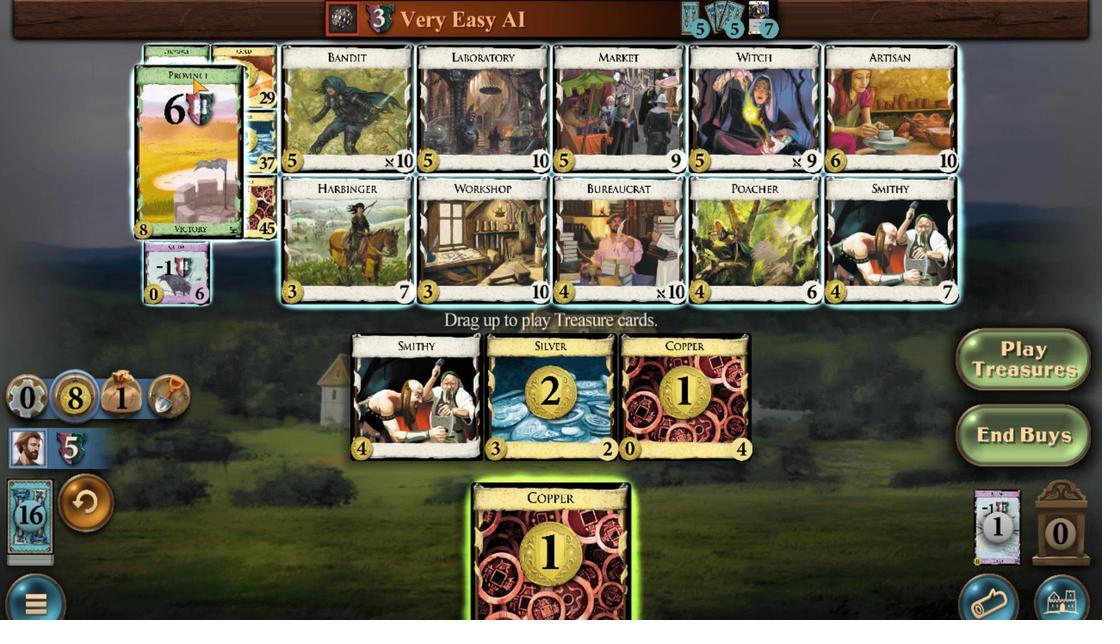 
Action: Mouse scrolled (193, 79) with delta (0, 0)
Screenshot: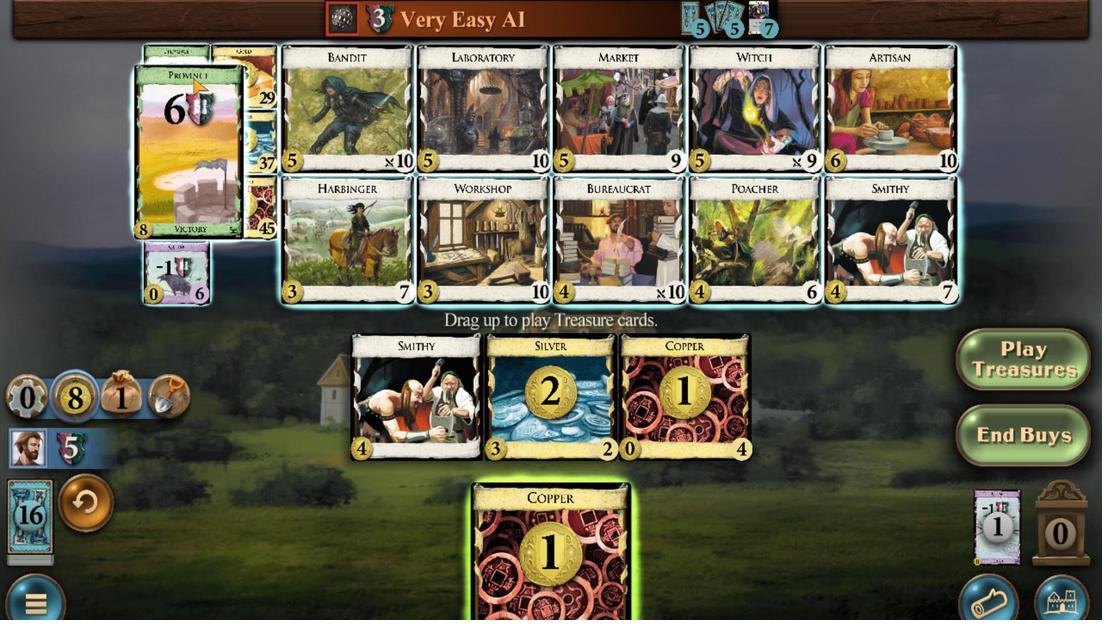 
Action: Mouse scrolled (193, 79) with delta (0, 0)
Screenshot: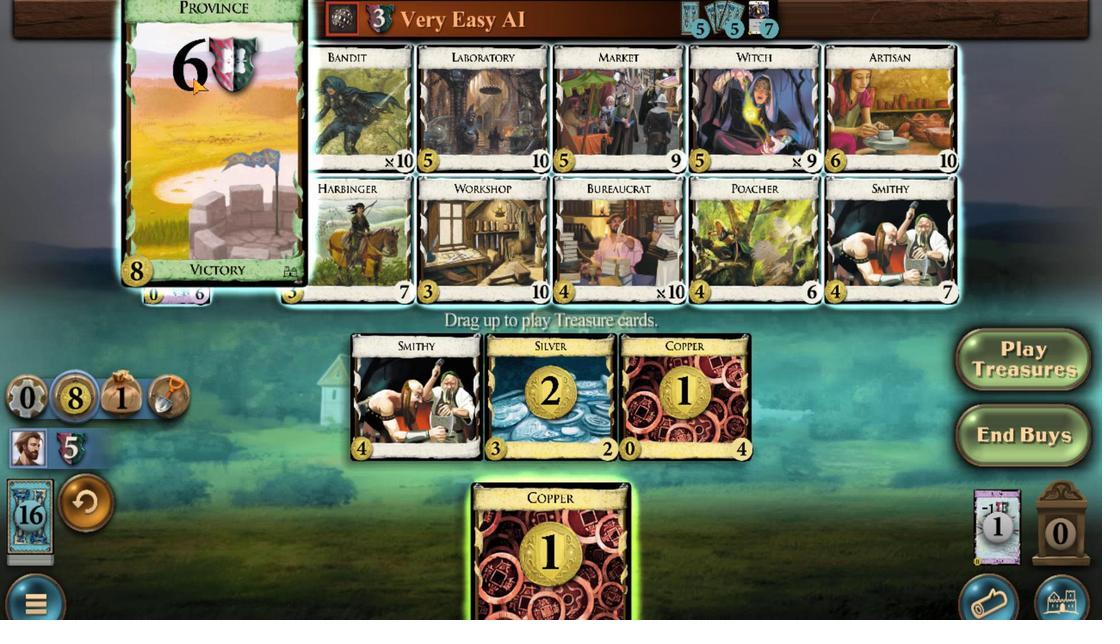 
Action: Mouse scrolled (193, 79) with delta (0, 0)
Screenshot: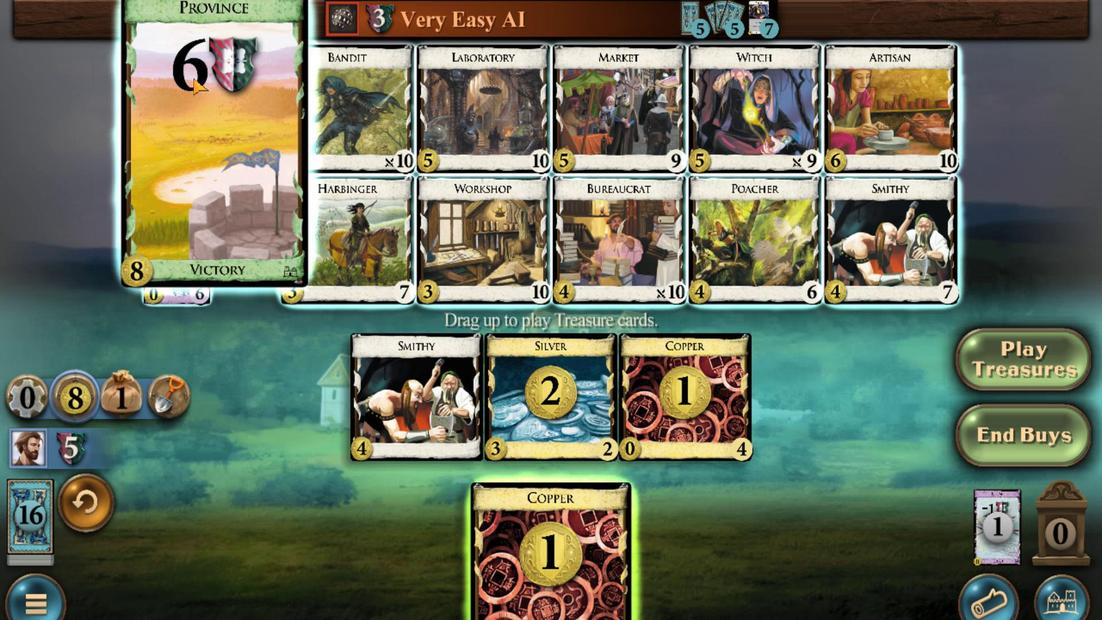 
Action: Mouse scrolled (193, 79) with delta (0, 0)
Screenshot: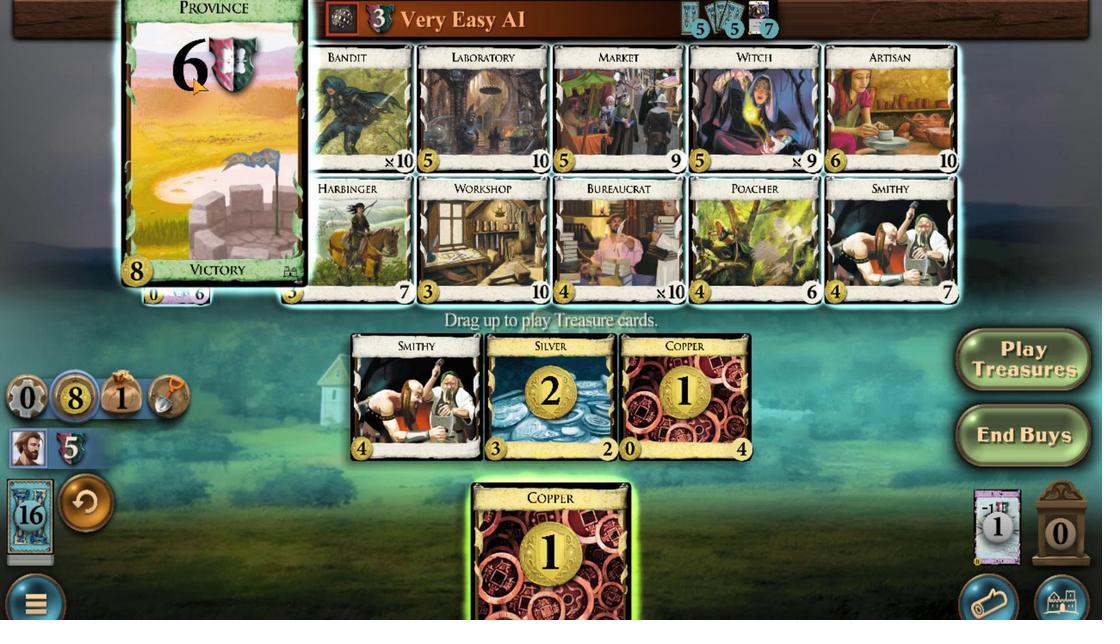 
Action: Mouse scrolled (193, 79) with delta (0, 0)
Screenshot: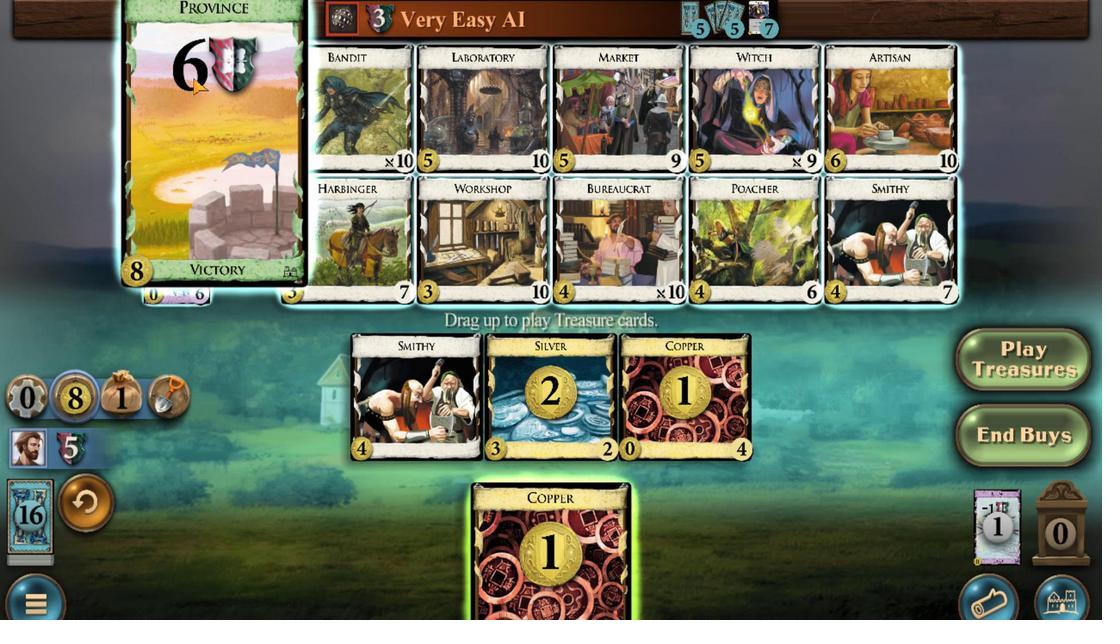 
Action: Mouse scrolled (193, 79) with delta (0, 0)
Screenshot: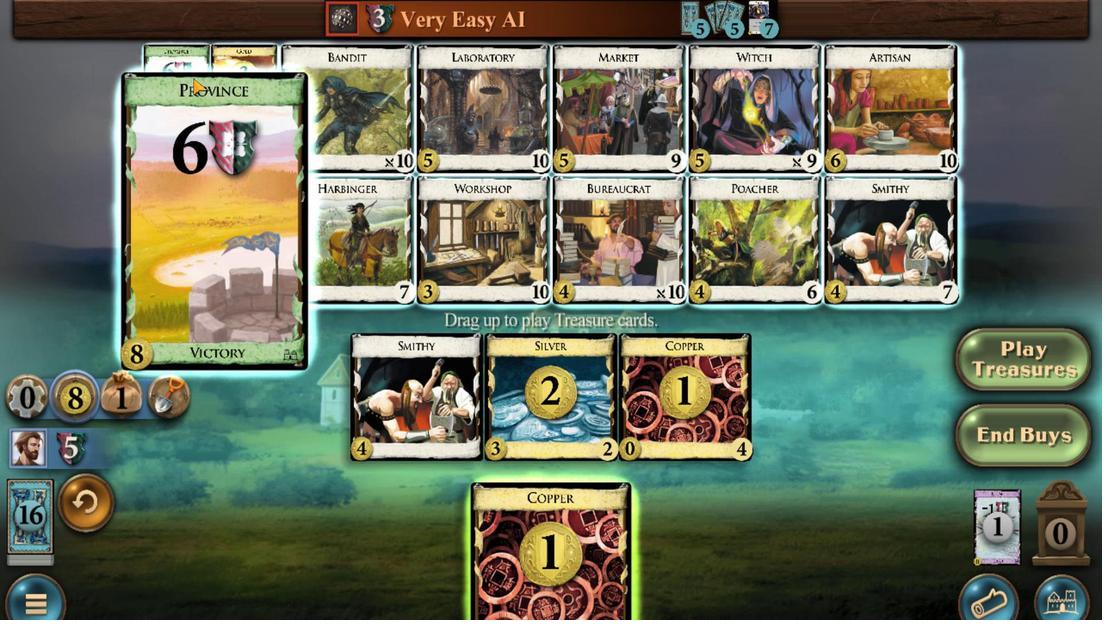 
Action: Mouse scrolled (193, 79) with delta (0, 0)
Screenshot: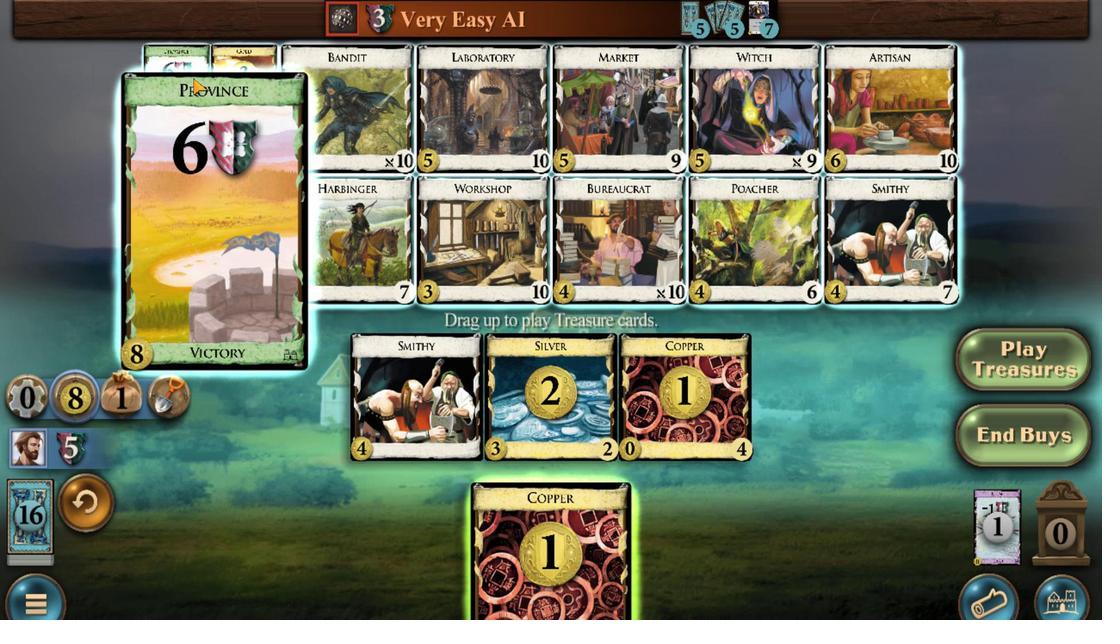 
Action: Mouse scrolled (193, 79) with delta (0, 0)
Screenshot: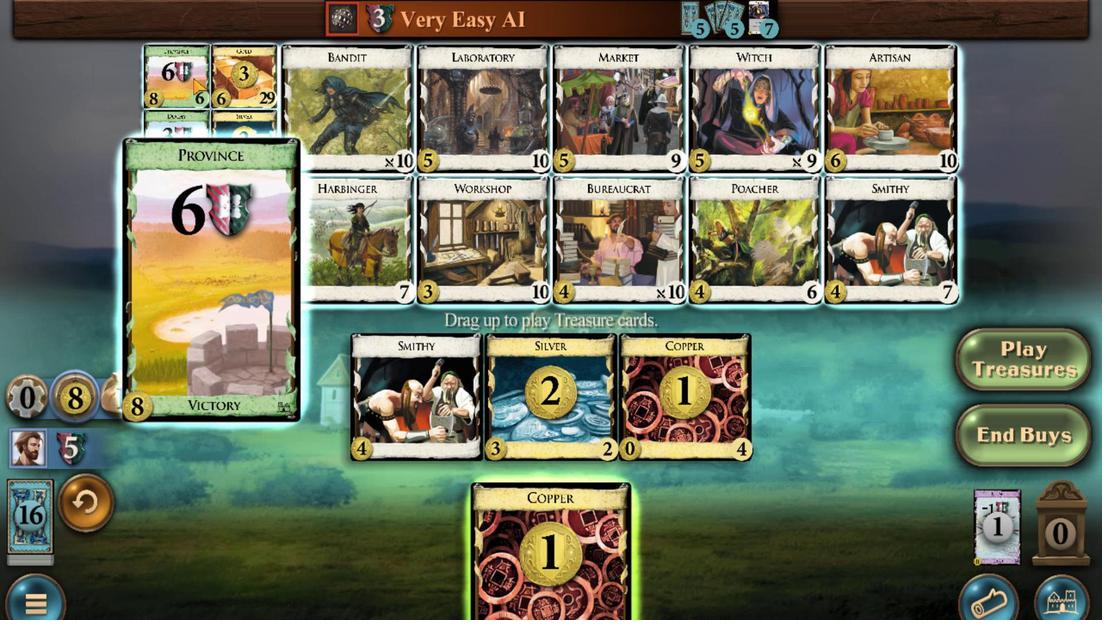 
Action: Mouse scrolled (193, 79) with delta (0, 0)
Screenshot: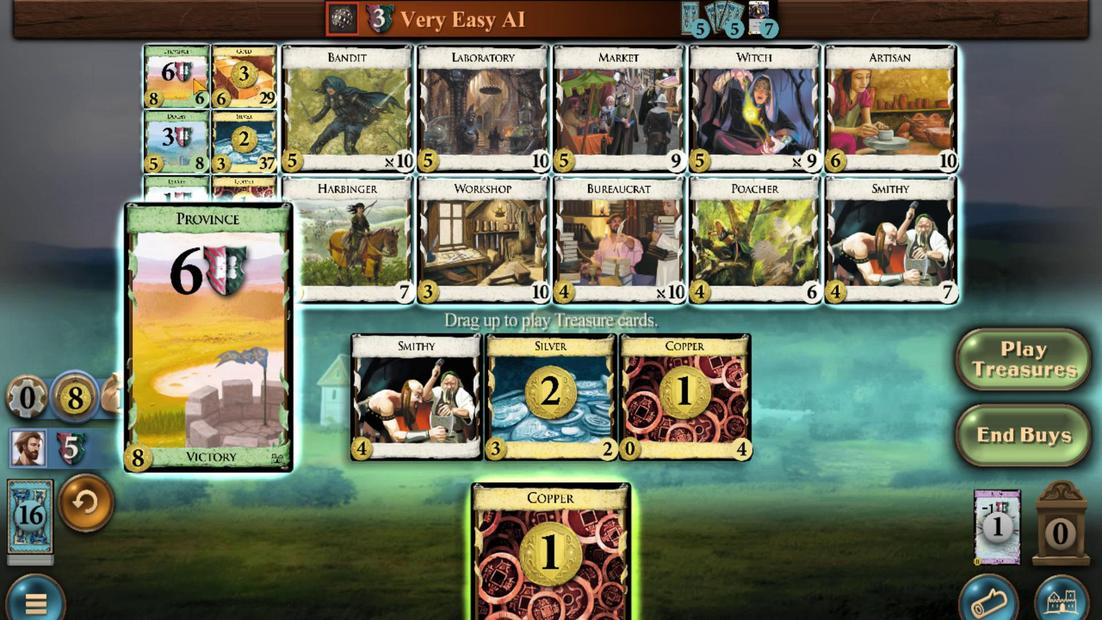 
Action: Mouse moved to (369, 535)
Screenshot: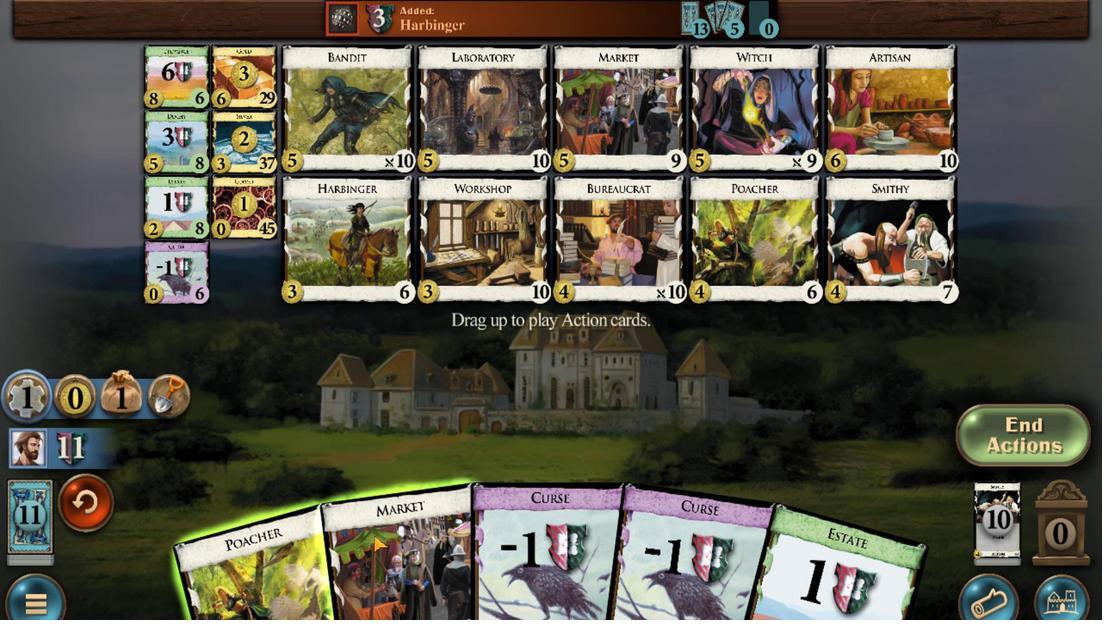 
Action: Mouse scrolled (369, 534) with delta (0, 0)
Screenshot: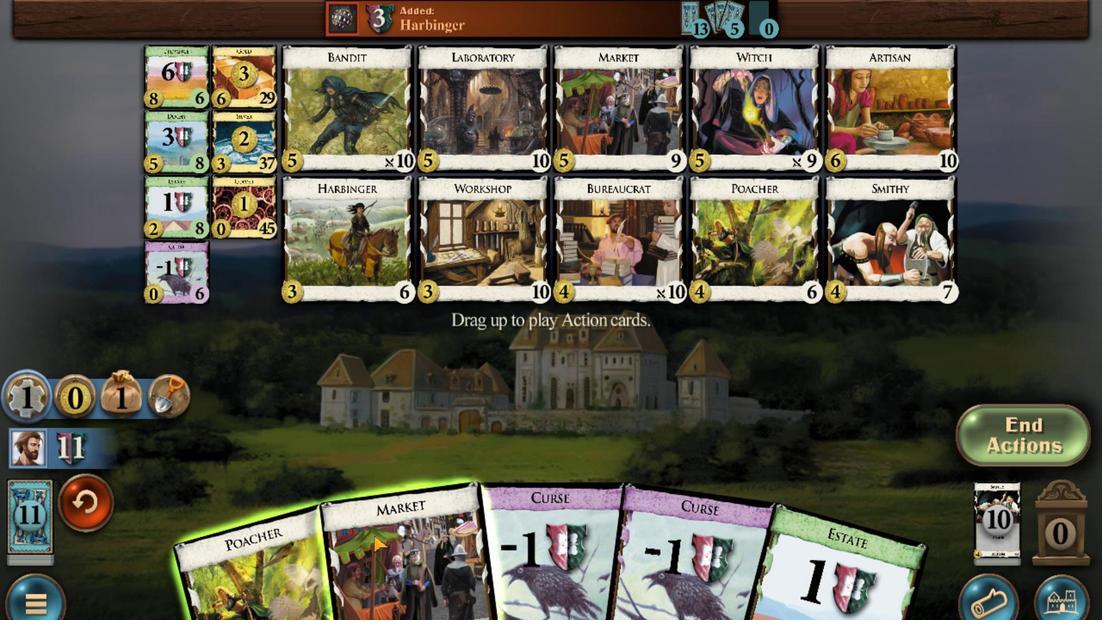
Action: Mouse moved to (271, 549)
Screenshot: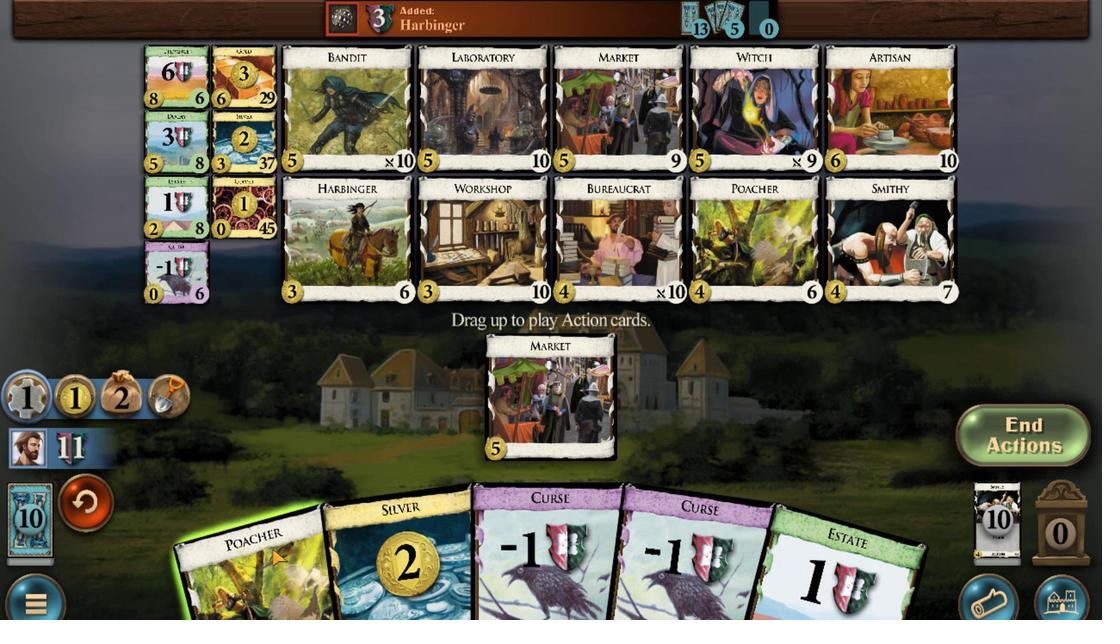 
Action: Mouse scrolled (271, 548) with delta (0, 0)
Screenshot: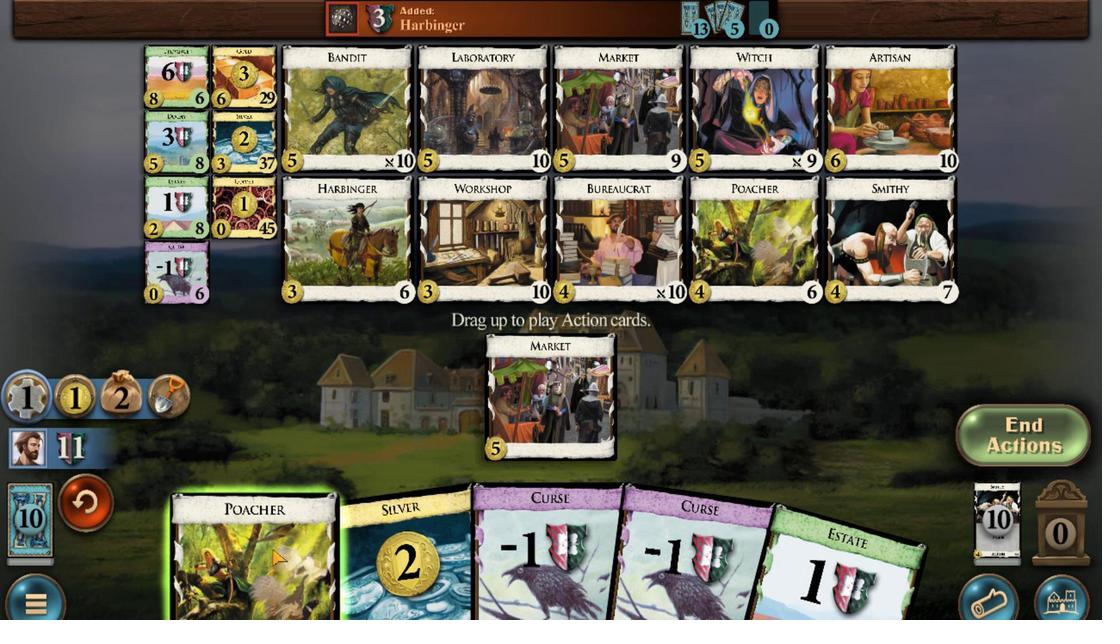 
Action: Mouse moved to (275, 592)
Screenshot: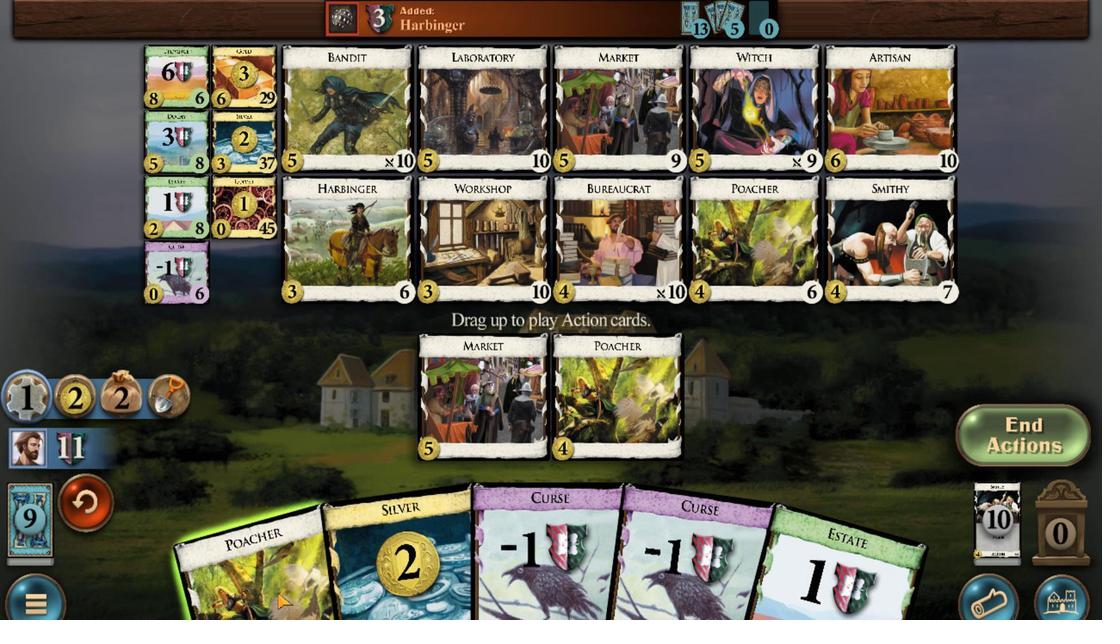 
Action: Mouse scrolled (275, 591) with delta (0, 0)
Screenshot: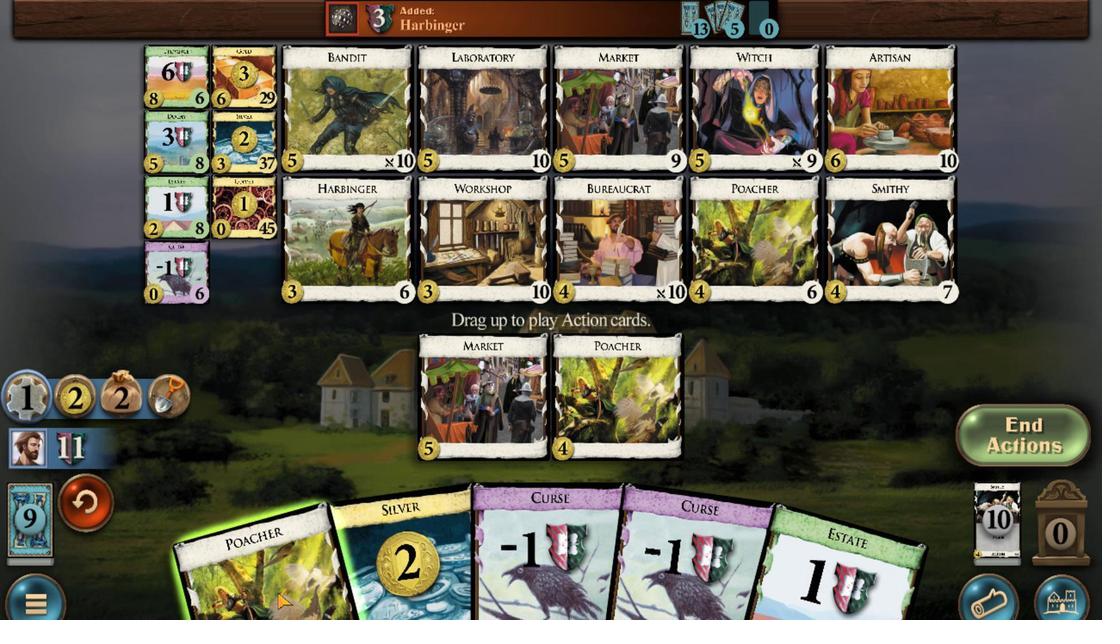 
Action: Mouse moved to (295, 526)
Screenshot: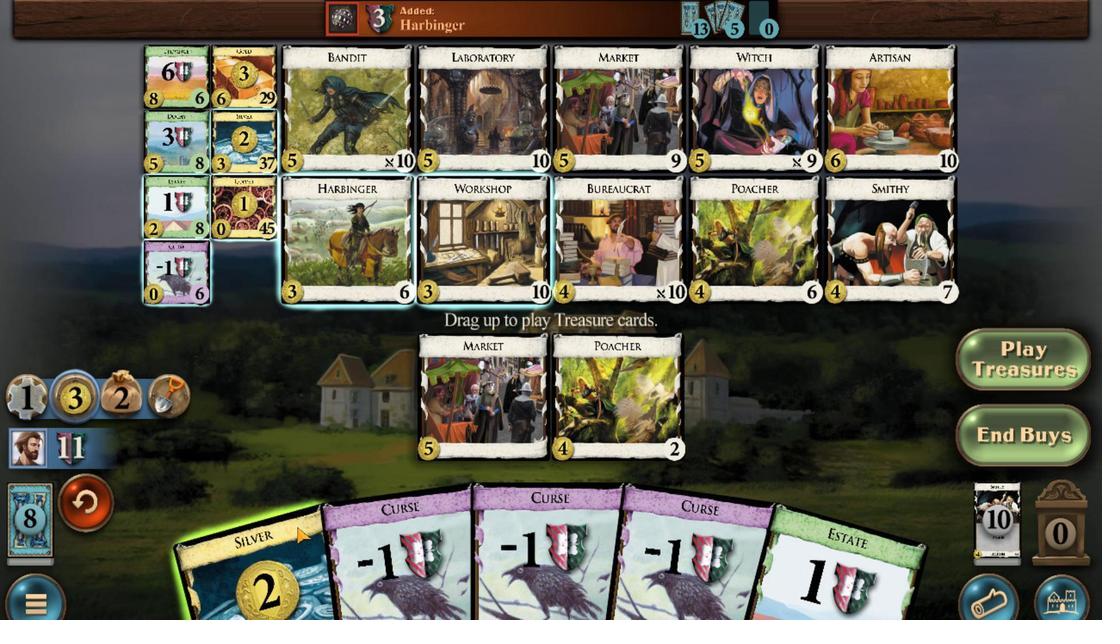 
Action: Mouse scrolled (295, 526) with delta (0, 0)
Screenshot: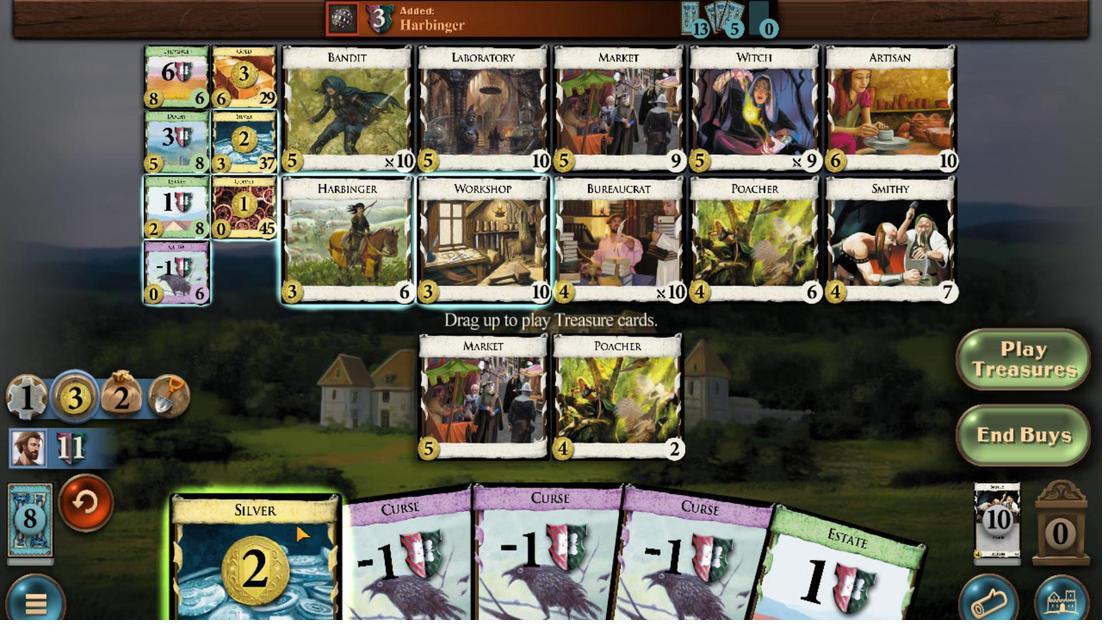 
Action: Mouse moved to (175, 138)
Screenshot: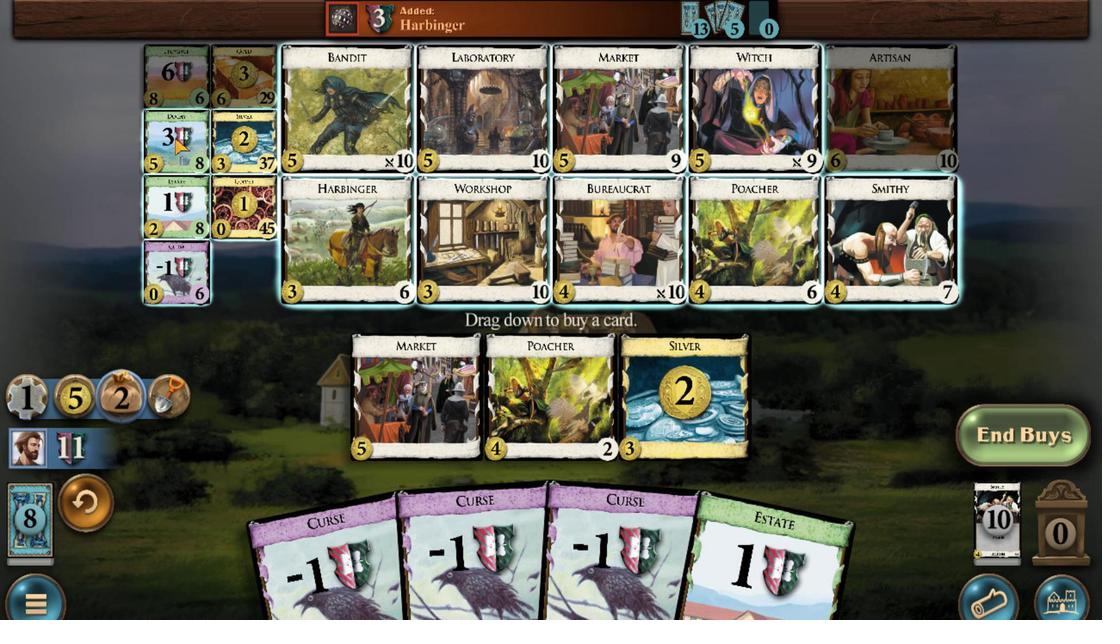 
Action: Mouse scrolled (175, 139) with delta (0, 0)
Screenshot: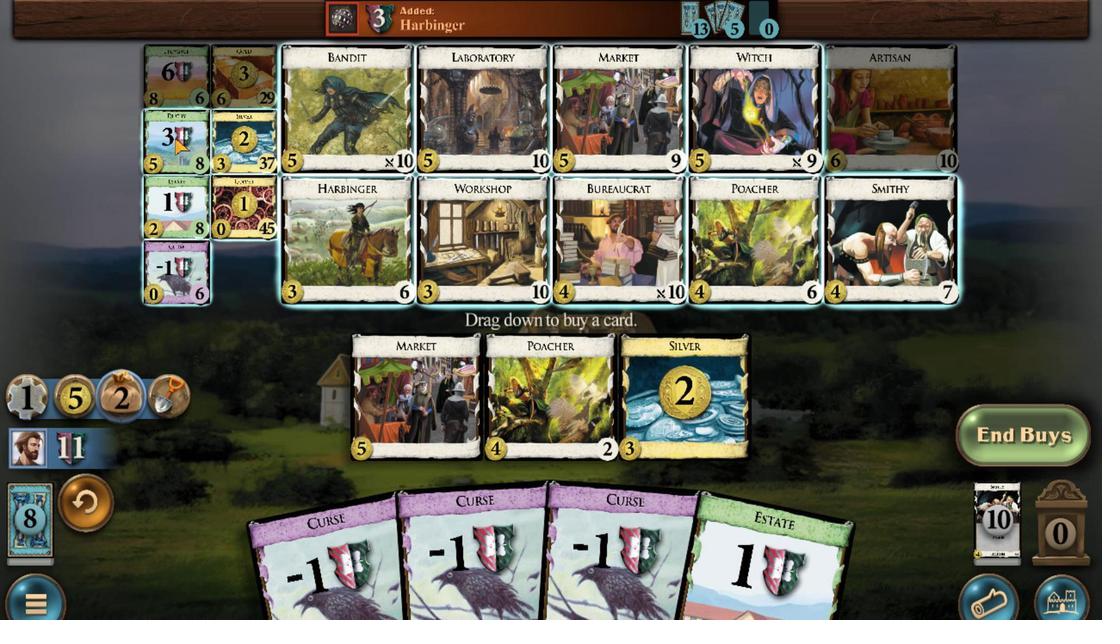 
Action: Mouse scrolled (175, 139) with delta (0, 0)
Screenshot: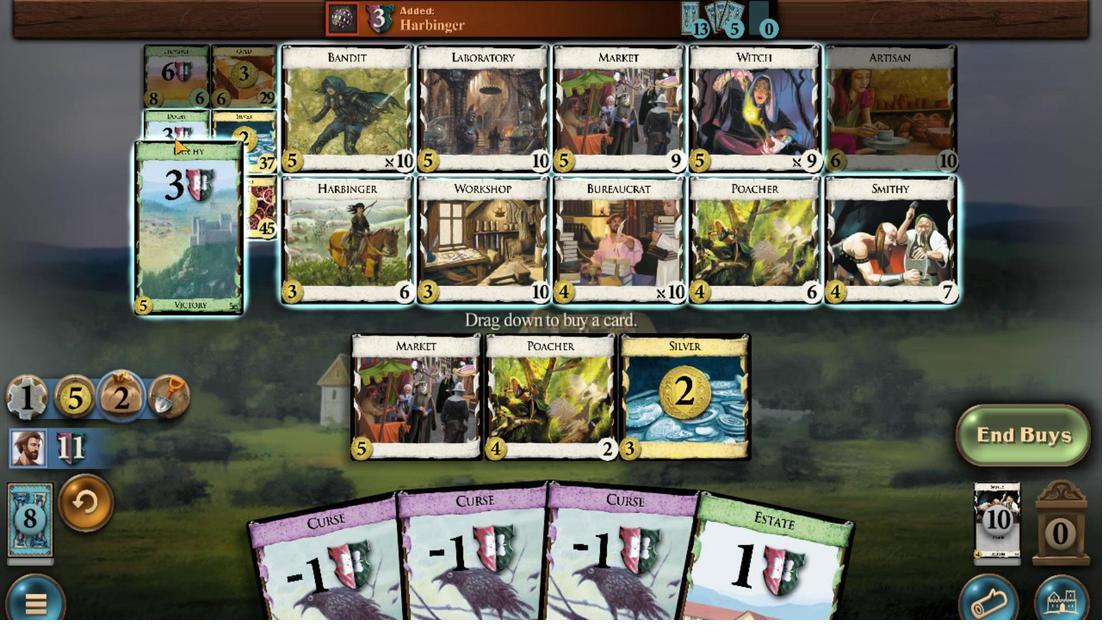
Action: Mouse scrolled (175, 139) with delta (0, 0)
Screenshot: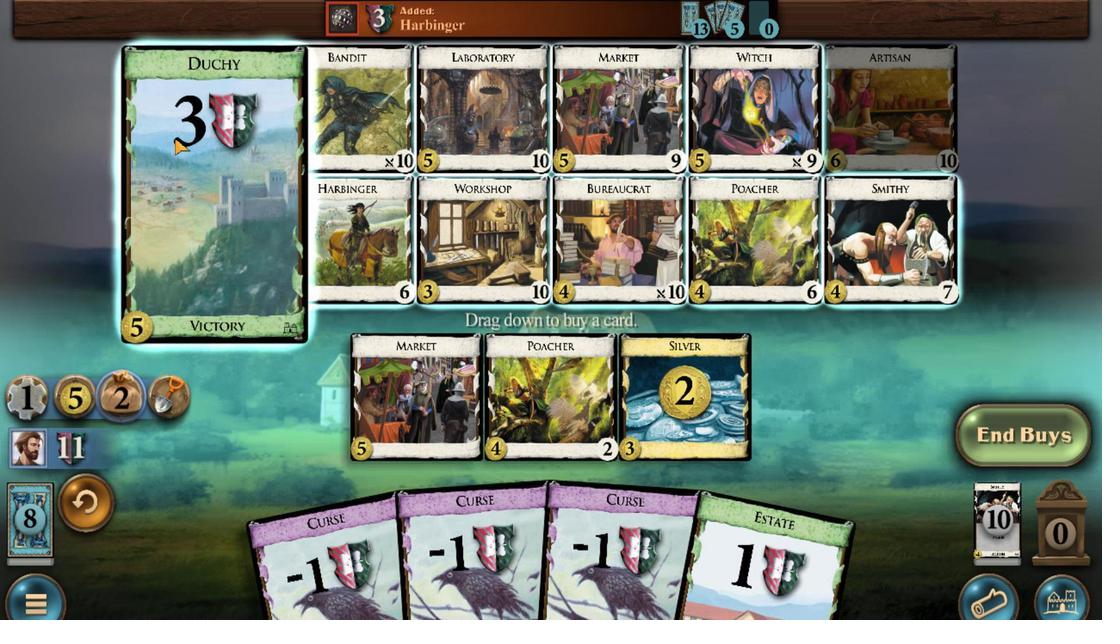 
Action: Mouse scrolled (175, 139) with delta (0, 0)
Screenshot: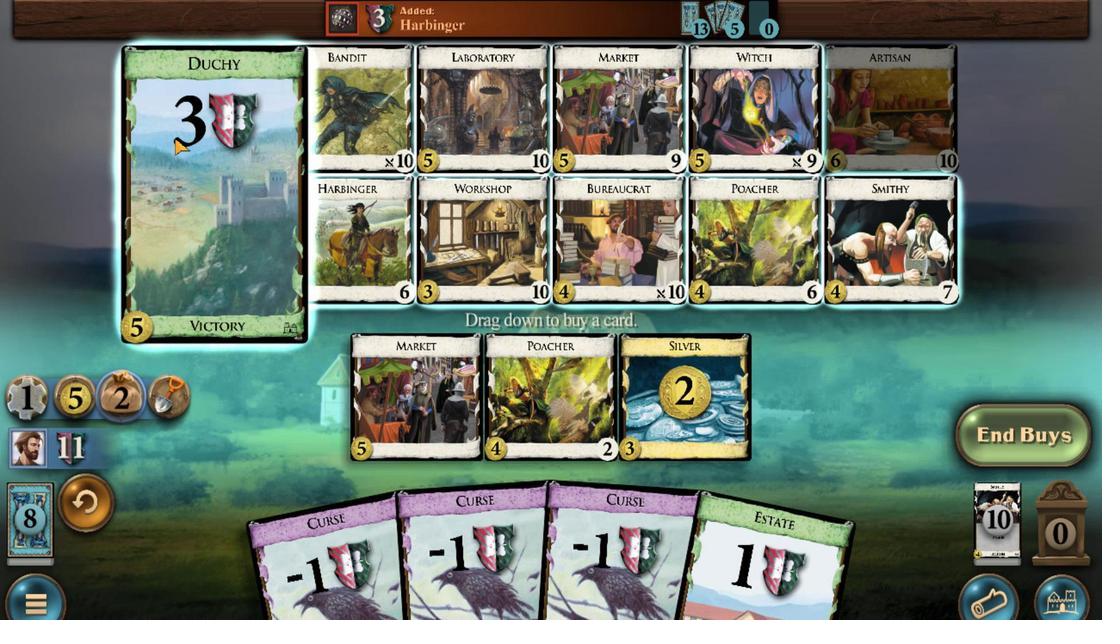 
Action: Mouse scrolled (175, 139) with delta (0, 0)
Screenshot: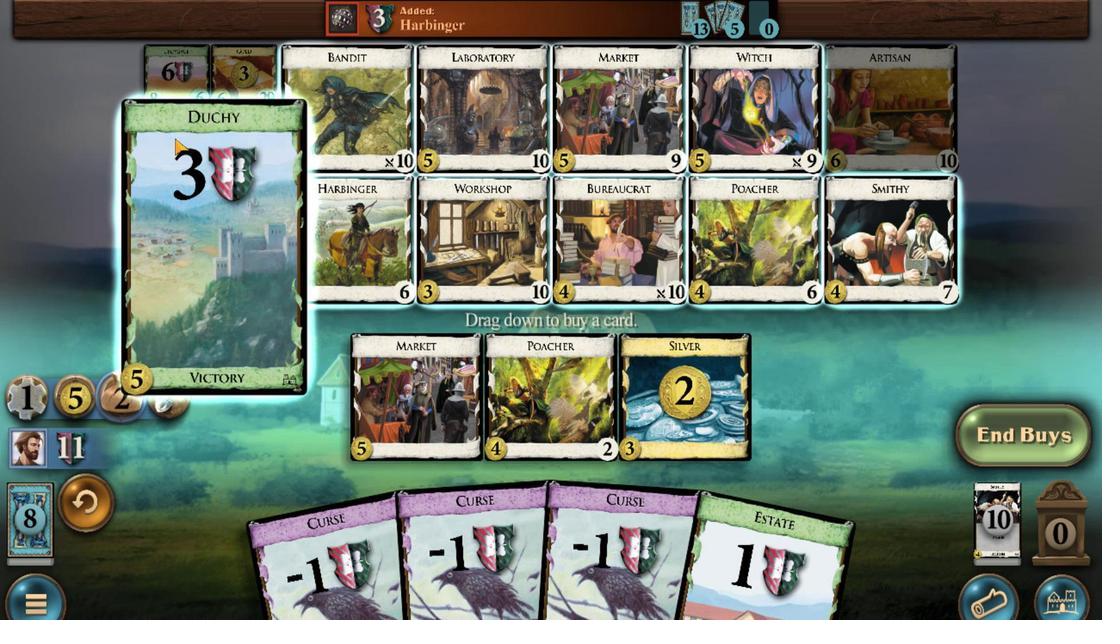 
Action: Mouse scrolled (175, 139) with delta (0, 0)
Screenshot: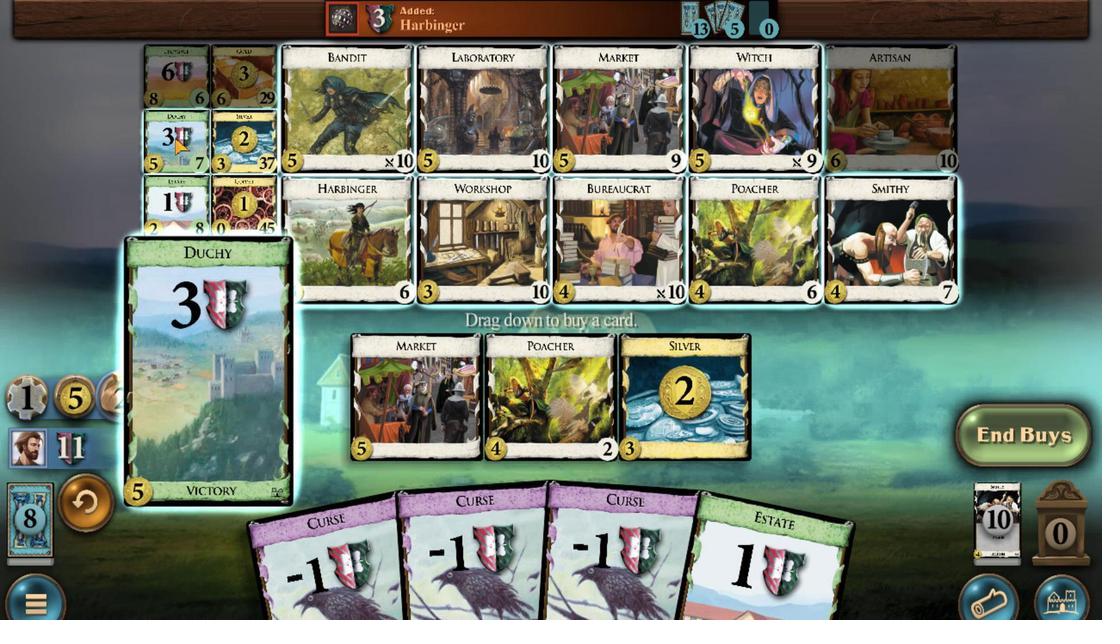 
Action: Mouse scrolled (175, 139) with delta (0, 0)
Screenshot: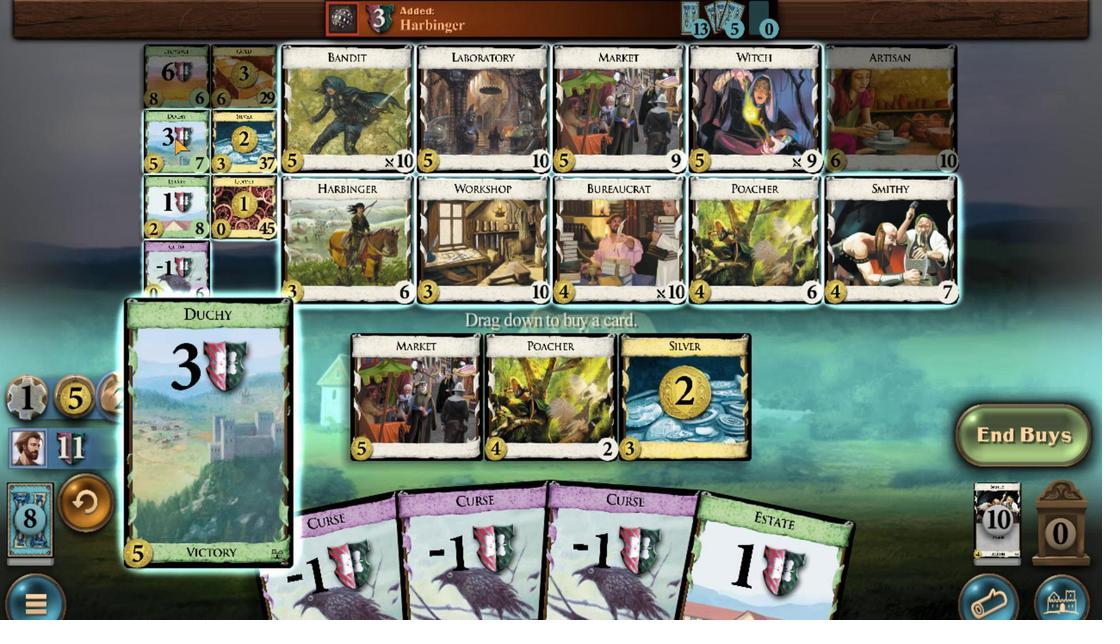 
Action: Mouse moved to (250, 201)
Screenshot: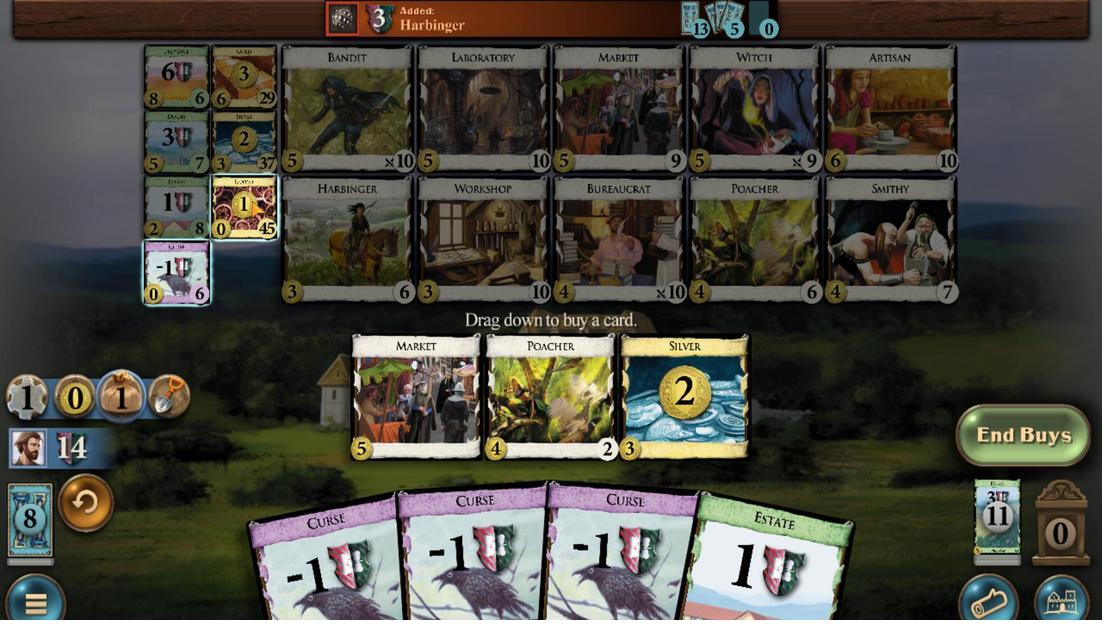 
Action: Mouse scrolled (250, 202) with delta (0, 0)
Screenshot: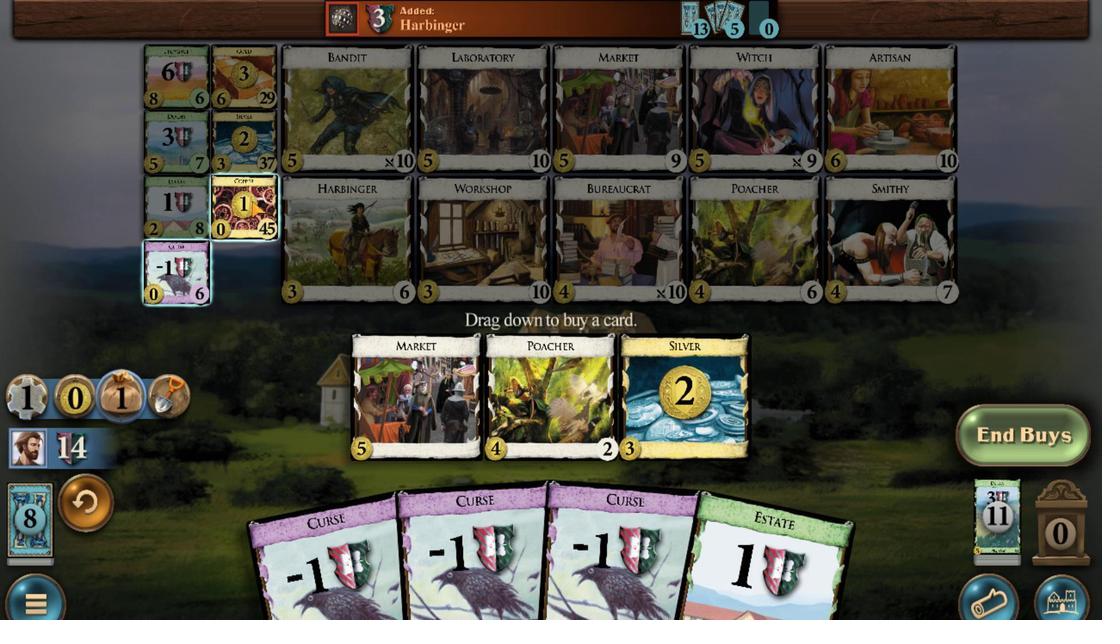 
Action: Mouse scrolled (250, 202) with delta (0, 0)
Screenshot: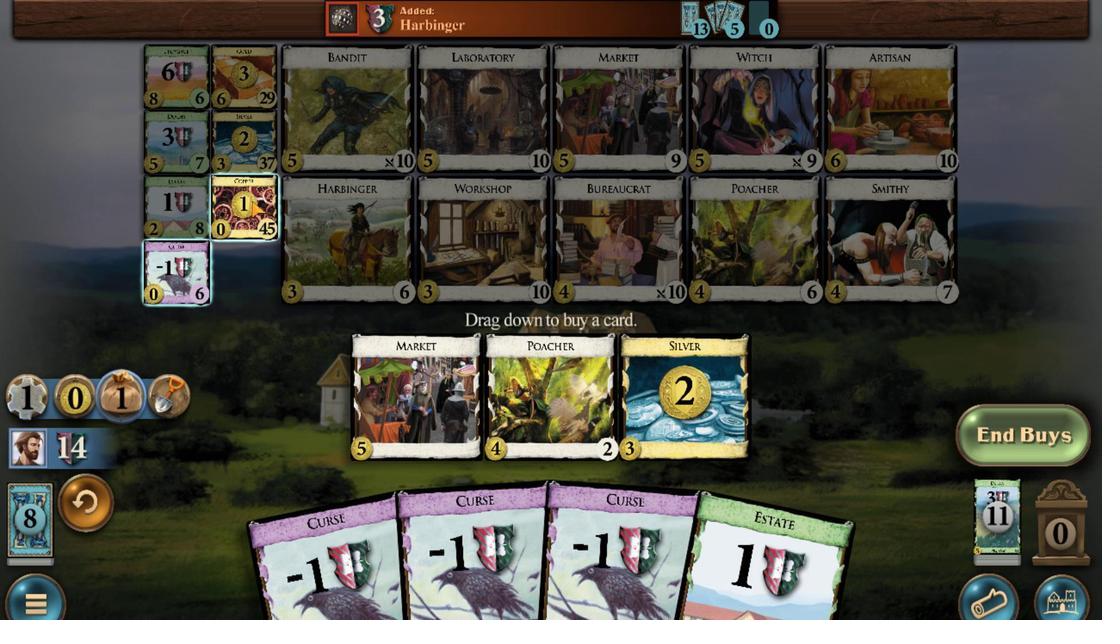 
Action: Mouse scrolled (250, 202) with delta (0, 0)
Screenshot: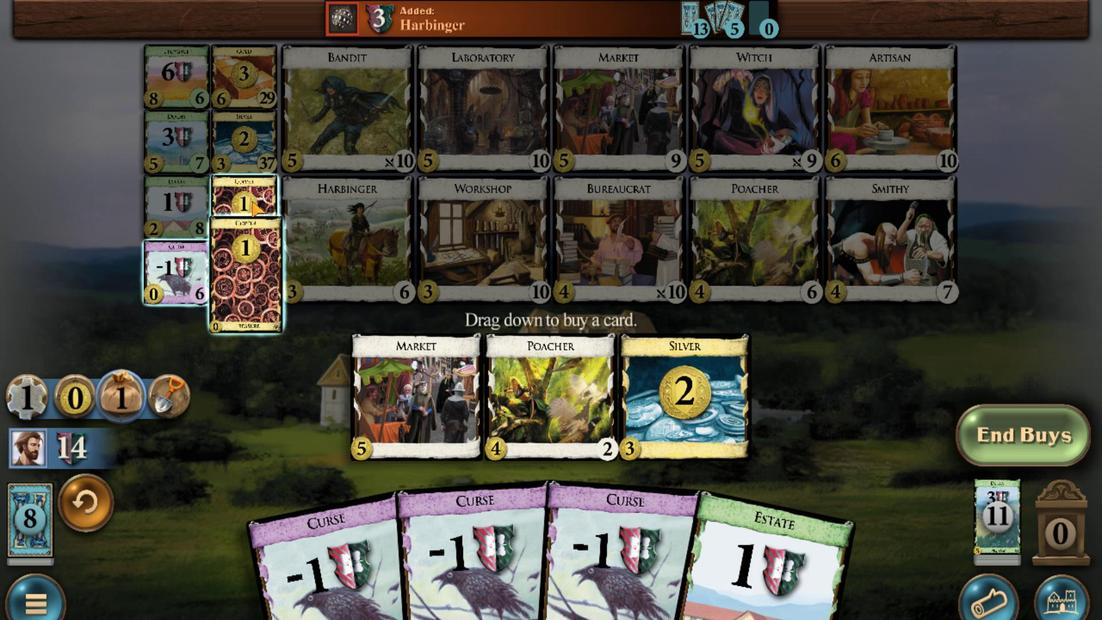 
Action: Mouse scrolled (250, 202) with delta (0, 0)
Screenshot: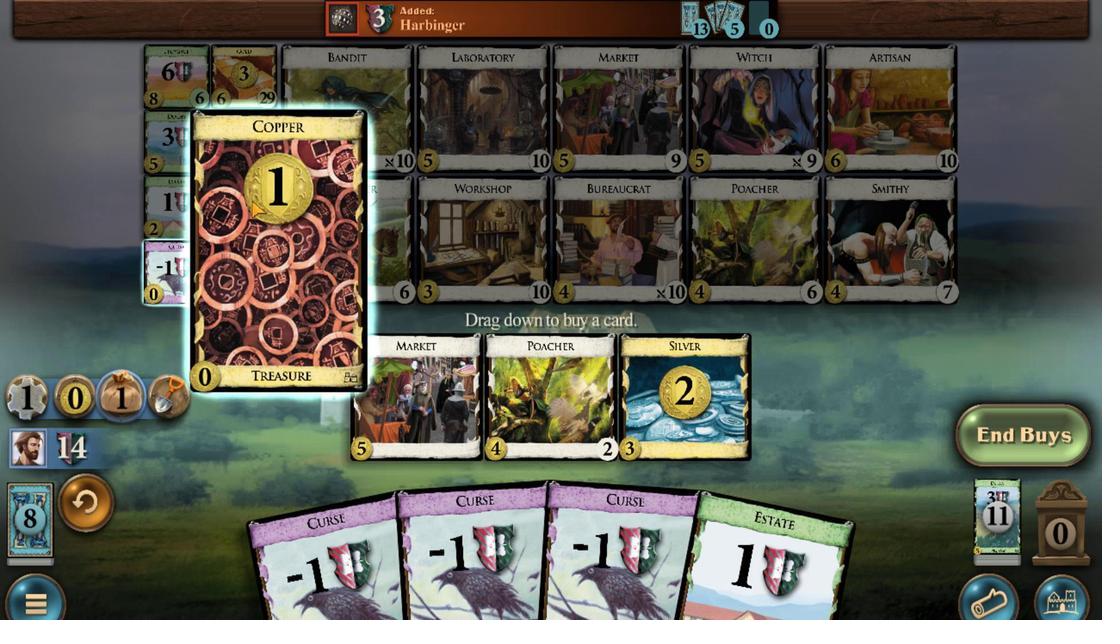 
Action: Mouse scrolled (250, 202) with delta (0, 0)
Screenshot: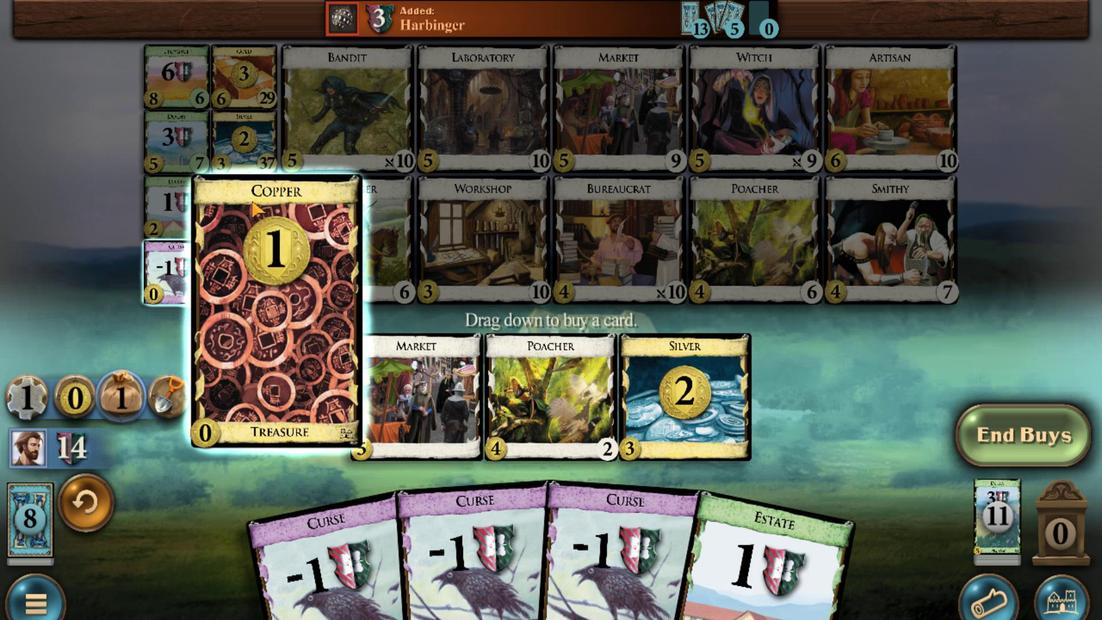 
Action: Mouse moved to (570, 505)
Screenshot: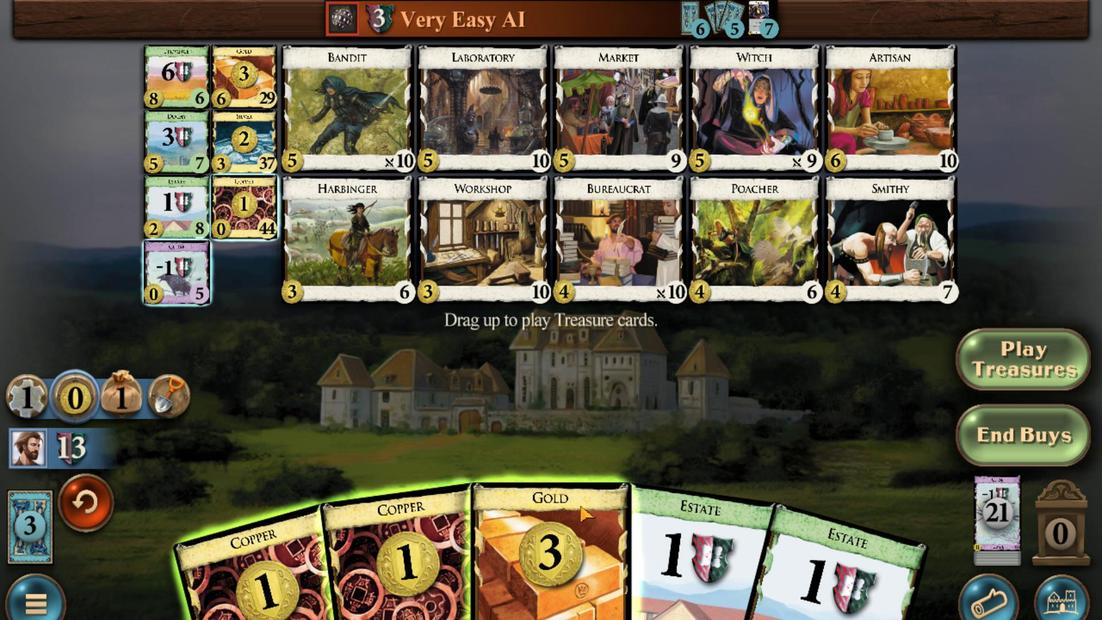 
Action: Mouse scrolled (570, 504) with delta (0, 0)
Screenshot: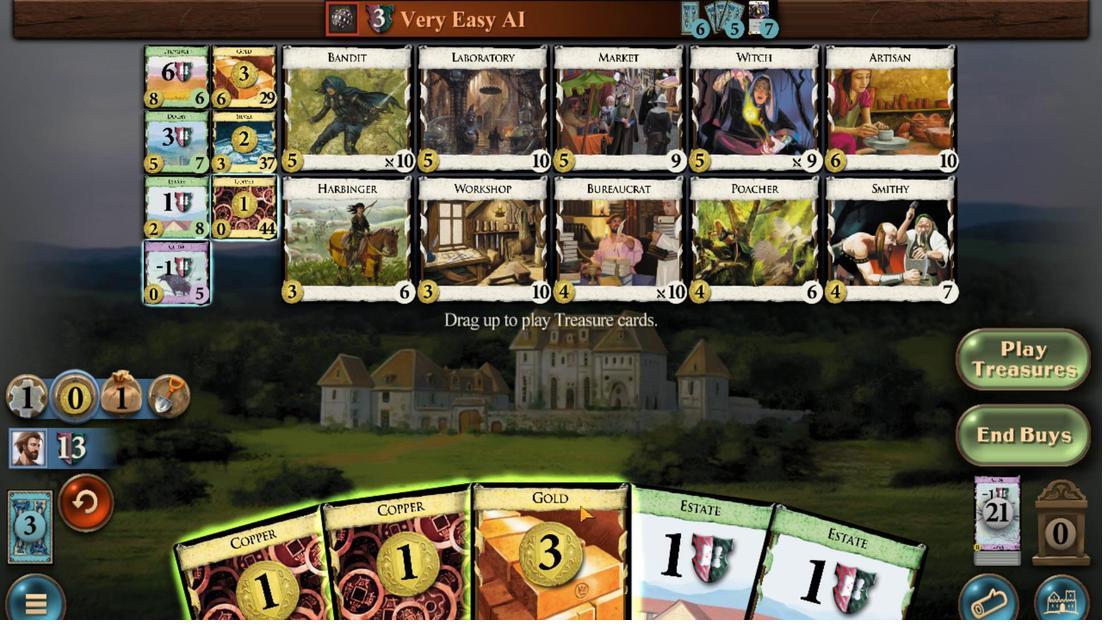 
Action: Mouse moved to (469, 538)
Screenshot: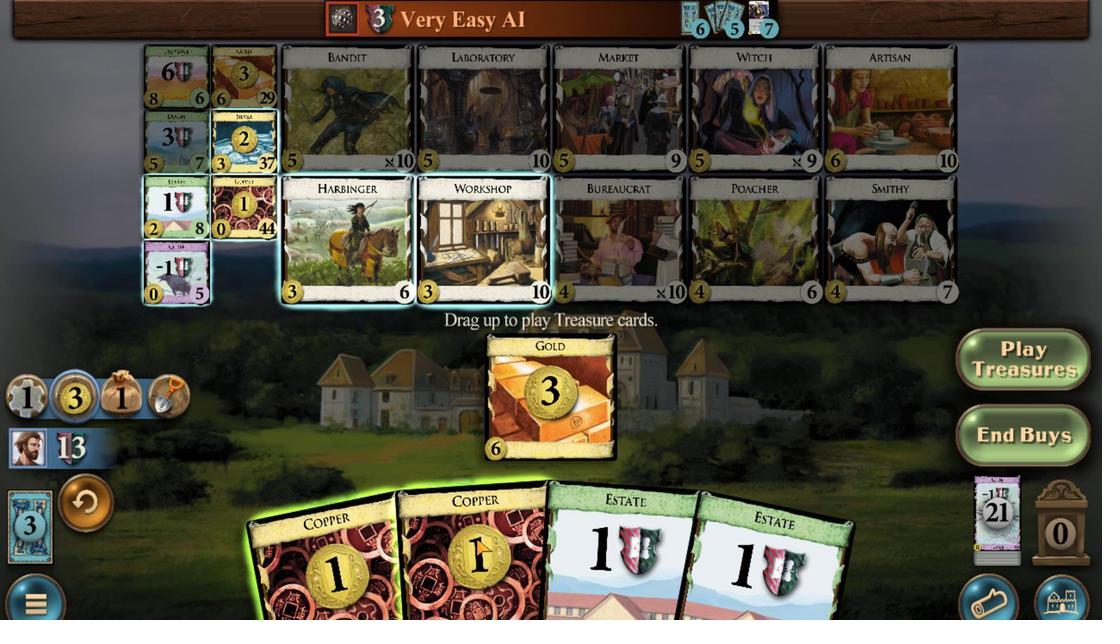 
Action: Mouse scrolled (469, 538) with delta (0, 0)
Screenshot: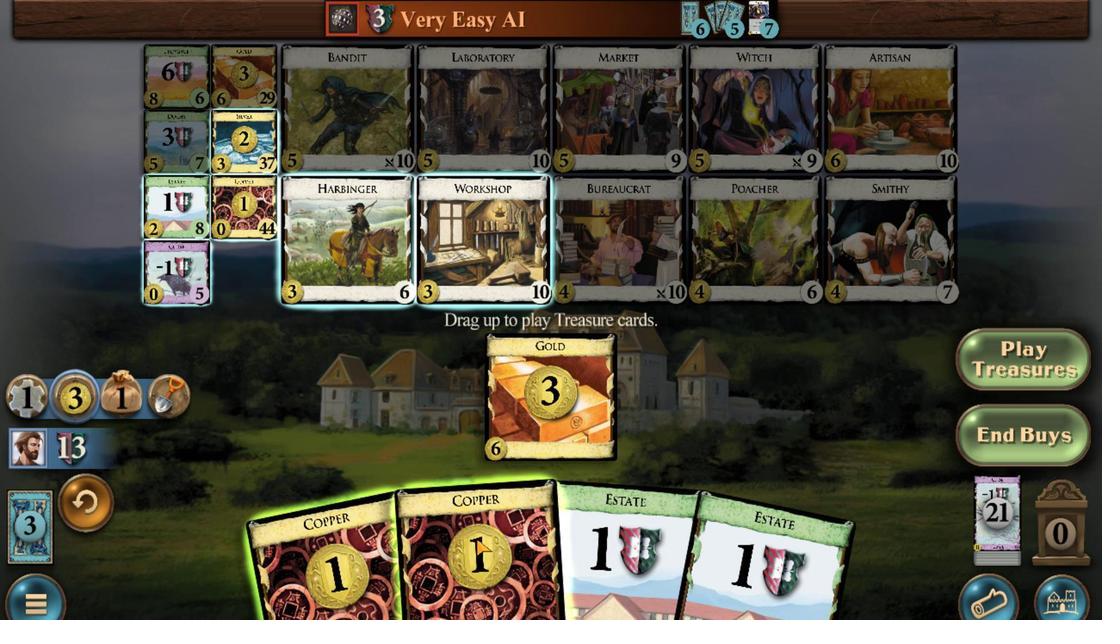 
Action: Mouse moved to (406, 557)
Screenshot: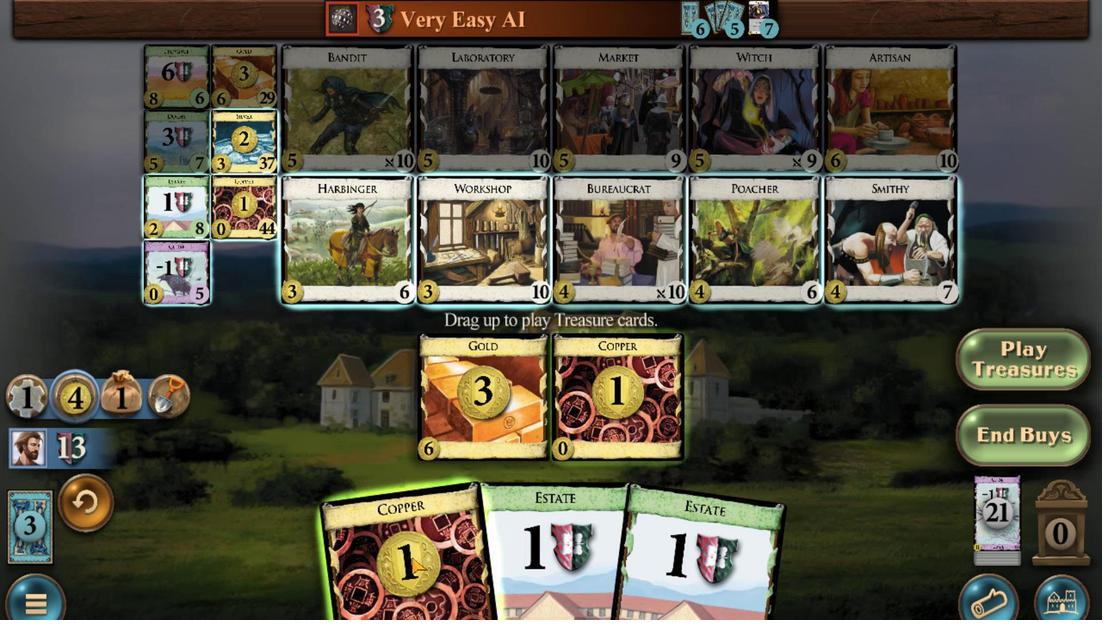 
Action: Mouse scrolled (406, 556) with delta (0, 0)
Screenshot: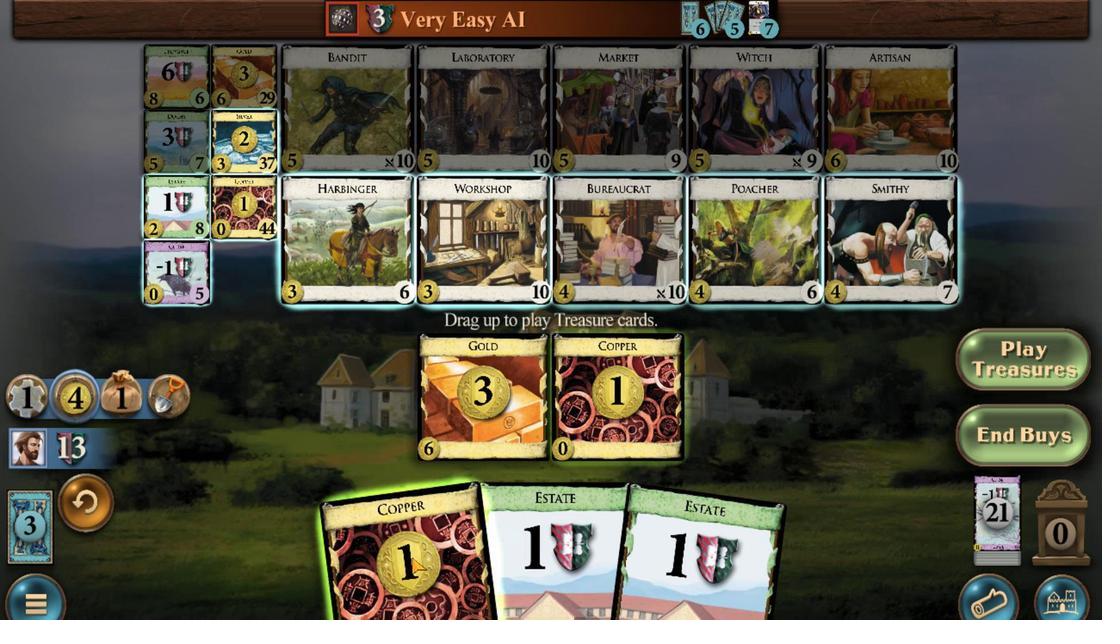 
Action: Mouse moved to (186, 125)
Screenshot: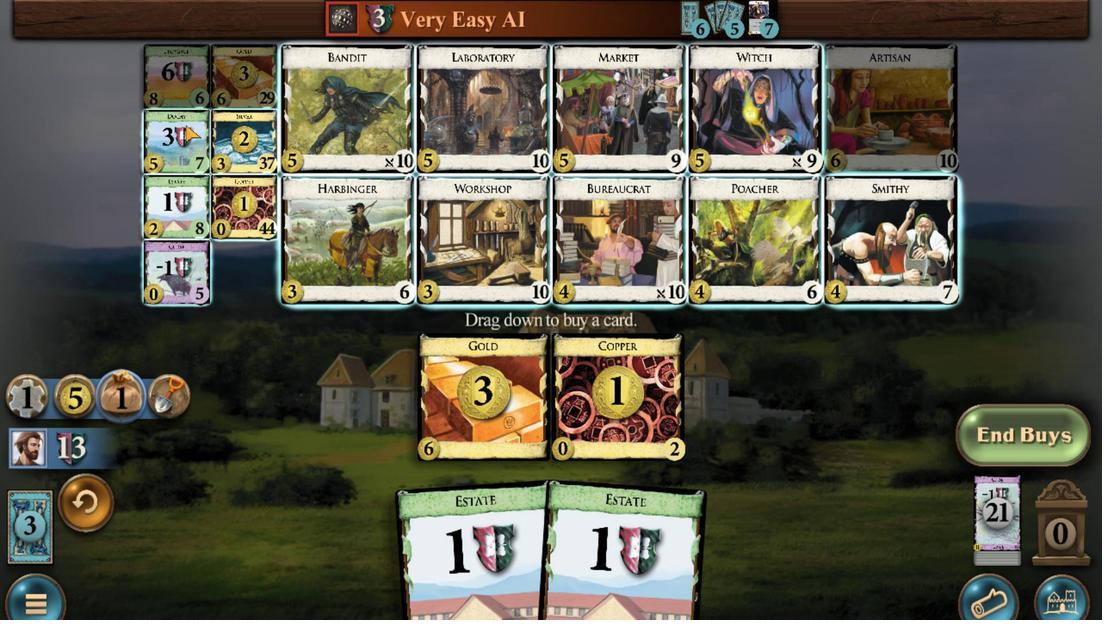 
Action: Mouse scrolled (186, 126) with delta (0, 0)
Screenshot: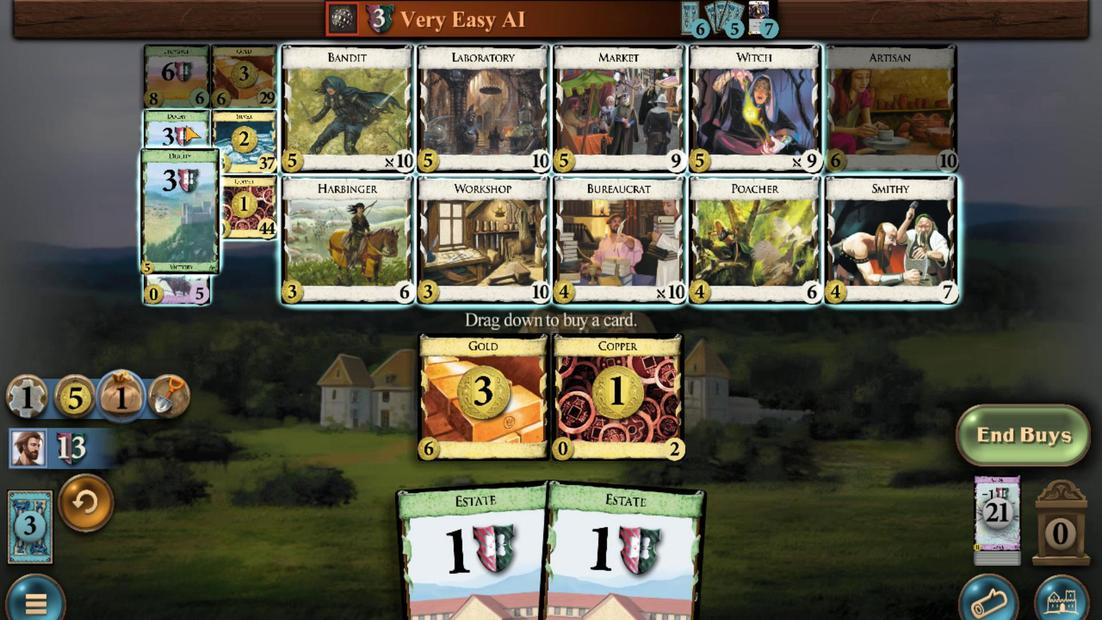 
Action: Mouse scrolled (186, 126) with delta (0, 0)
Screenshot: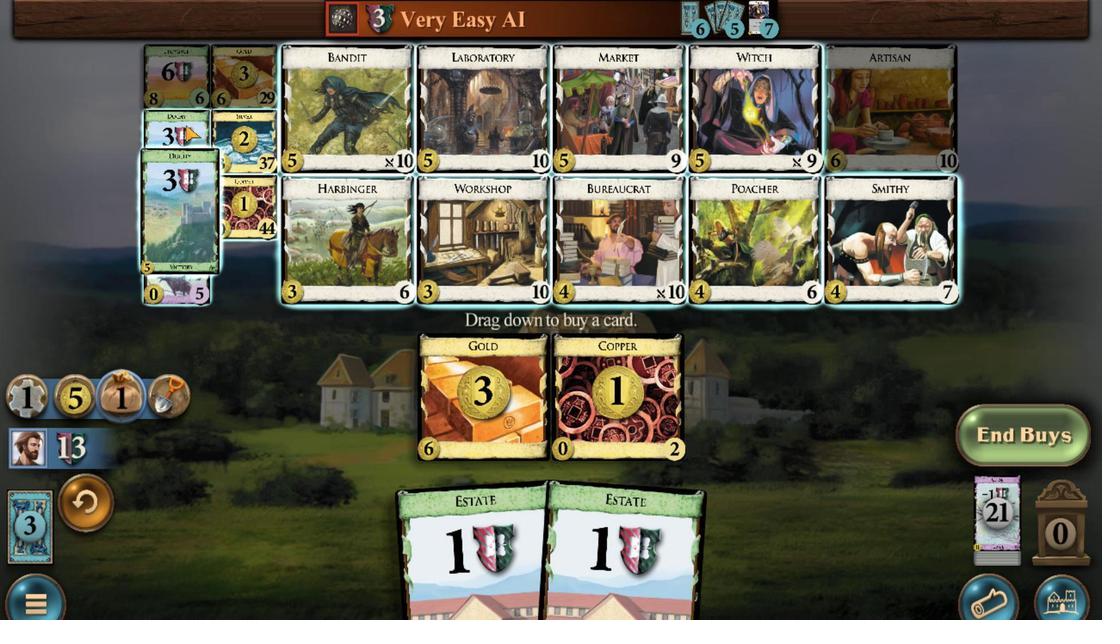 
Action: Mouse scrolled (186, 126) with delta (0, 0)
Screenshot: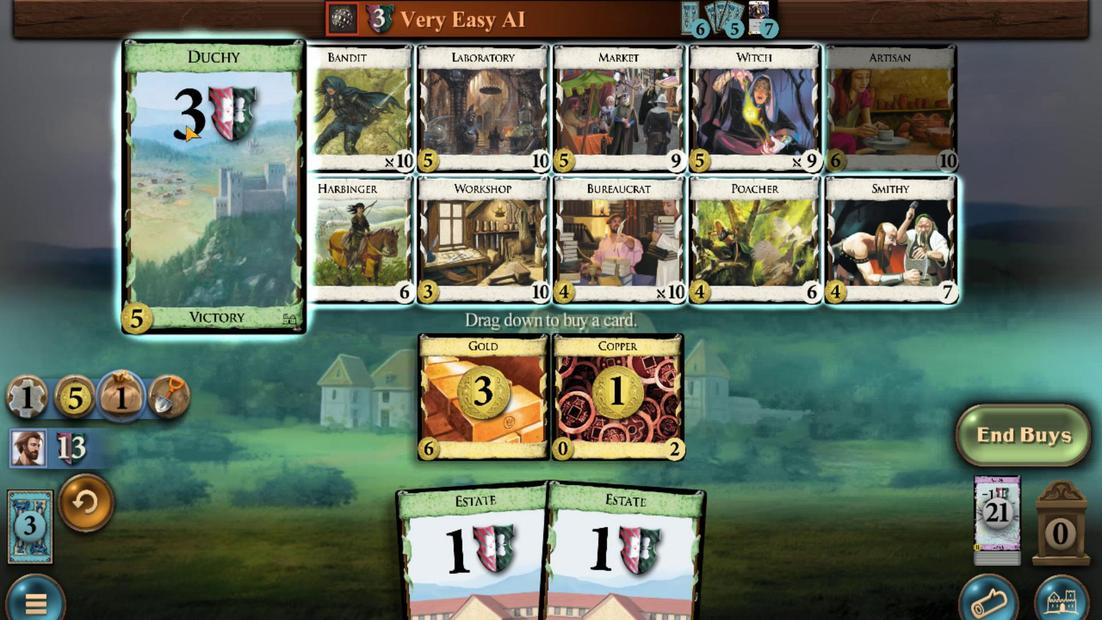
Action: Mouse scrolled (186, 126) with delta (0, 0)
Screenshot: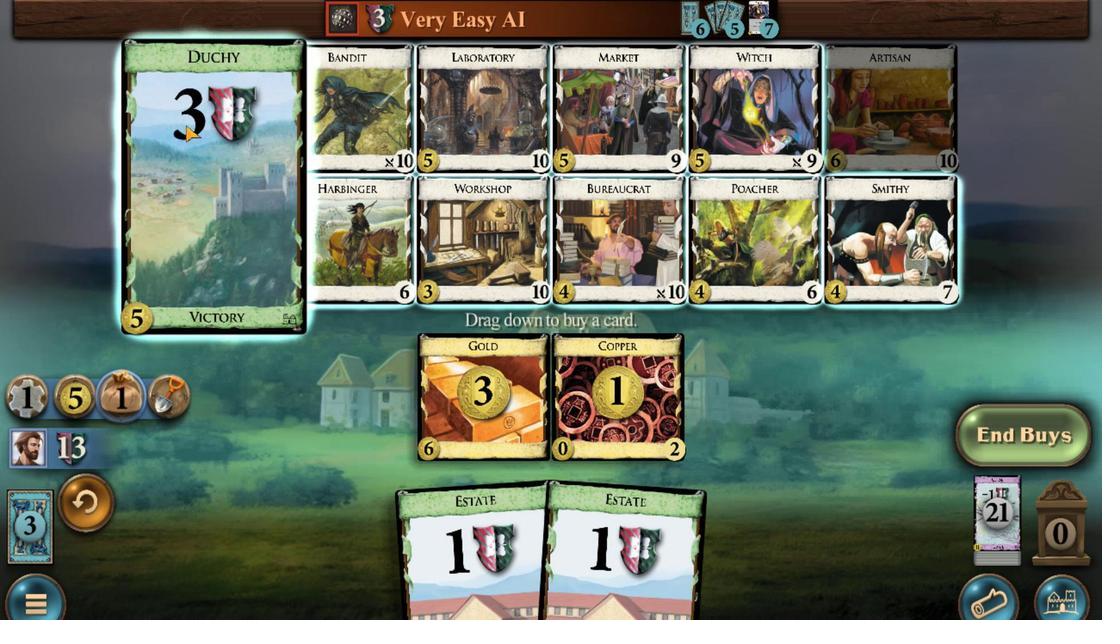 
Action: Mouse scrolled (186, 126) with delta (0, 0)
Screenshot: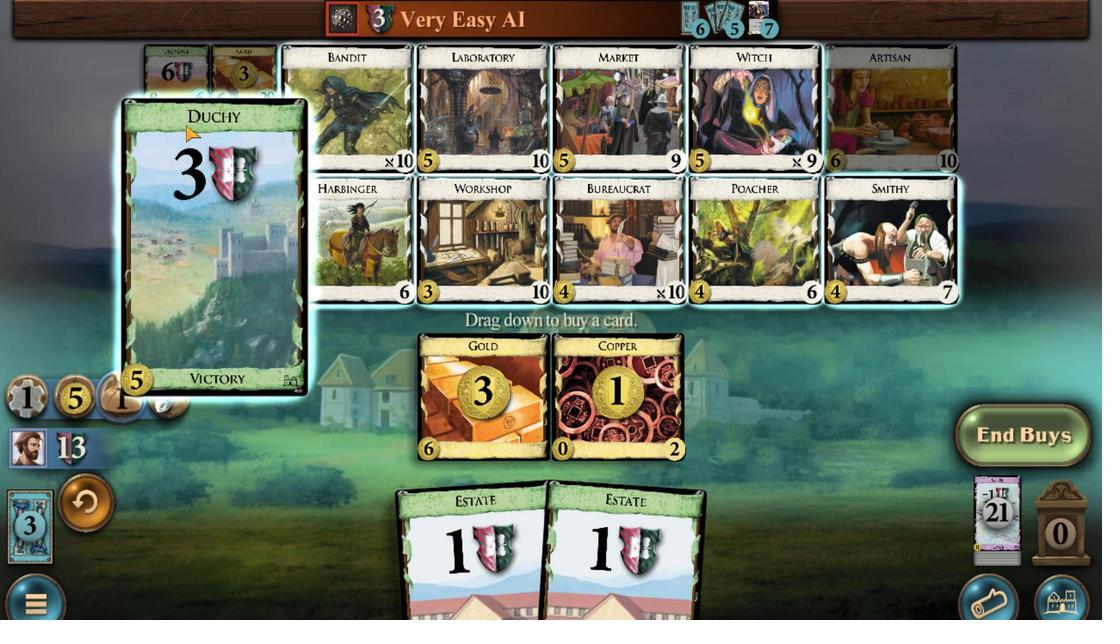 
Action: Mouse scrolled (186, 126) with delta (0, 0)
Screenshot: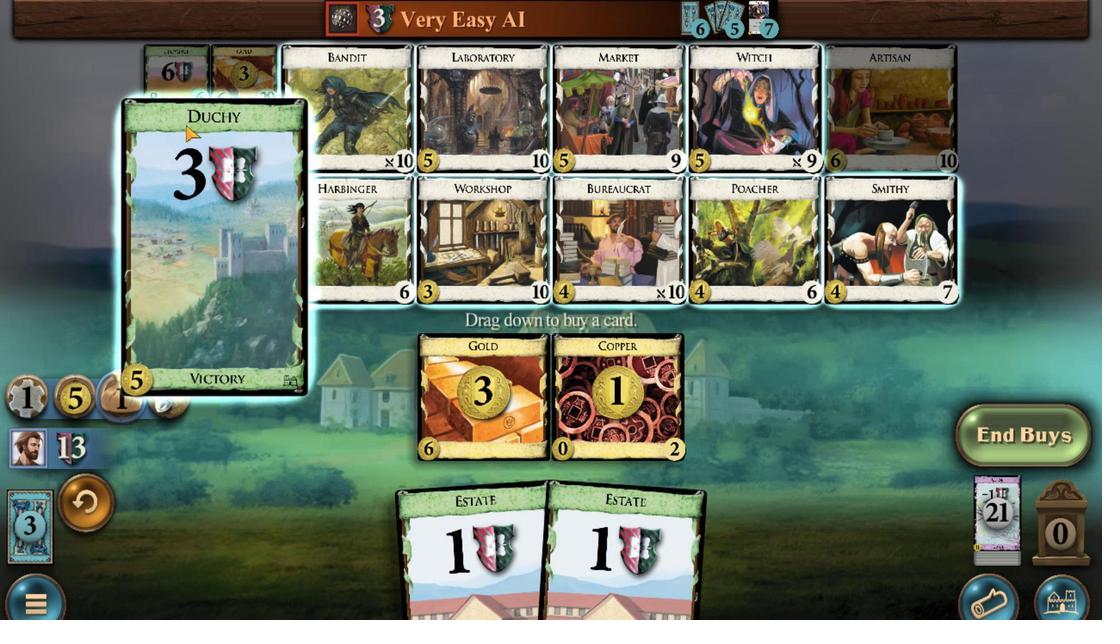 
Action: Mouse scrolled (186, 126) with delta (0, 0)
Screenshot: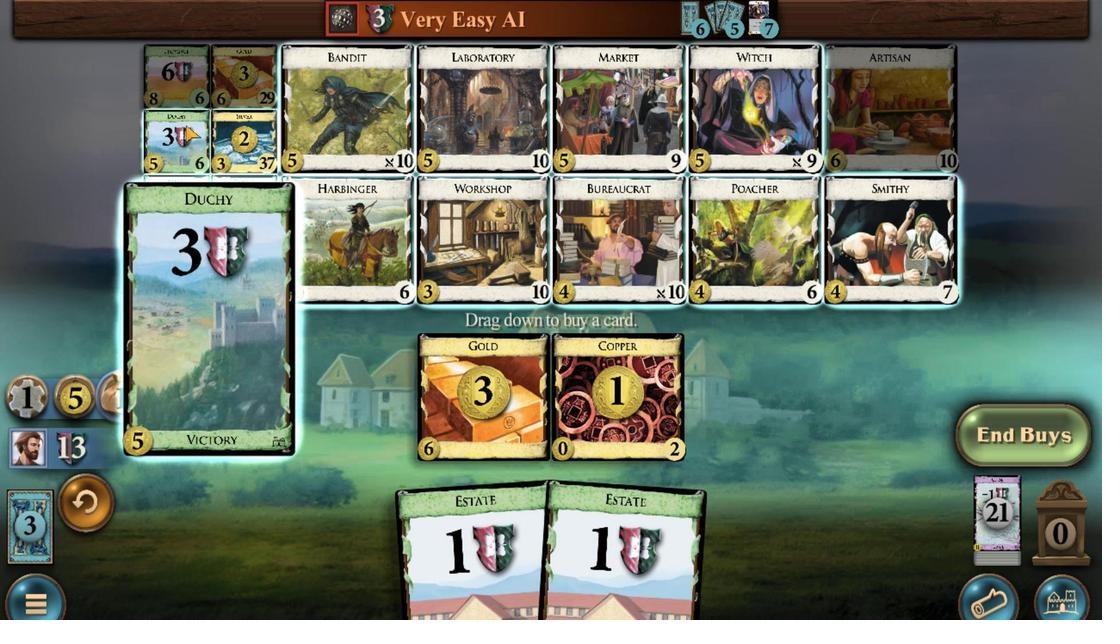 
Action: Mouse scrolled (186, 126) with delta (0, 0)
Screenshot: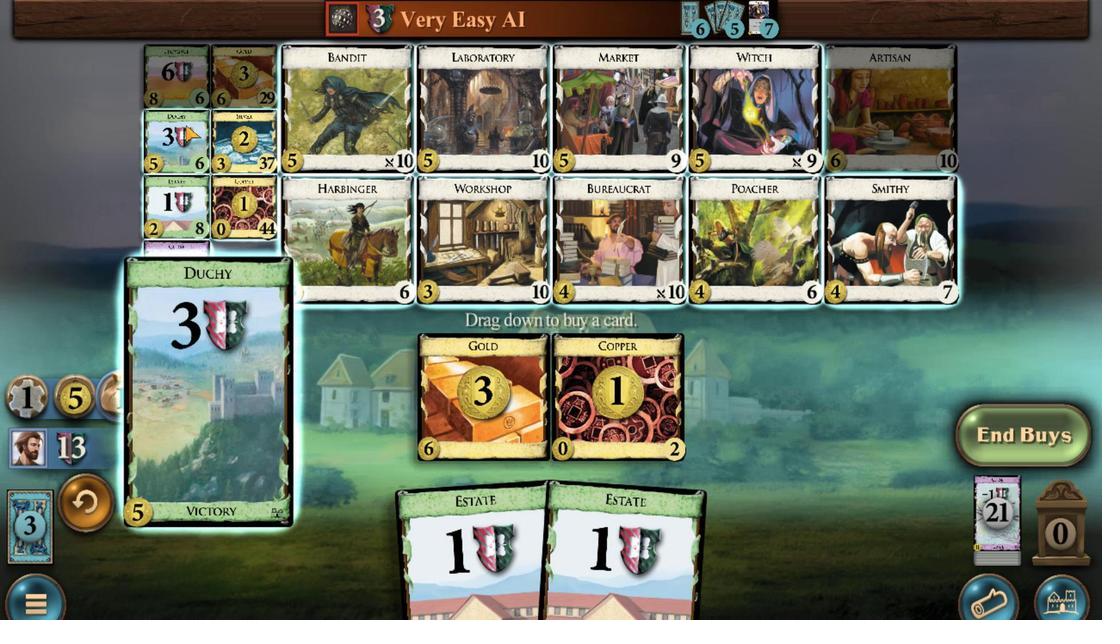 
Action: Mouse moved to (275, 563)
Screenshot: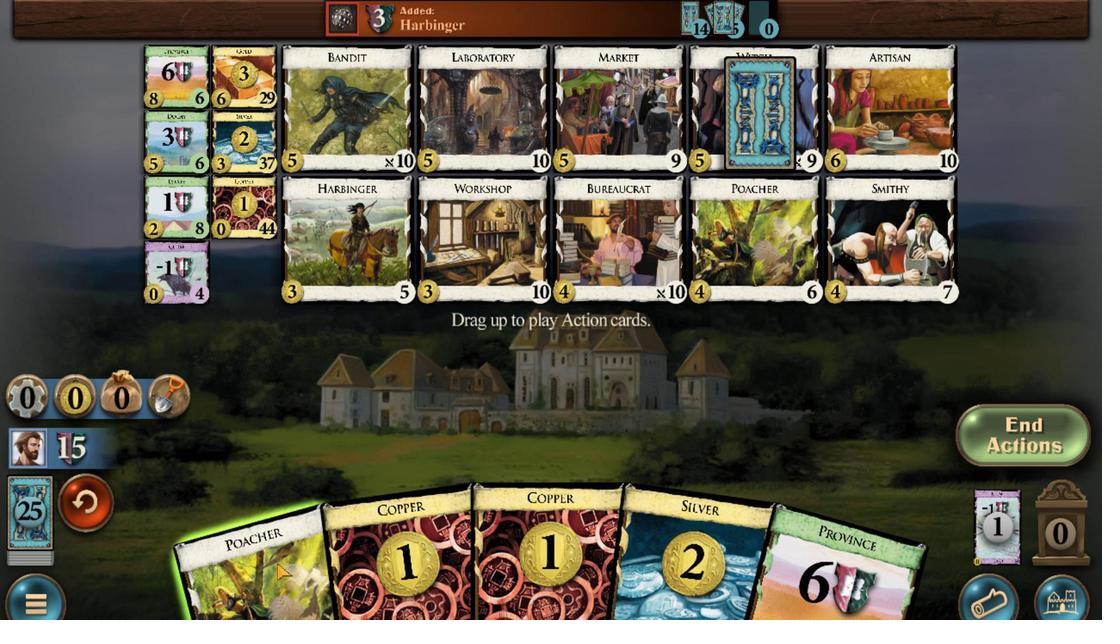
Action: Mouse scrolled (275, 562) with delta (0, 0)
Screenshot: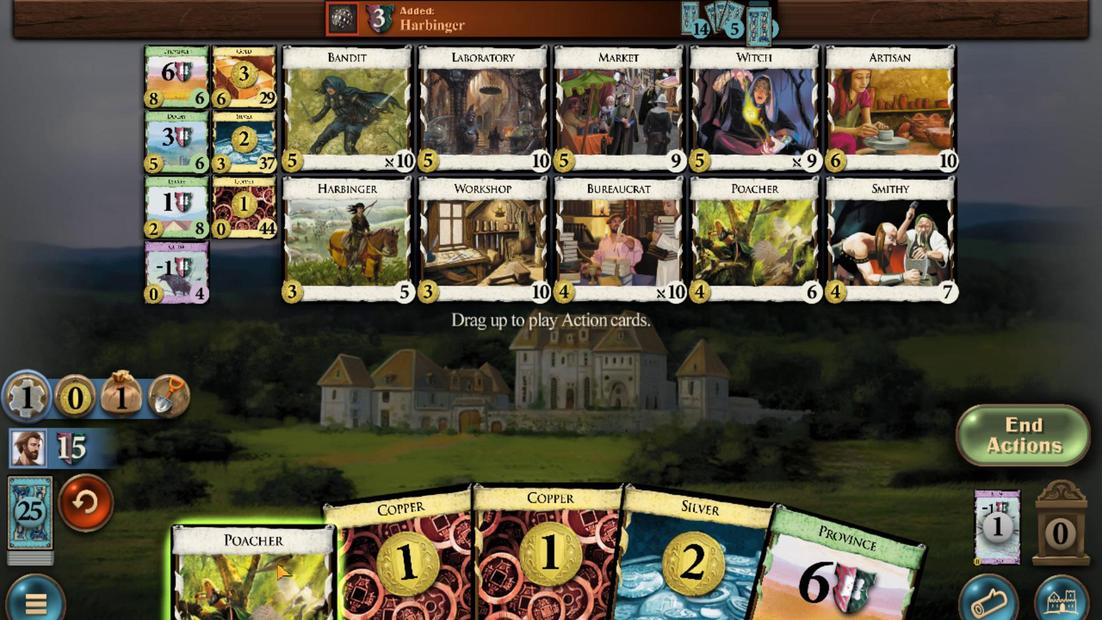 
Action: Mouse moved to (522, 586)
Screenshot: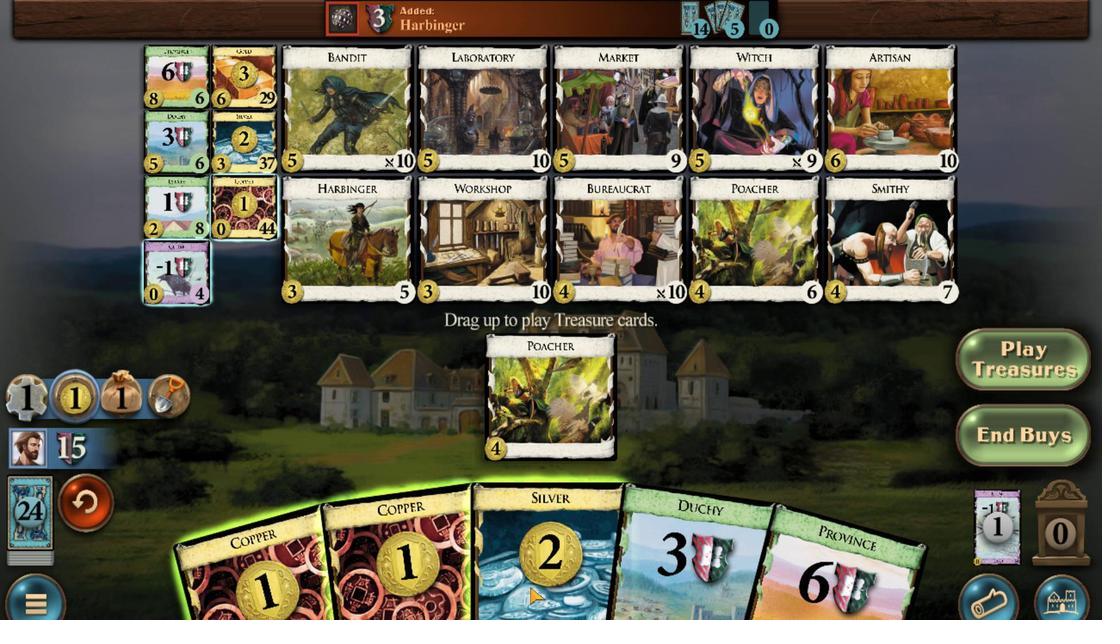 
Action: Mouse scrolled (522, 586) with delta (0, 0)
Screenshot: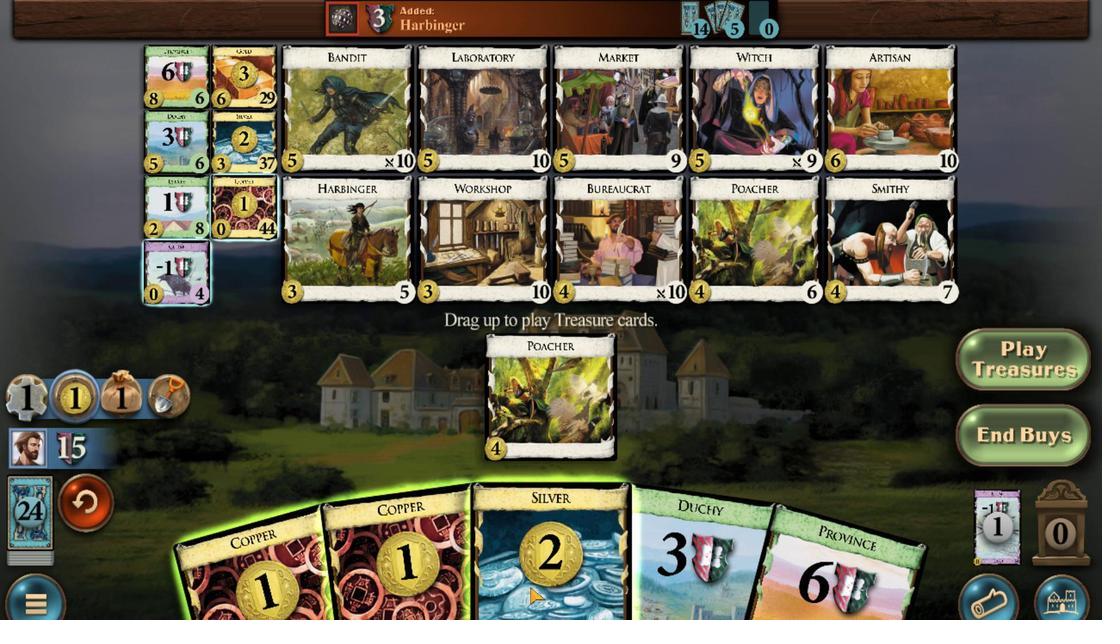 
Action: Mouse moved to (491, 578)
Screenshot: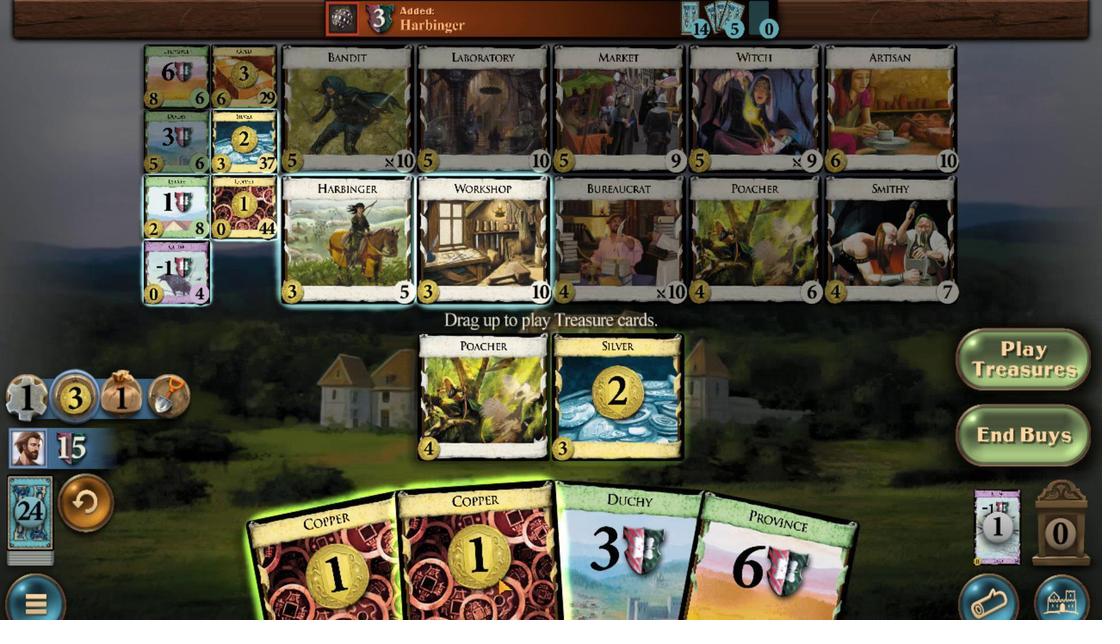 
Action: Mouse scrolled (491, 577) with delta (0, -1)
Screenshot: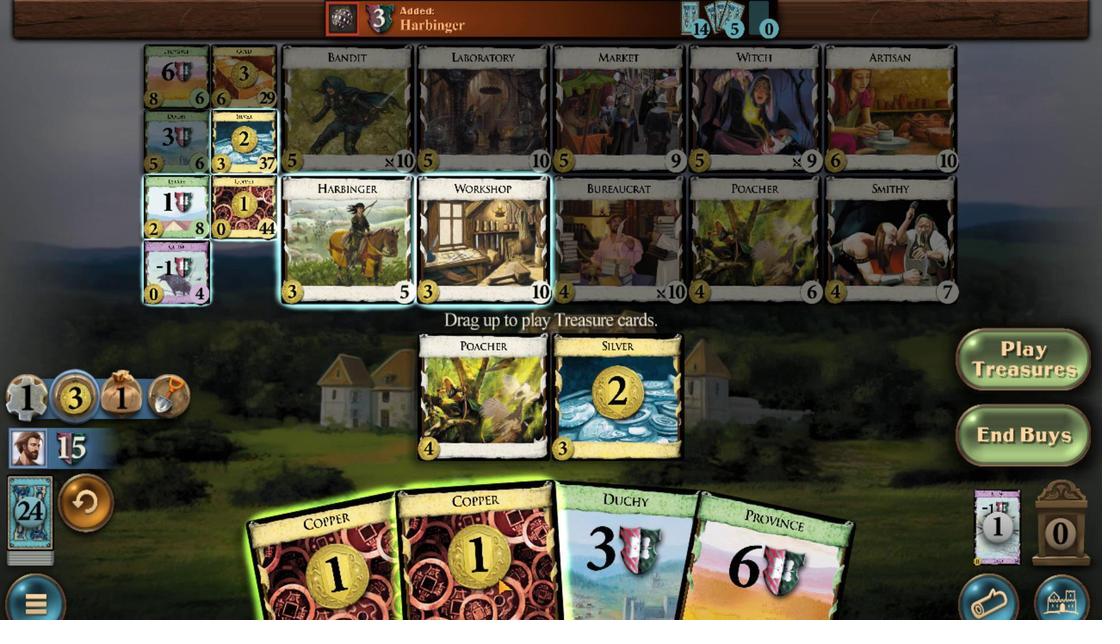 
Action: Mouse moved to (404, 545)
Screenshot: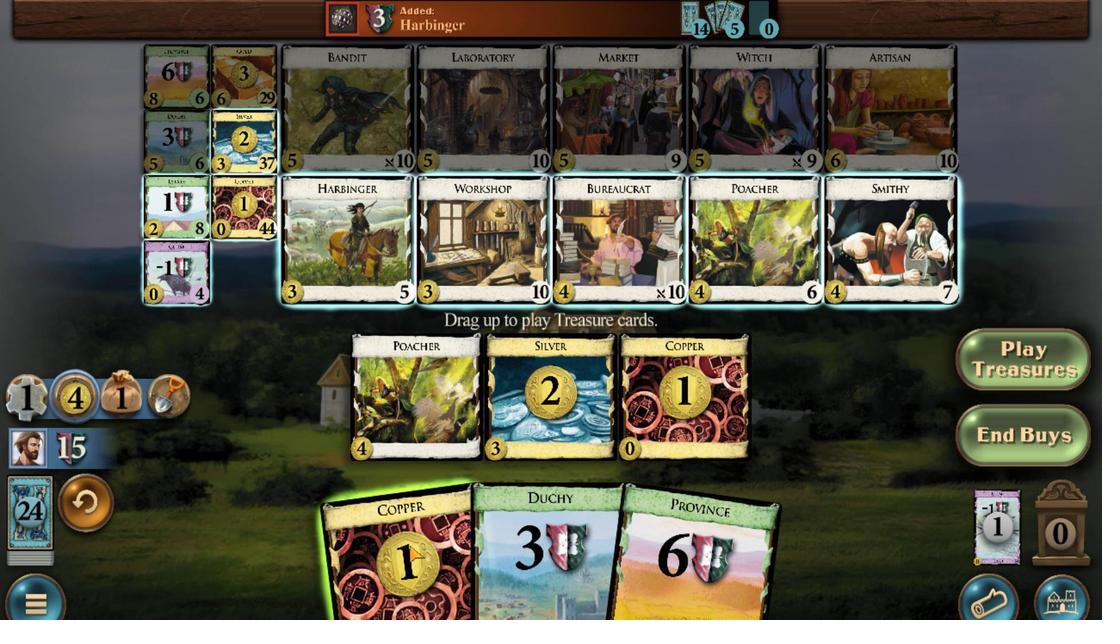 
Action: Mouse scrolled (404, 545) with delta (0, 0)
Screenshot: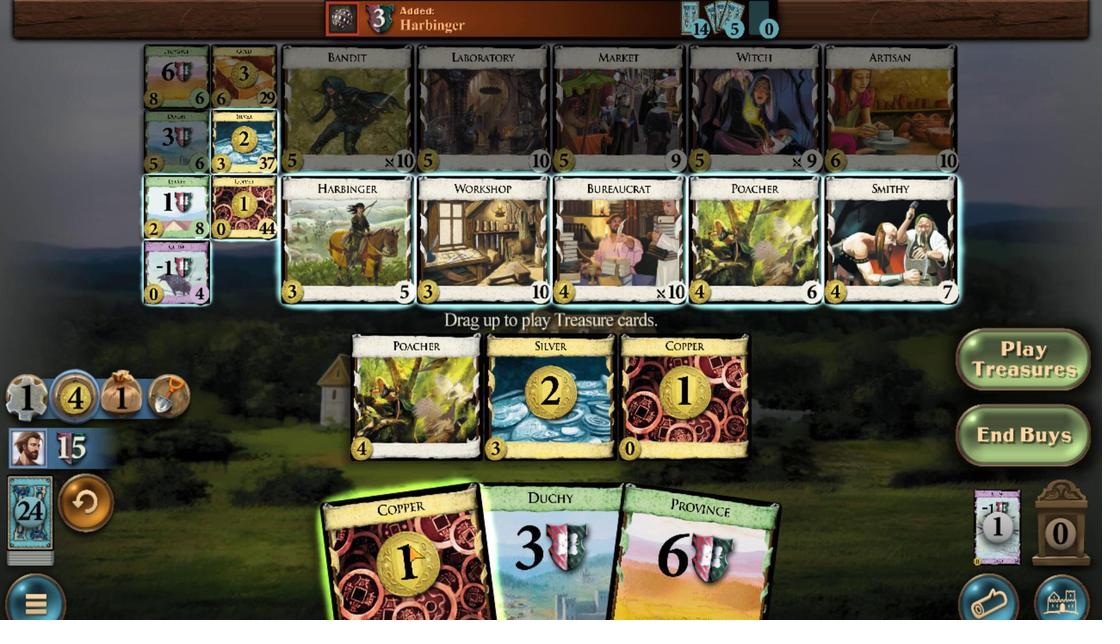 
Action: Mouse moved to (182, 115)
Screenshot: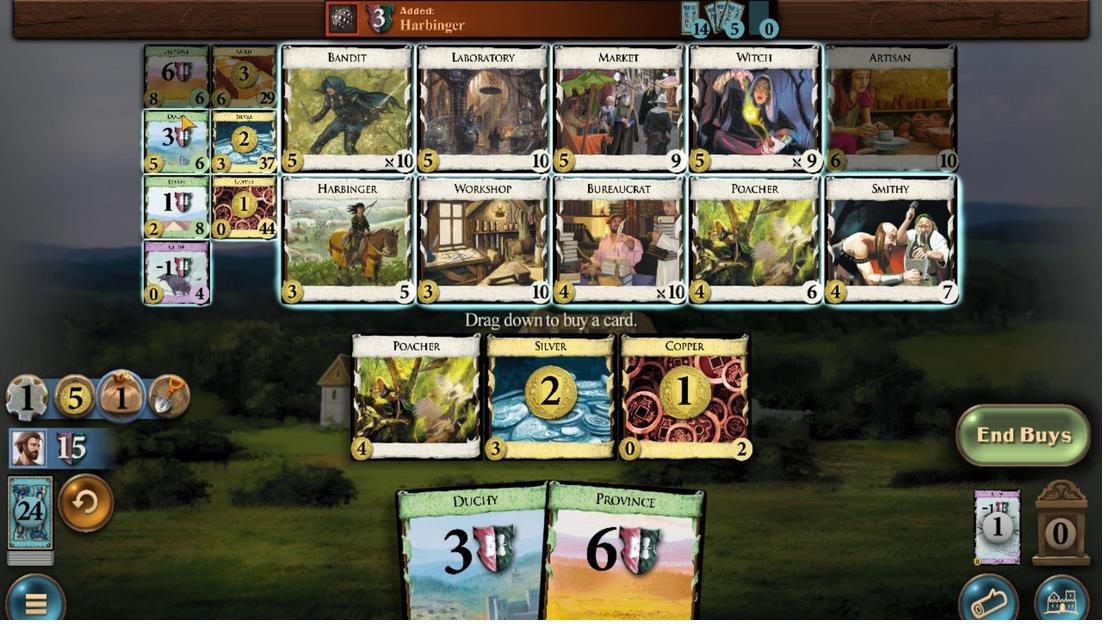 
Action: Mouse scrolled (182, 116) with delta (0, 0)
Screenshot: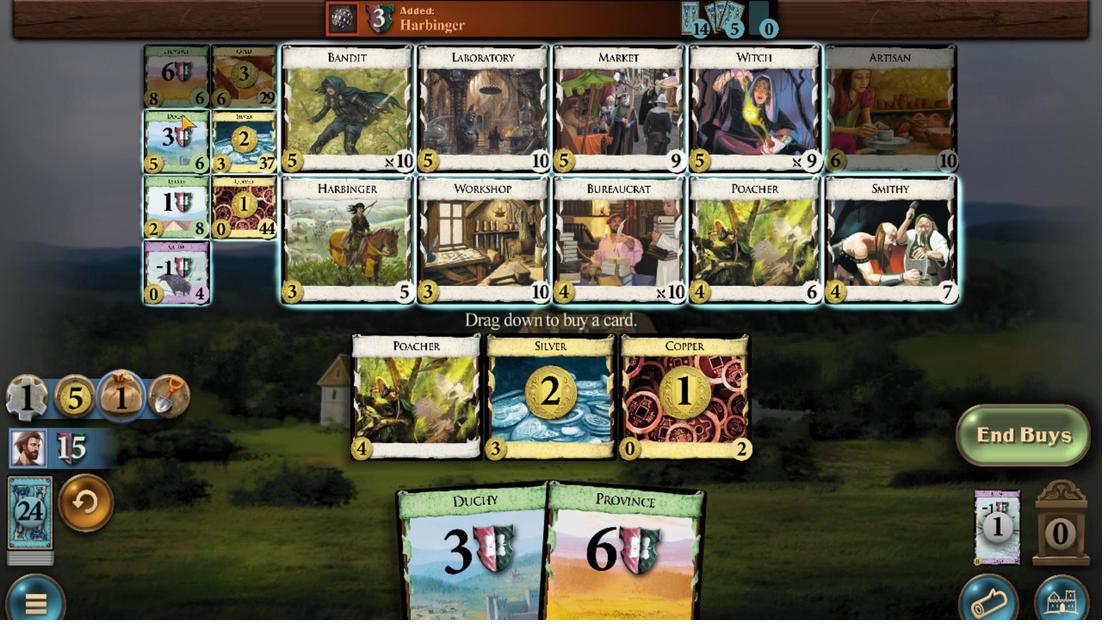 
Action: Mouse scrolled (182, 116) with delta (0, 0)
Screenshot: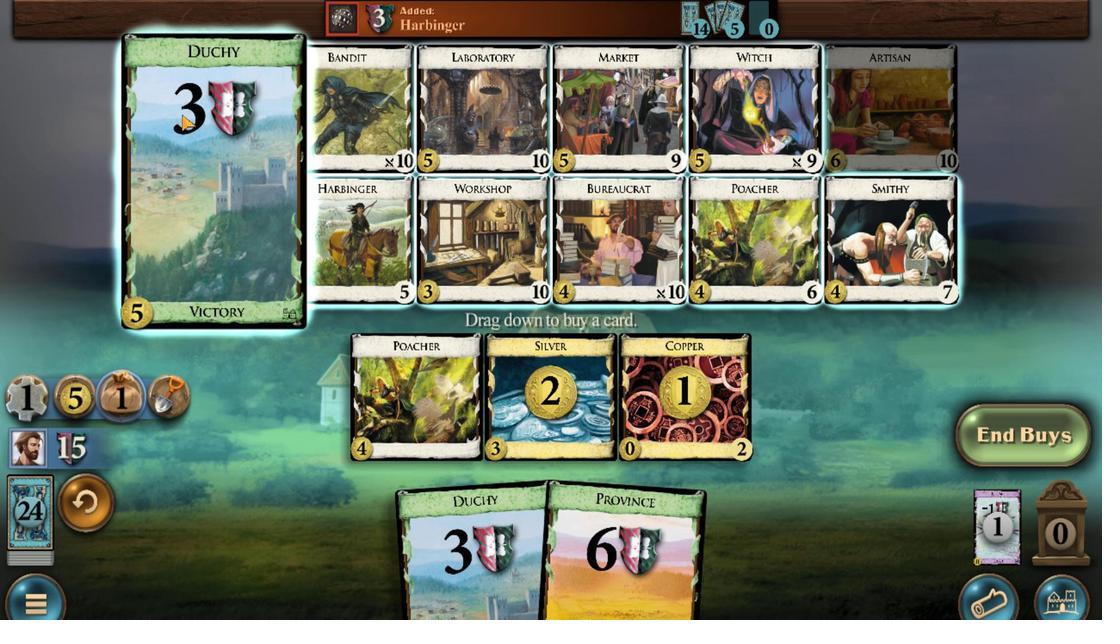 
Action: Mouse scrolled (182, 116) with delta (0, 0)
Screenshot: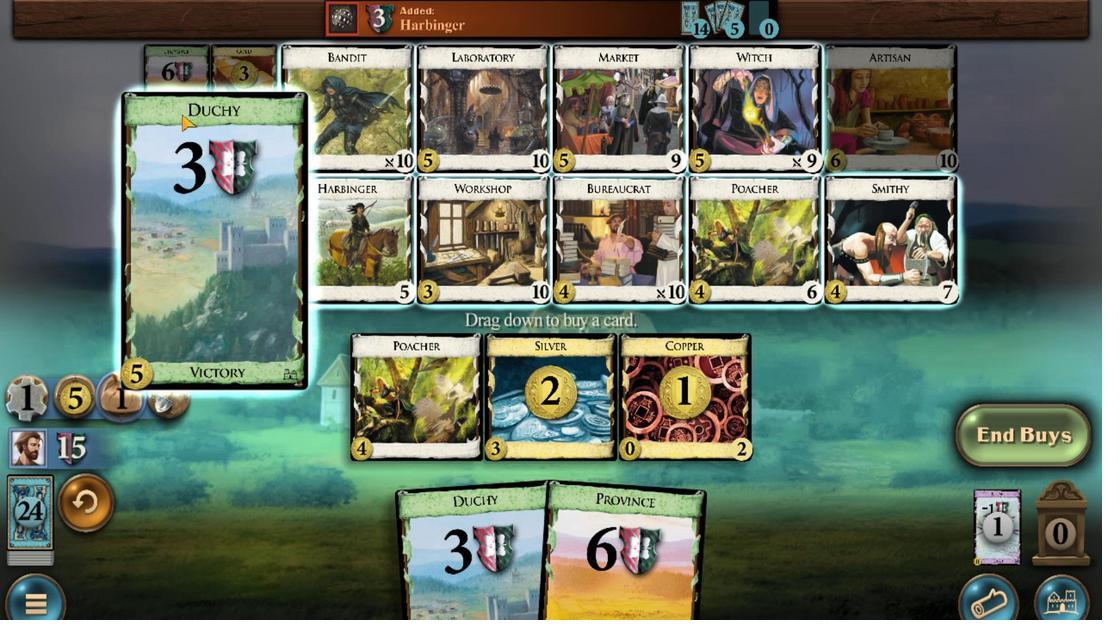 
Action: Mouse scrolled (182, 116) with delta (0, 0)
Screenshot: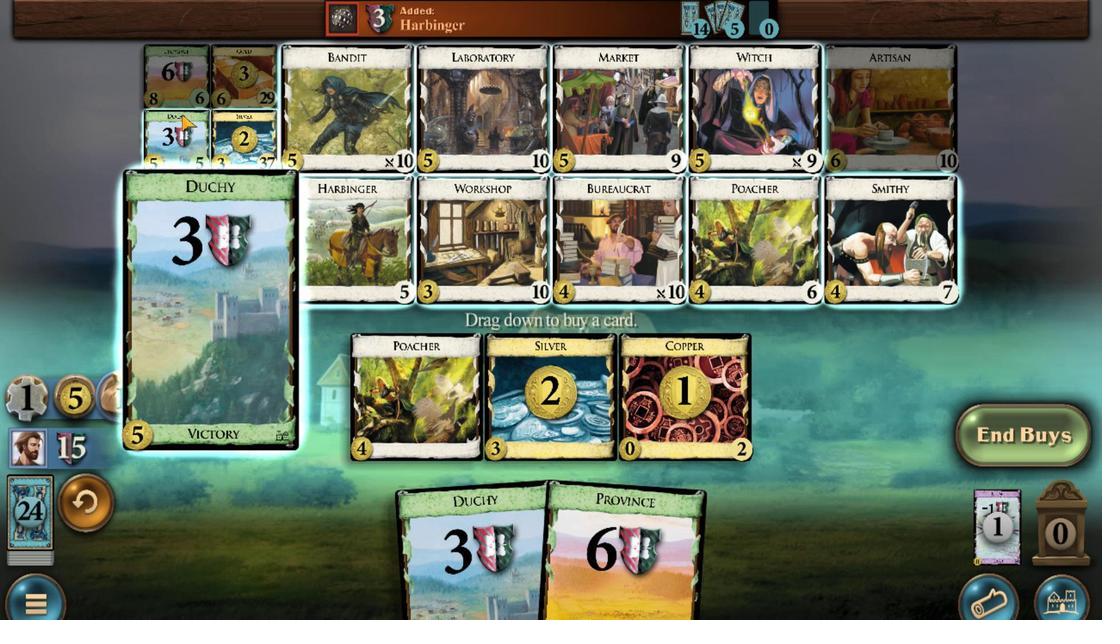 
Action: Mouse scrolled (182, 116) with delta (0, 0)
Screenshot: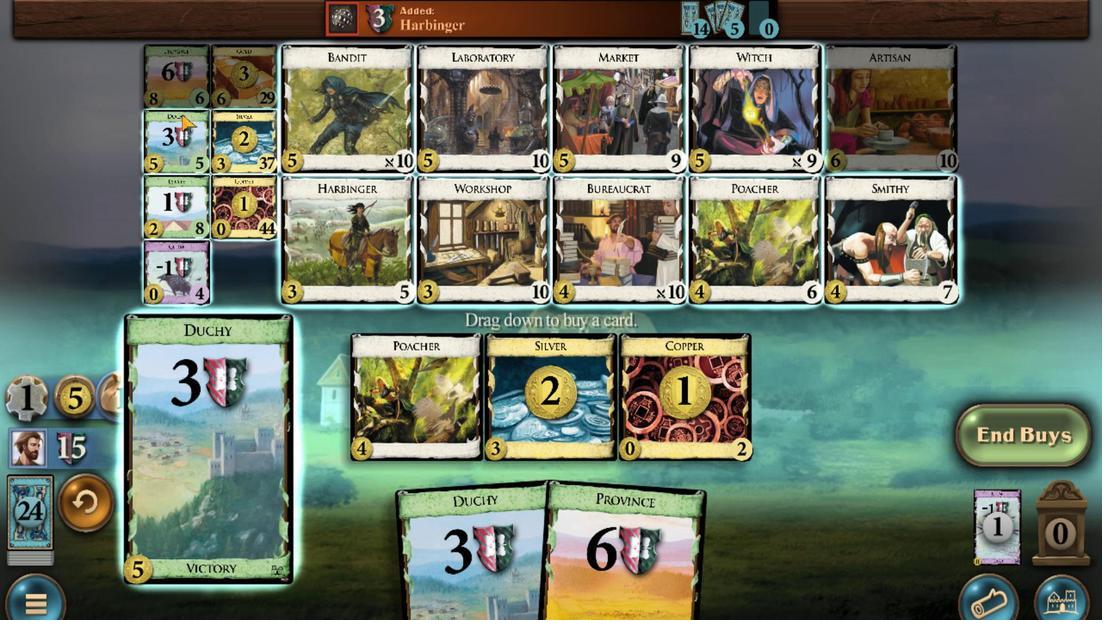 
Action: Mouse moved to (273, 535)
Screenshot: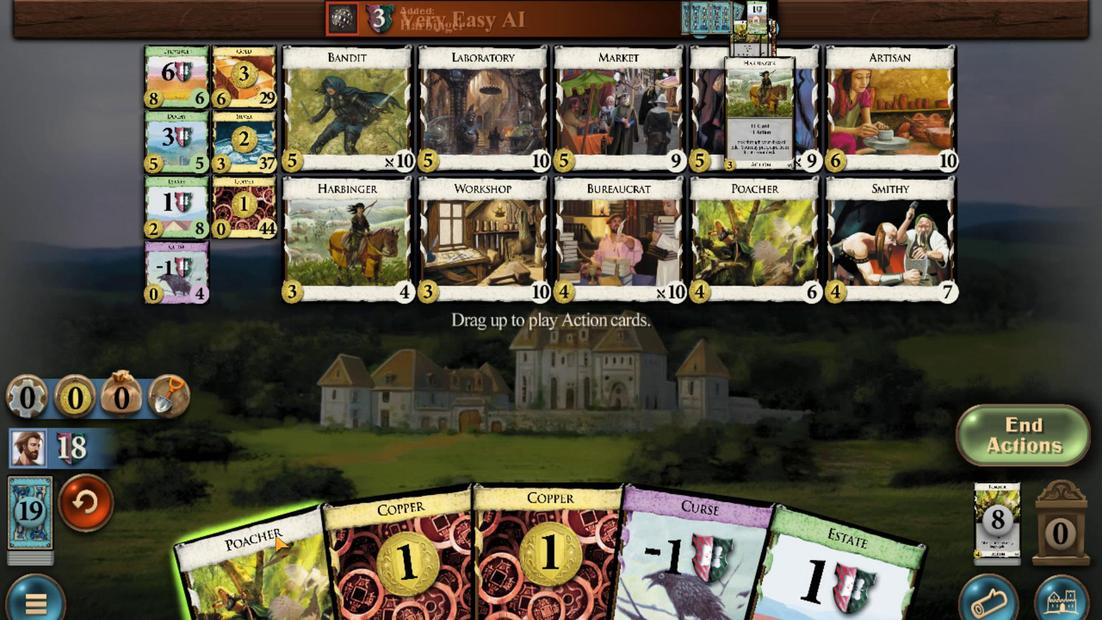 
Action: Mouse scrolled (273, 534) with delta (0, 0)
Screenshot: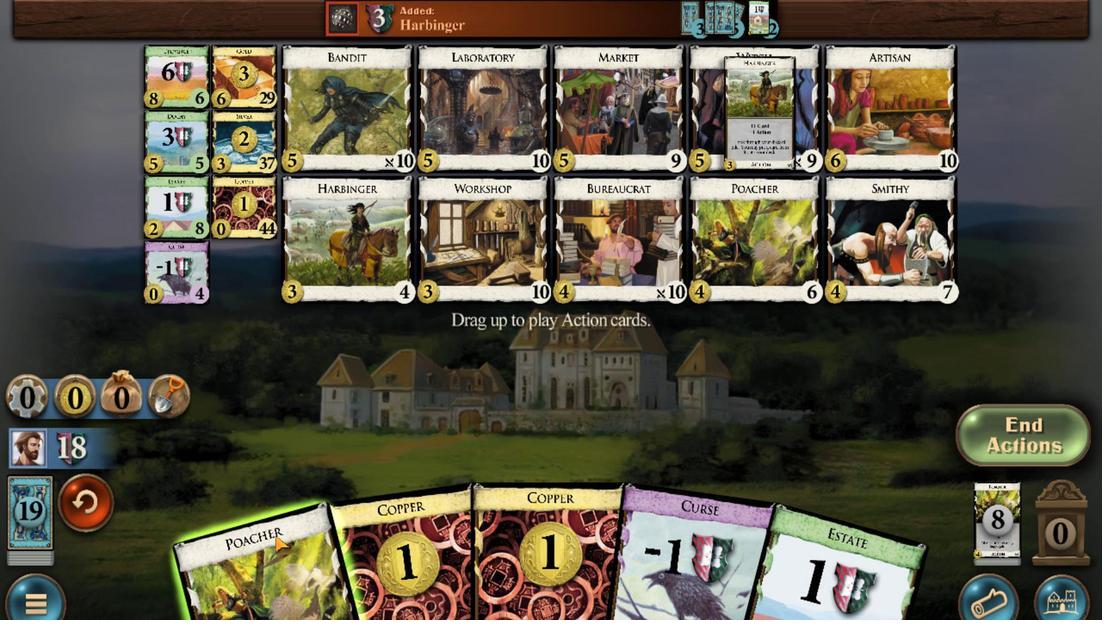 
Action: Mouse moved to (399, 549)
Screenshot: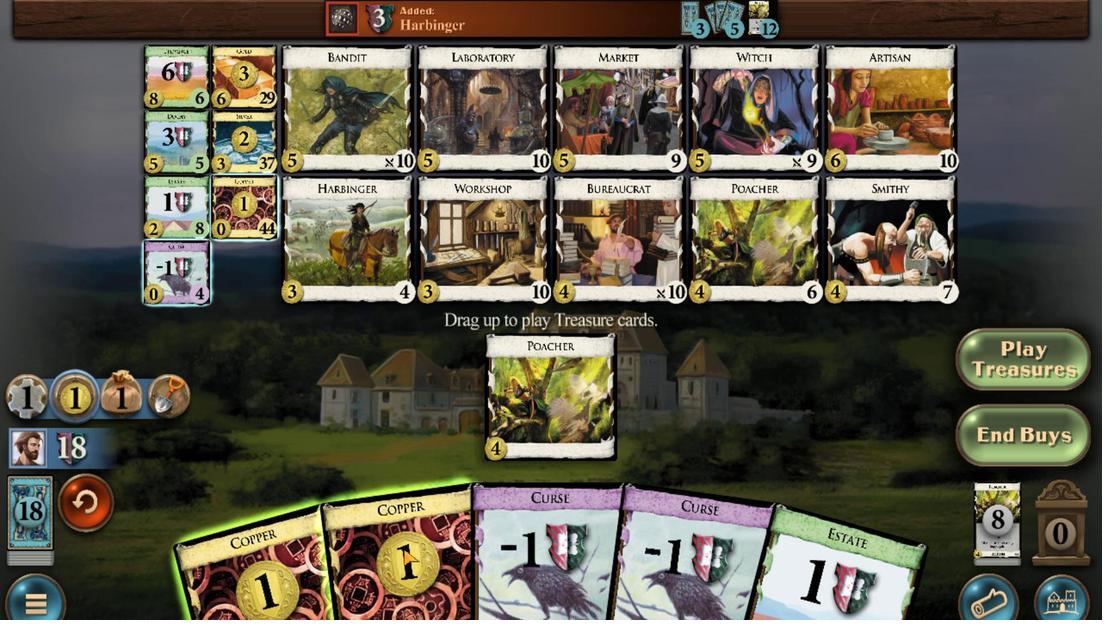 
Action: Mouse scrolled (399, 548) with delta (0, 0)
Screenshot: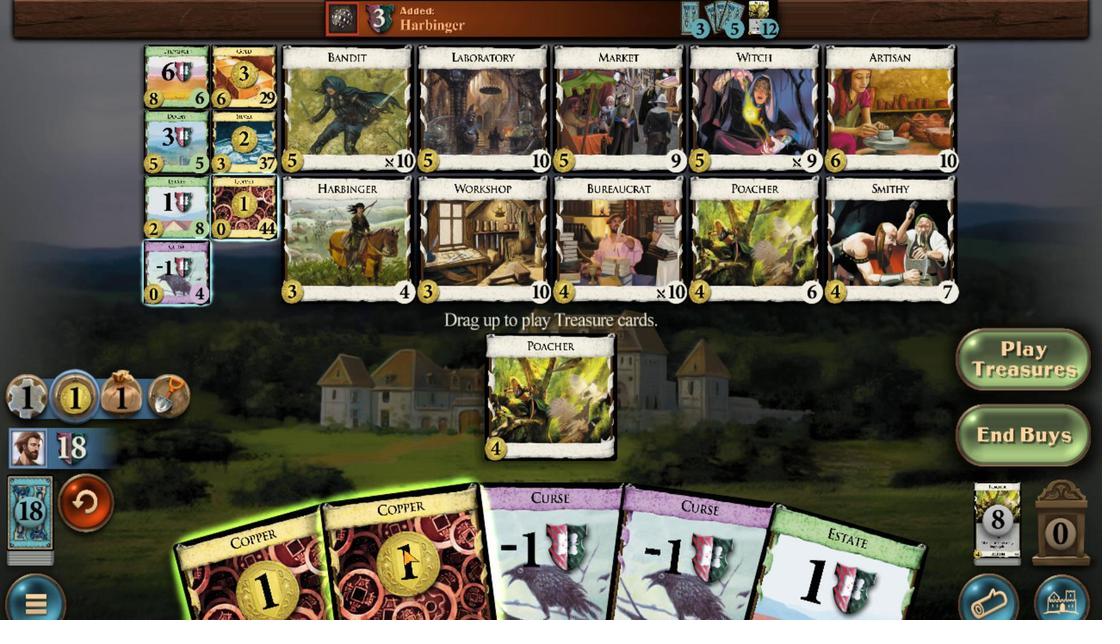 
Action: Mouse moved to (350, 555)
